 Task: Explore Airbnb accommodation in Amstetten, Austria from 12th December, 2023 to 16th December, 2023 for 8 adults.8 bedrooms having 8 beds and 8 bathrooms. Property type can be house. Amenities needed are: wifi, TV, free parkinig on premises, hot tub, gym, smoking allowed. Look for 5 properties as per requirement.
Action: Mouse moved to (805, 169)
Screenshot: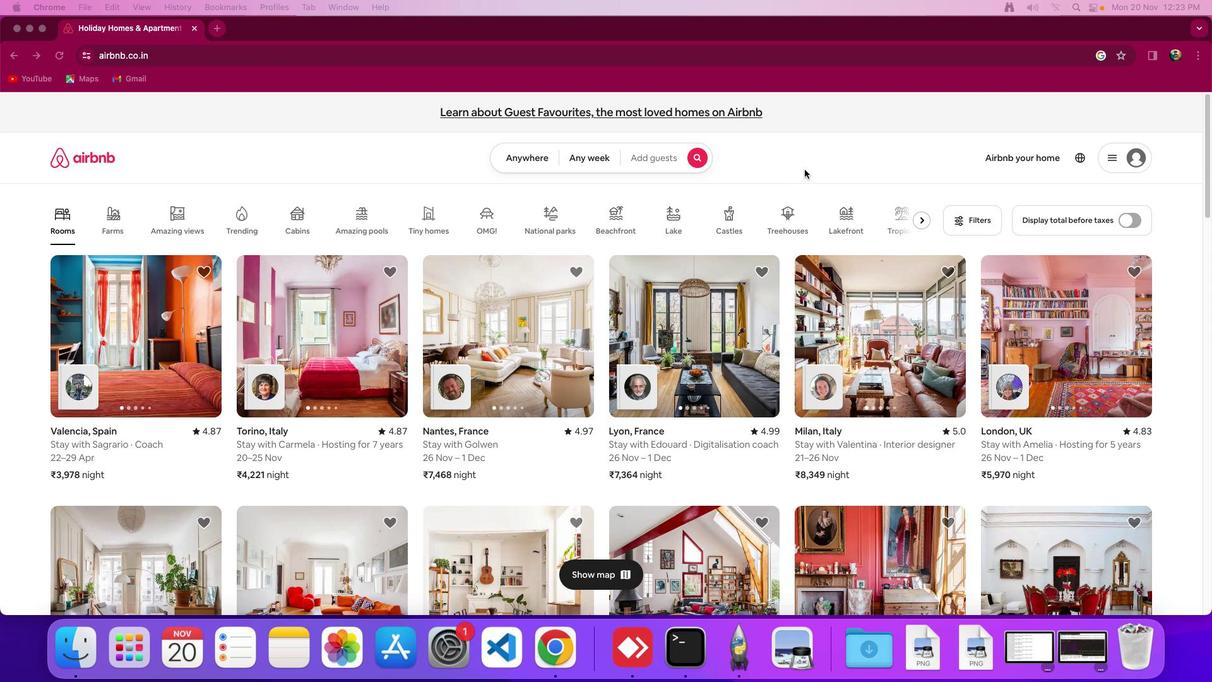 
Action: Mouse pressed left at (805, 169)
Screenshot: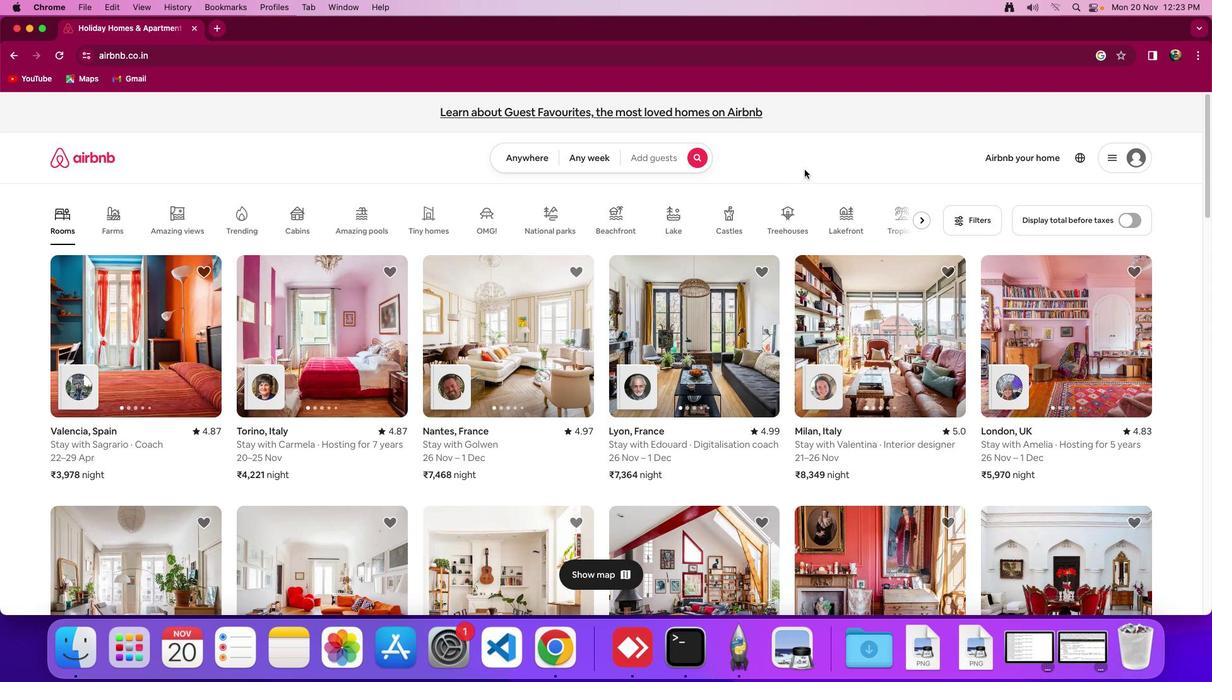 
Action: Mouse moved to (525, 157)
Screenshot: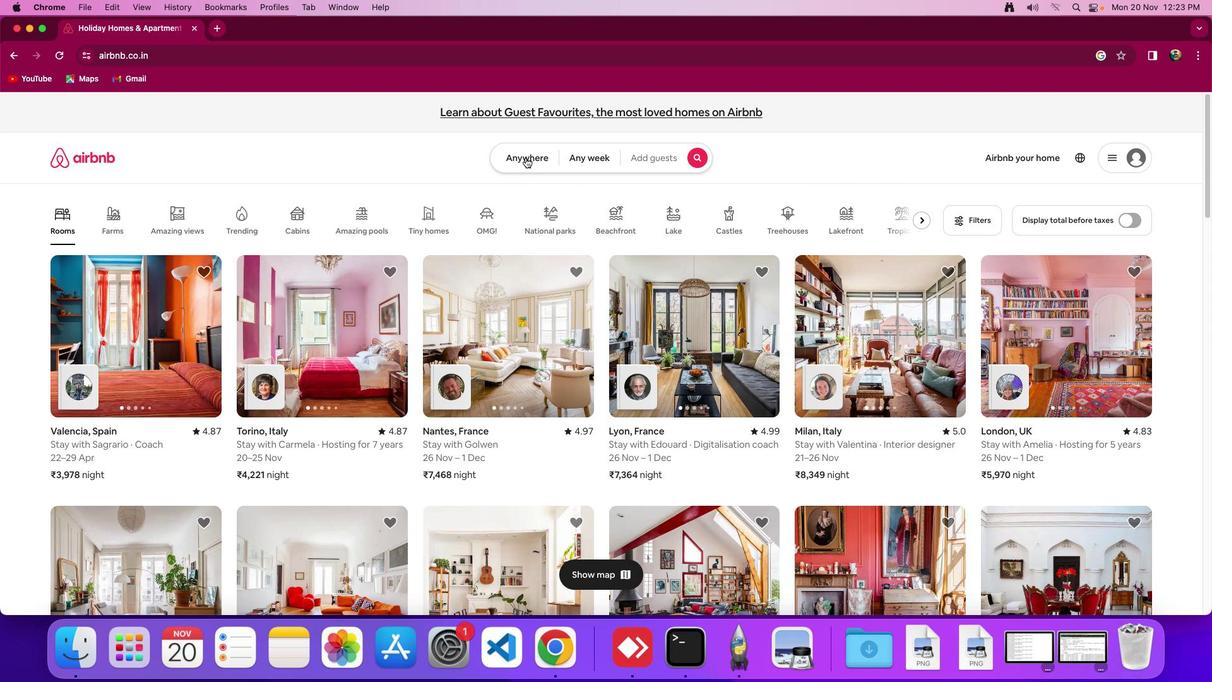 
Action: Mouse pressed left at (525, 157)
Screenshot: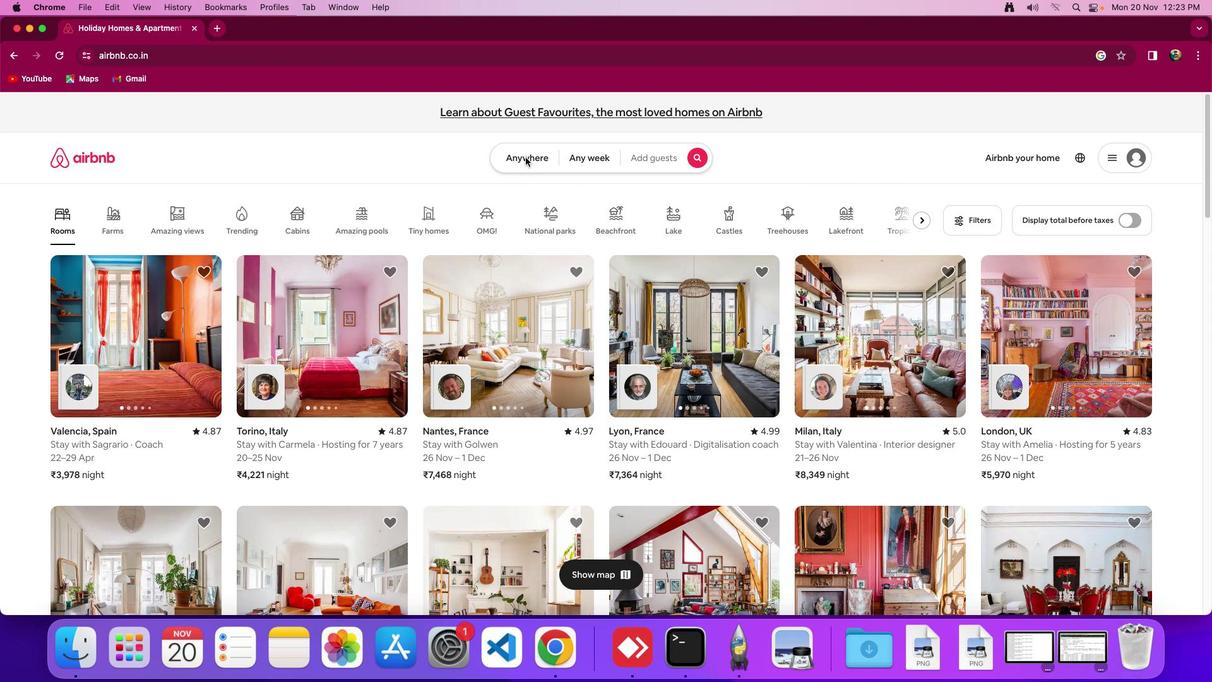 
Action: Mouse moved to (490, 202)
Screenshot: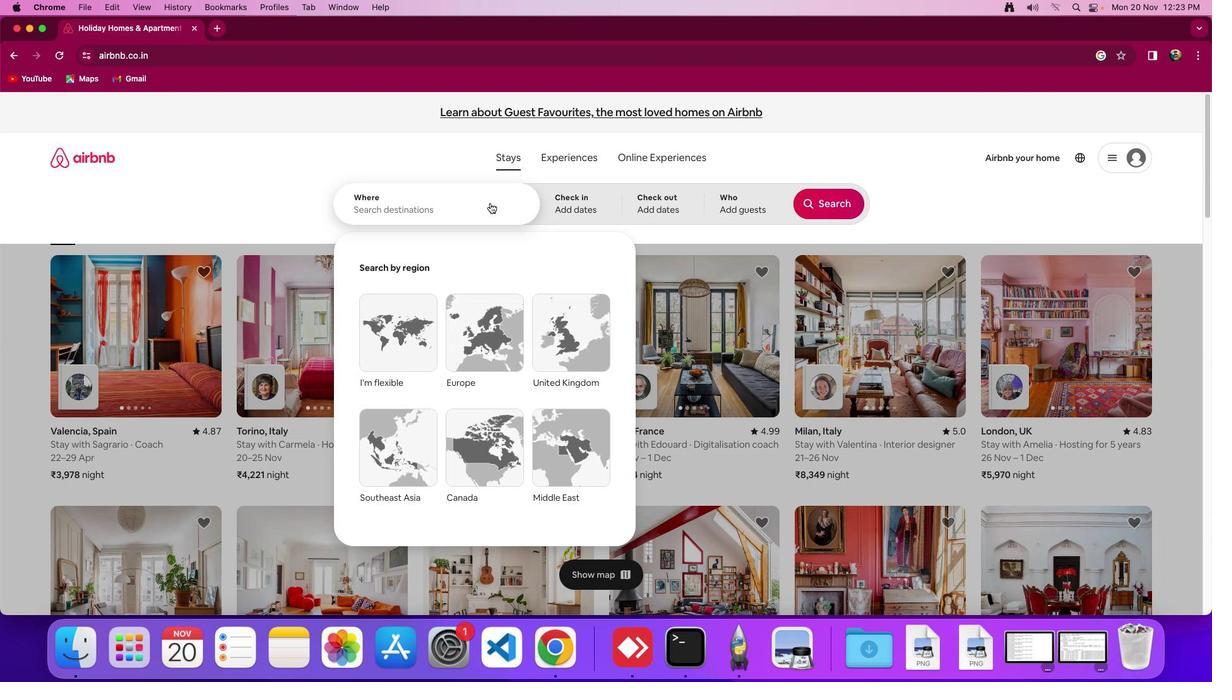 
Action: Mouse pressed left at (490, 202)
Screenshot: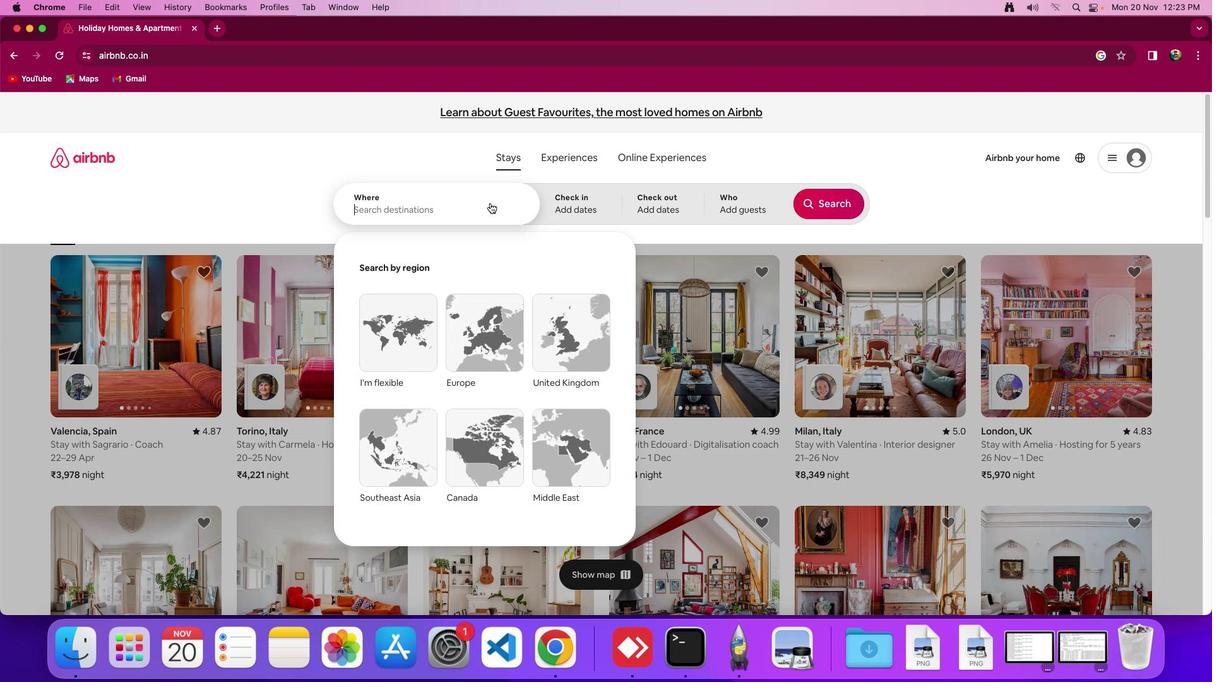 
Action: Mouse moved to (533, 375)
Screenshot: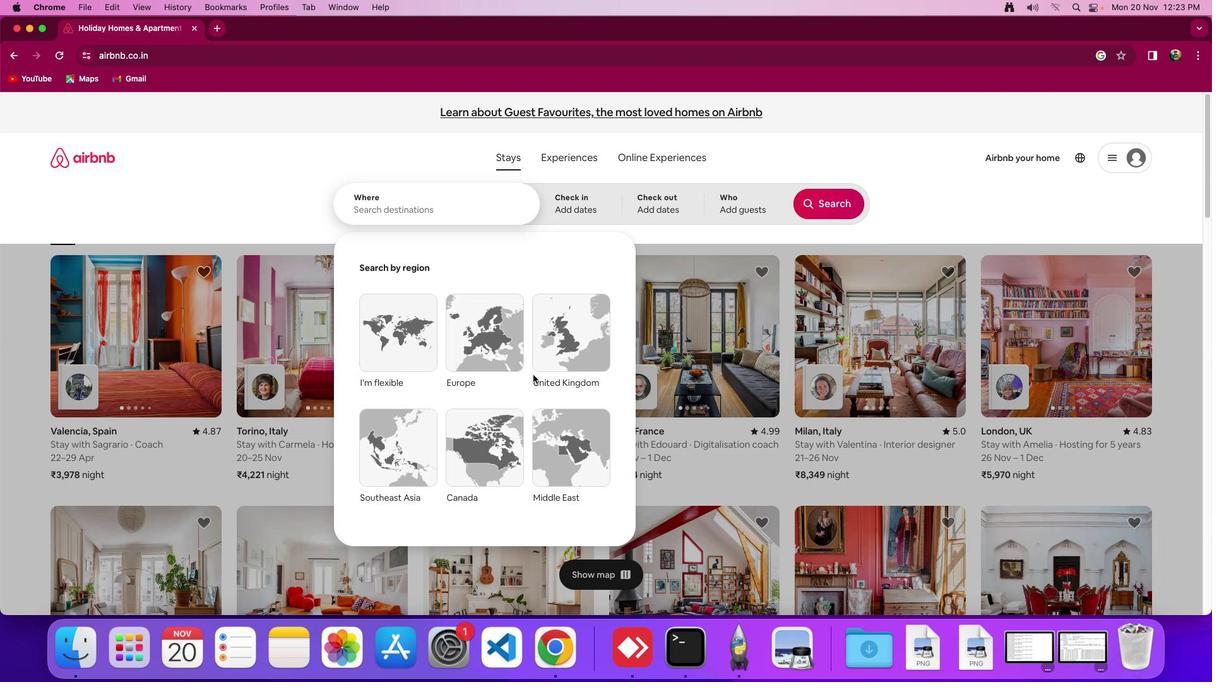 
Action: Key pressed Key.shift_r'A''m''s''t''e''t''t''e''n''m'','','Key.backspaceKey.backspaceKey.backspace','Key.spaceKey.shift_r'A''u''s''t''r''i''a'
Screenshot: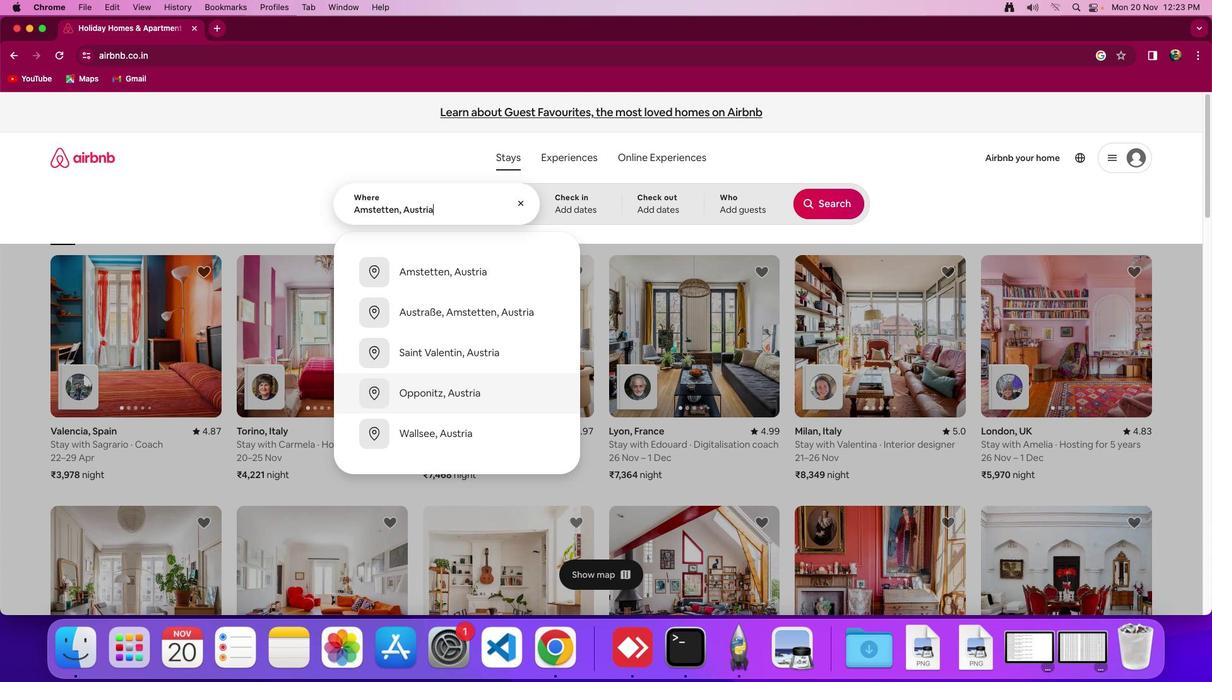 
Action: Mouse moved to (576, 204)
Screenshot: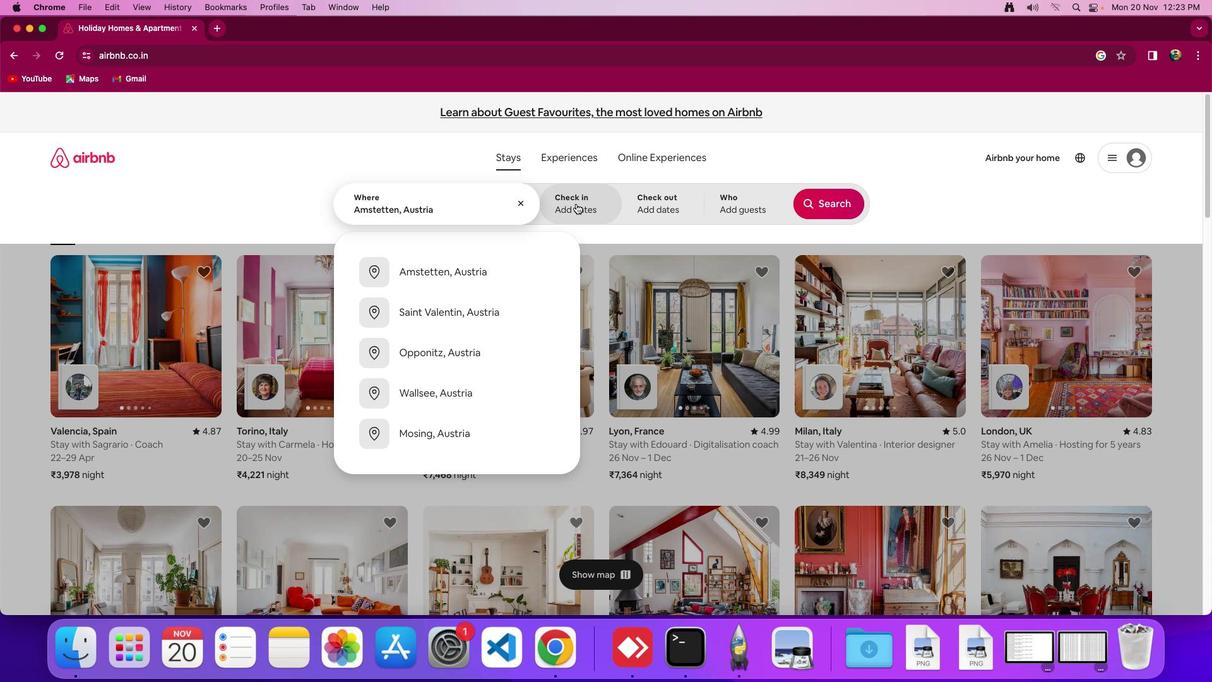 
Action: Mouse pressed left at (576, 204)
Screenshot: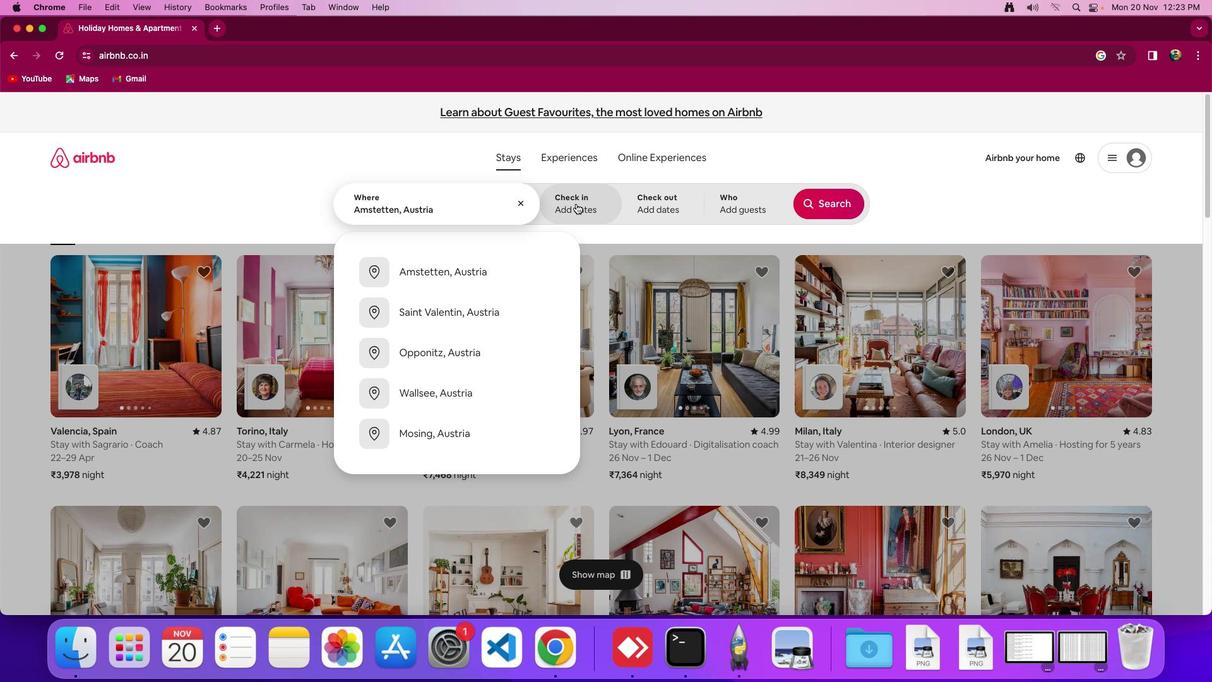 
Action: Mouse moved to (694, 422)
Screenshot: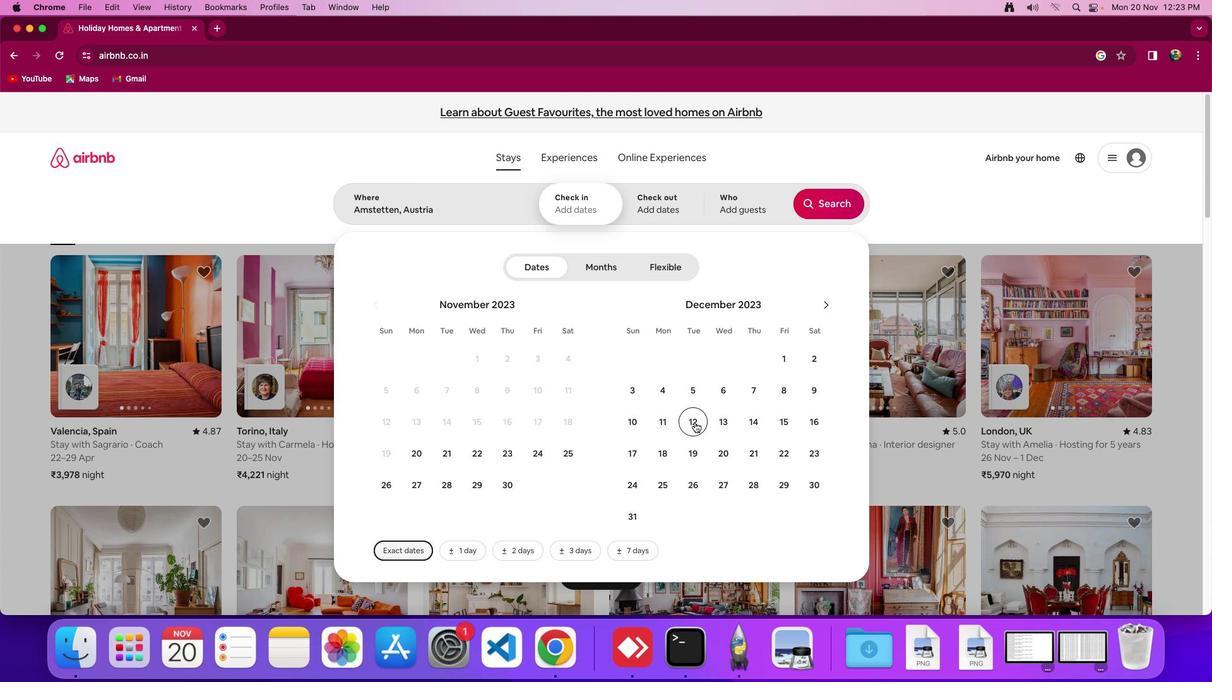 
Action: Mouse pressed left at (694, 422)
Screenshot: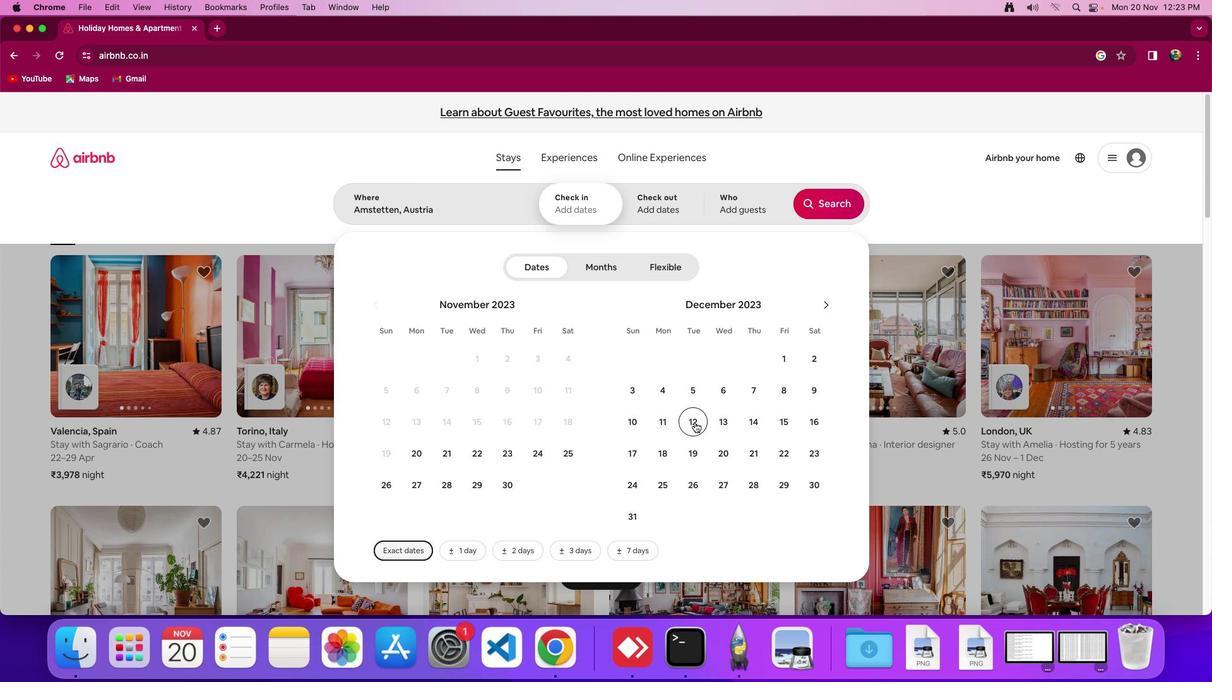 
Action: Mouse moved to (816, 423)
Screenshot: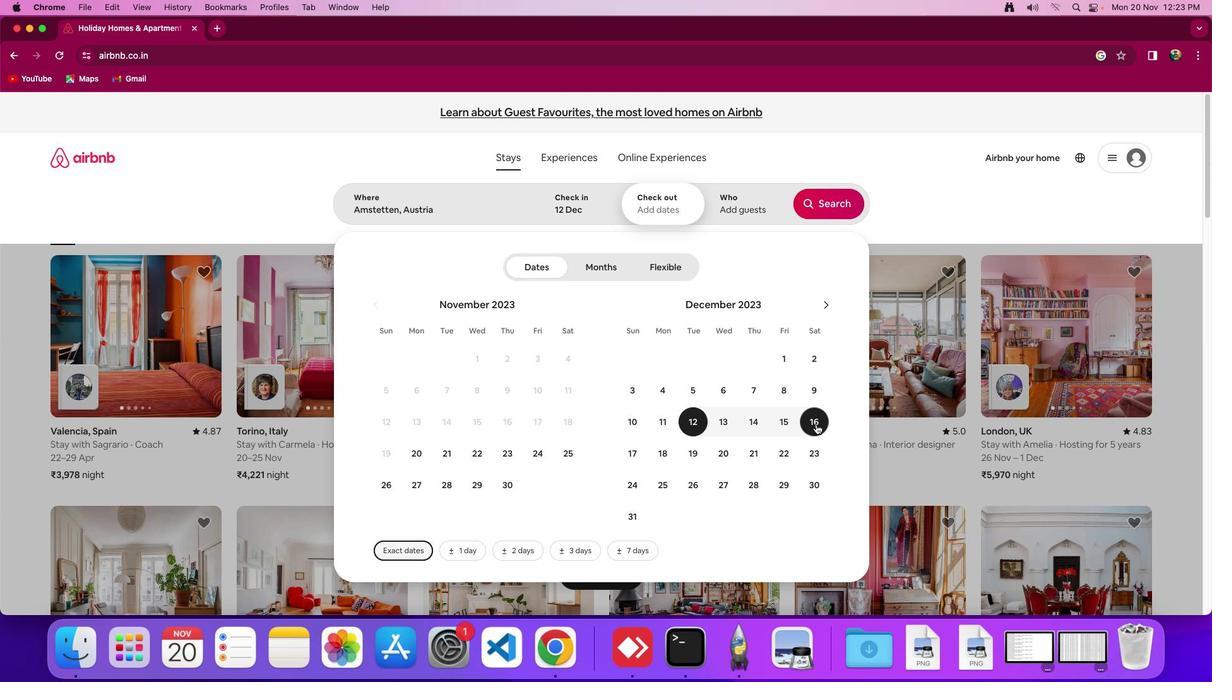 
Action: Mouse pressed left at (816, 423)
Screenshot: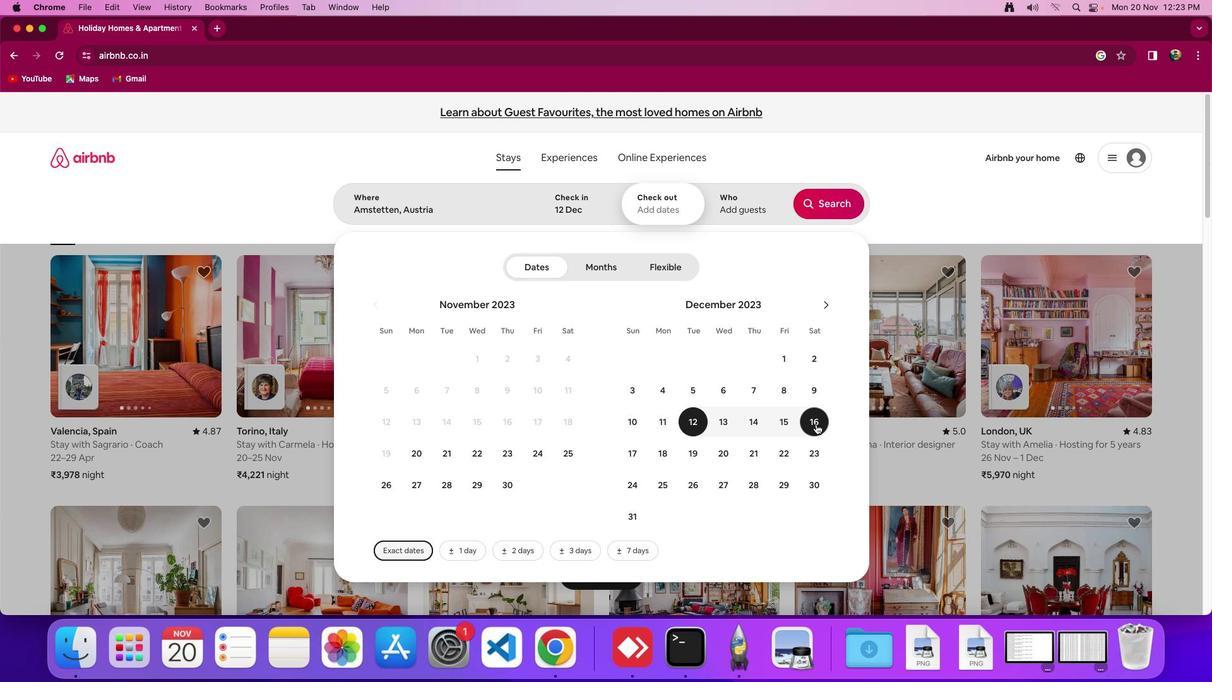 
Action: Mouse moved to (737, 201)
Screenshot: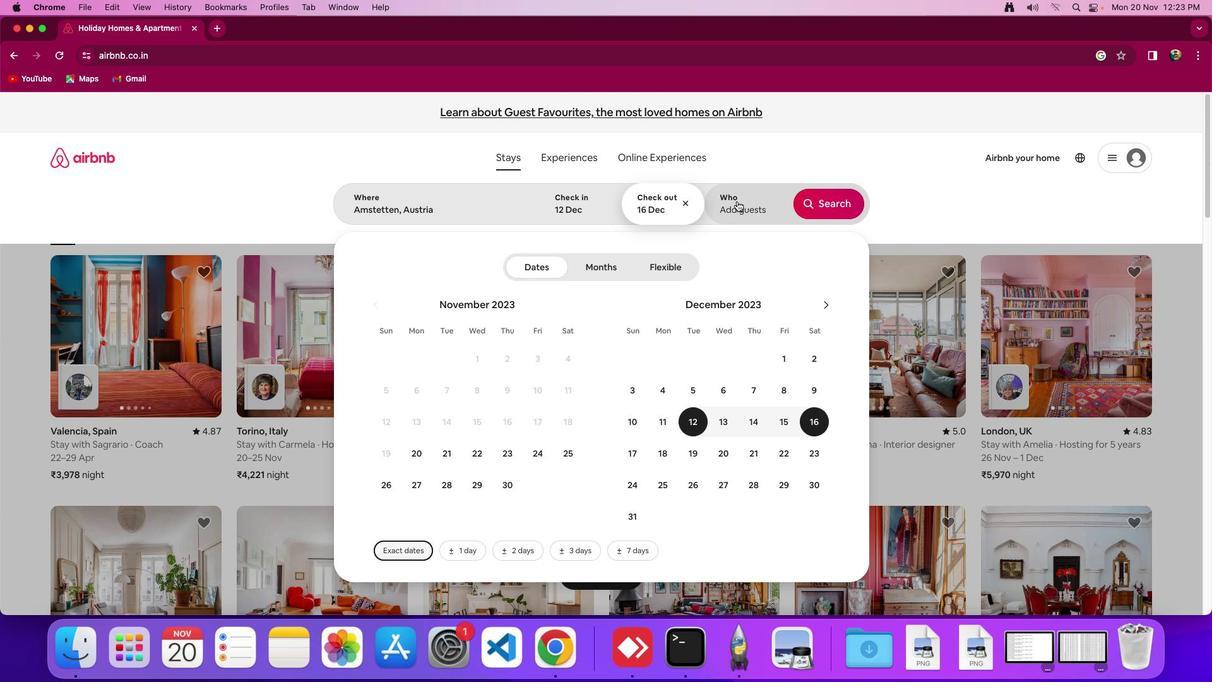 
Action: Mouse pressed left at (737, 201)
Screenshot: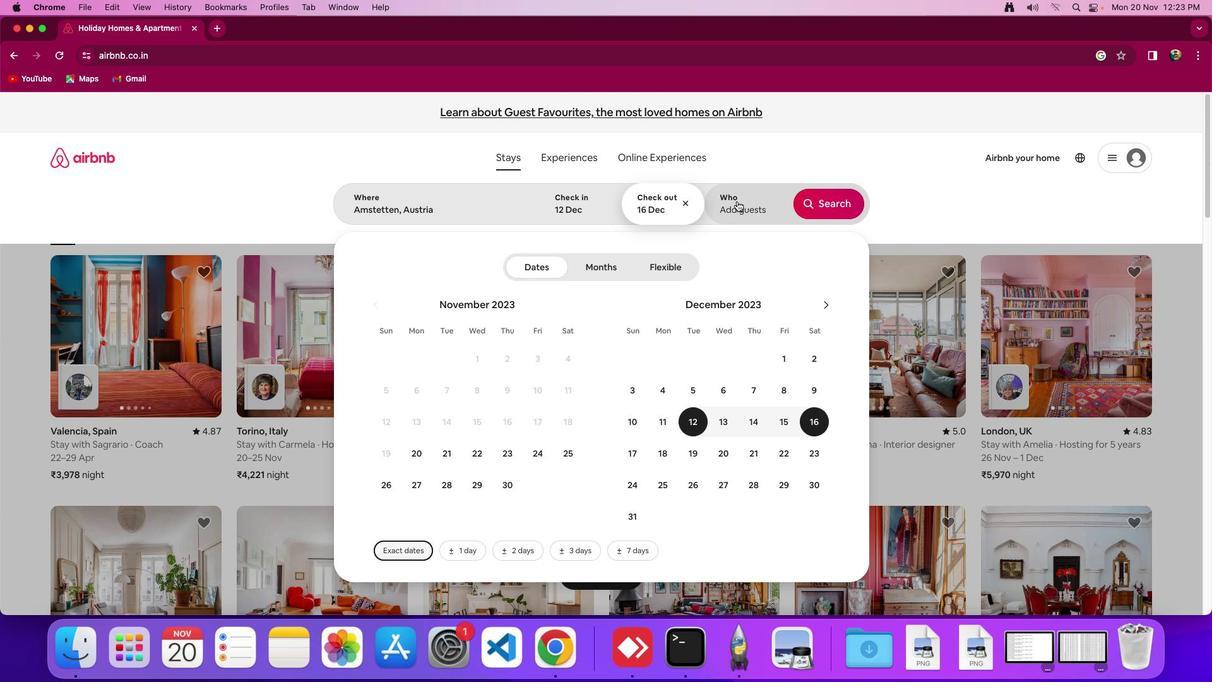 
Action: Mouse moved to (825, 271)
Screenshot: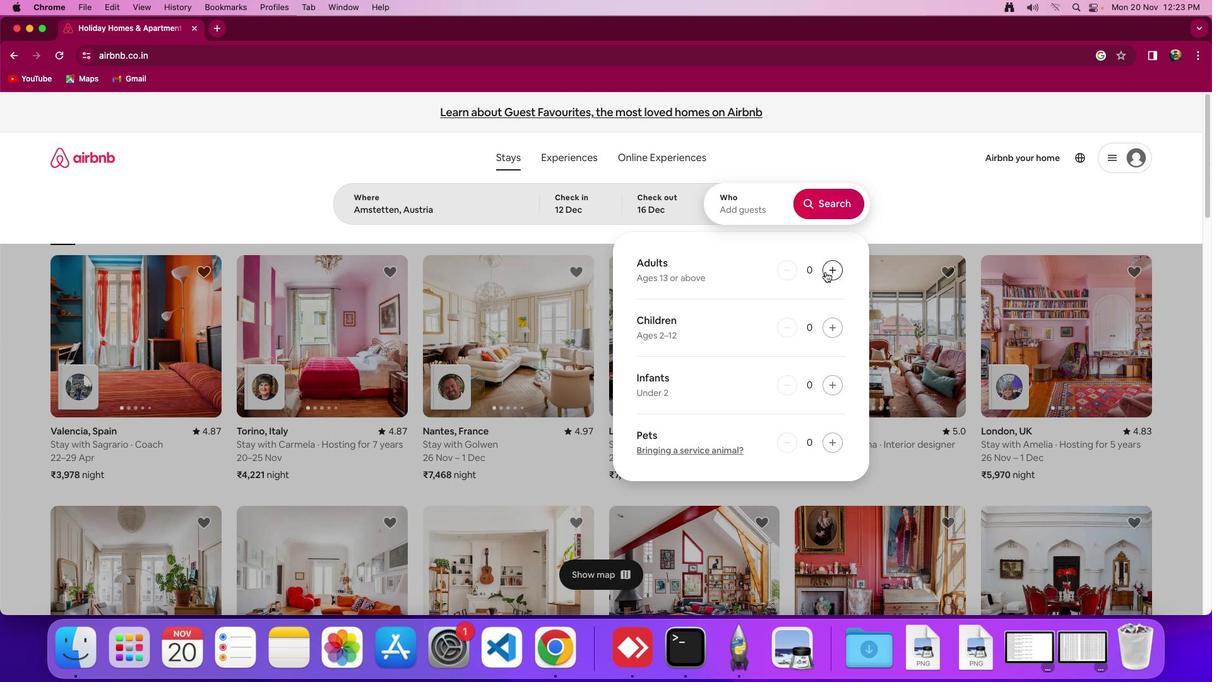 
Action: Mouse pressed left at (825, 271)
Screenshot: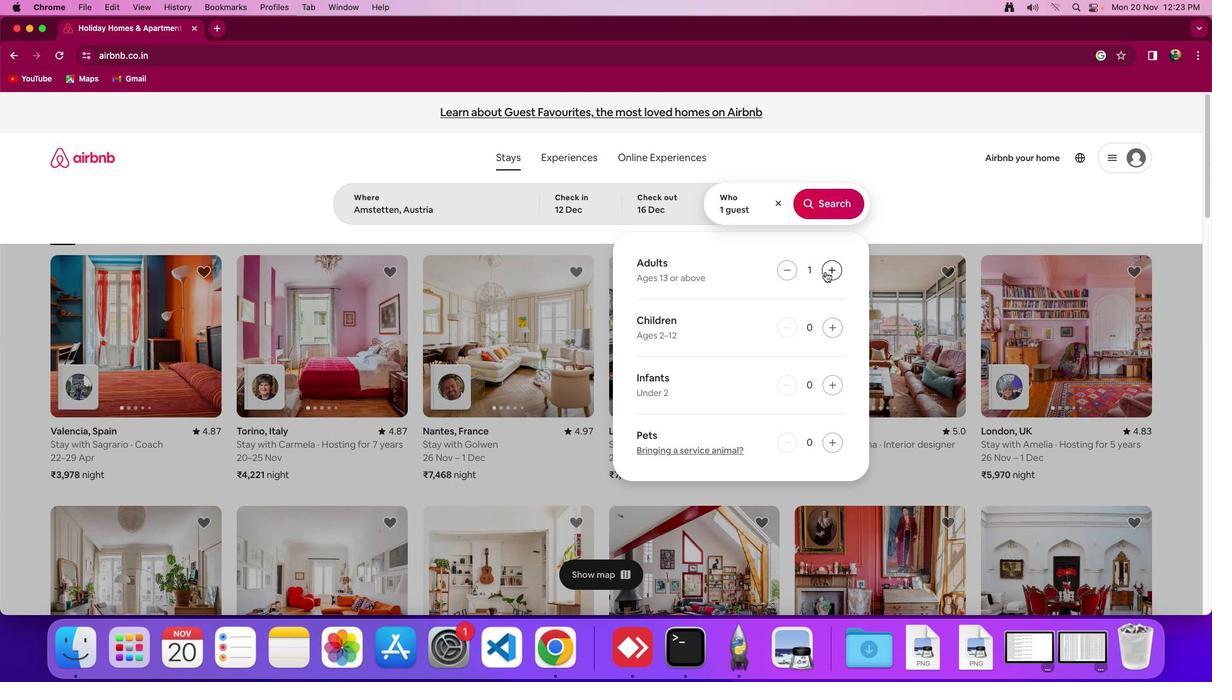 
Action: Mouse pressed left at (825, 271)
Screenshot: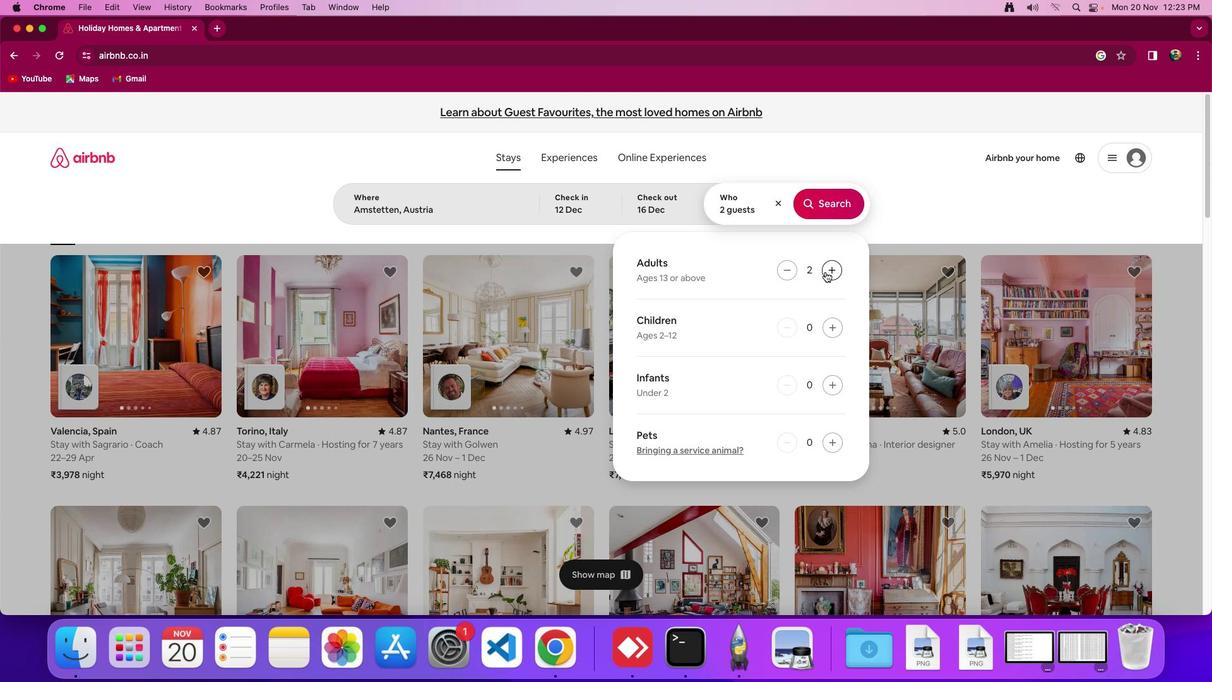 
Action: Mouse pressed left at (825, 271)
Screenshot: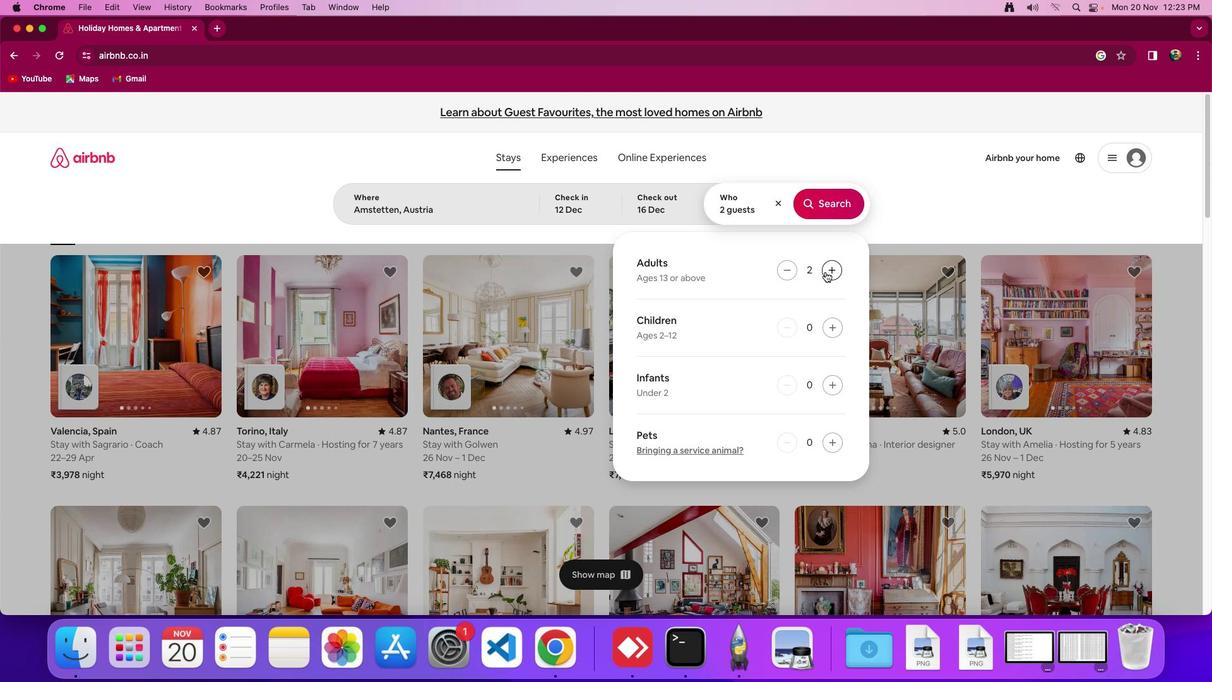
Action: Mouse pressed left at (825, 271)
Screenshot: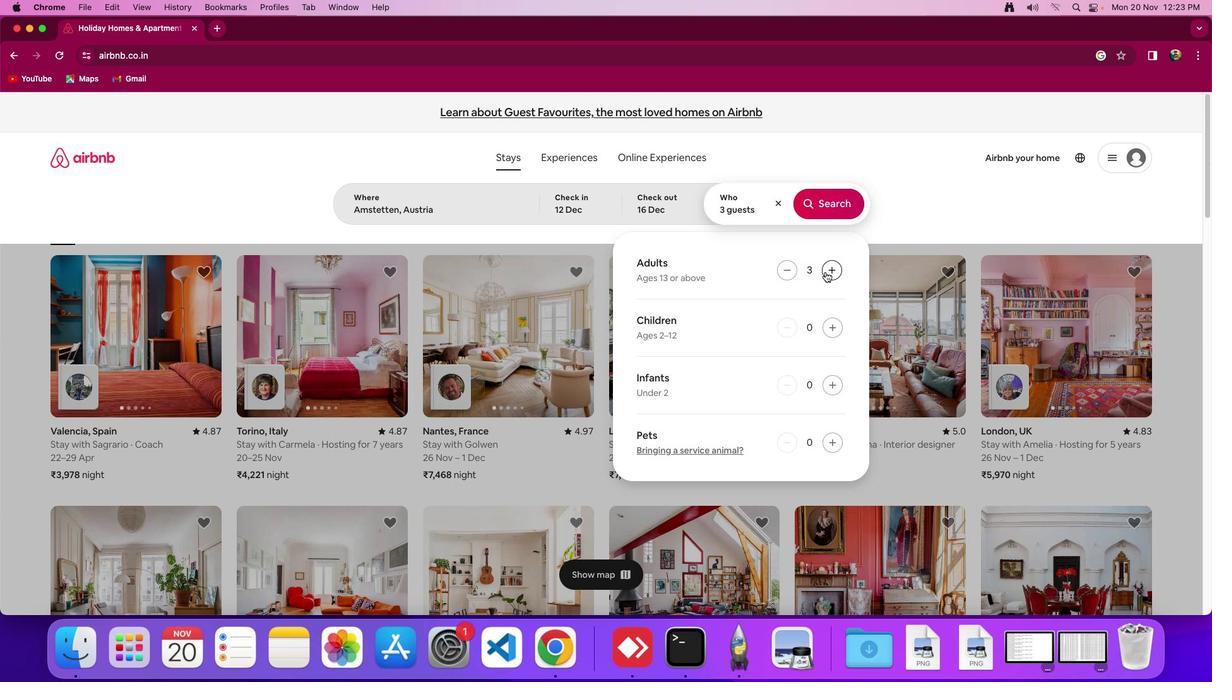 
Action: Mouse pressed left at (825, 271)
Screenshot: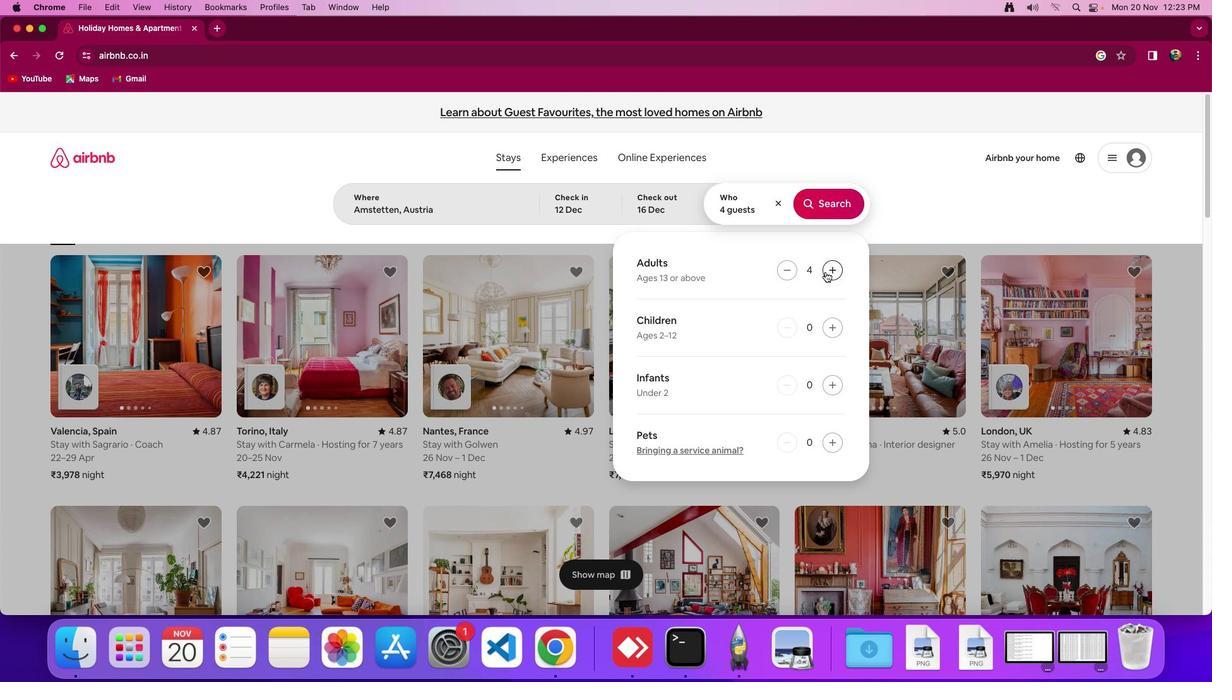 
Action: Mouse pressed left at (825, 271)
Screenshot: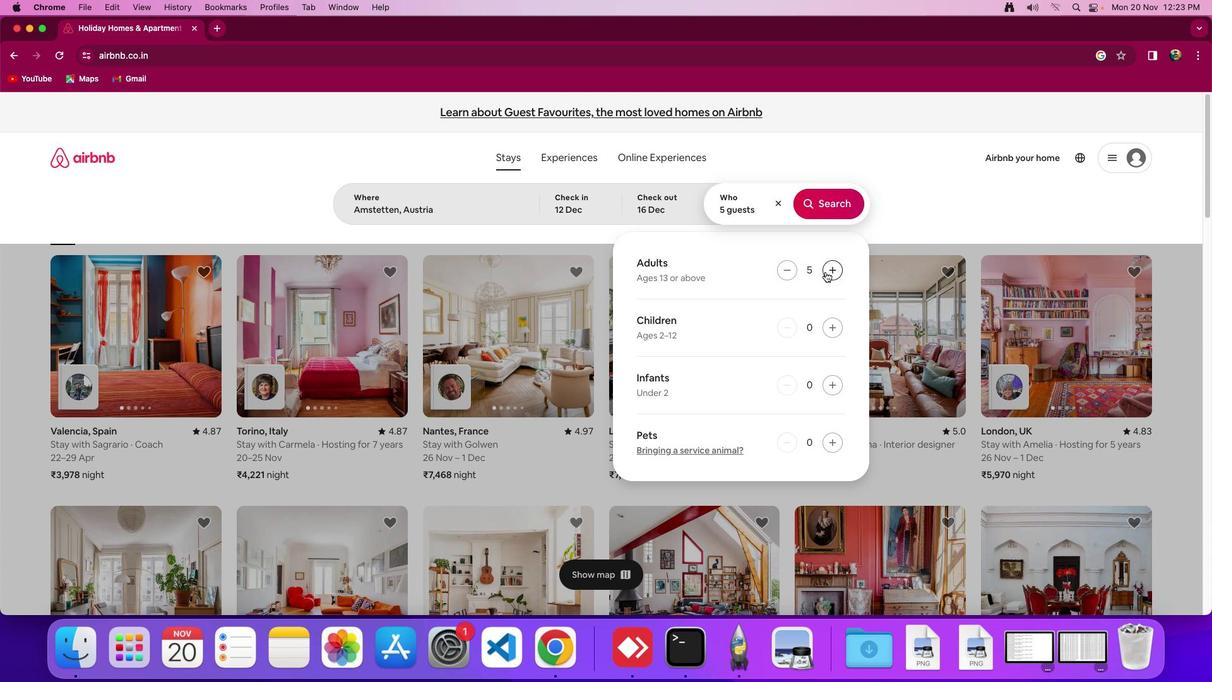 
Action: Mouse pressed left at (825, 271)
Screenshot: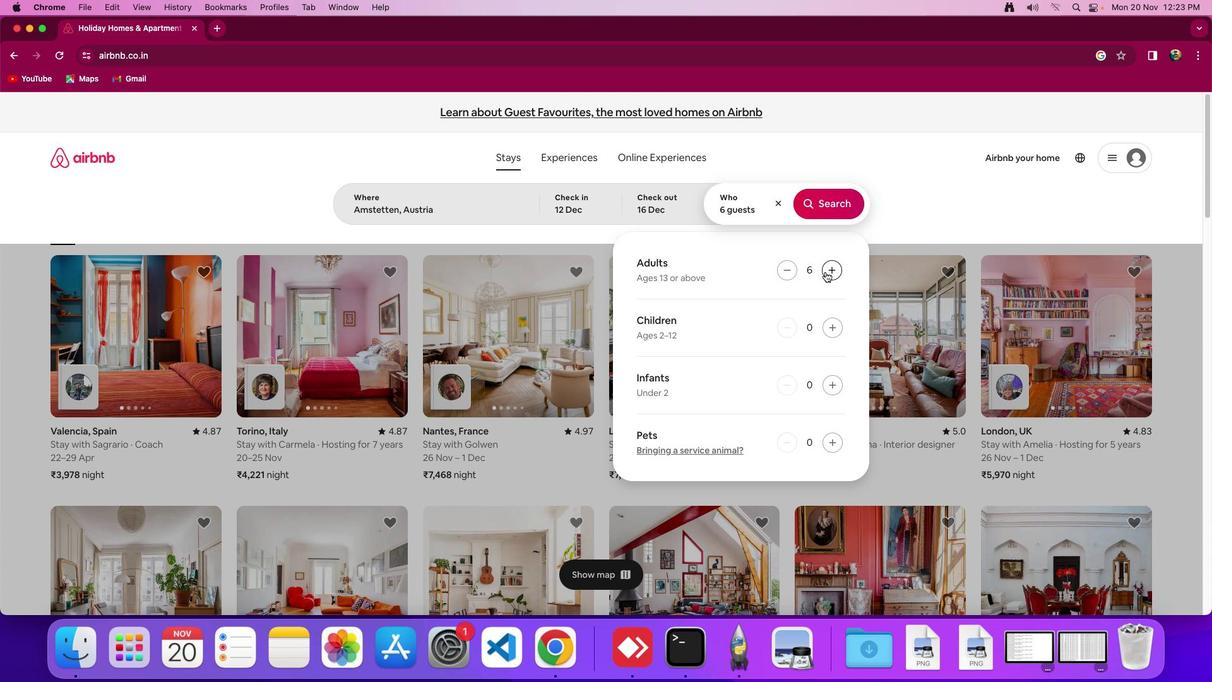 
Action: Mouse pressed left at (825, 271)
Screenshot: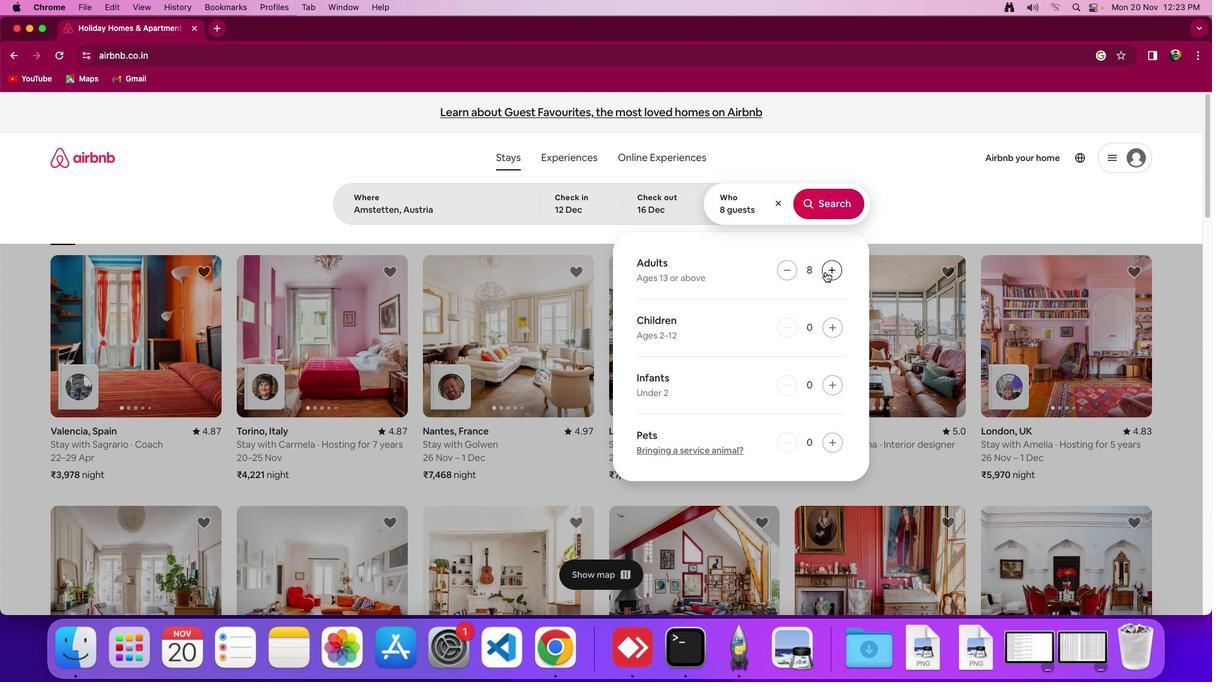 
Action: Mouse moved to (835, 212)
Screenshot: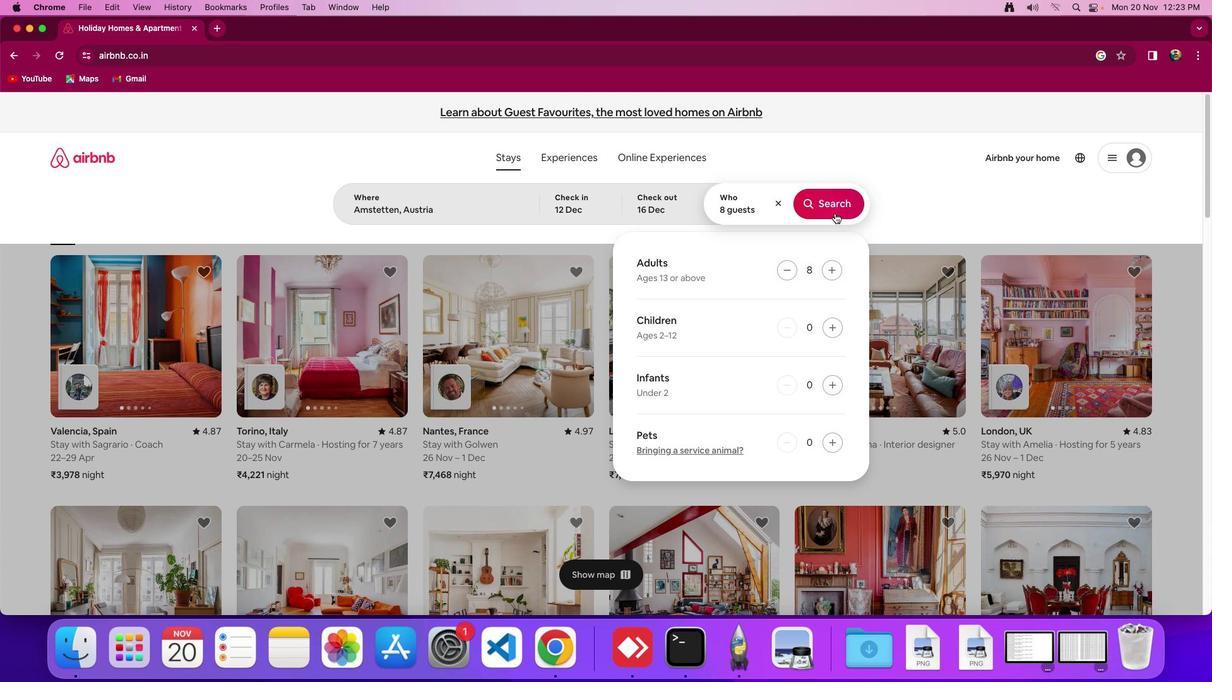
Action: Mouse pressed left at (835, 212)
Screenshot: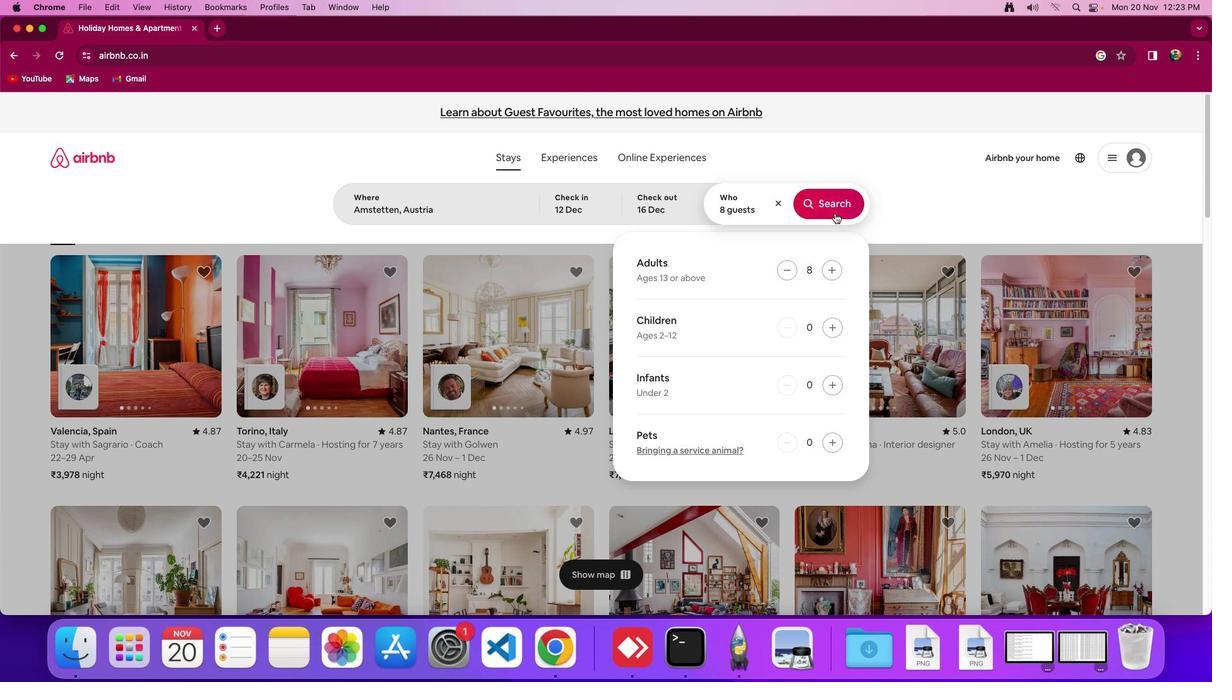 
Action: Mouse moved to (992, 170)
Screenshot: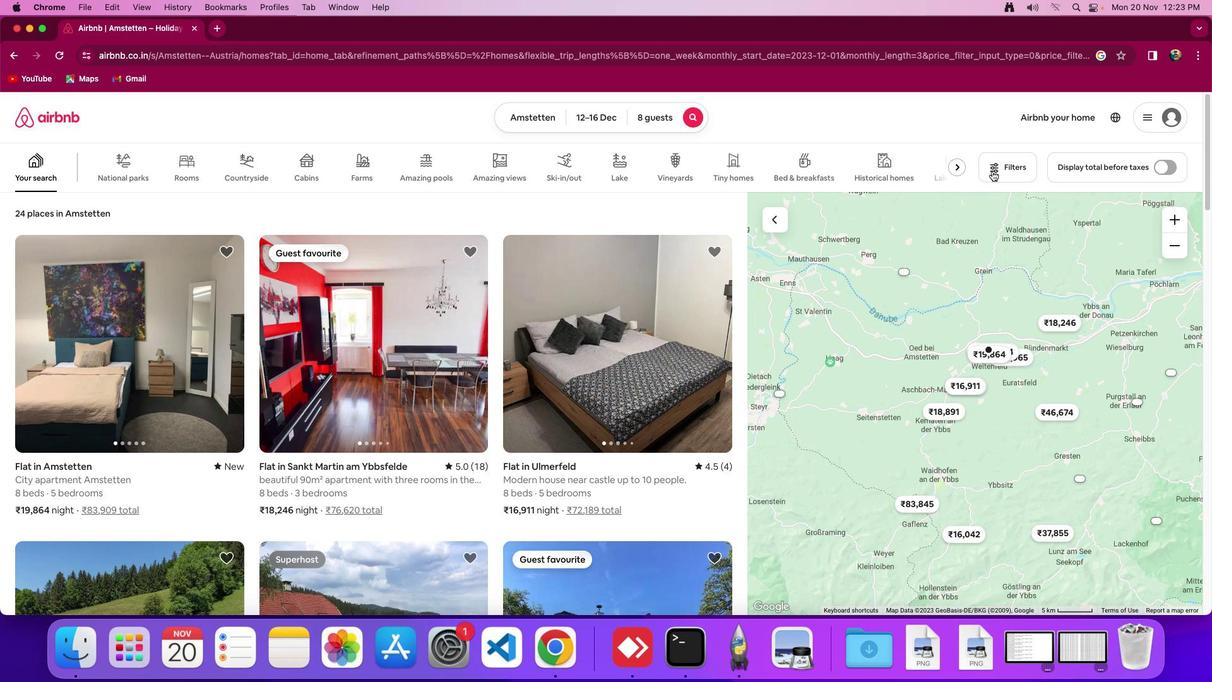 
Action: Mouse pressed left at (992, 170)
Screenshot: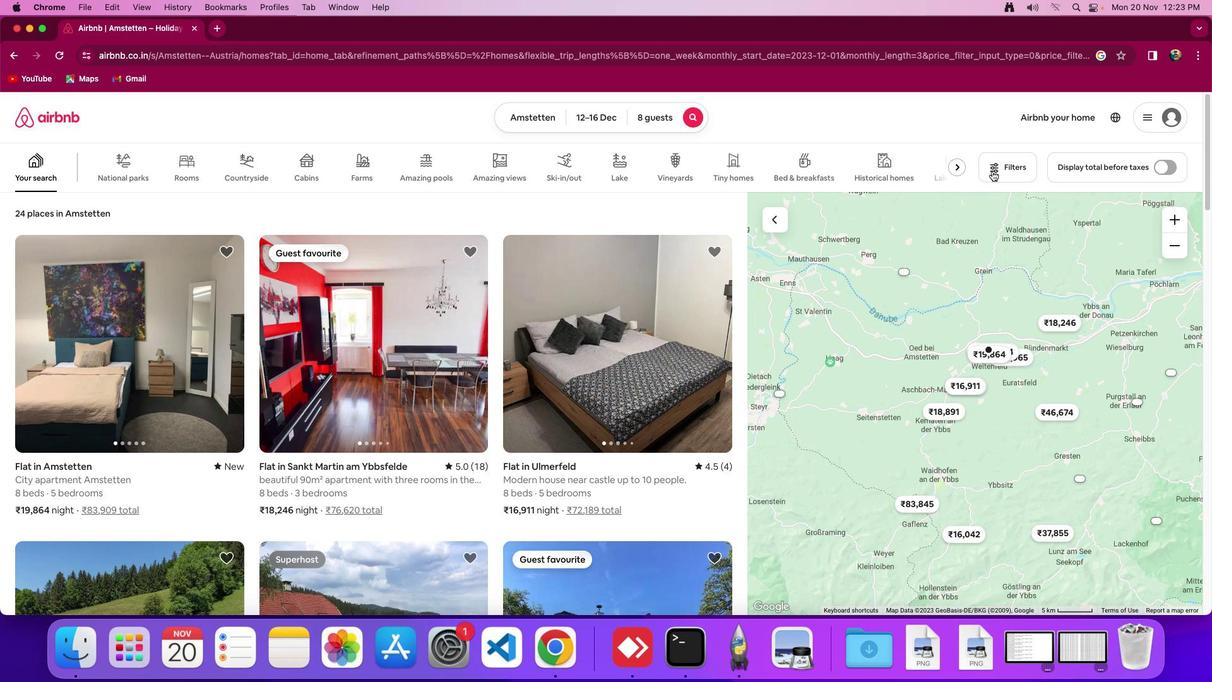 
Action: Mouse moved to (608, 427)
Screenshot: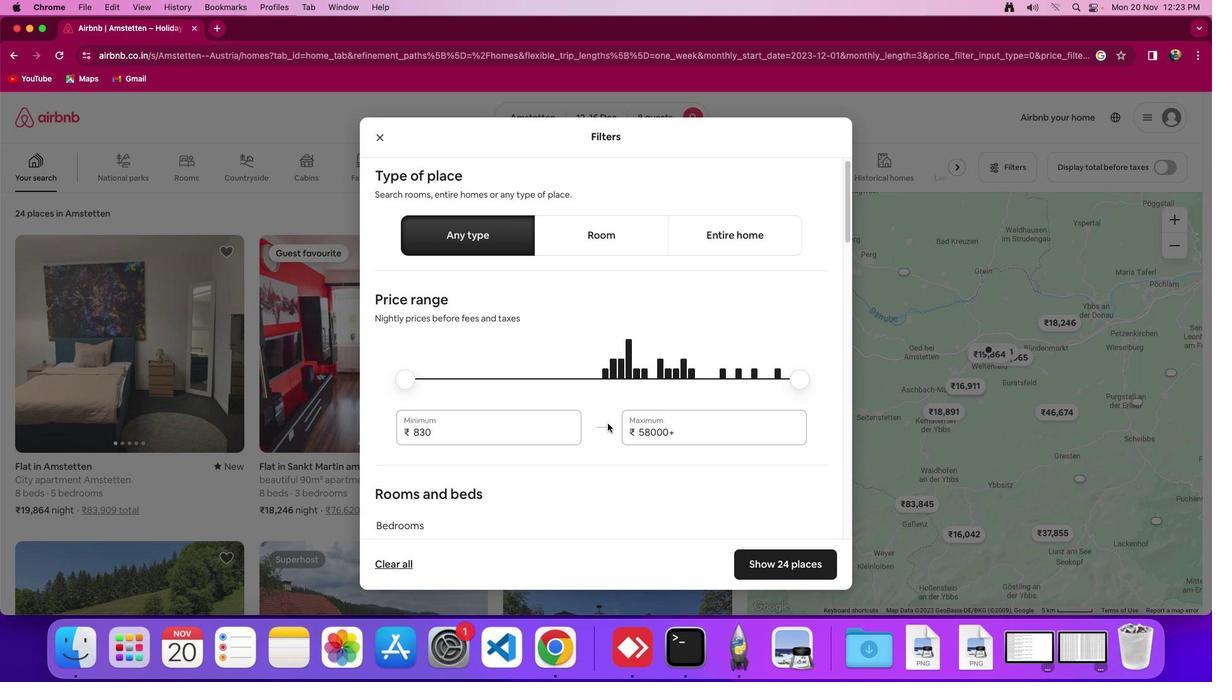 
Action: Mouse scrolled (608, 427) with delta (0, 0)
Screenshot: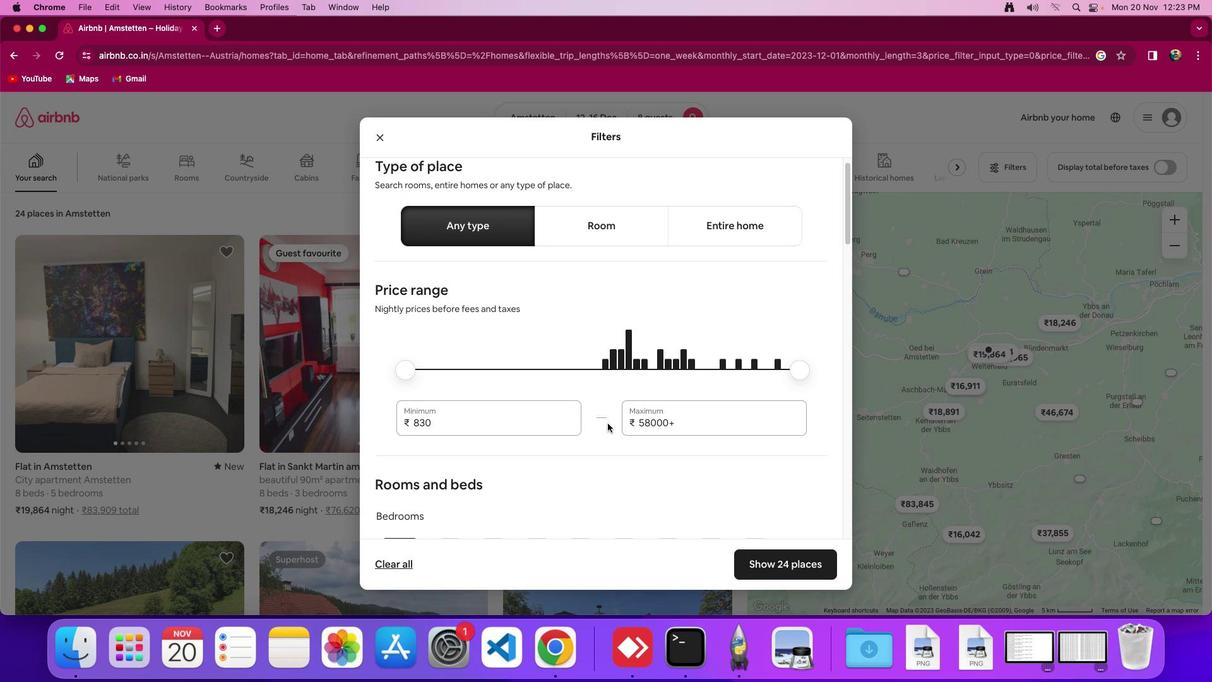 
Action: Mouse moved to (608, 425)
Screenshot: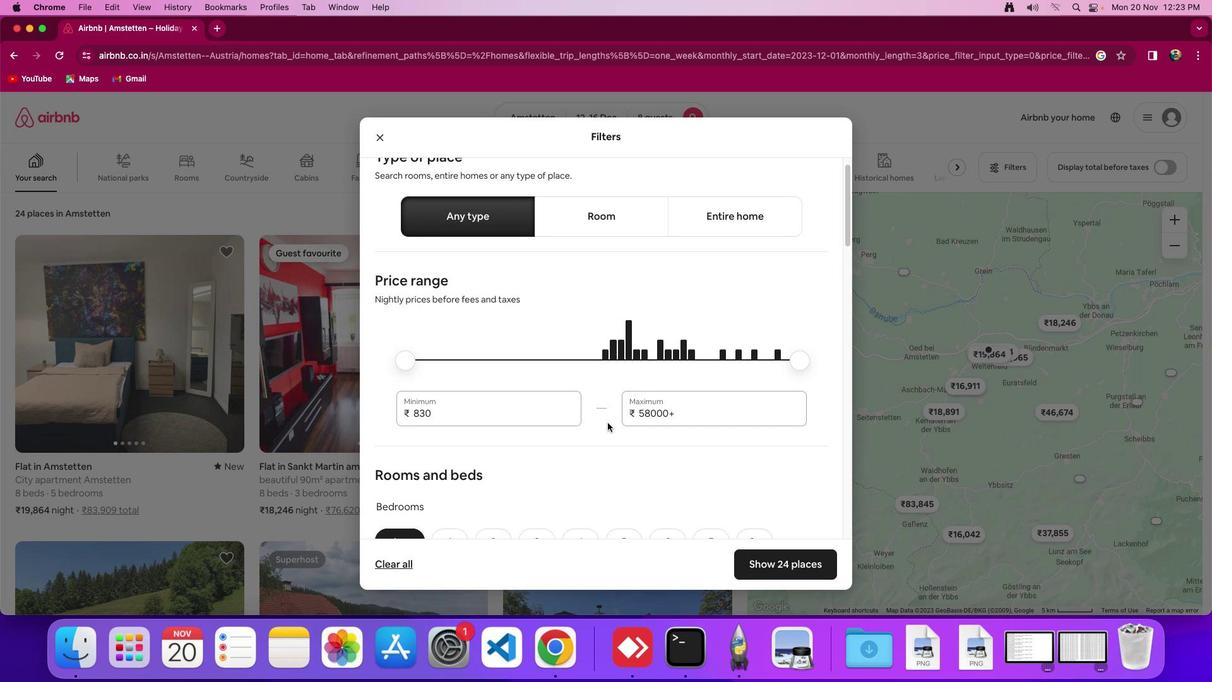 
Action: Mouse scrolled (608, 425) with delta (0, 0)
Screenshot: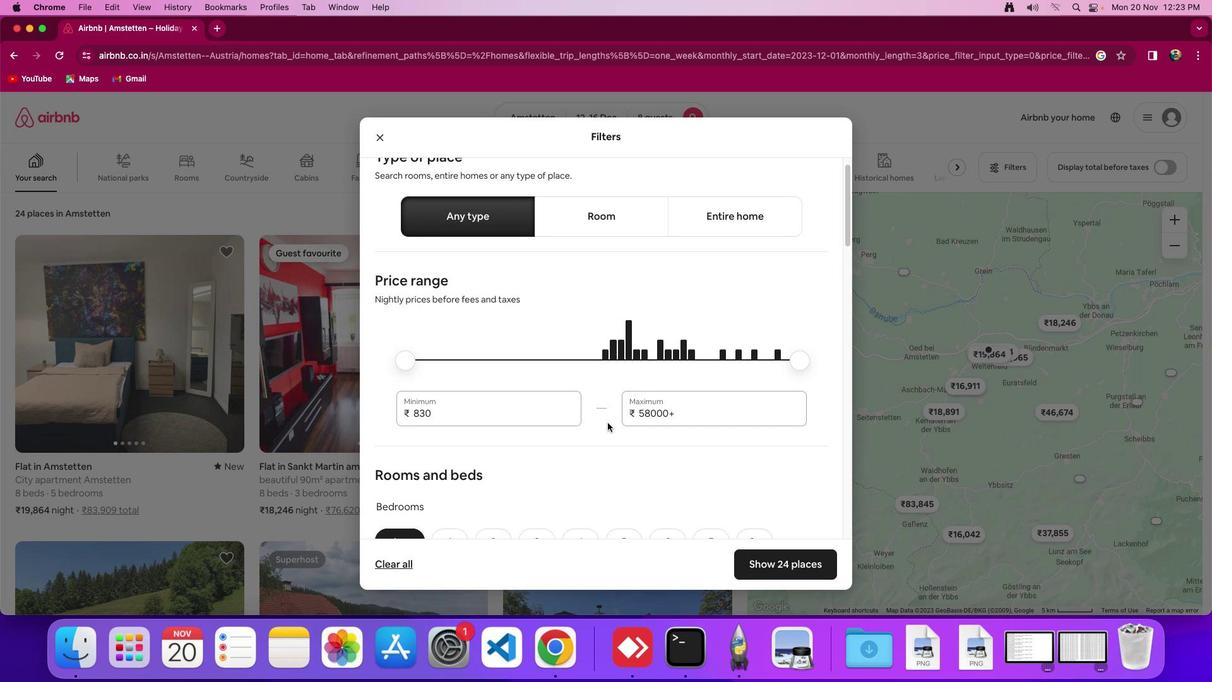 
Action: Mouse moved to (608, 423)
Screenshot: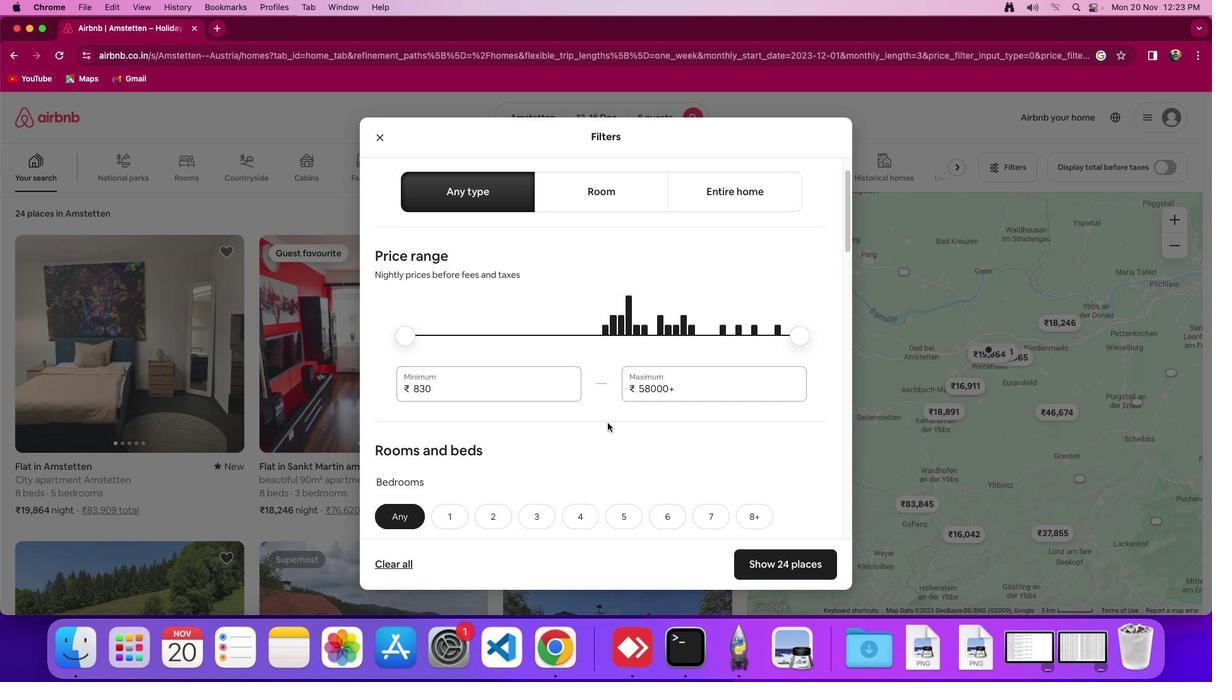 
Action: Mouse scrolled (608, 423) with delta (0, 0)
Screenshot: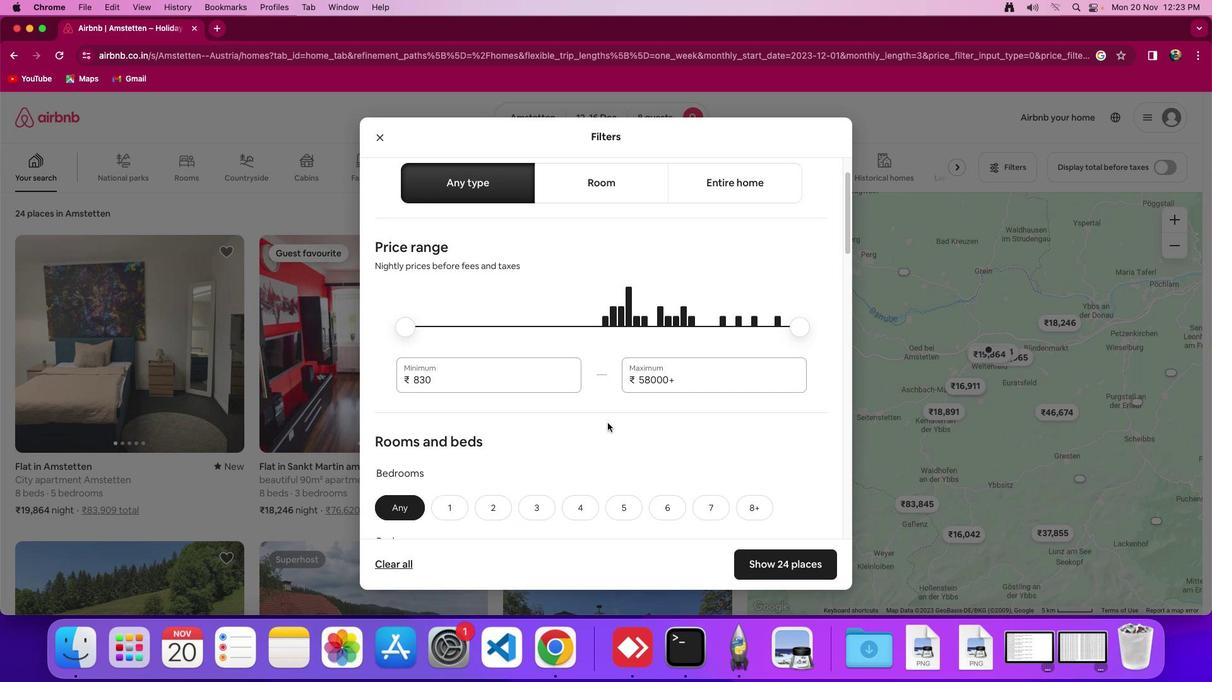 
Action: Mouse moved to (608, 423)
Screenshot: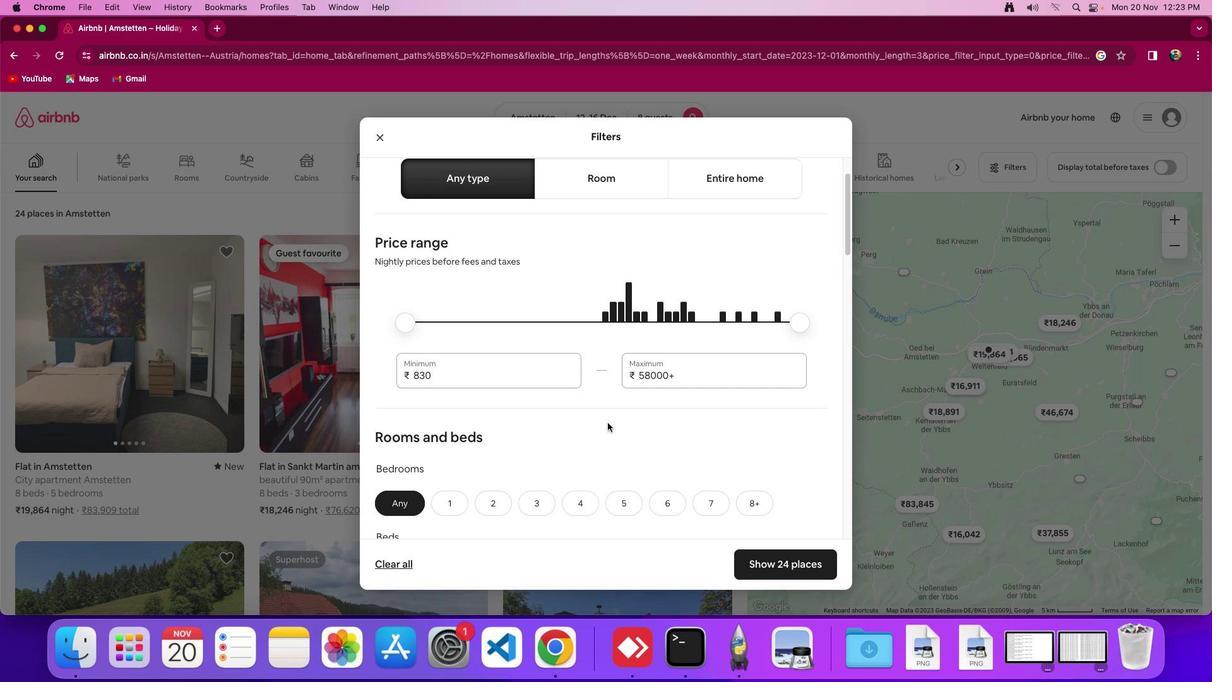 
Action: Mouse scrolled (608, 423) with delta (0, 0)
Screenshot: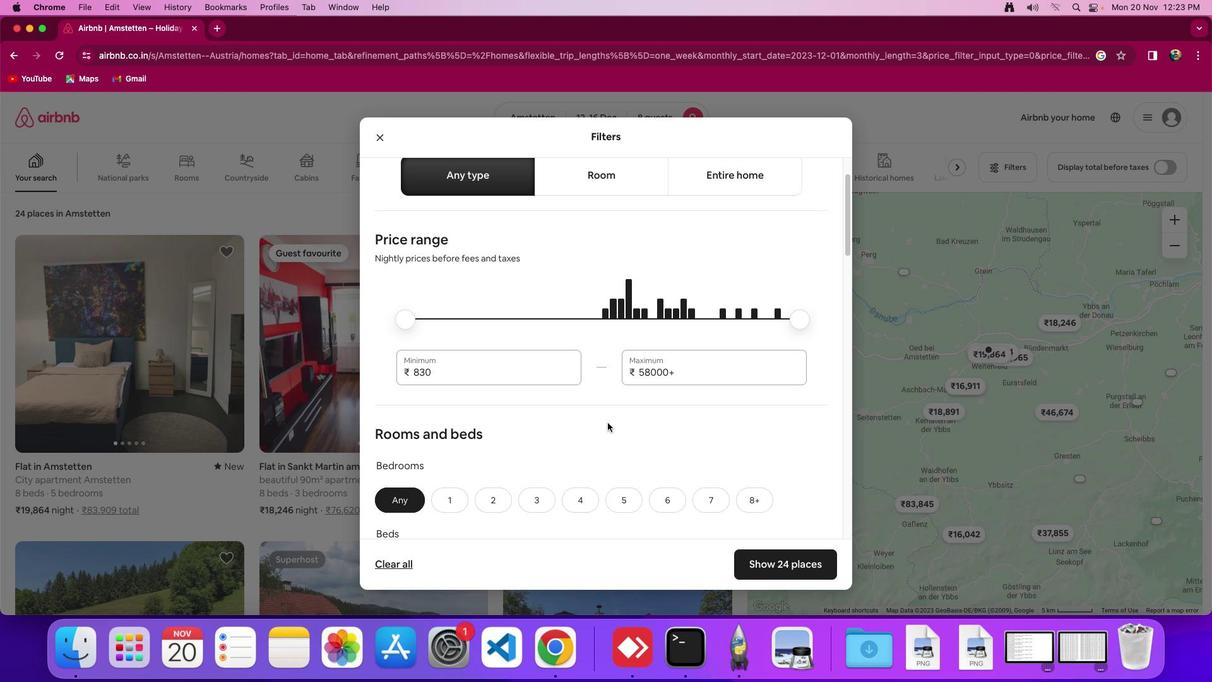 
Action: Mouse scrolled (608, 423) with delta (0, 0)
Screenshot: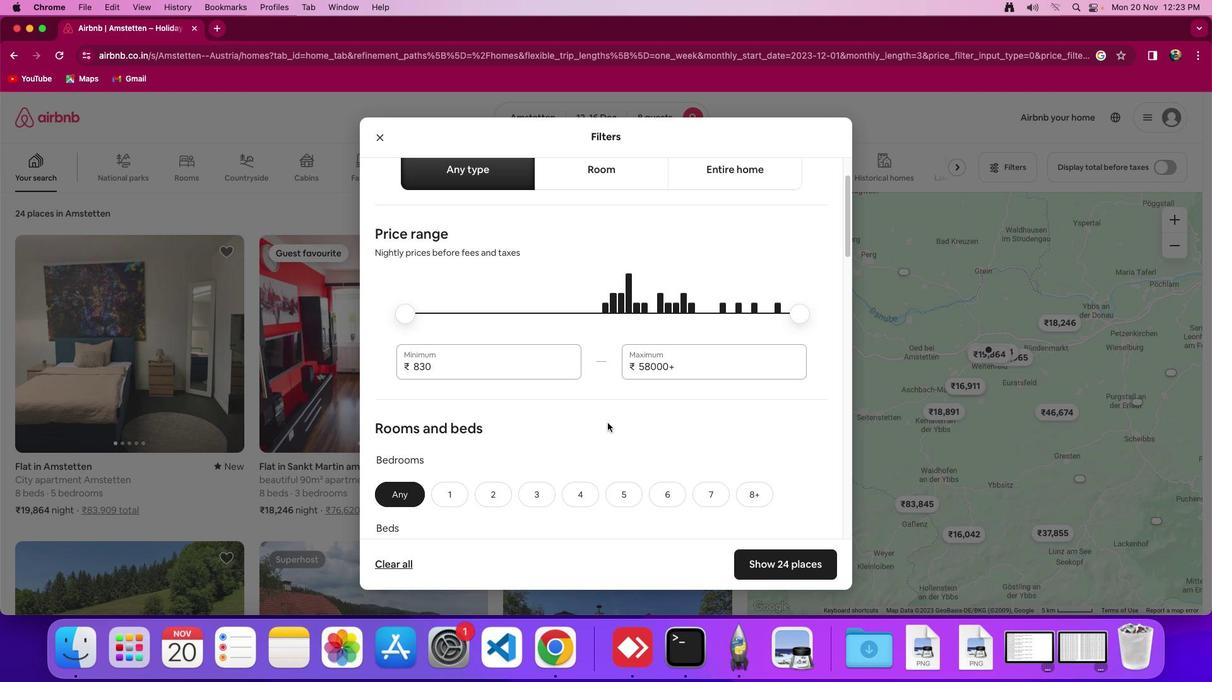 
Action: Mouse moved to (645, 418)
Screenshot: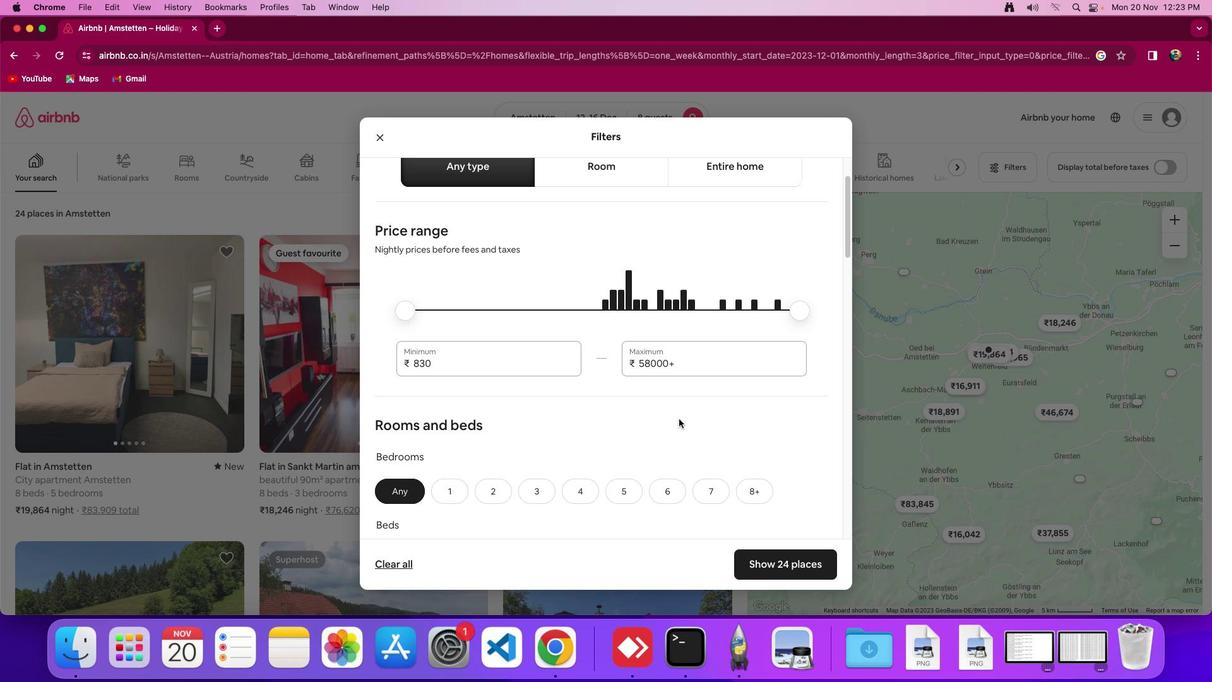 
Action: Mouse scrolled (645, 418) with delta (0, 0)
Screenshot: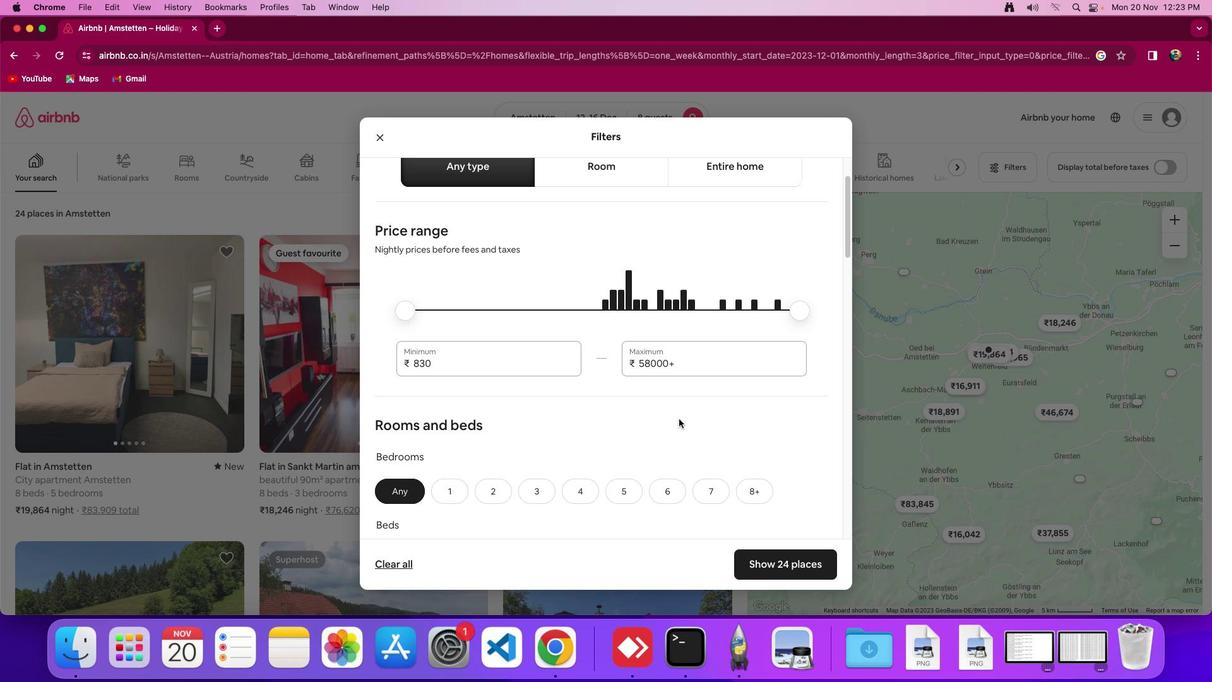 
Action: Mouse moved to (681, 418)
Screenshot: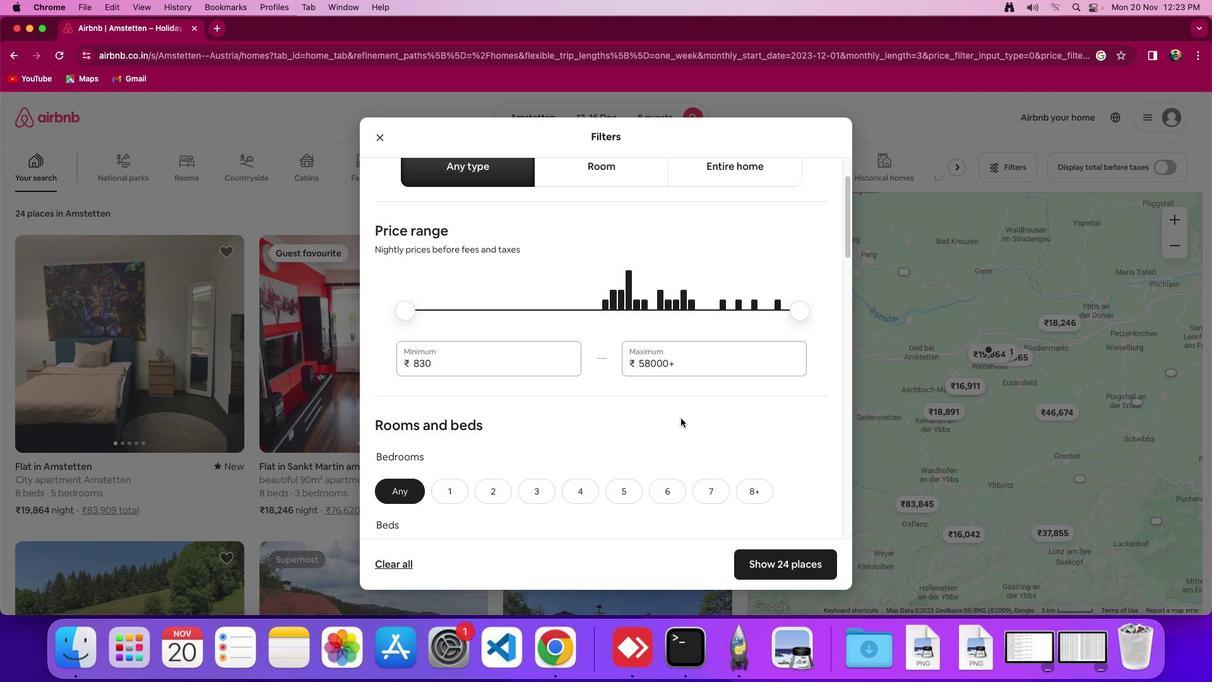 
Action: Mouse scrolled (681, 418) with delta (0, 0)
Screenshot: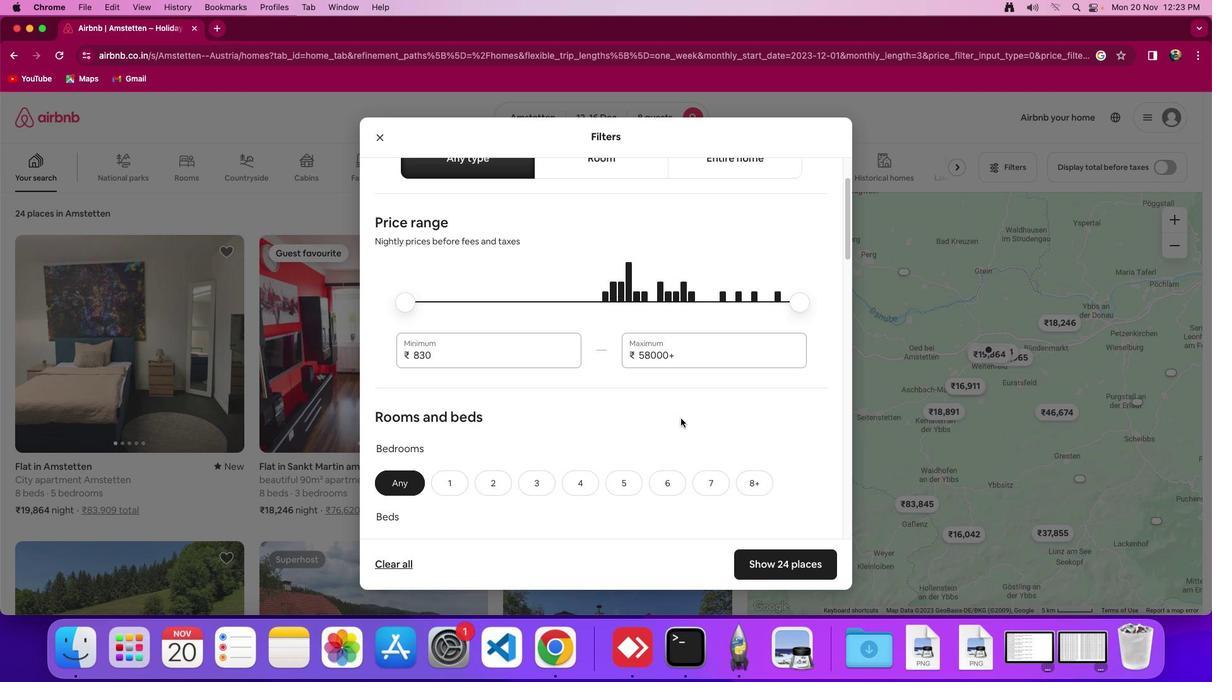 
Action: Mouse scrolled (681, 418) with delta (0, 0)
Screenshot: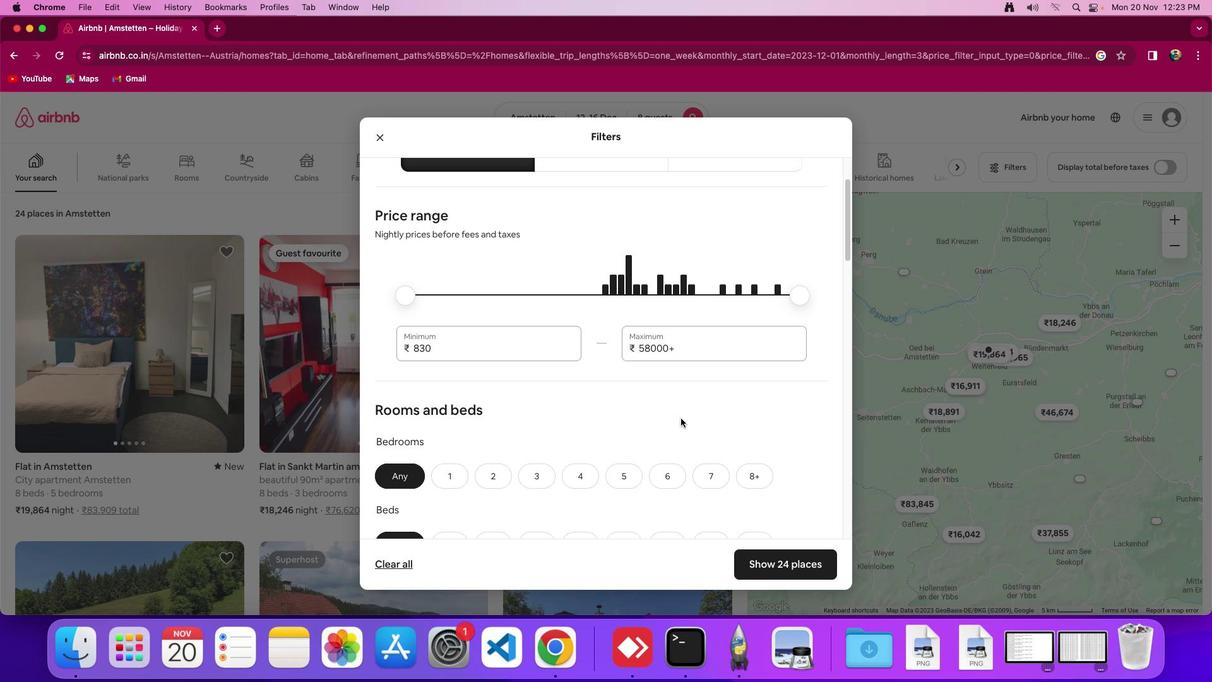 
Action: Mouse scrolled (681, 418) with delta (0, 0)
Screenshot: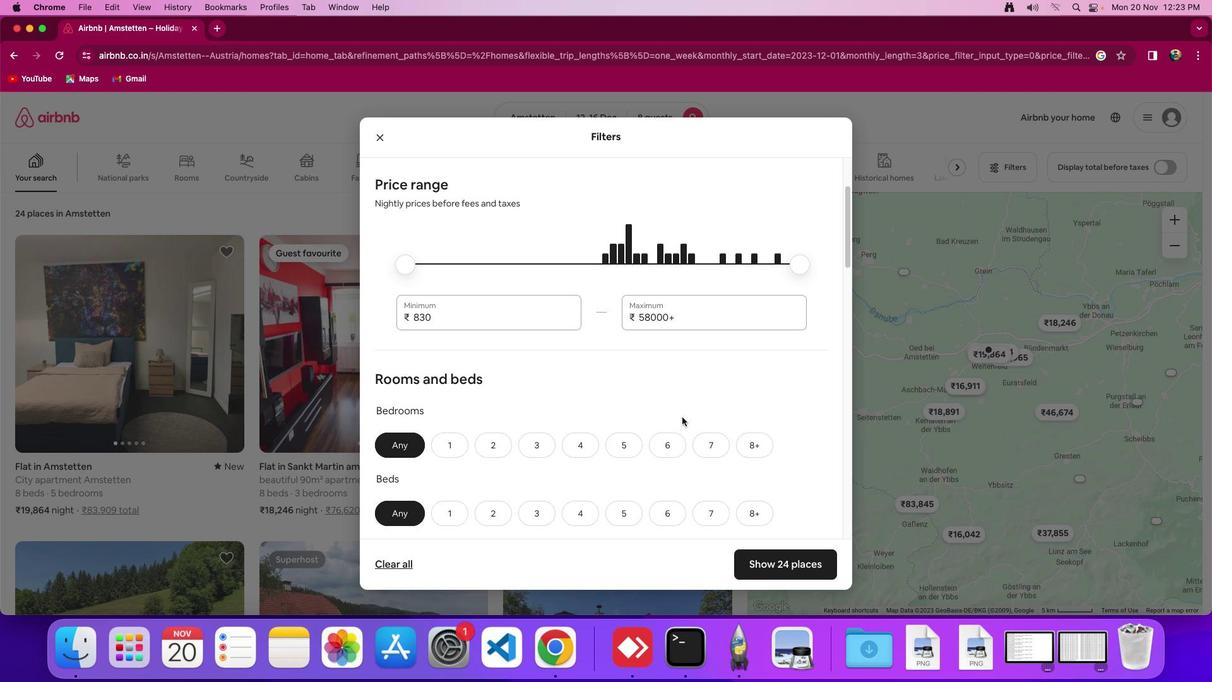 
Action: Mouse moved to (711, 416)
Screenshot: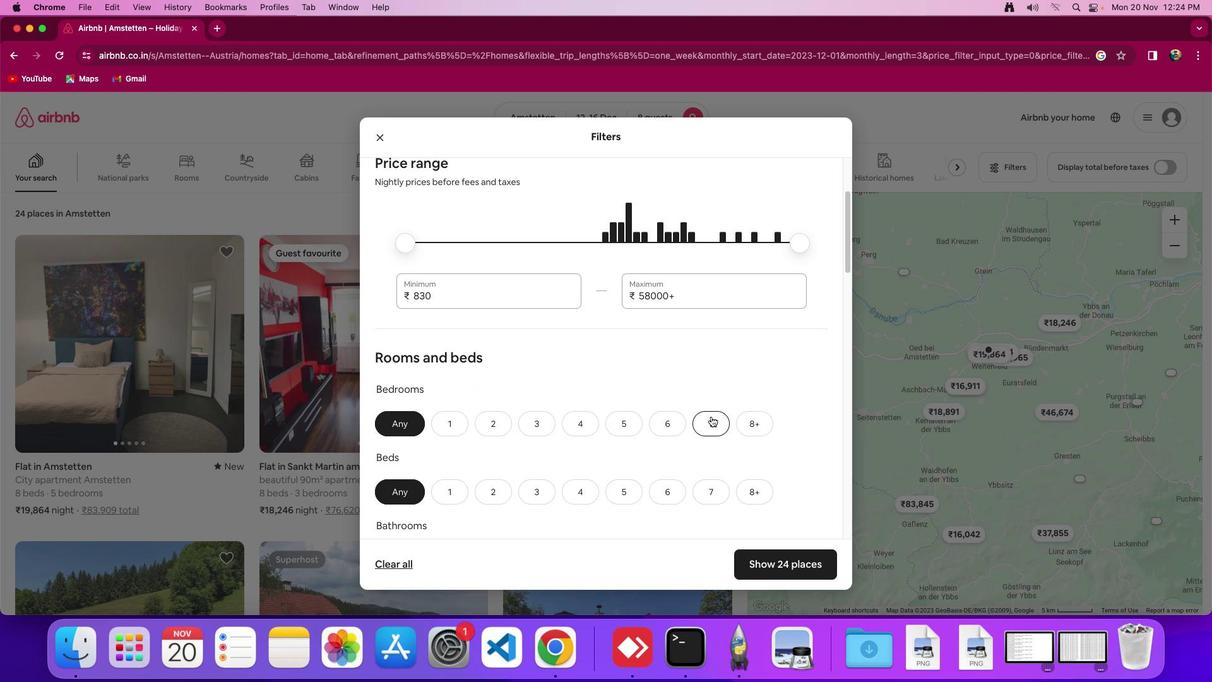 
Action: Mouse scrolled (711, 416) with delta (0, 0)
Screenshot: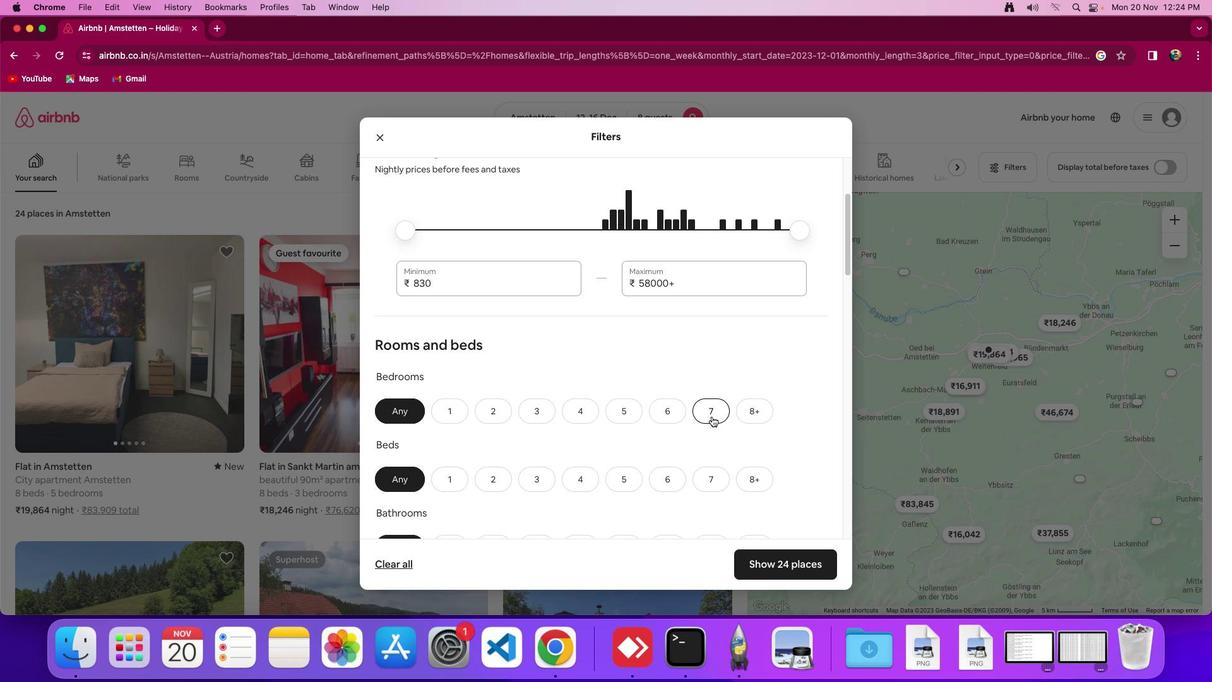 
Action: Mouse scrolled (711, 416) with delta (0, 0)
Screenshot: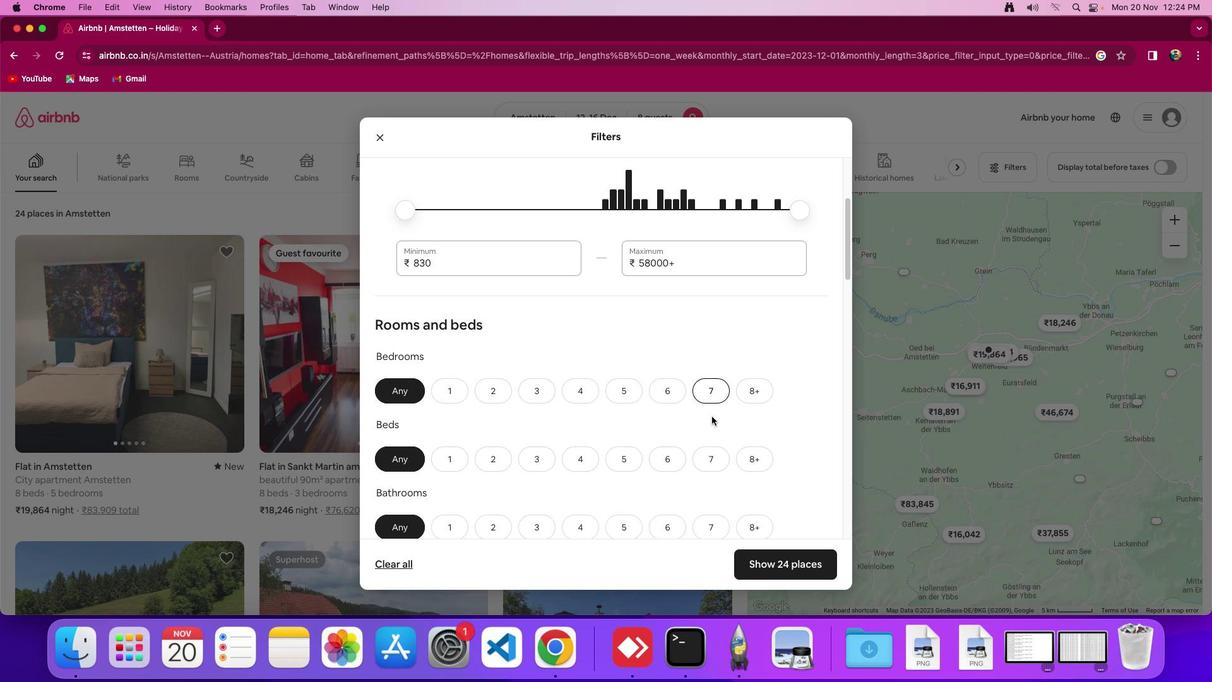 
Action: Mouse scrolled (711, 416) with delta (0, -1)
Screenshot: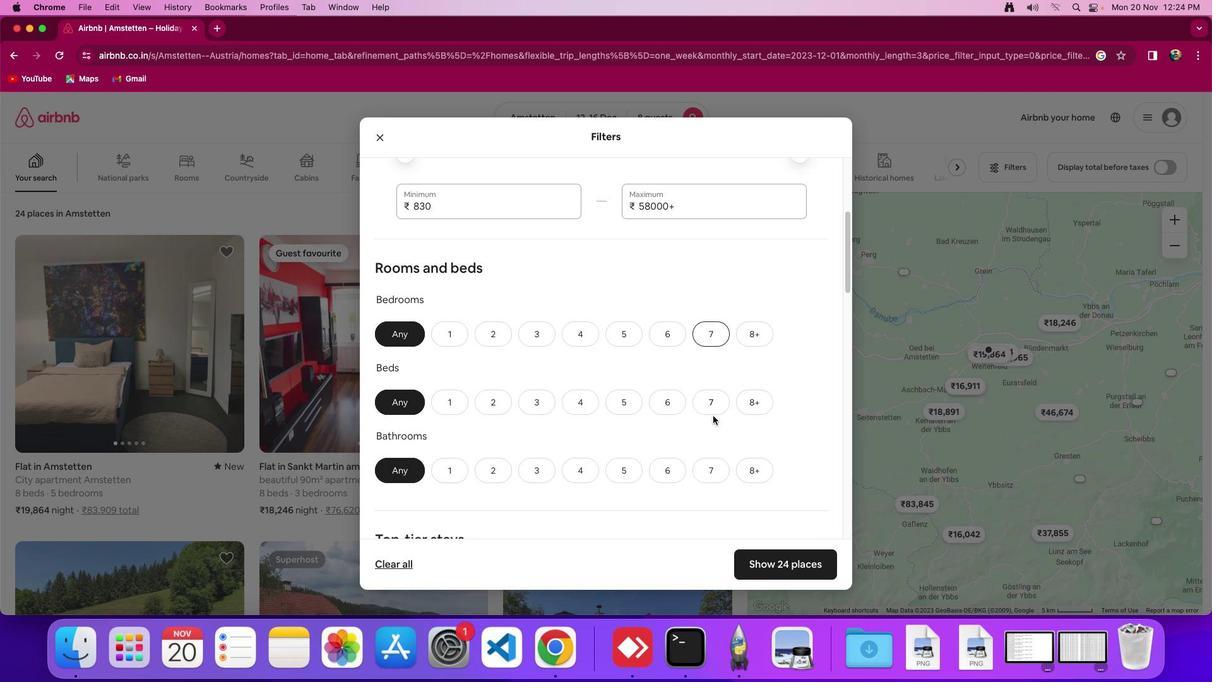 
Action: Mouse moved to (756, 308)
Screenshot: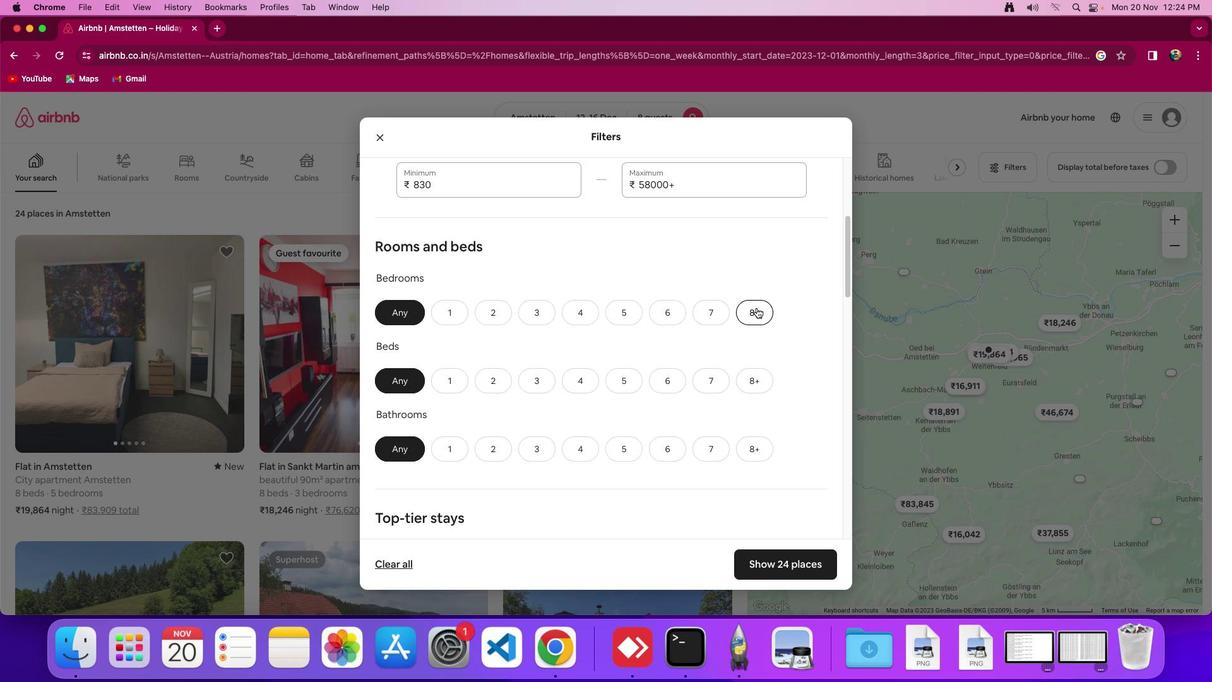 
Action: Mouse pressed left at (756, 308)
Screenshot: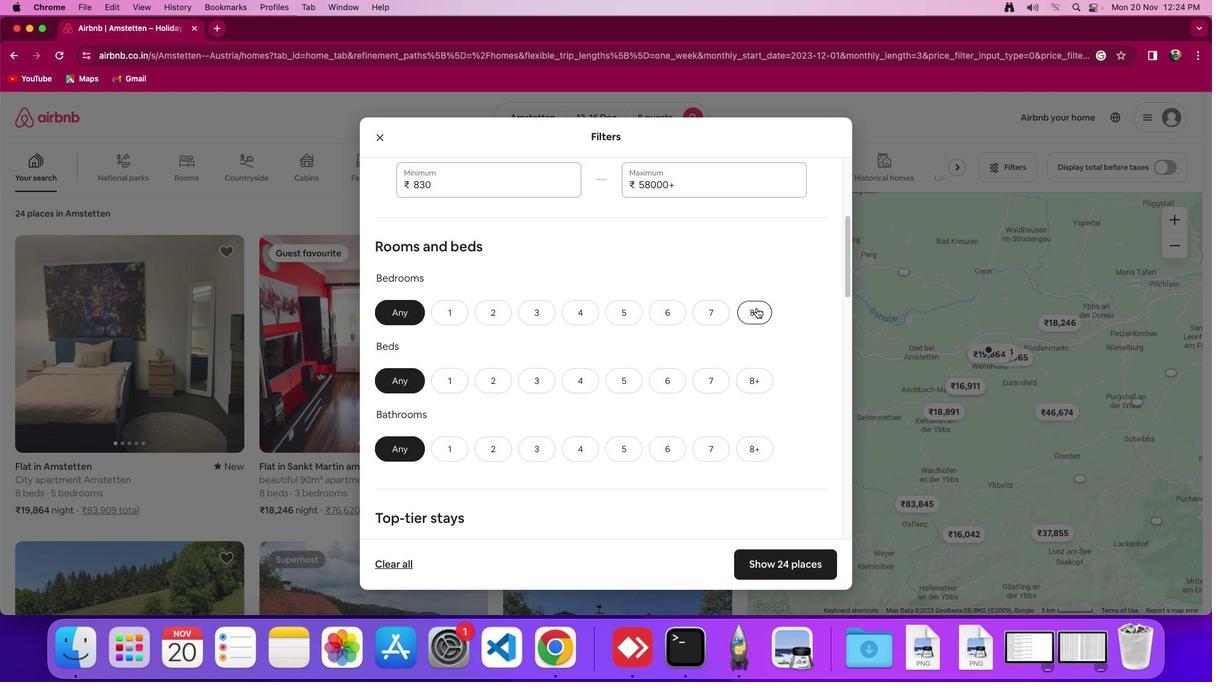 
Action: Mouse moved to (760, 382)
Screenshot: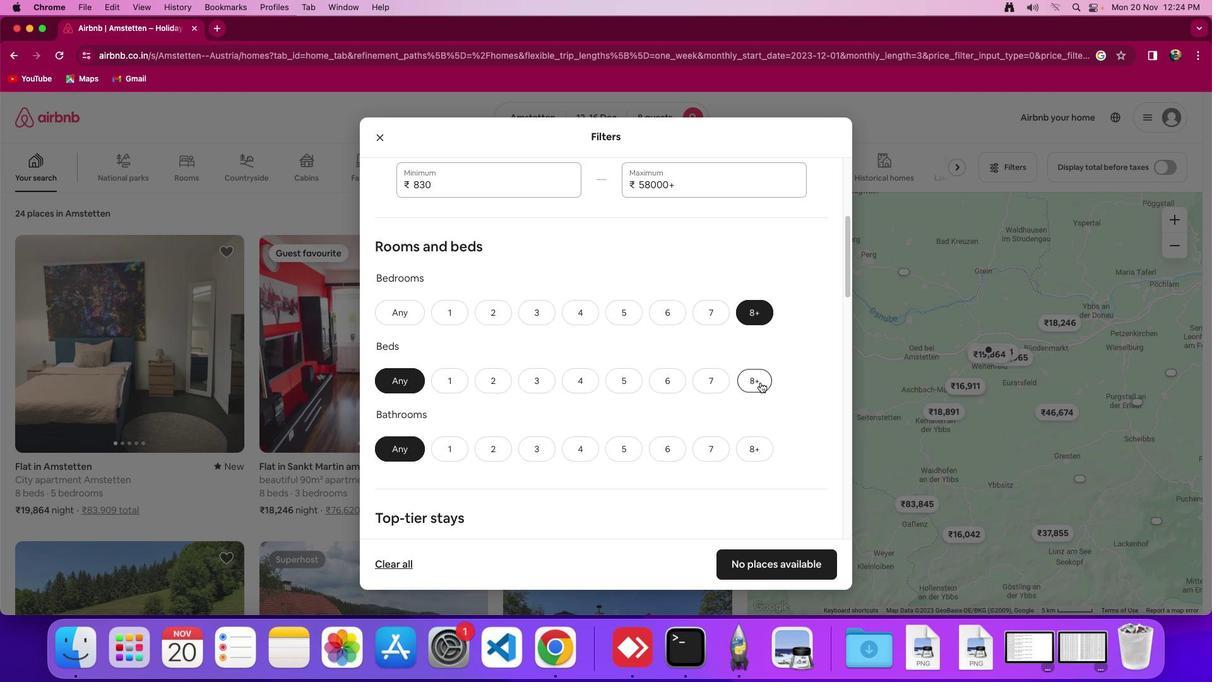 
Action: Mouse pressed left at (760, 382)
Screenshot: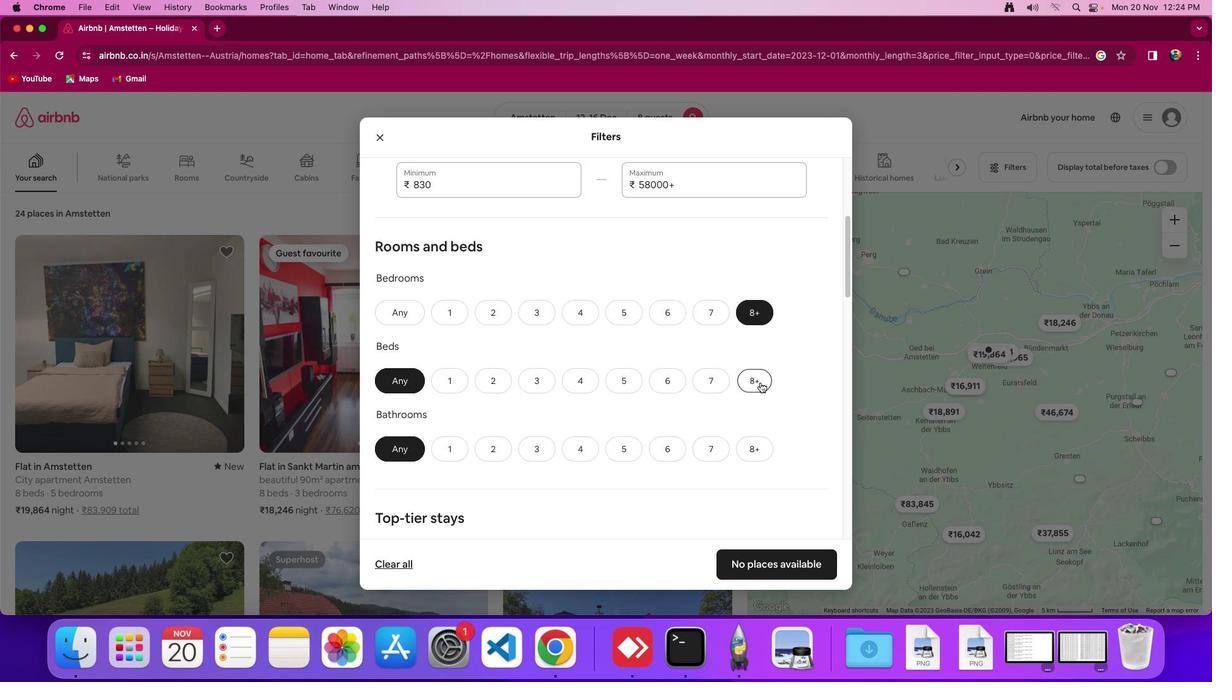 
Action: Mouse moved to (753, 448)
Screenshot: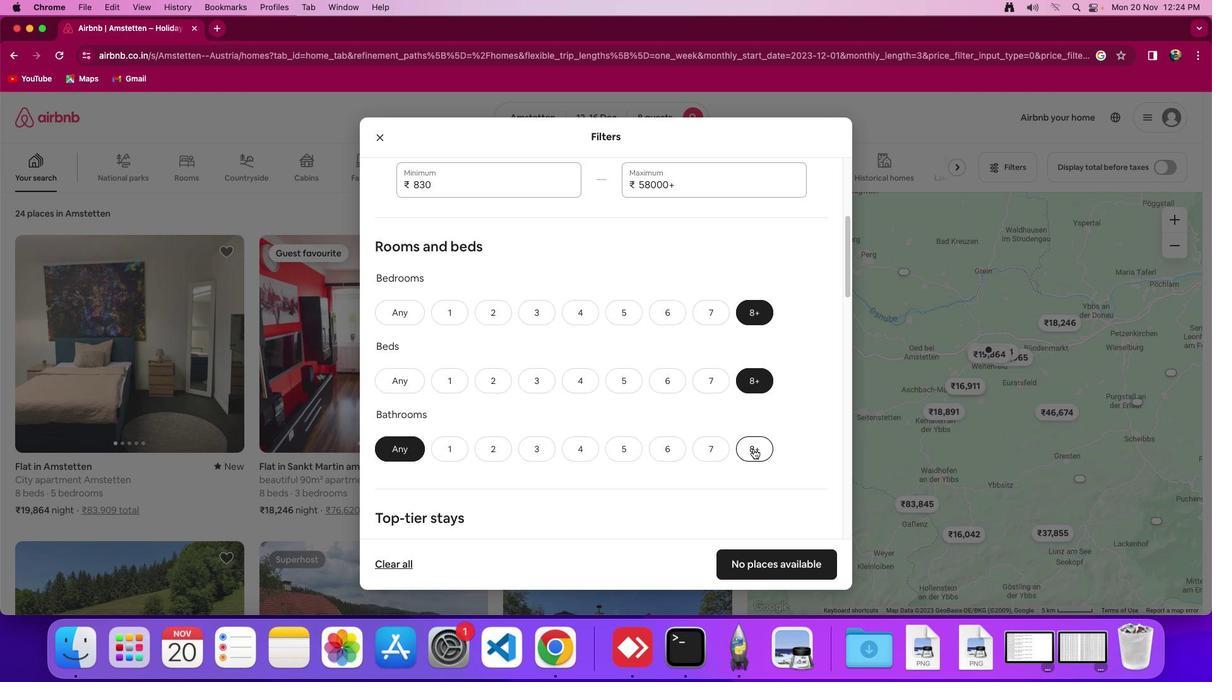
Action: Mouse pressed left at (753, 448)
Screenshot: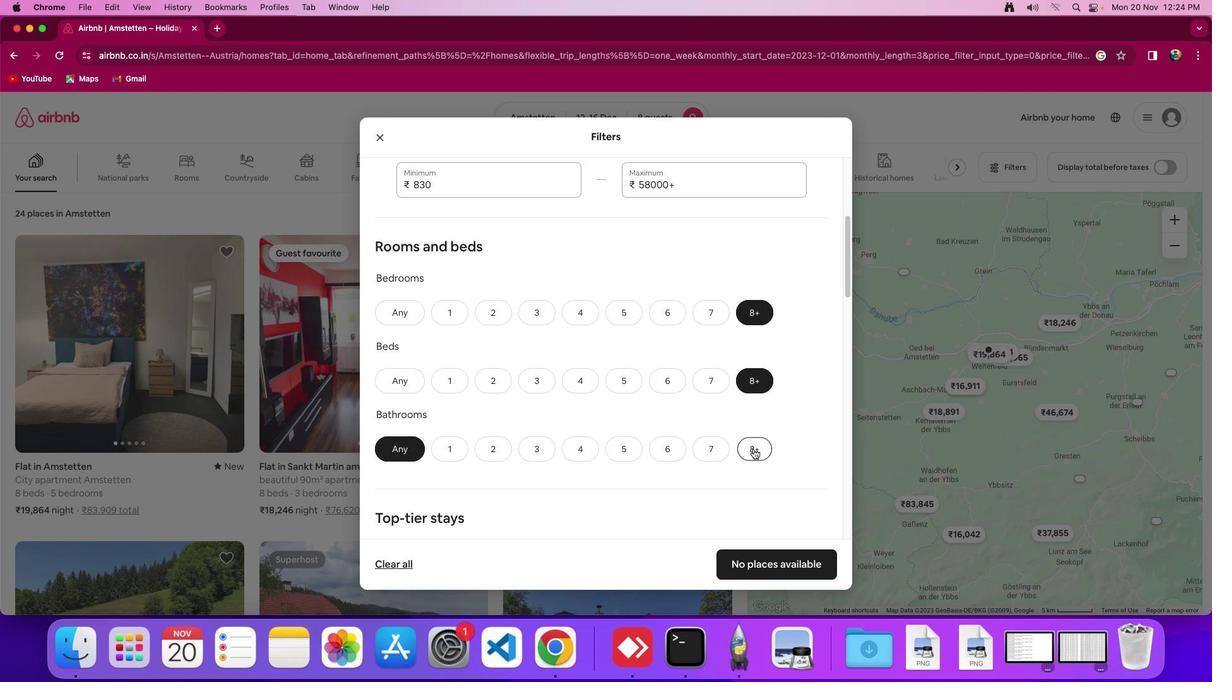 
Action: Mouse moved to (700, 428)
Screenshot: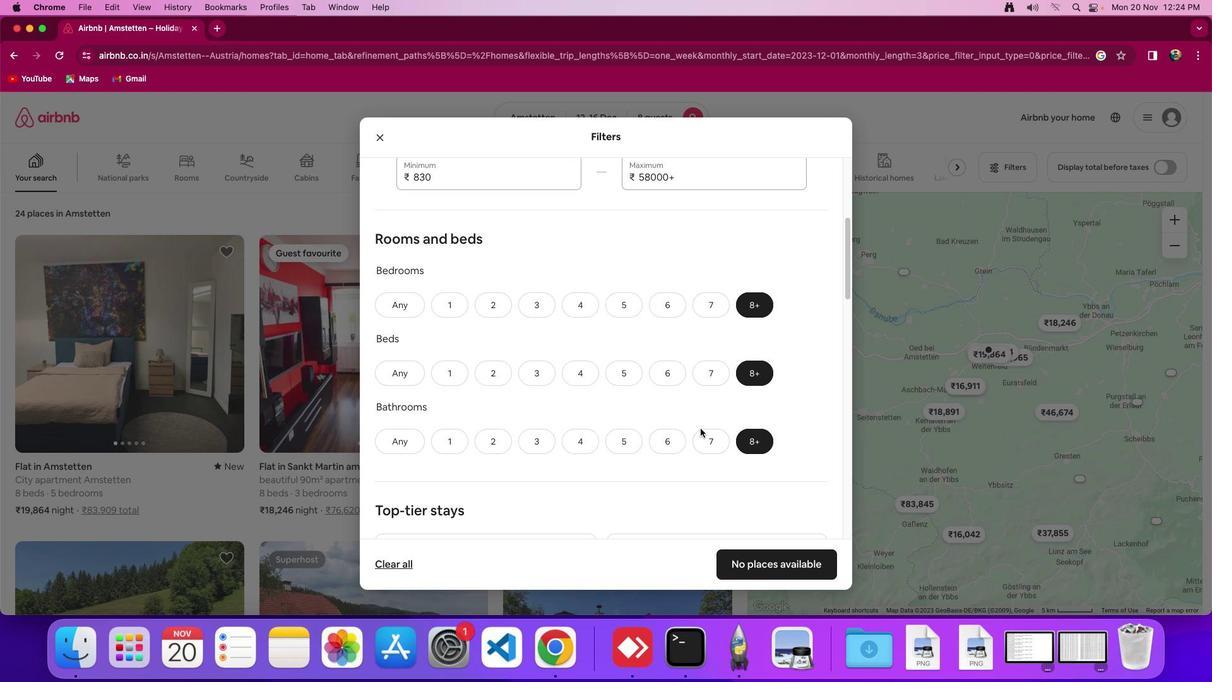 
Action: Mouse scrolled (700, 428) with delta (0, 0)
Screenshot: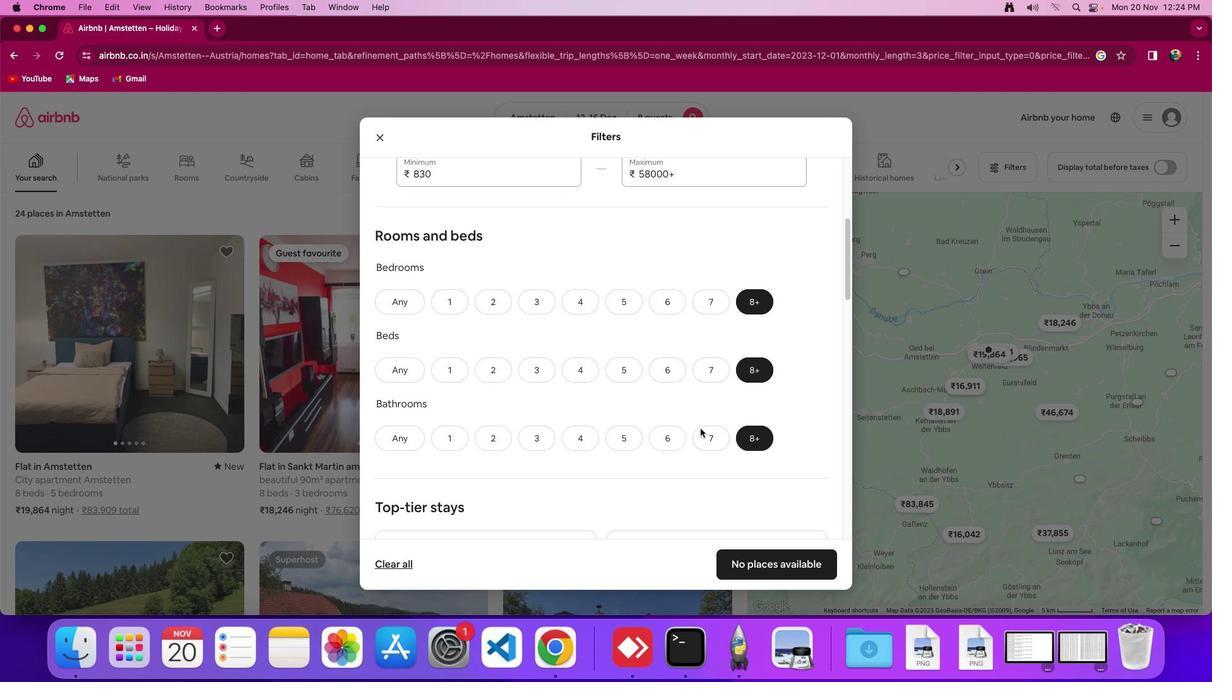 
Action: Mouse scrolled (700, 428) with delta (0, 0)
Screenshot: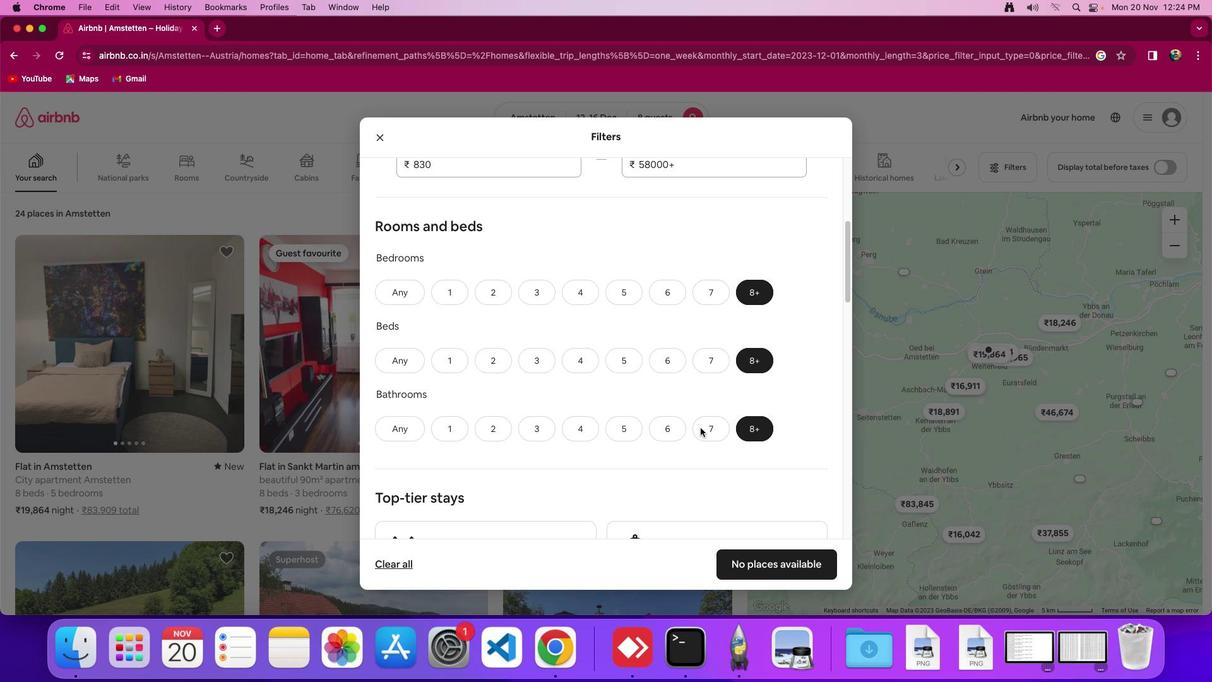 
Action: Mouse moved to (700, 428)
Screenshot: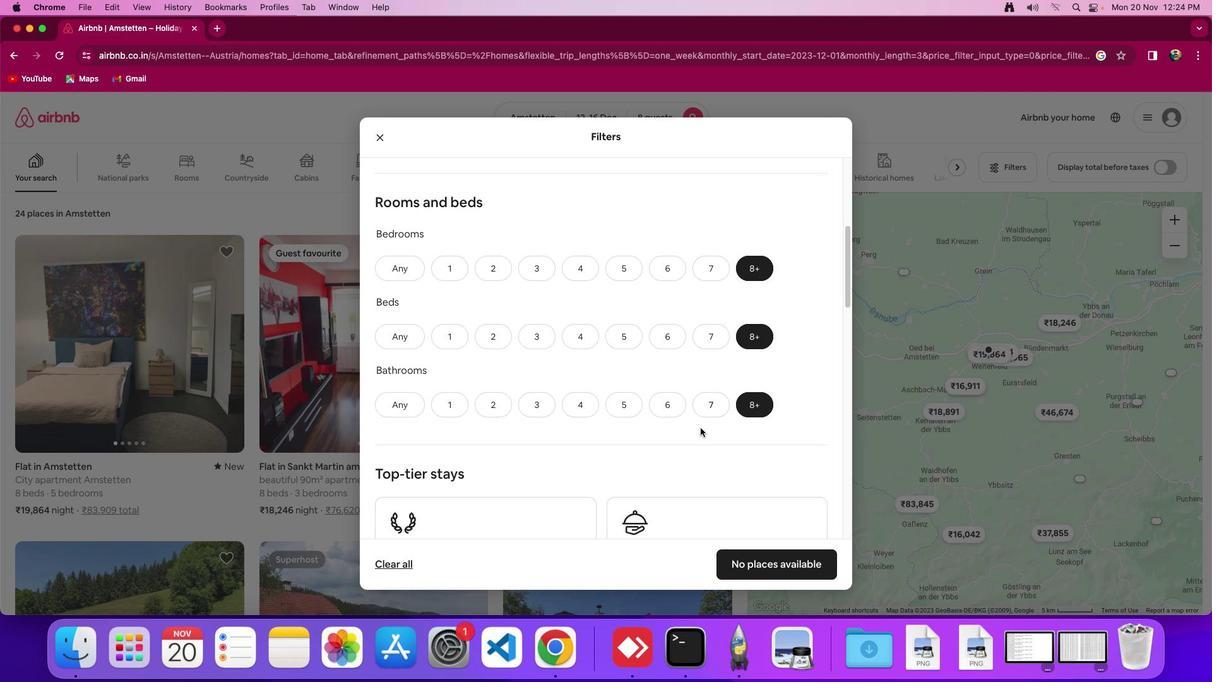 
Action: Mouse scrolled (700, 428) with delta (0, -1)
Screenshot: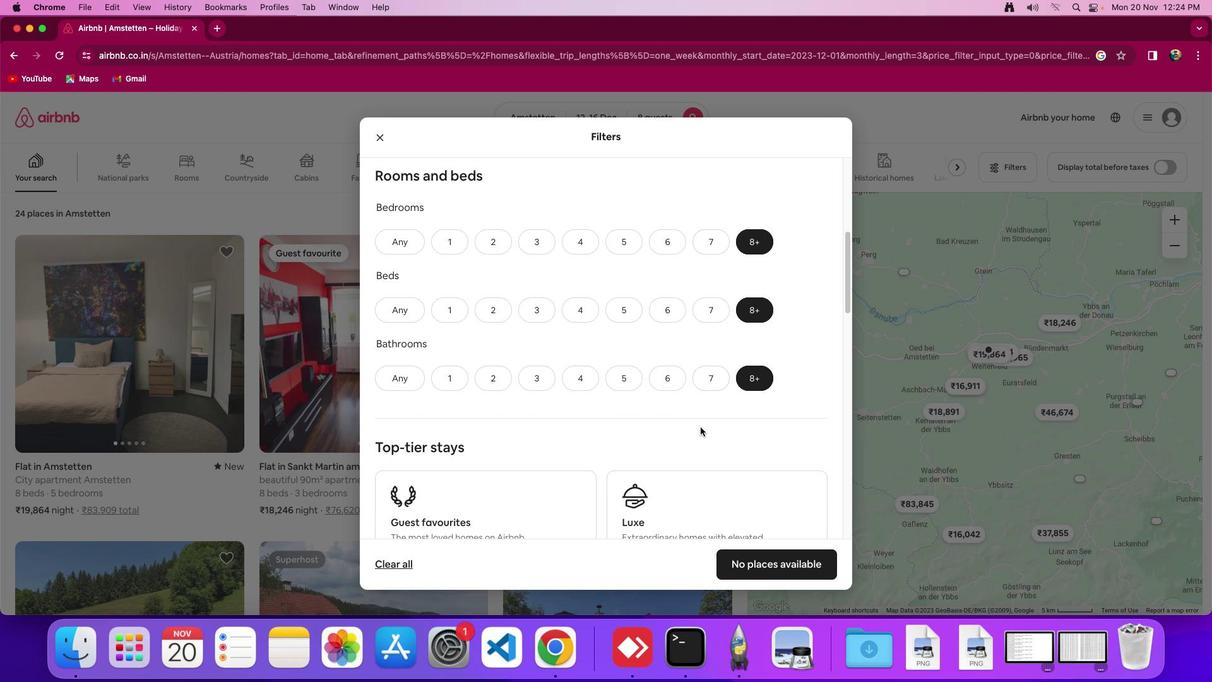 
Action: Mouse moved to (701, 426)
Screenshot: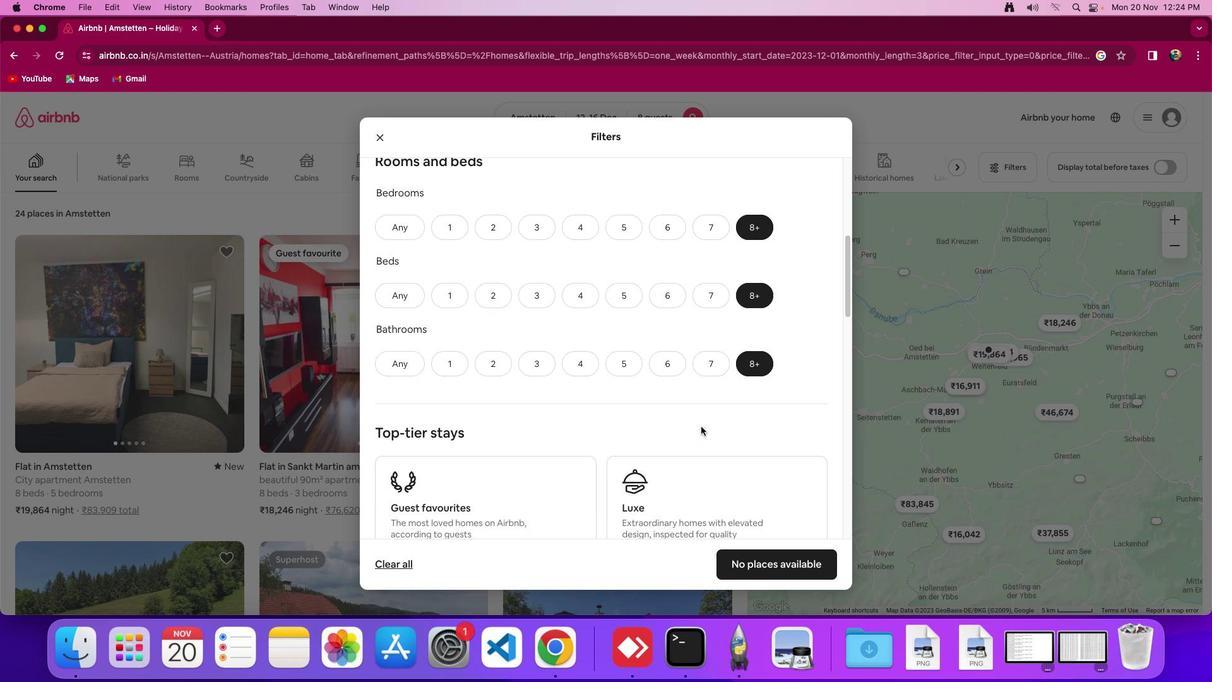 
Action: Mouse scrolled (701, 426) with delta (0, 0)
Screenshot: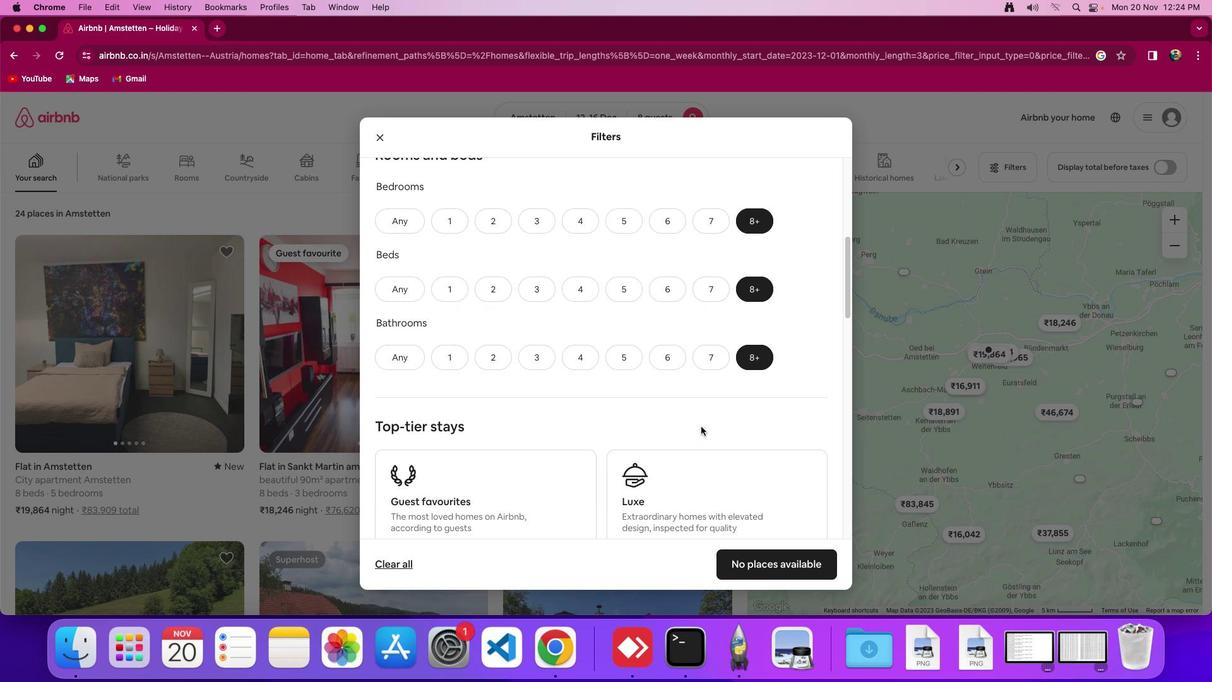 
Action: Mouse scrolled (701, 426) with delta (0, 0)
Screenshot: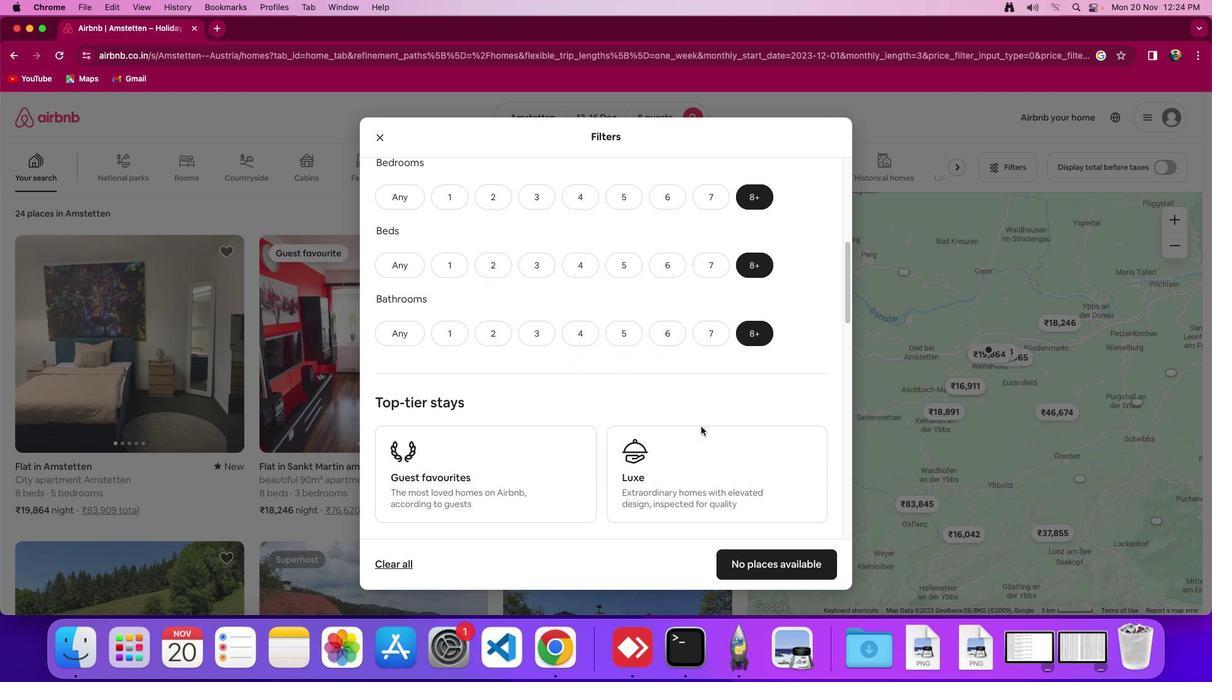 
Action: Mouse scrolled (701, 426) with delta (0, -1)
Screenshot: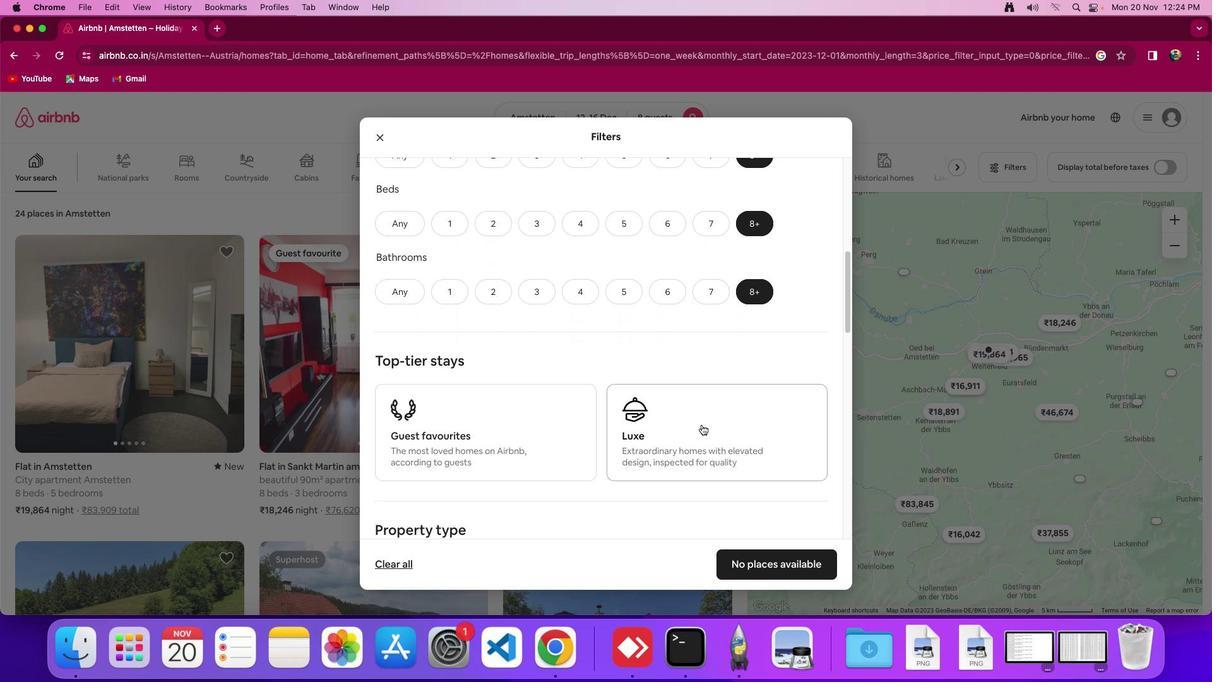 
Action: Mouse moved to (703, 423)
Screenshot: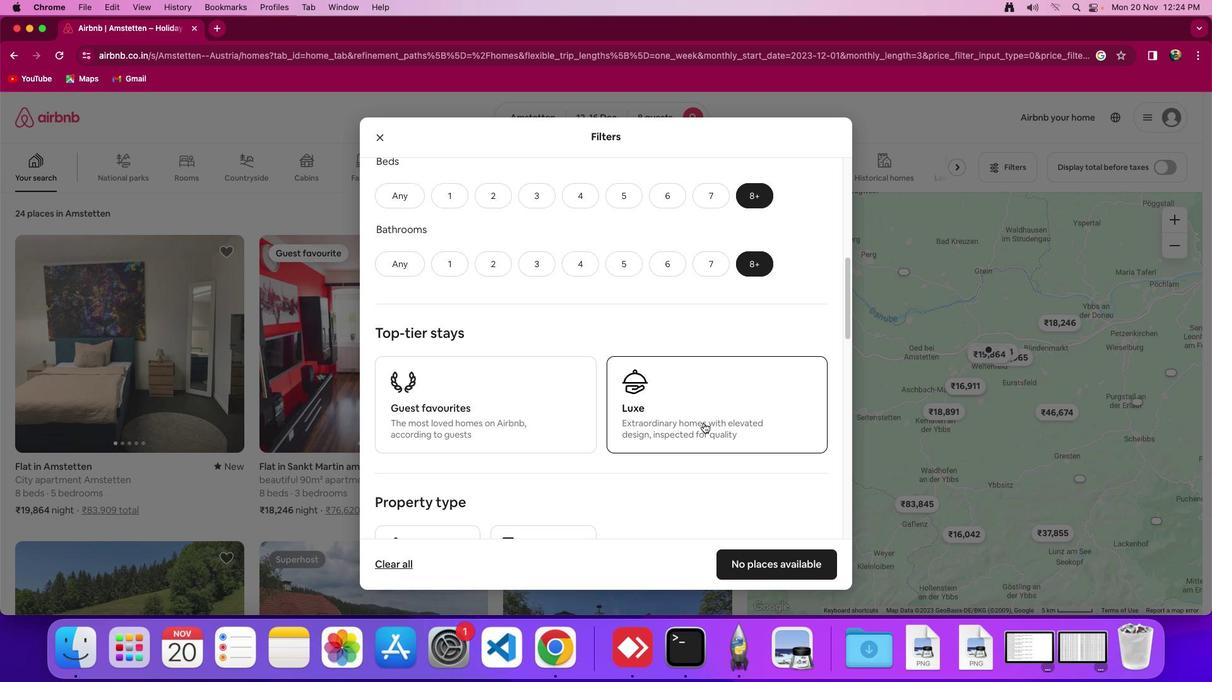 
Action: Mouse scrolled (703, 423) with delta (0, 0)
Screenshot: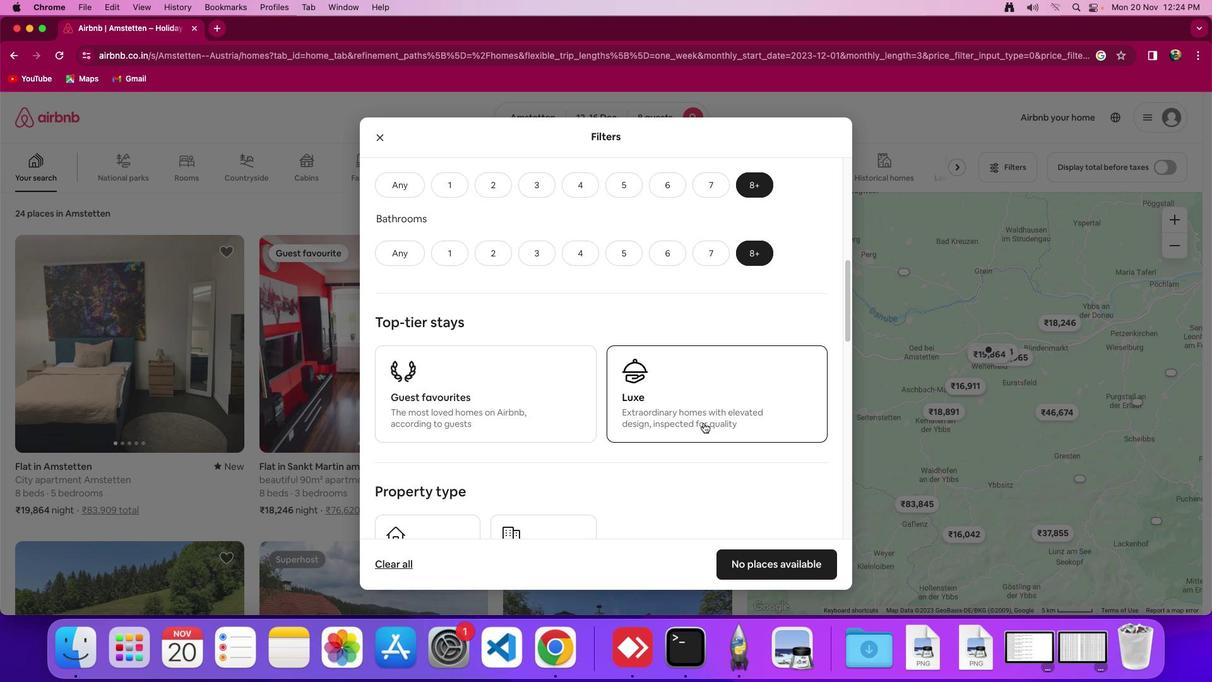 
Action: Mouse scrolled (703, 423) with delta (0, 0)
Screenshot: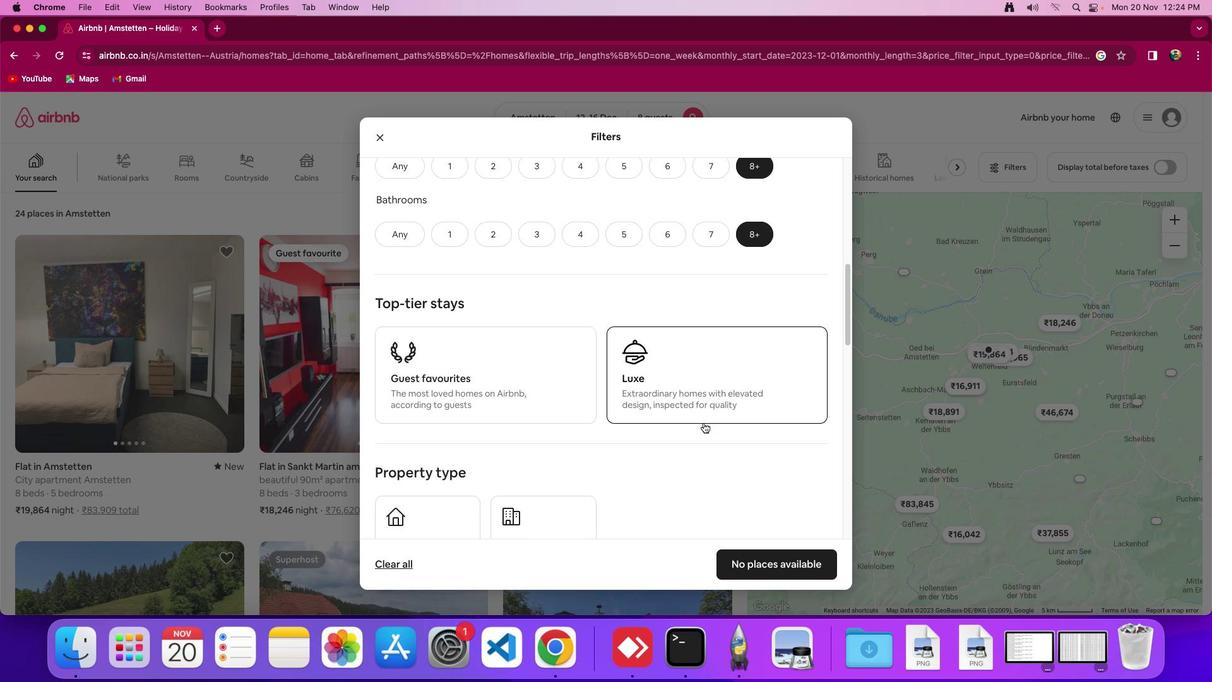 
Action: Mouse scrolled (703, 423) with delta (0, -1)
Screenshot: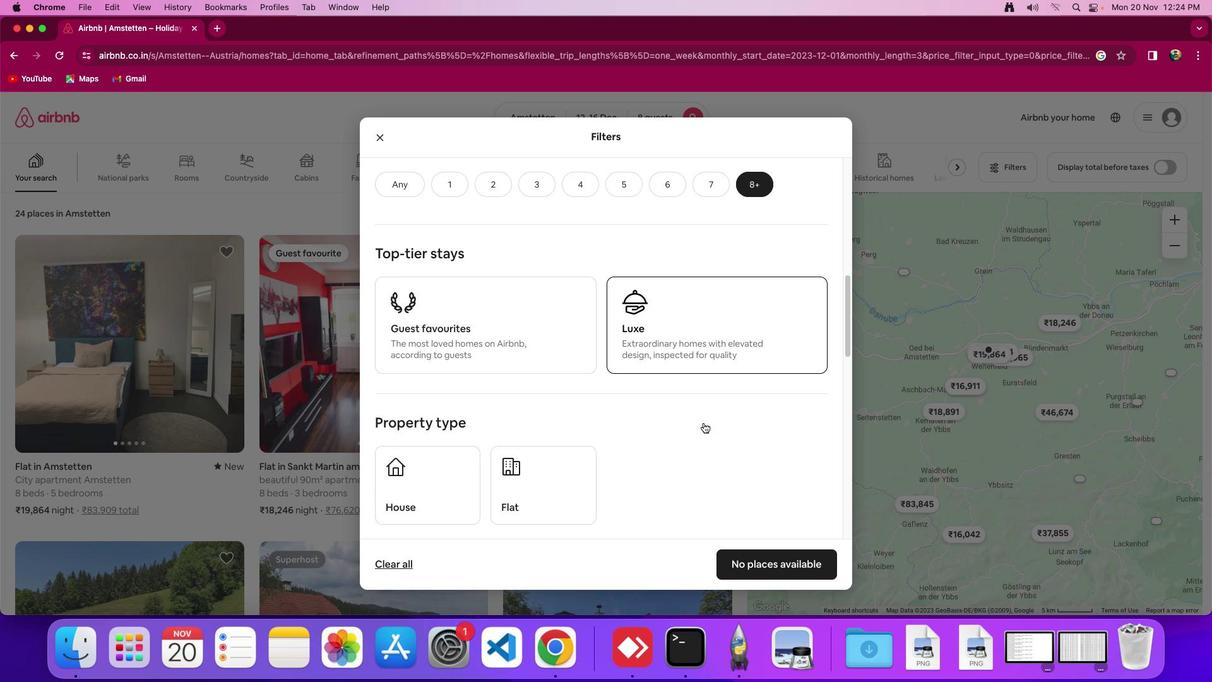 
Action: Mouse moved to (705, 422)
Screenshot: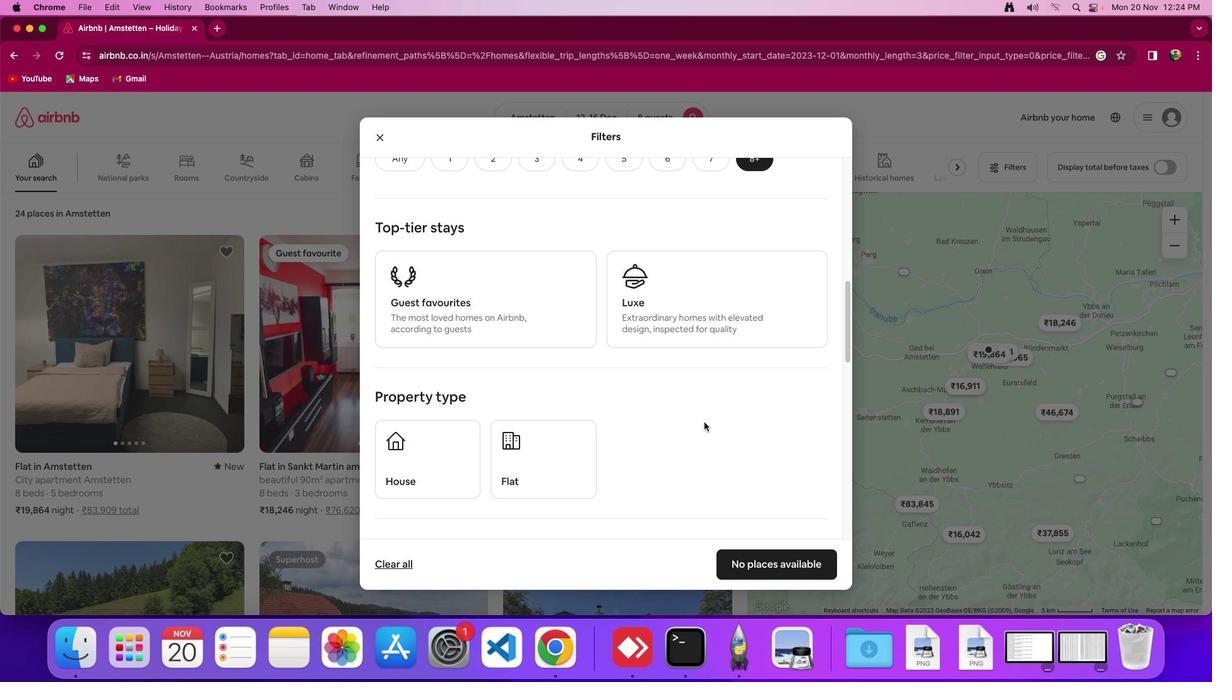 
Action: Mouse scrolled (705, 422) with delta (0, 0)
Screenshot: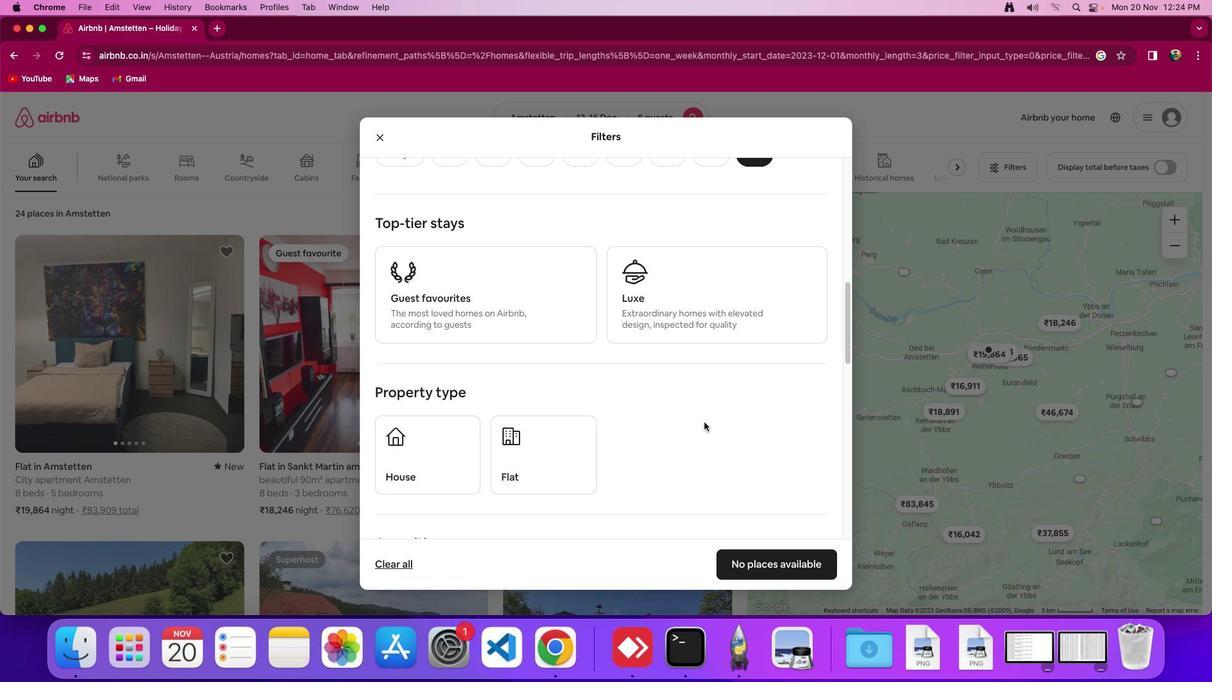 
Action: Mouse scrolled (705, 422) with delta (0, 0)
Screenshot: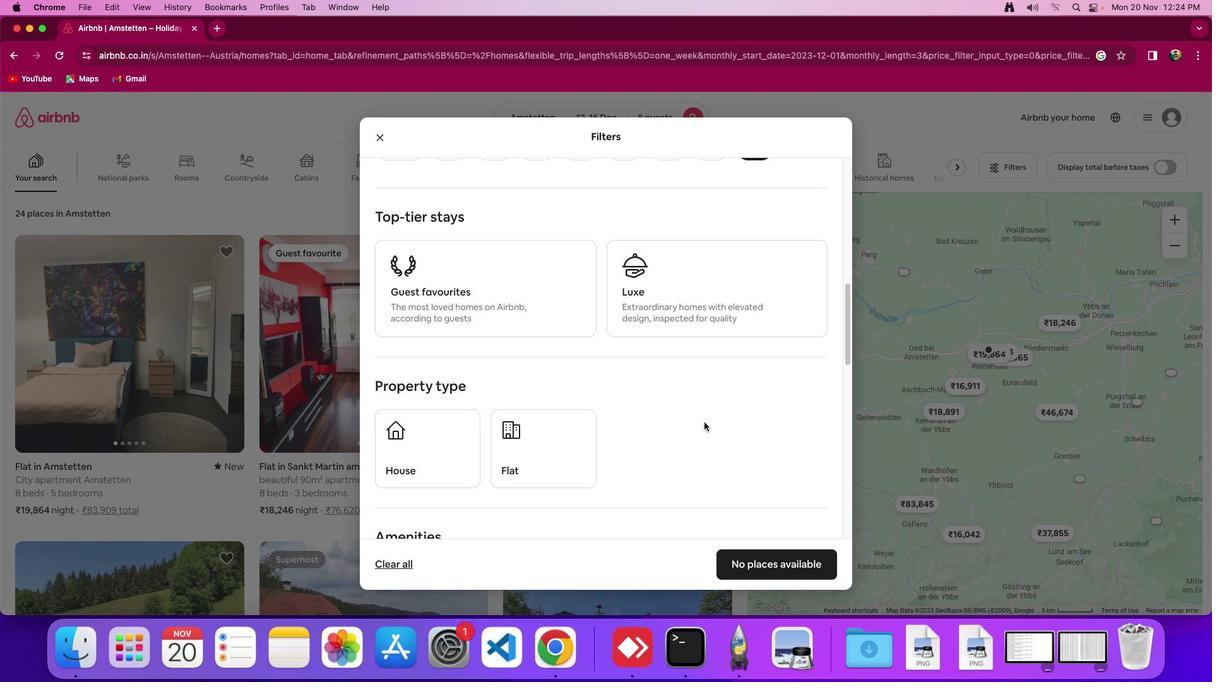 
Action: Mouse scrolled (705, 422) with delta (0, 0)
Screenshot: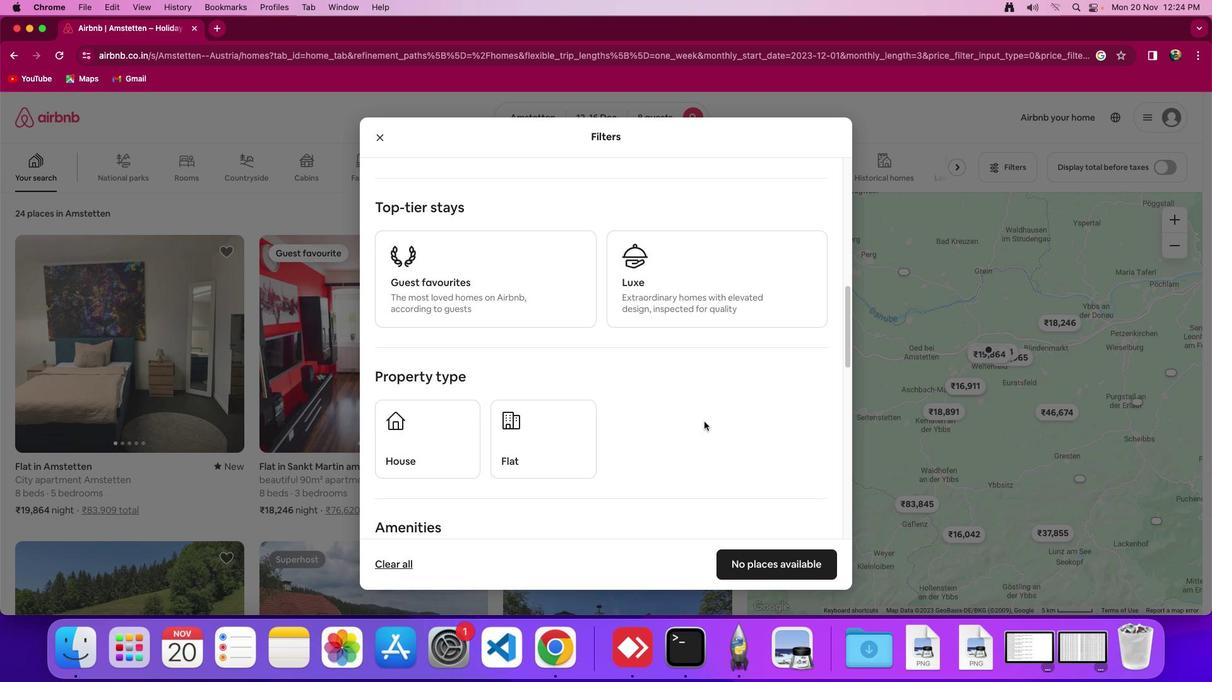 
Action: Mouse scrolled (705, 422) with delta (0, 0)
Screenshot: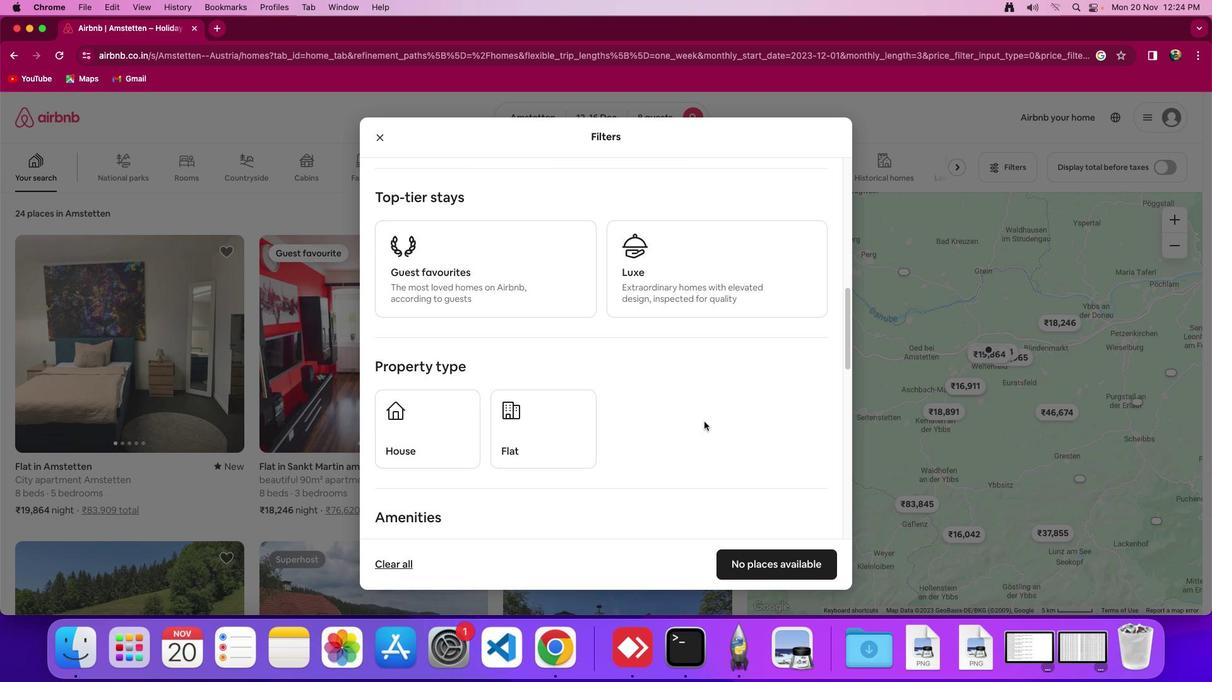 
Action: Mouse moved to (705, 422)
Screenshot: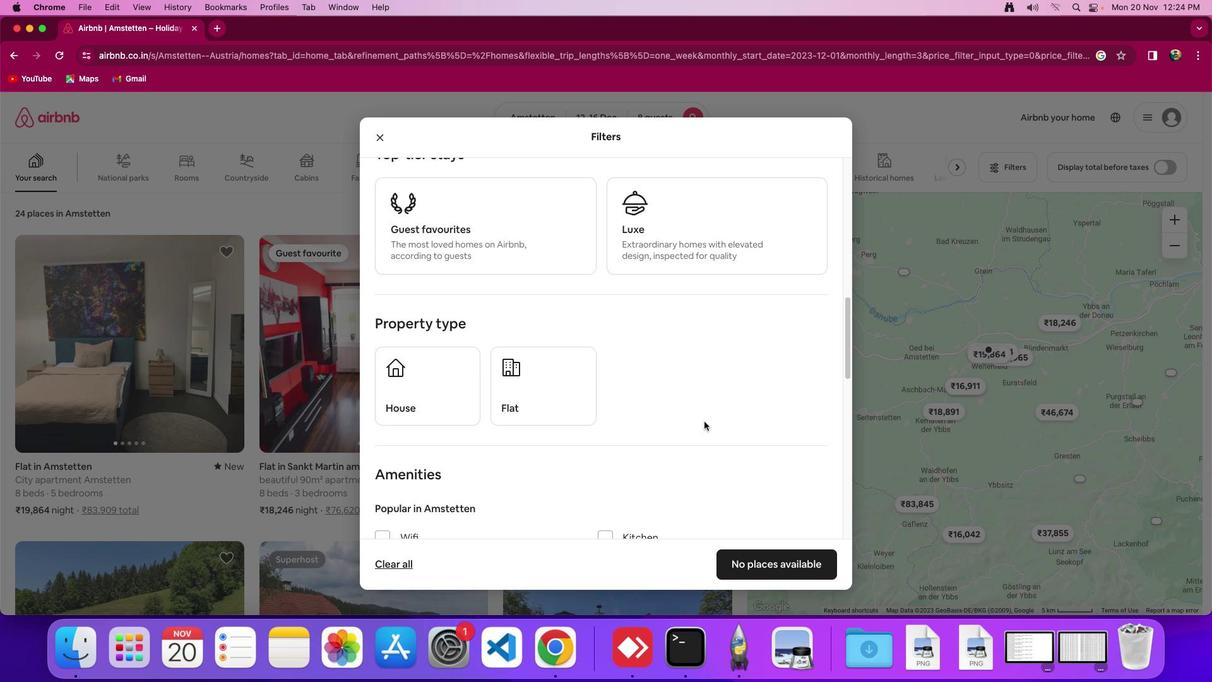 
Action: Mouse scrolled (705, 422) with delta (0, -1)
Screenshot: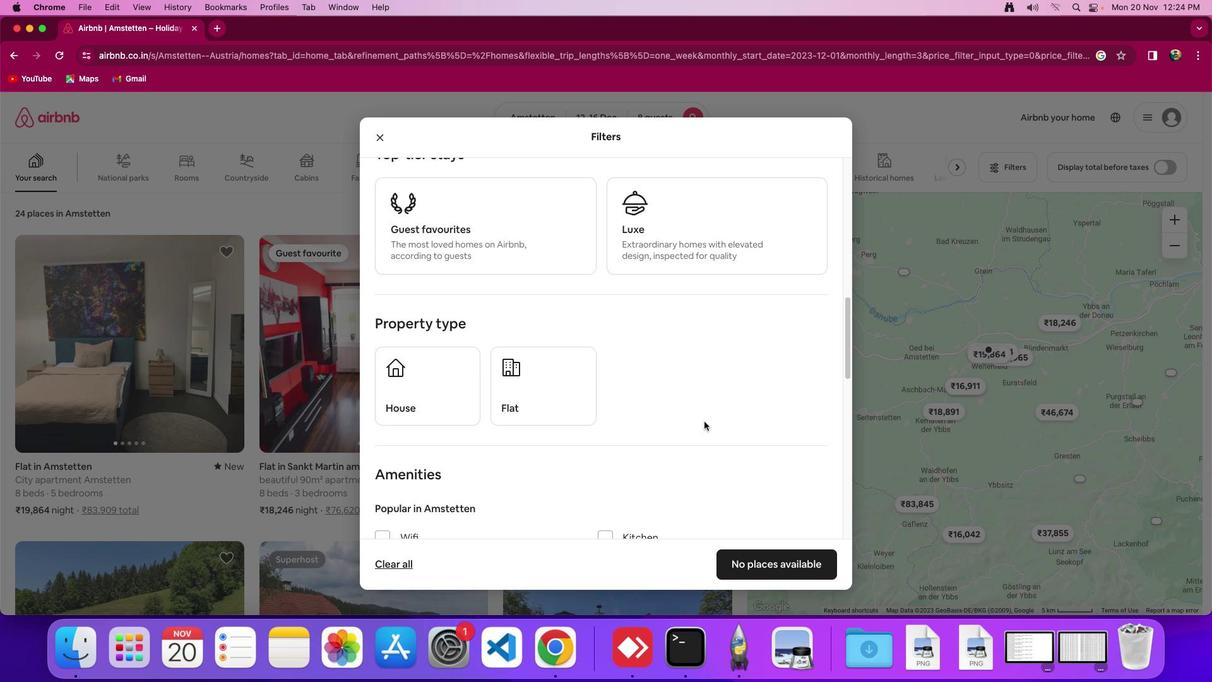 
Action: Mouse scrolled (705, 422) with delta (0, 0)
Screenshot: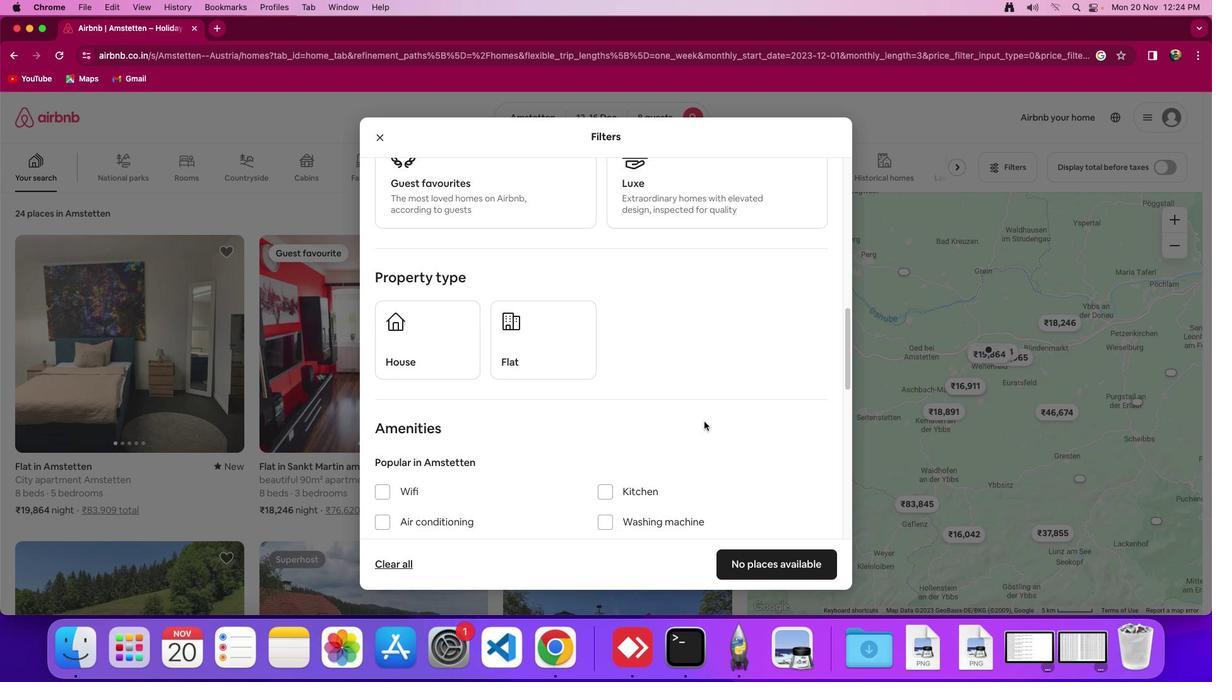 
Action: Mouse scrolled (705, 422) with delta (0, 0)
Screenshot: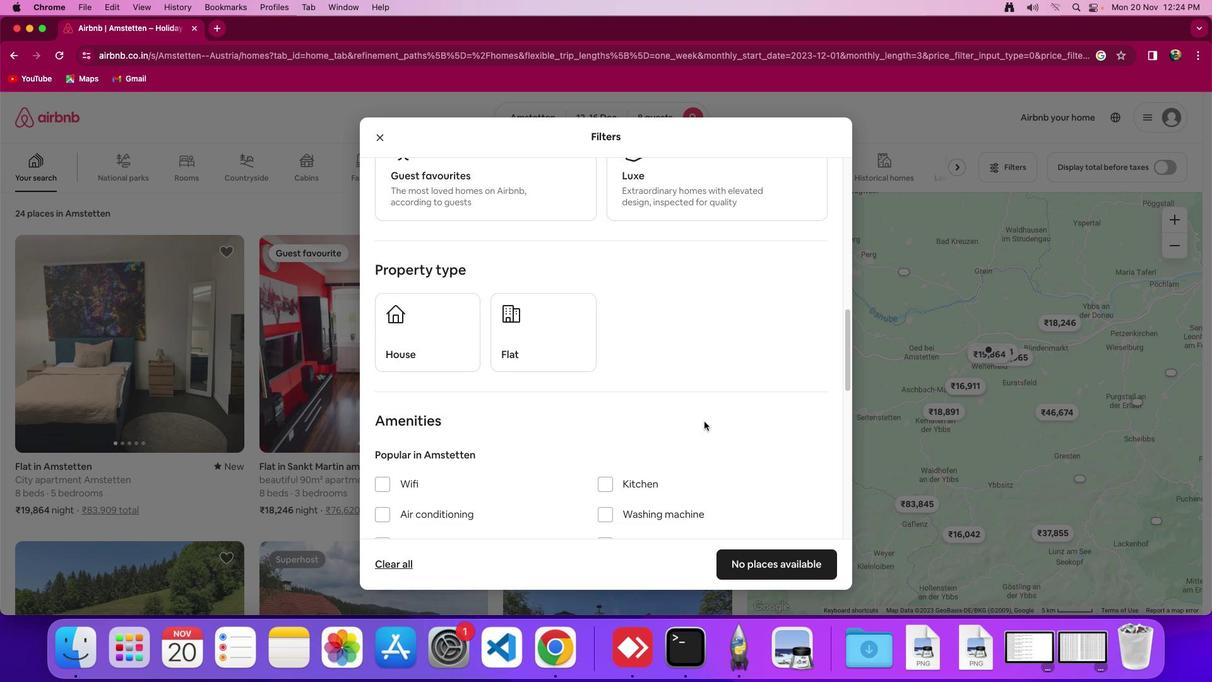 
Action: Mouse moved to (413, 325)
Screenshot: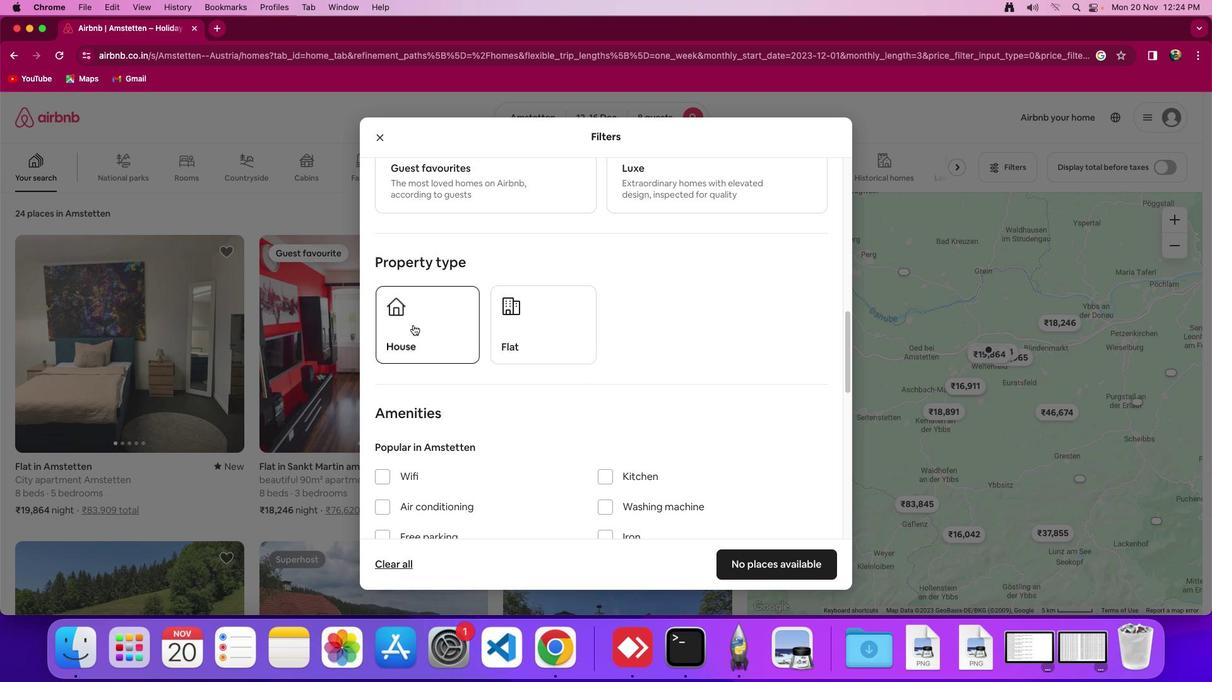 
Action: Mouse pressed left at (413, 325)
Screenshot: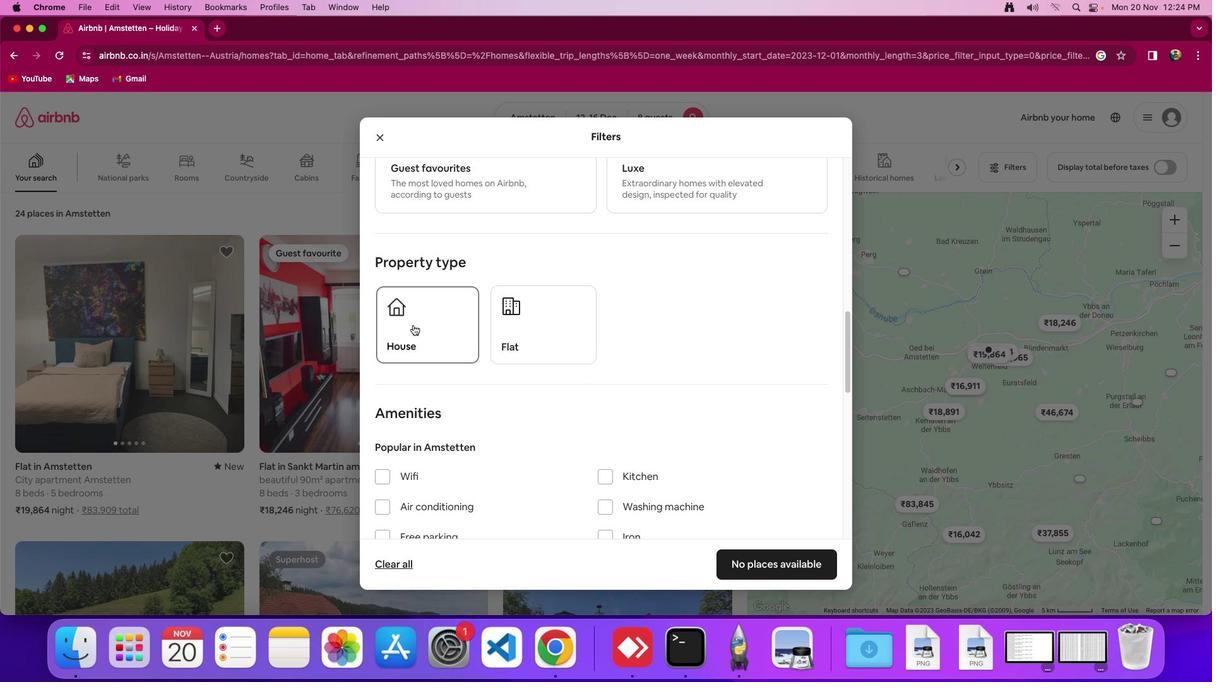 
Action: Mouse moved to (717, 361)
Screenshot: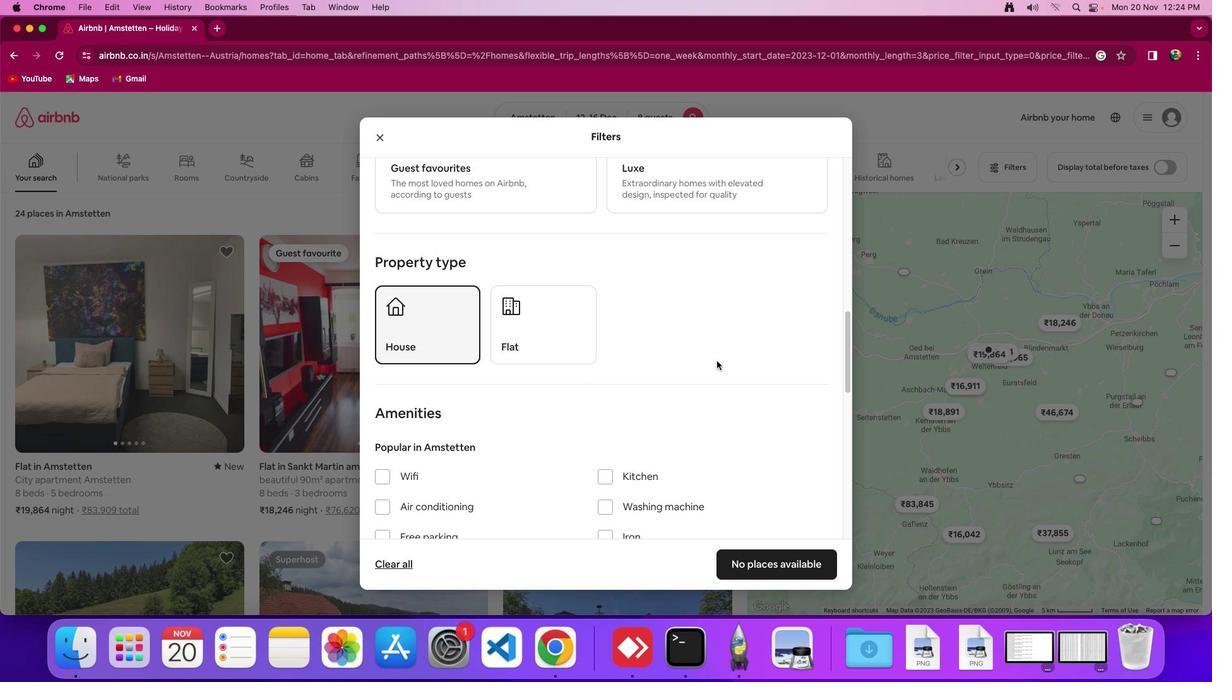 
Action: Mouse scrolled (717, 361) with delta (0, 0)
Screenshot: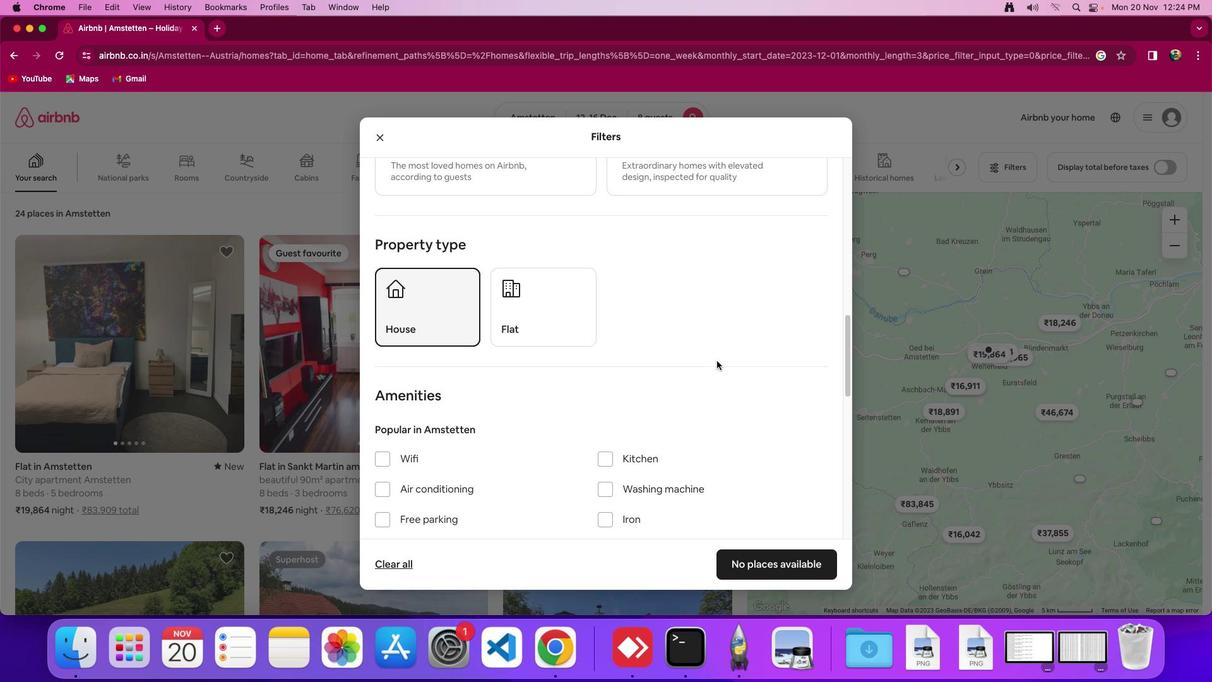 
Action: Mouse moved to (717, 361)
Screenshot: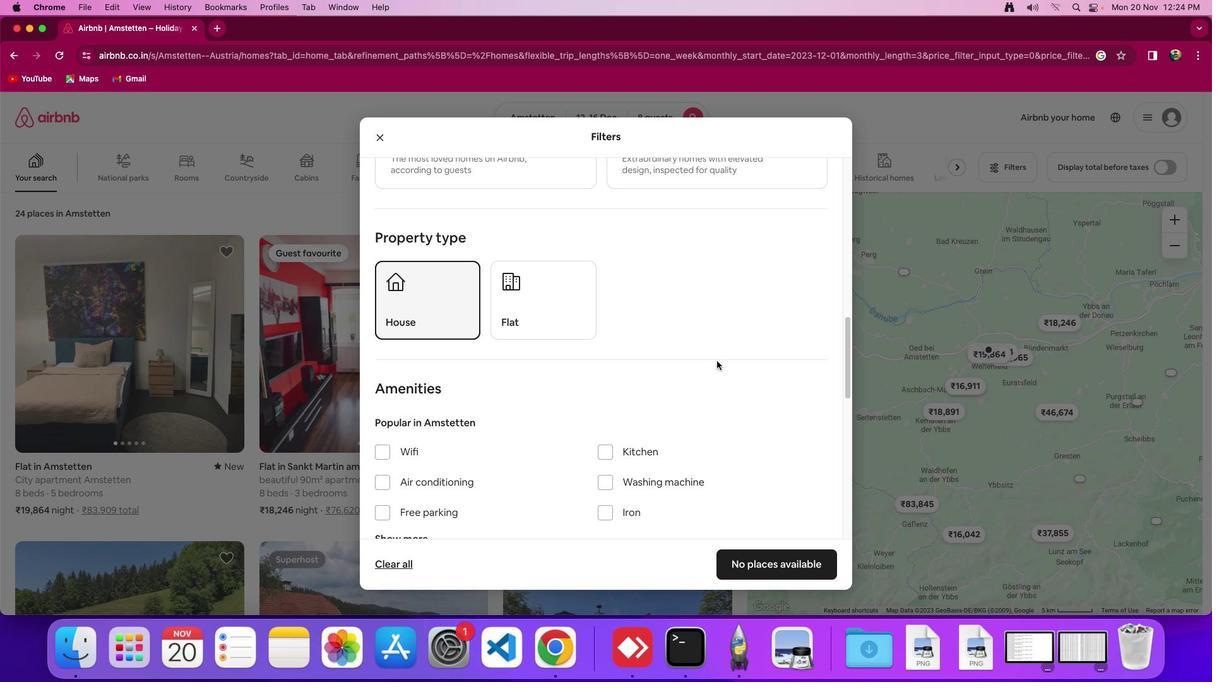 
Action: Mouse scrolled (717, 361) with delta (0, 0)
Screenshot: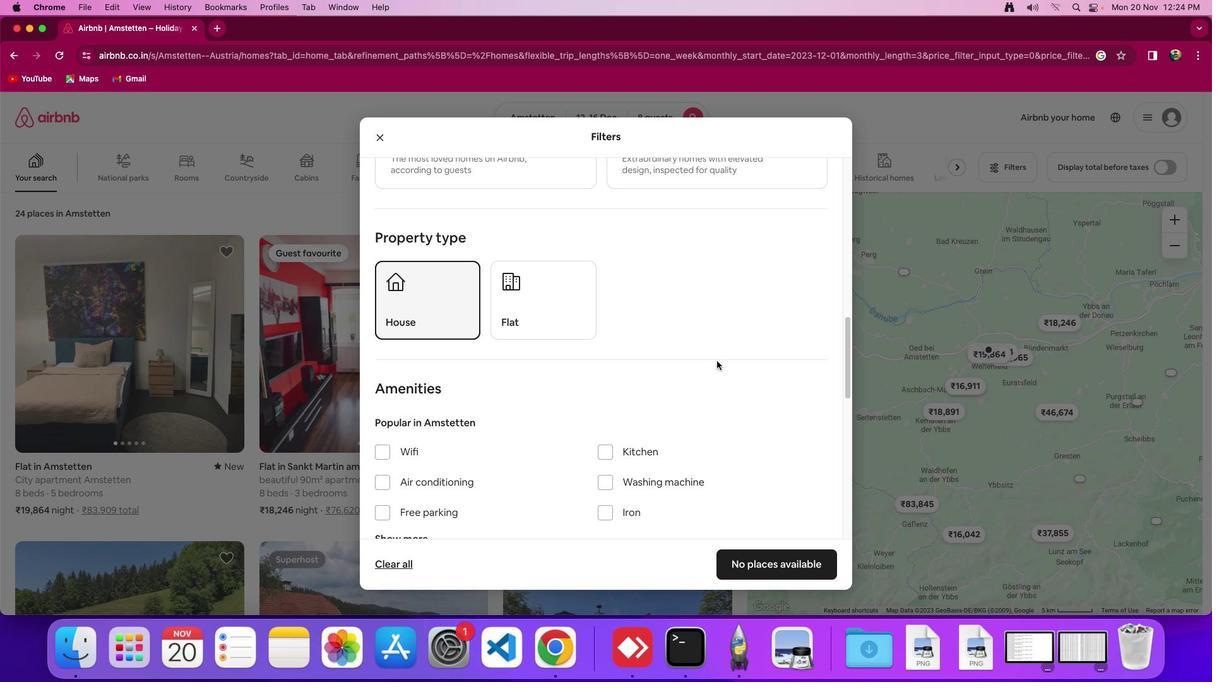 
Action: Mouse scrolled (717, 361) with delta (0, 0)
Screenshot: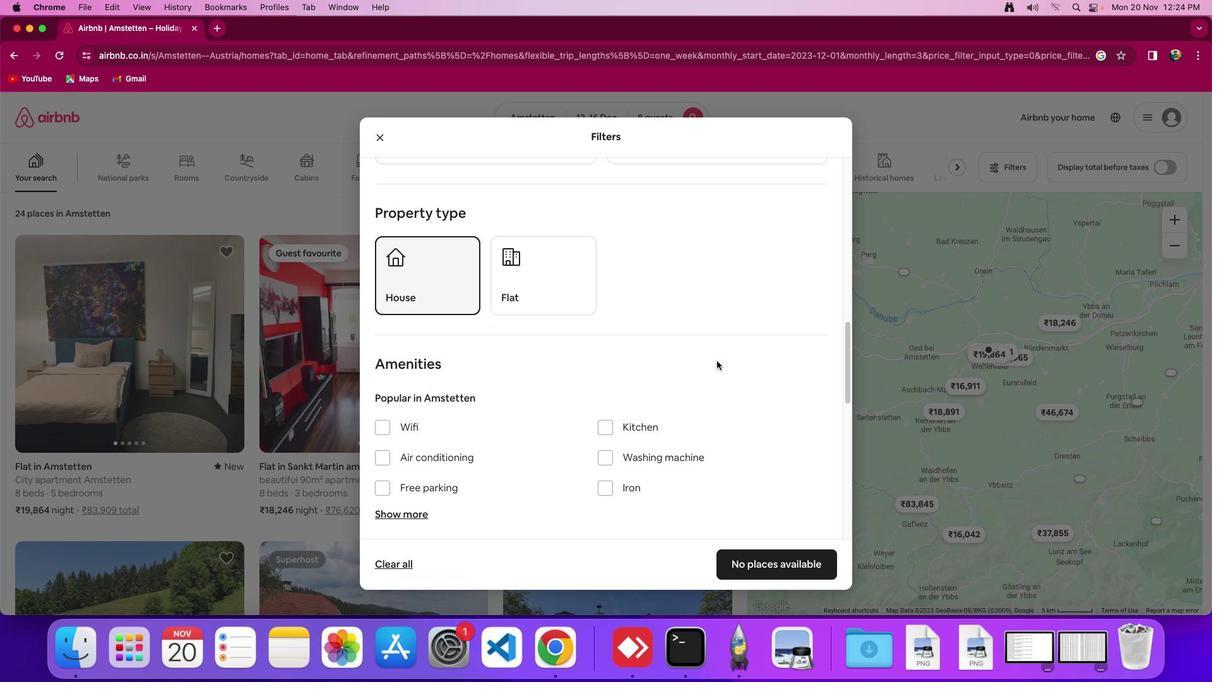 
Action: Mouse scrolled (717, 361) with delta (0, 0)
Screenshot: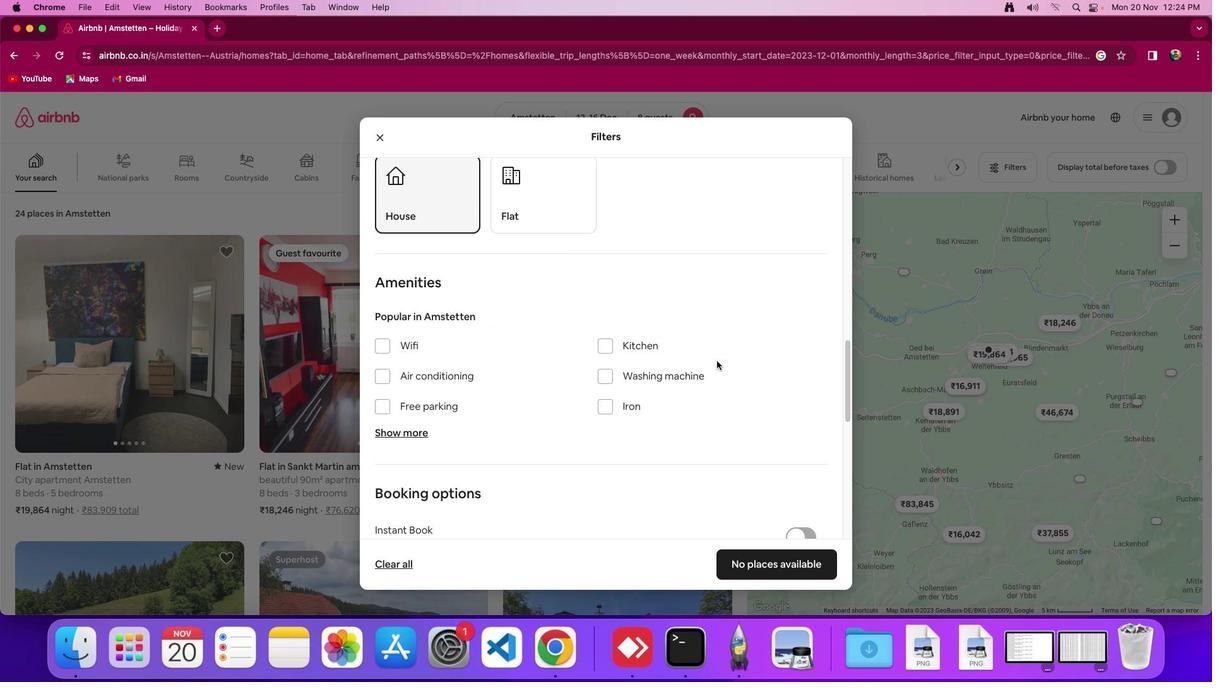 
Action: Mouse scrolled (717, 361) with delta (0, -1)
Screenshot: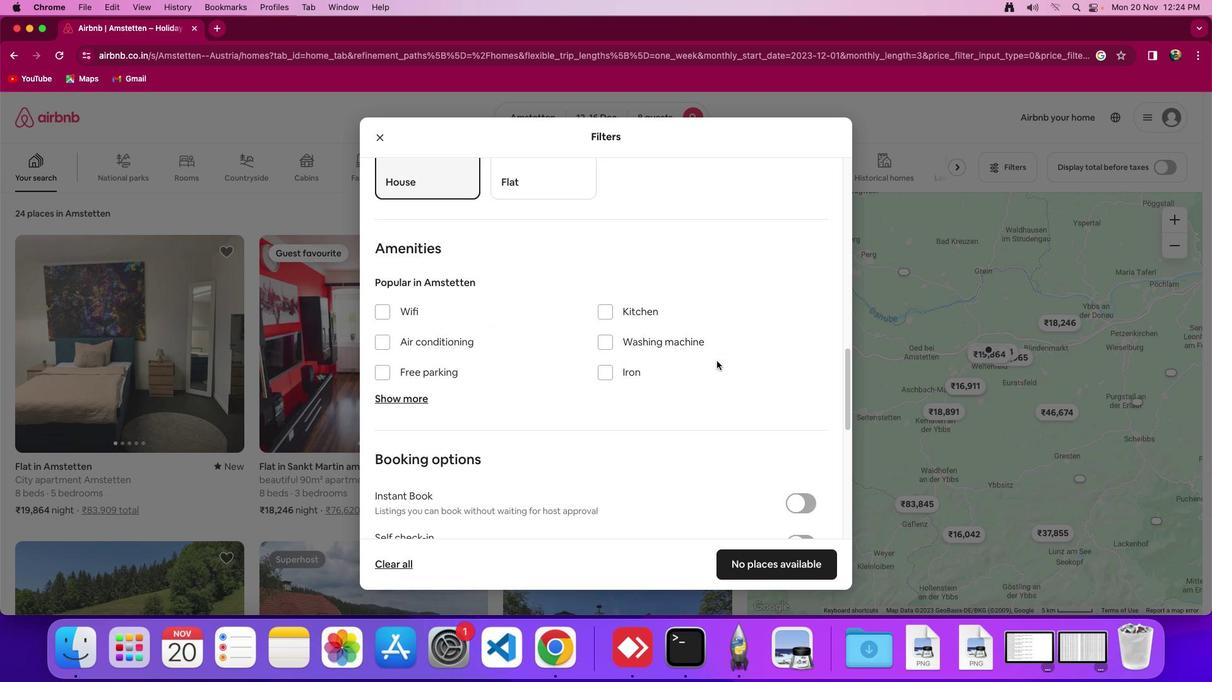 
Action: Mouse scrolled (717, 361) with delta (0, -2)
Screenshot: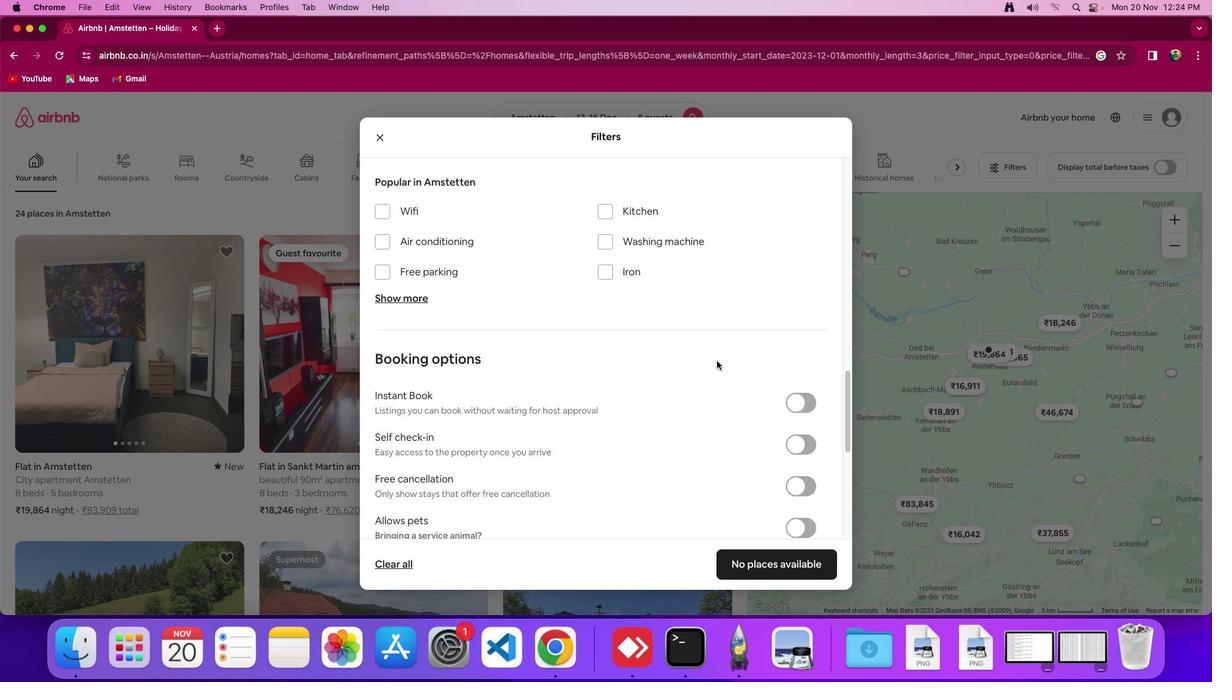 
Action: Mouse scrolled (717, 361) with delta (0, 0)
Screenshot: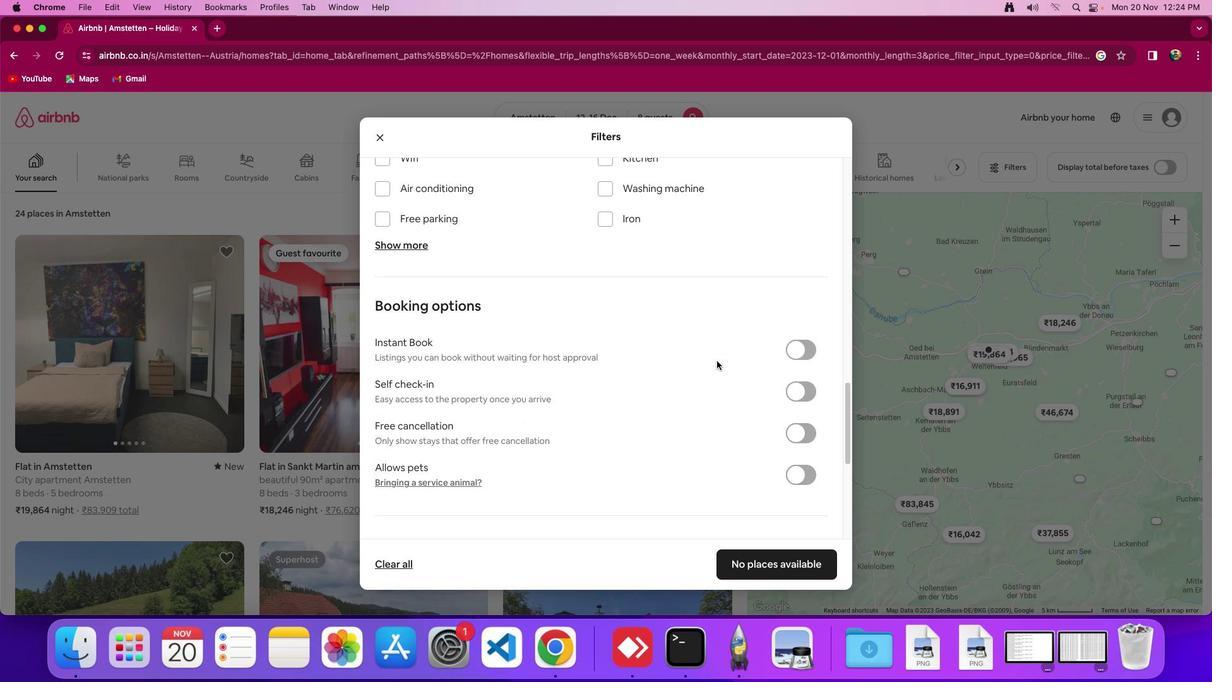 
Action: Mouse scrolled (717, 361) with delta (0, 0)
Screenshot: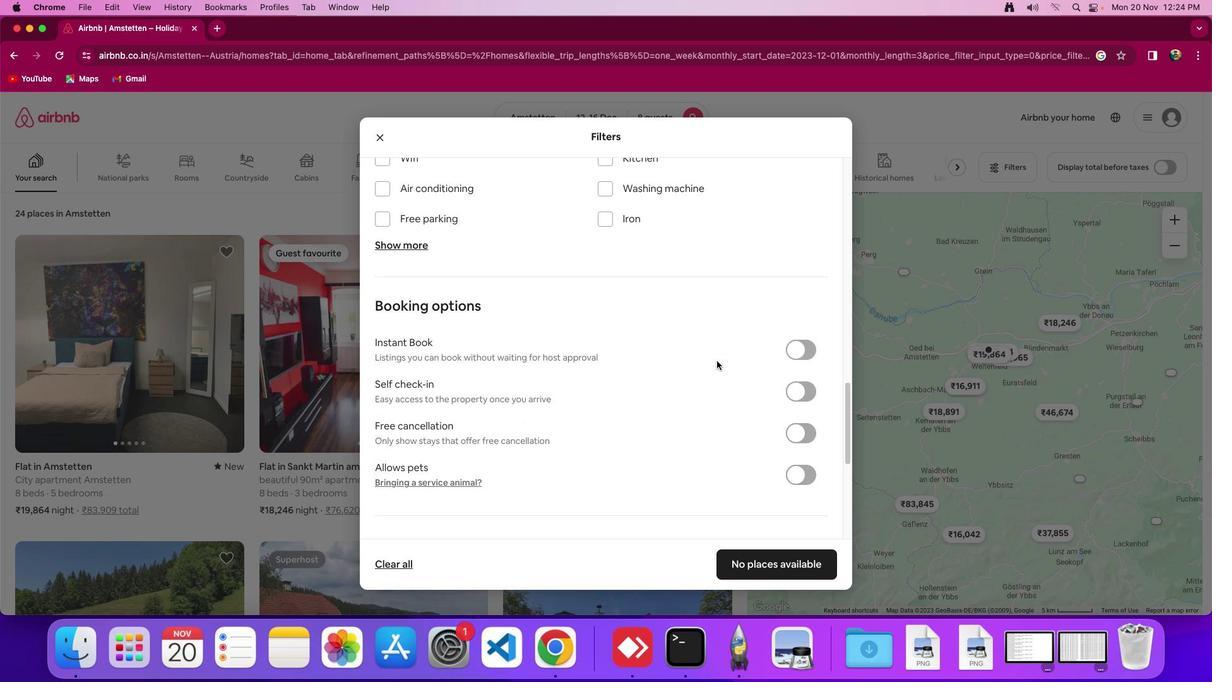 
Action: Mouse scrolled (717, 361) with delta (0, -1)
Screenshot: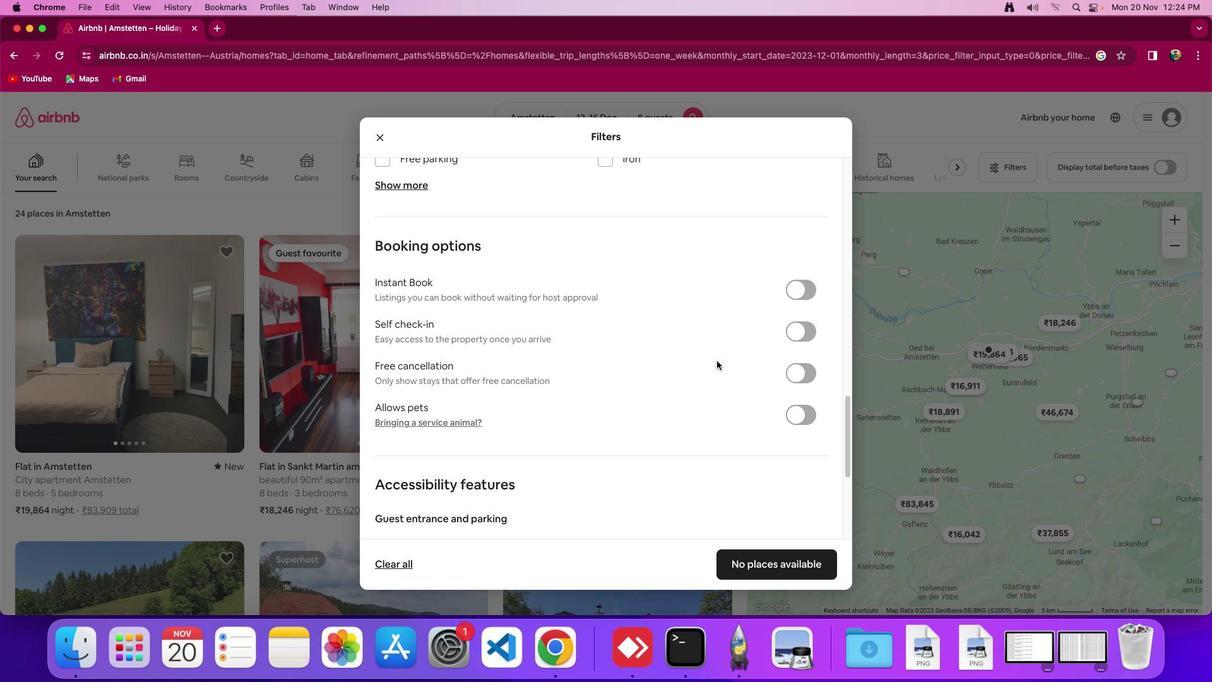 
Action: Mouse moved to (563, 357)
Screenshot: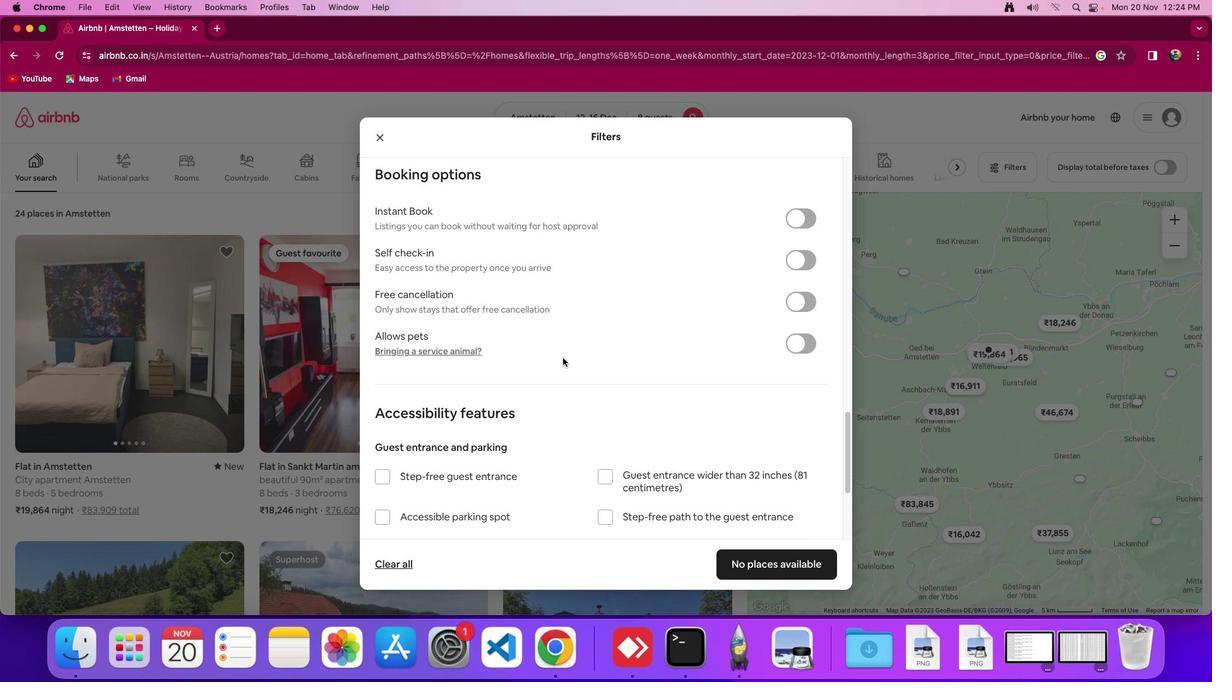 
Action: Mouse scrolled (563, 357) with delta (0, 0)
Screenshot: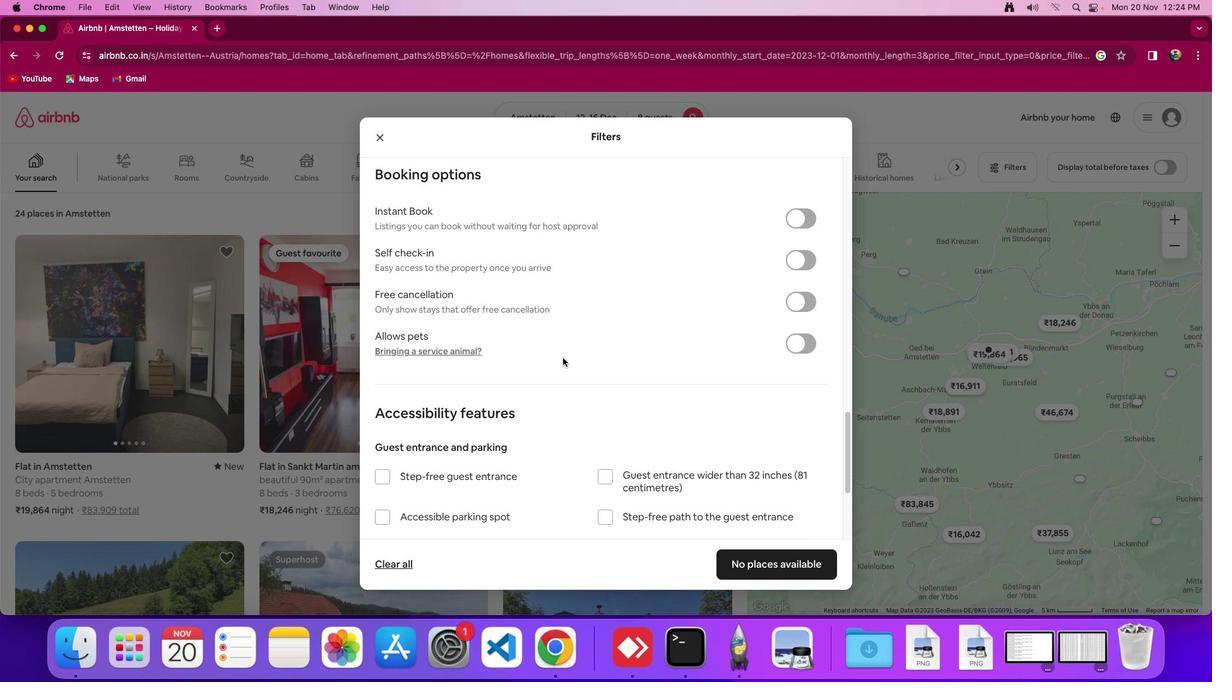 
Action: Mouse moved to (563, 357)
Screenshot: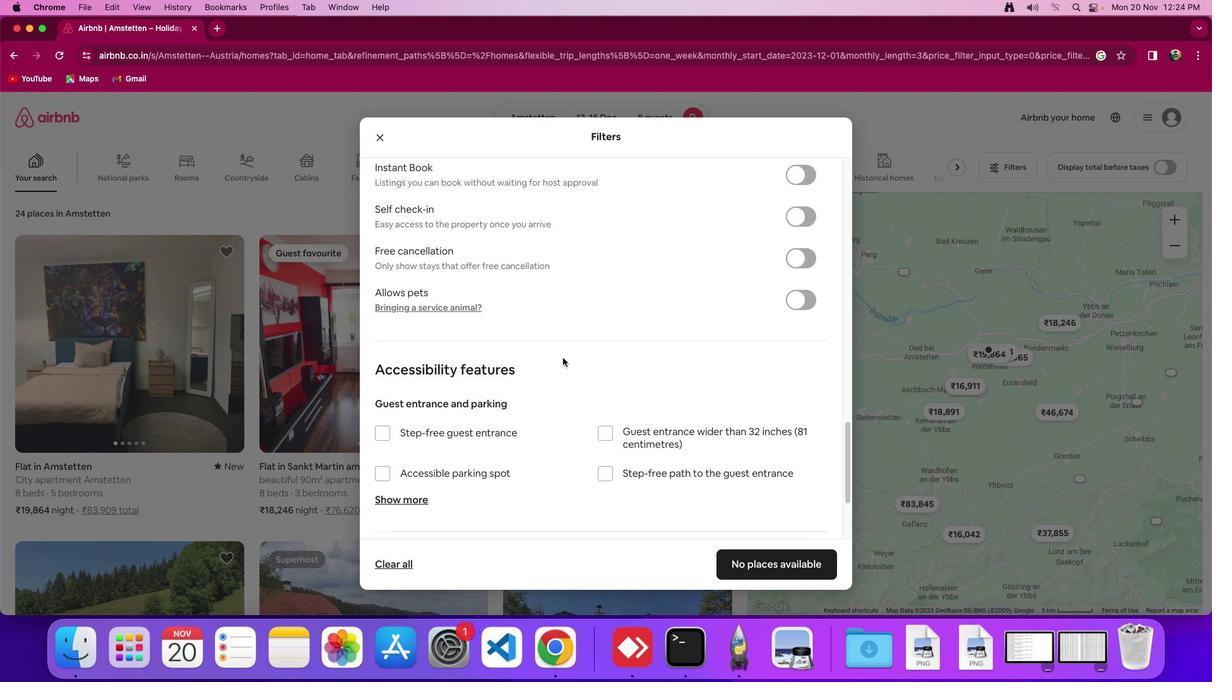 
Action: Mouse scrolled (563, 357) with delta (0, 0)
Screenshot: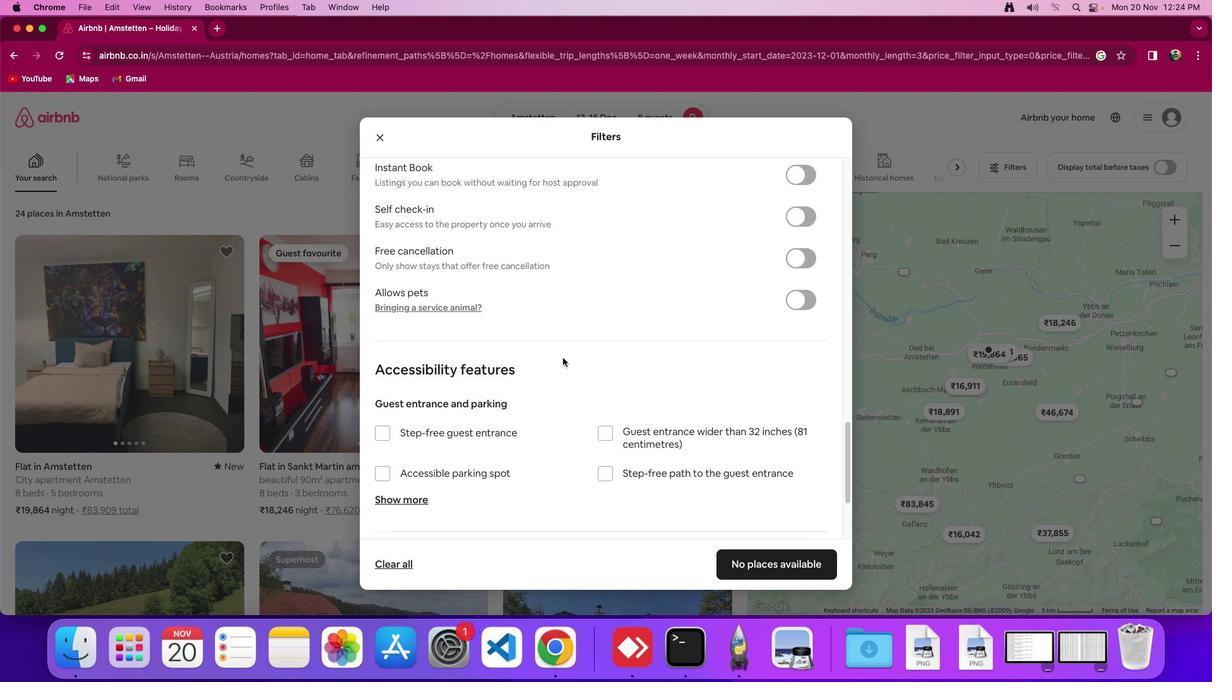 
Action: Mouse scrolled (563, 357) with delta (0, -2)
Screenshot: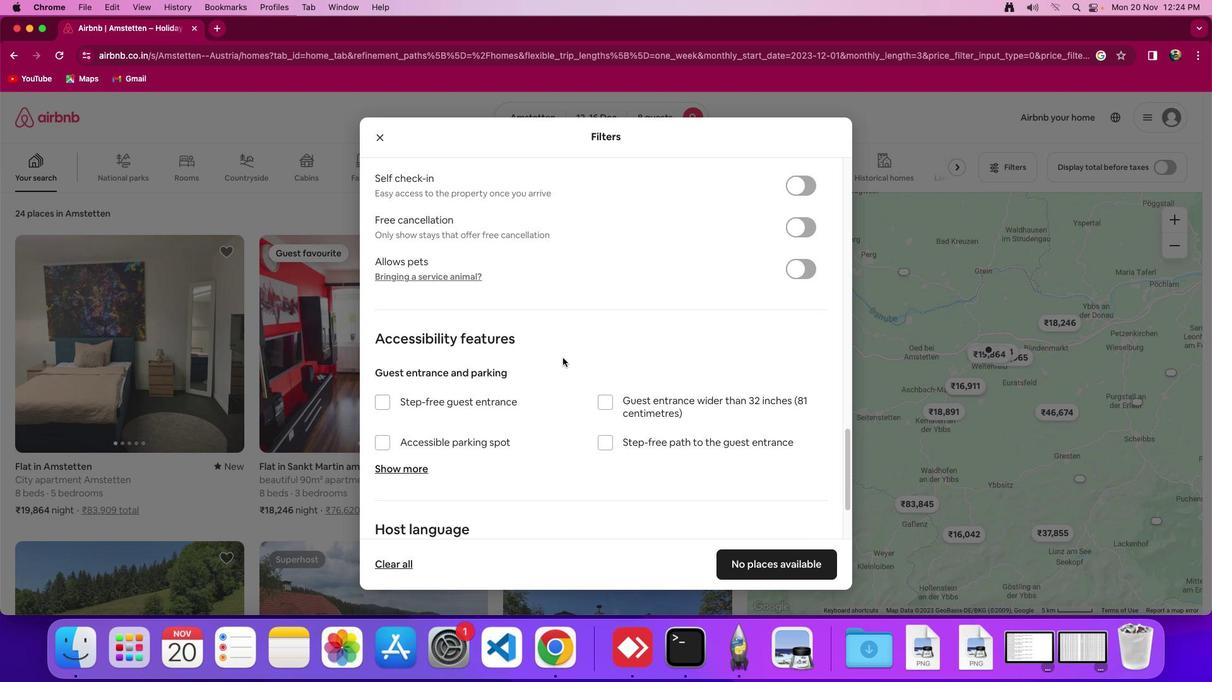 
Action: Mouse moved to (391, 384)
Screenshot: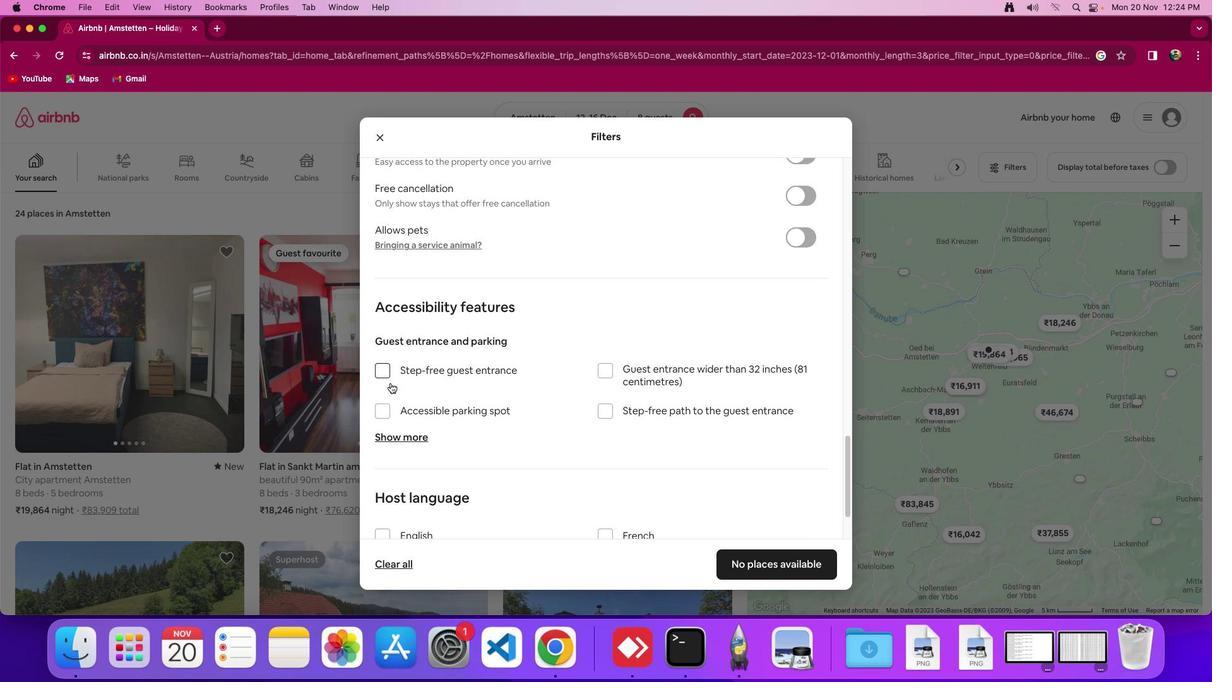 
Action: Mouse scrolled (391, 384) with delta (0, 0)
Screenshot: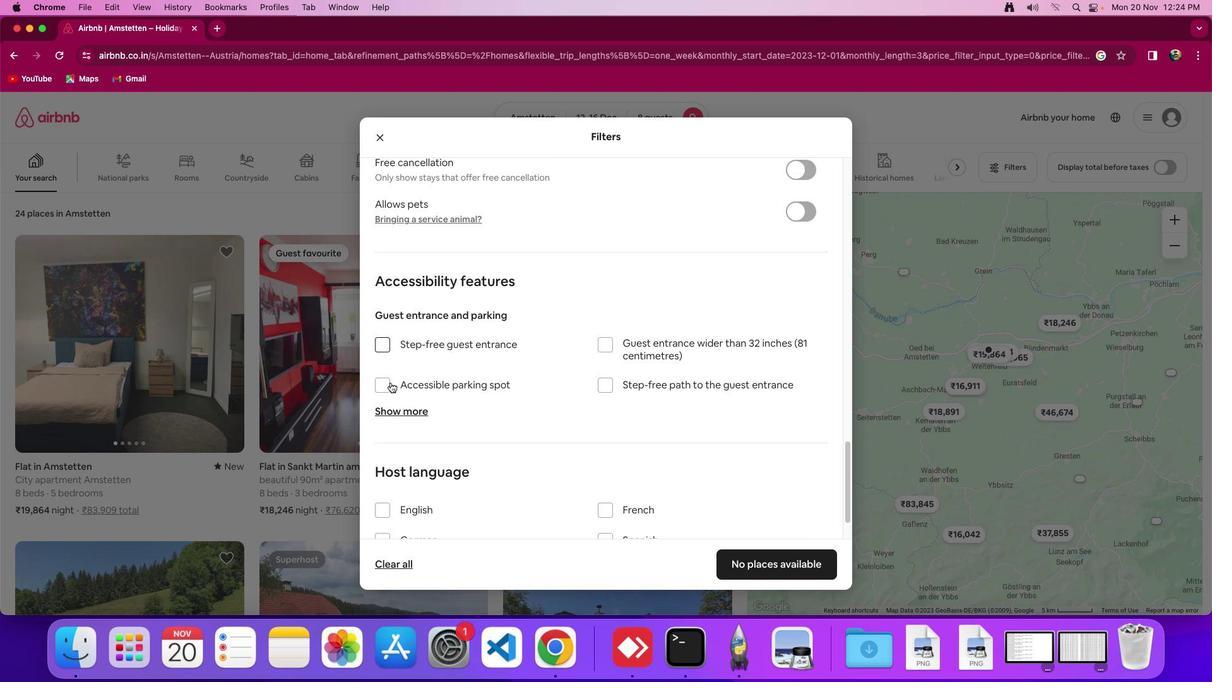 
Action: Mouse scrolled (391, 384) with delta (0, 0)
Screenshot: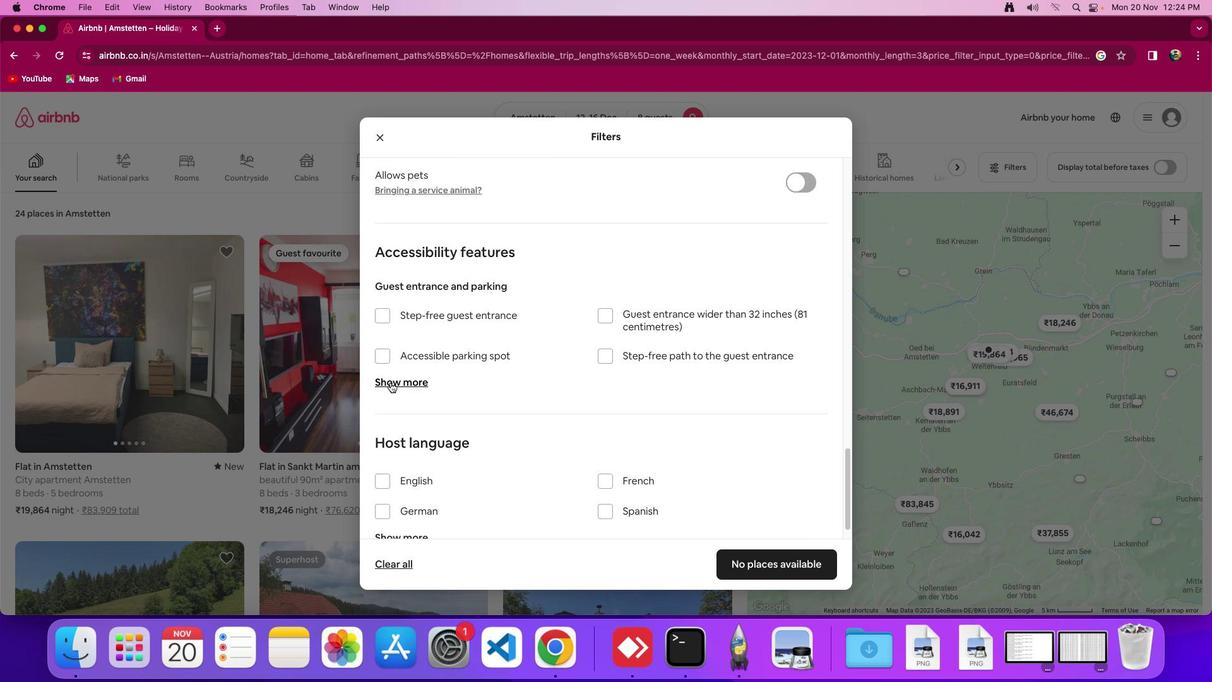 
Action: Mouse moved to (391, 382)
Screenshot: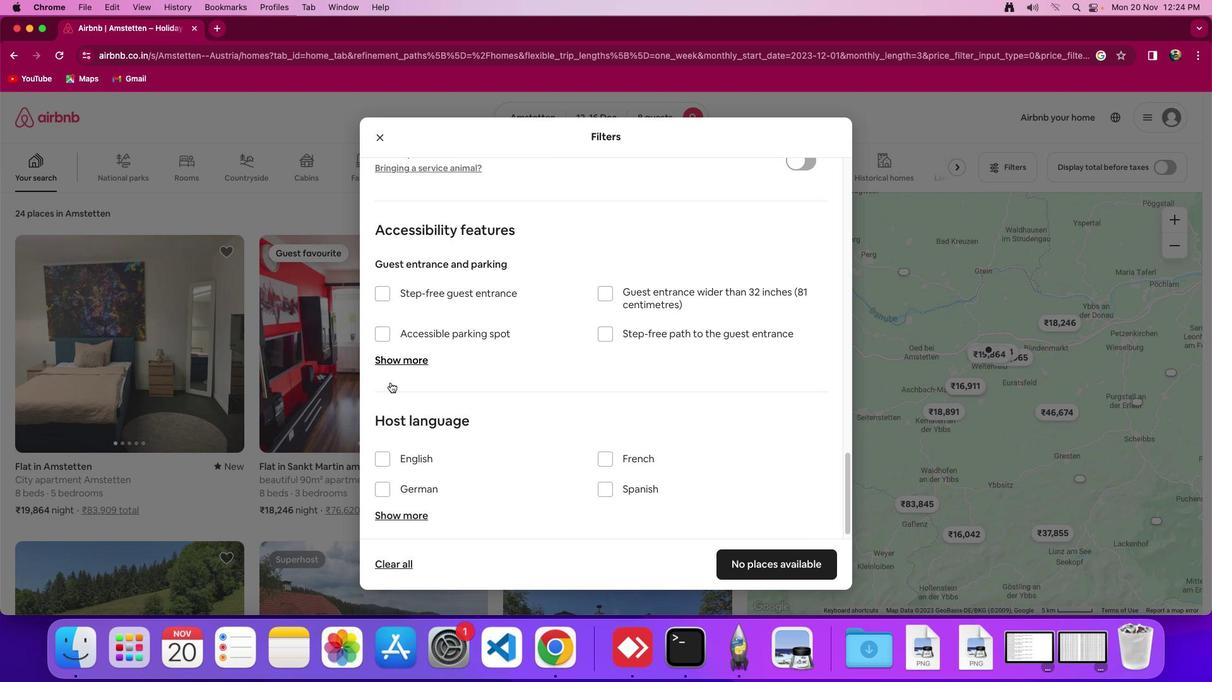 
Action: Mouse scrolled (391, 382) with delta (0, -2)
Screenshot: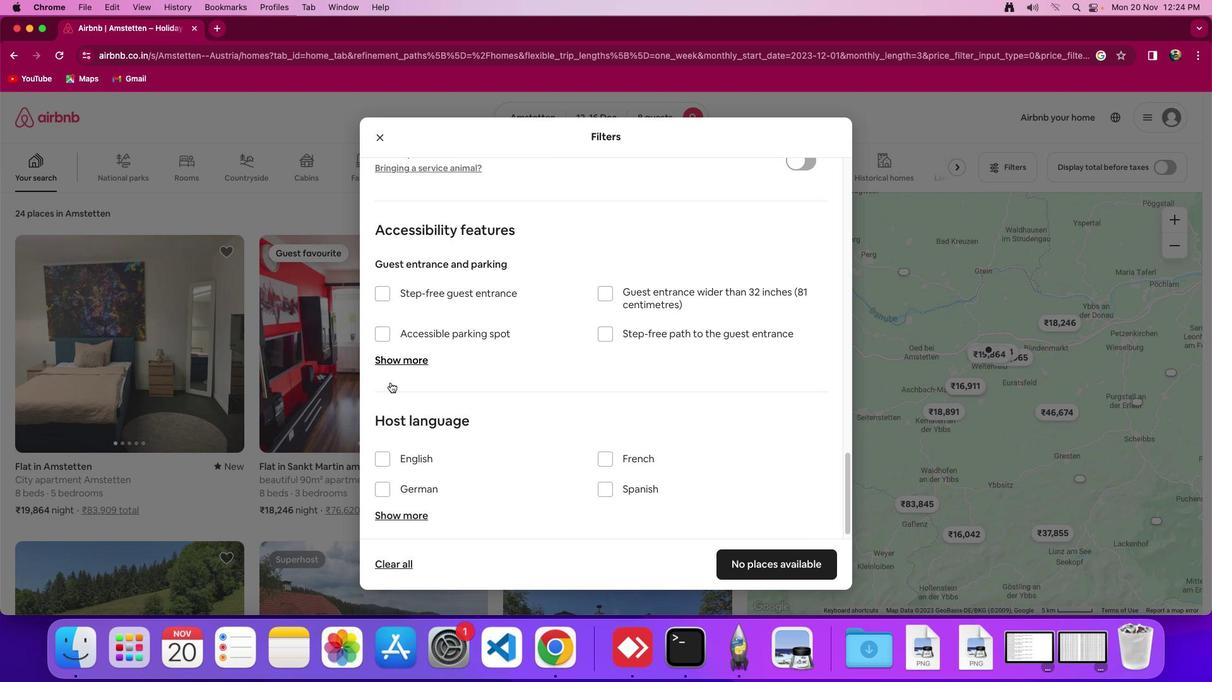 
Action: Mouse moved to (474, 349)
Screenshot: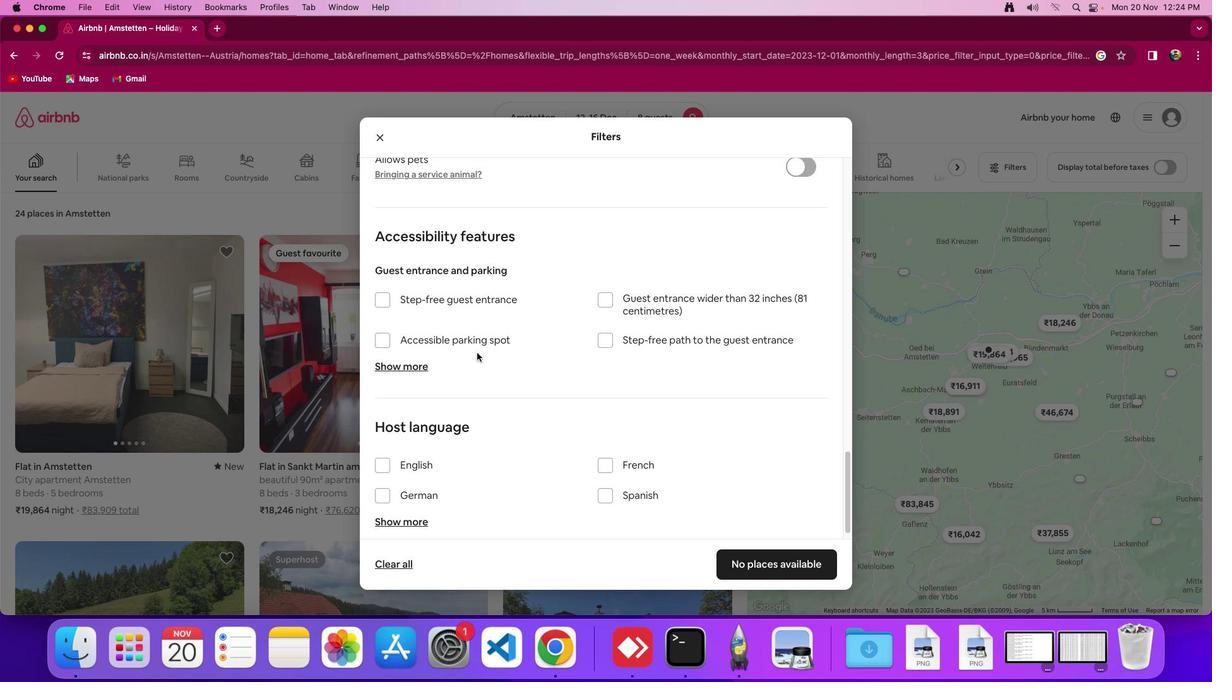 
Action: Mouse scrolled (474, 349) with delta (0, 0)
Screenshot: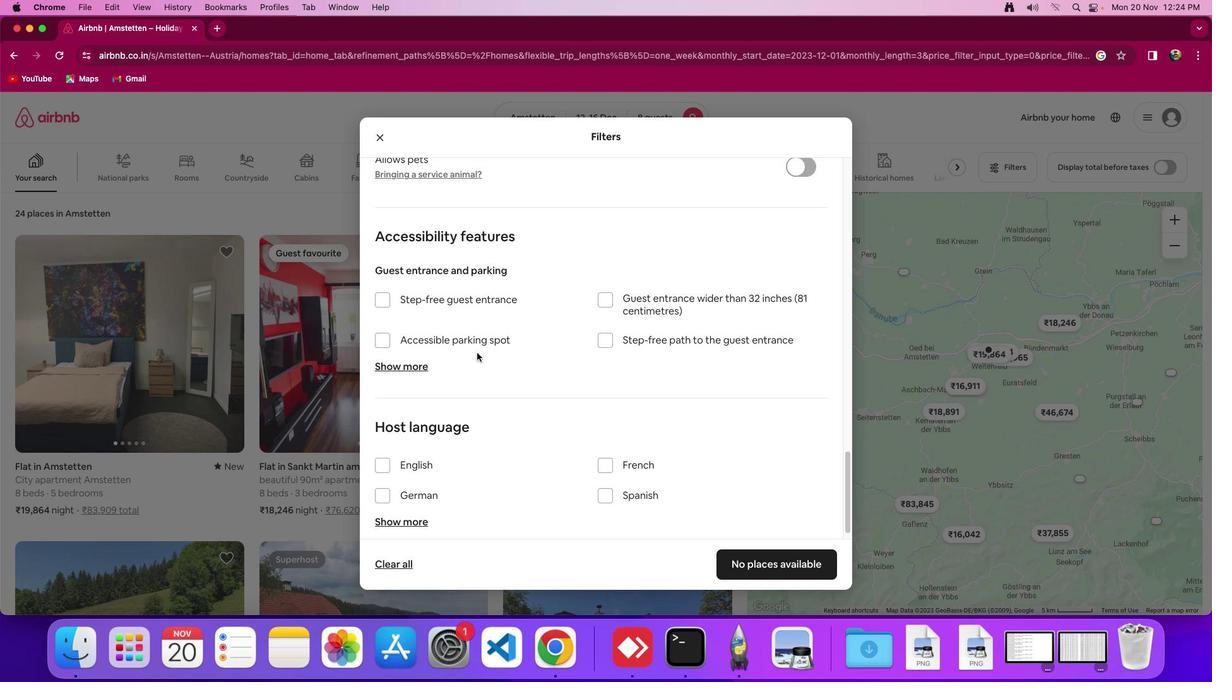 
Action: Mouse moved to (476, 352)
Screenshot: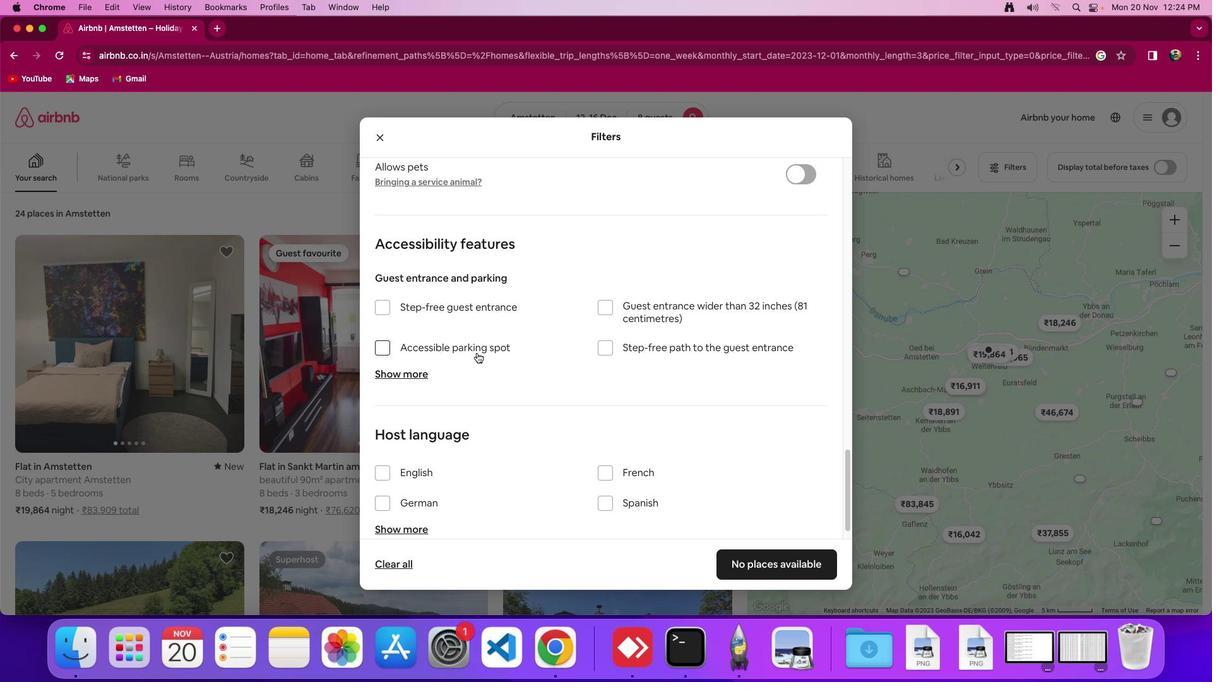
Action: Mouse scrolled (476, 352) with delta (0, 0)
Screenshot: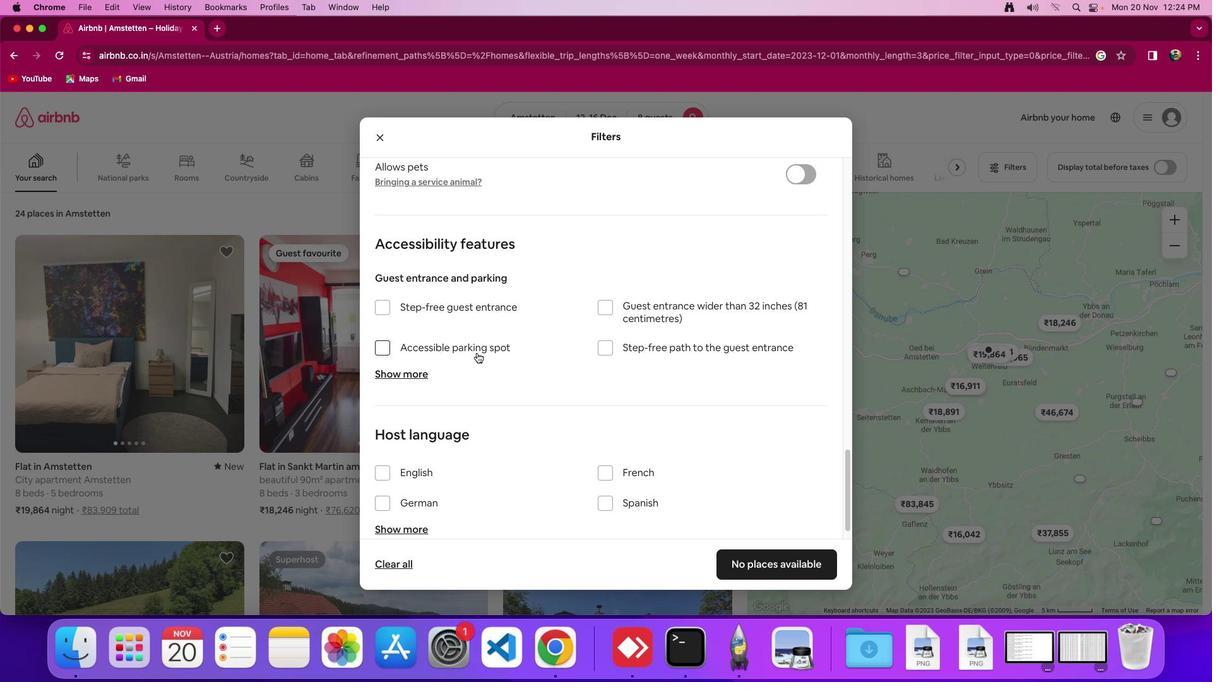 
Action: Mouse moved to (477, 352)
Screenshot: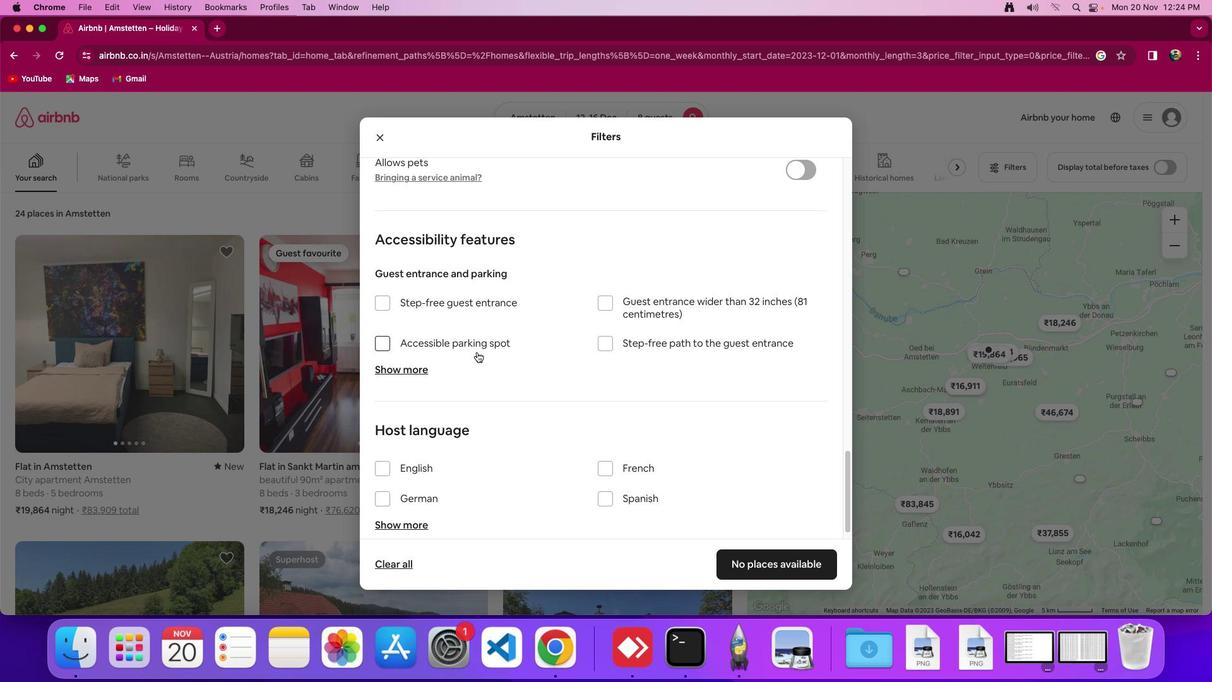 
Action: Mouse scrolled (477, 352) with delta (0, 0)
Screenshot: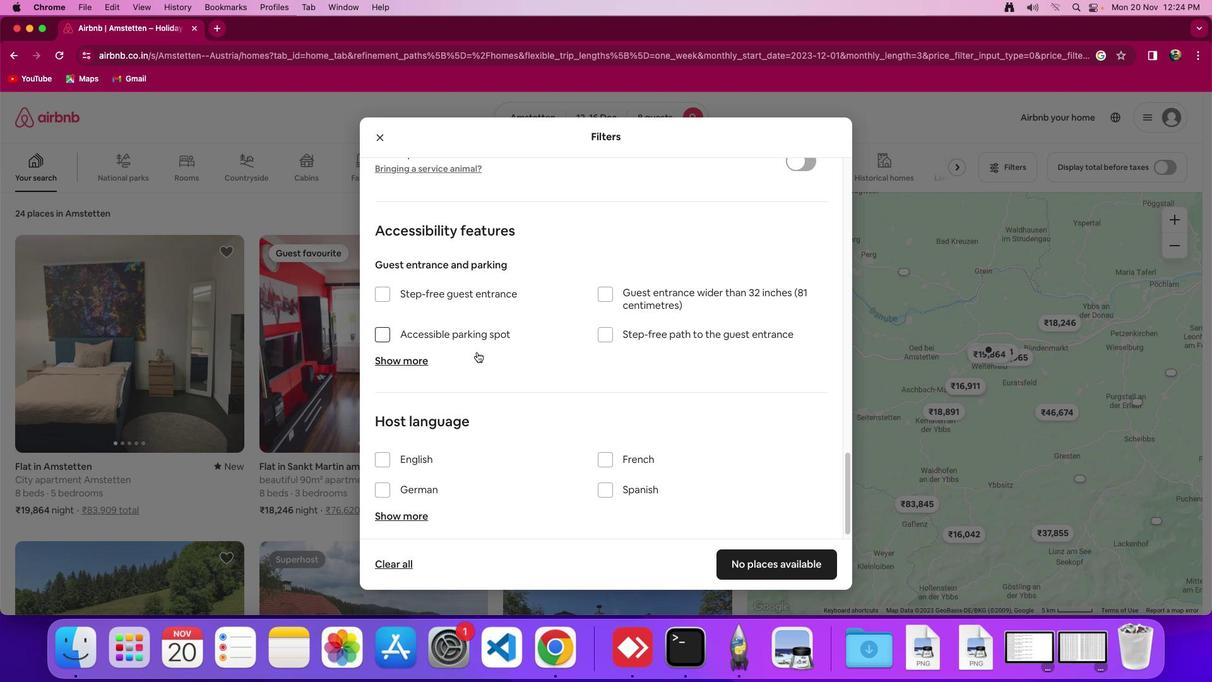 
Action: Mouse scrolled (477, 352) with delta (0, 0)
Screenshot: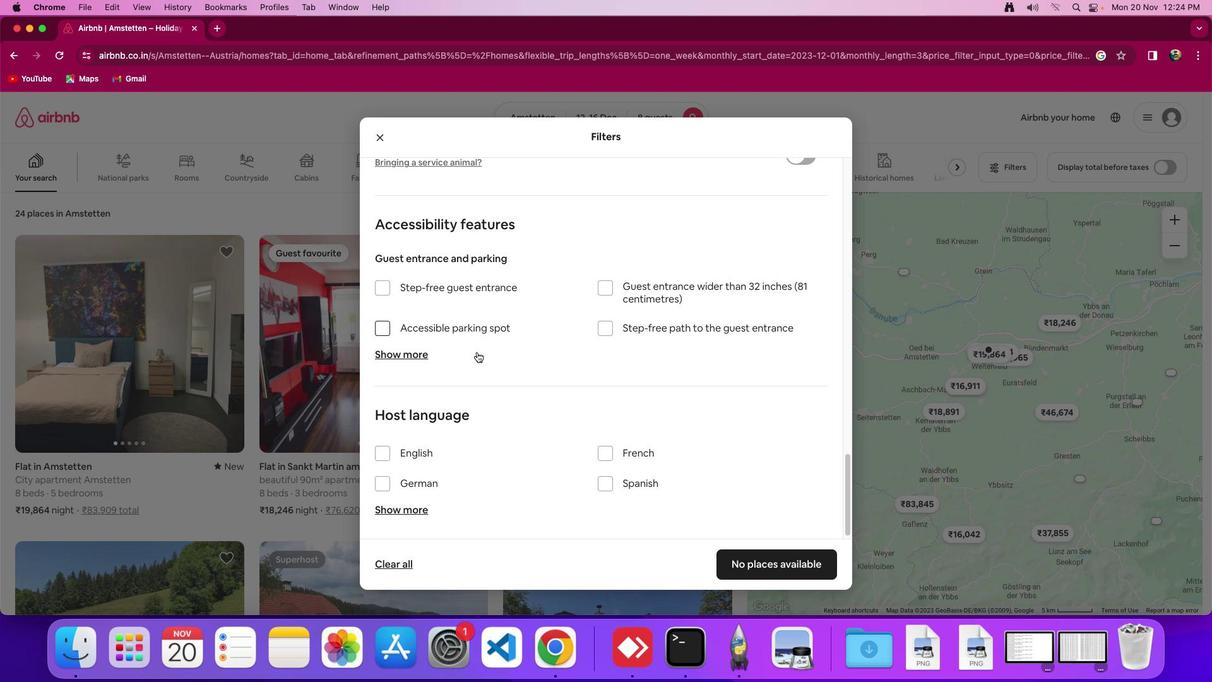 
Action: Mouse scrolled (477, 352) with delta (0, -2)
Screenshot: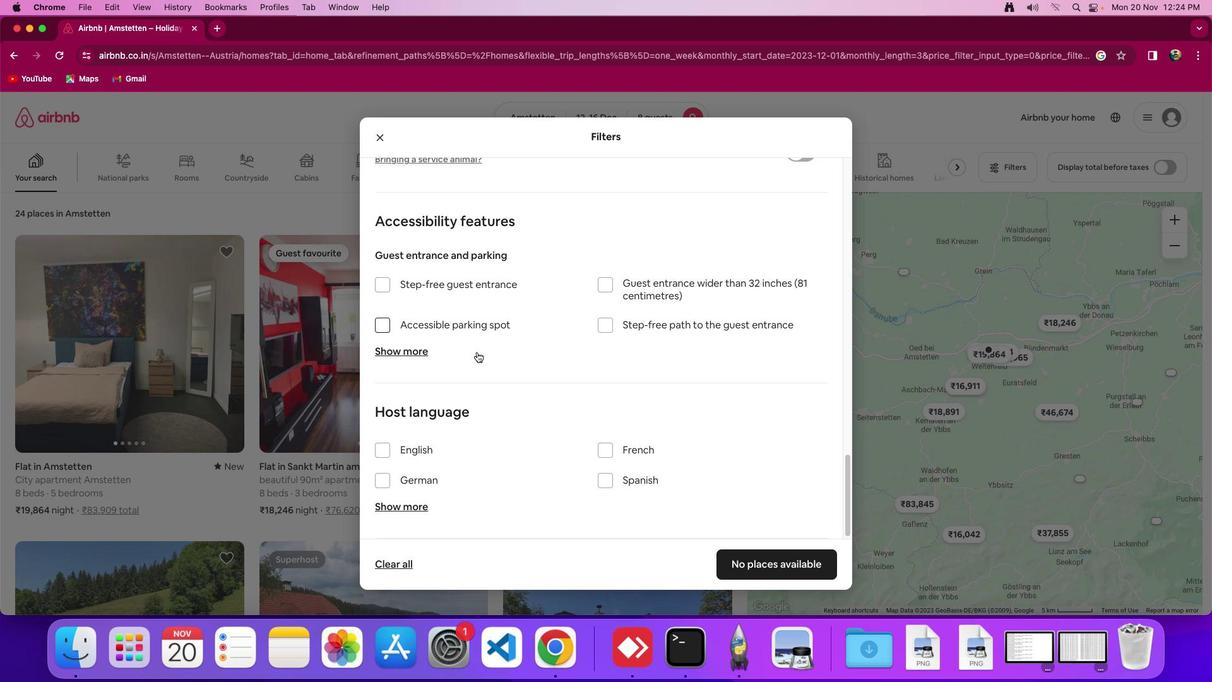 
Action: Mouse moved to (466, 361)
Screenshot: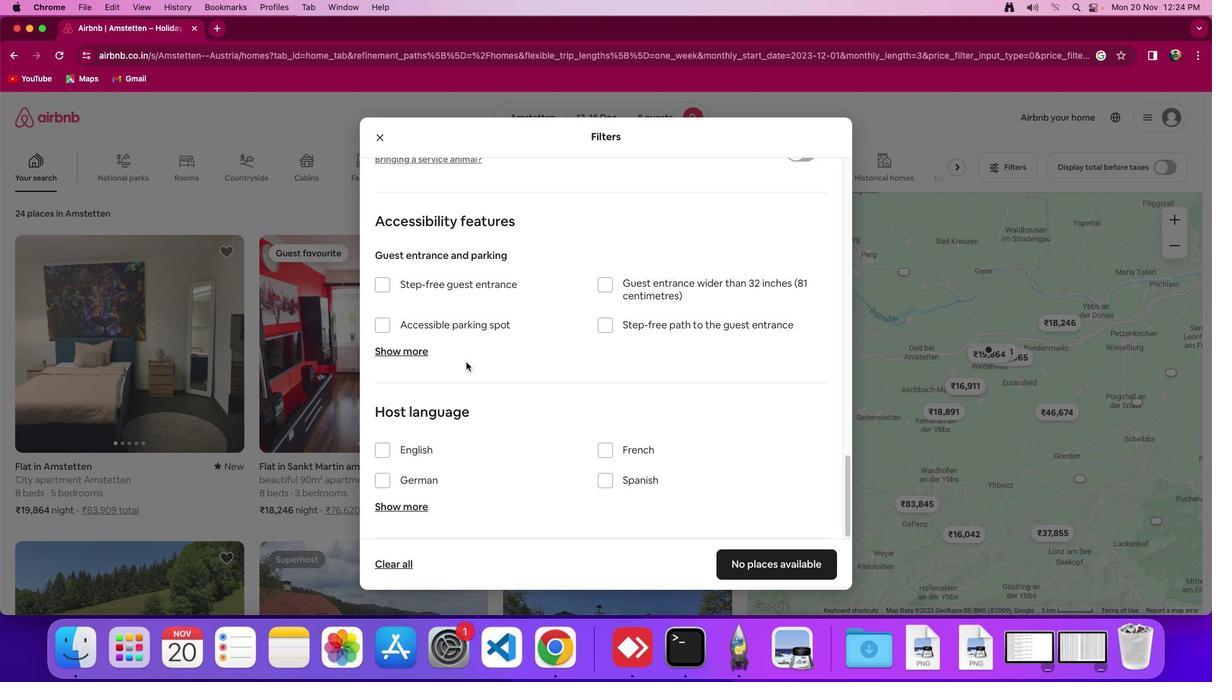 
Action: Mouse scrolled (466, 361) with delta (0, 0)
Screenshot: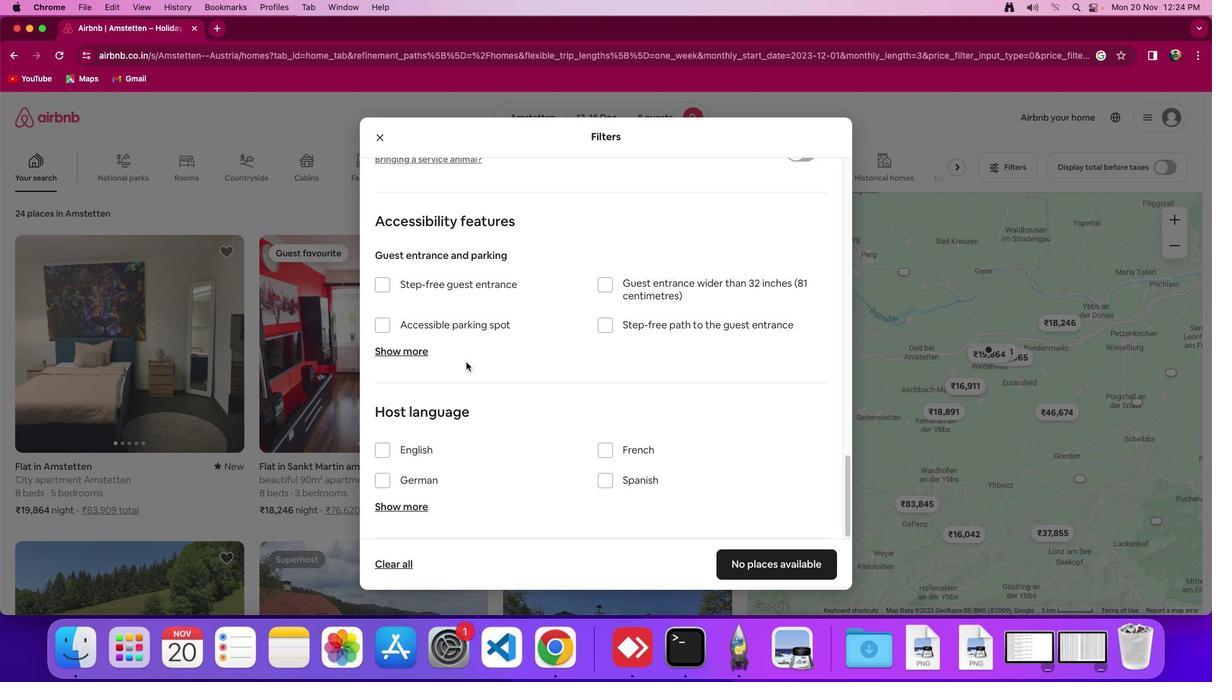 
Action: Mouse scrolled (466, 361) with delta (0, 0)
Screenshot: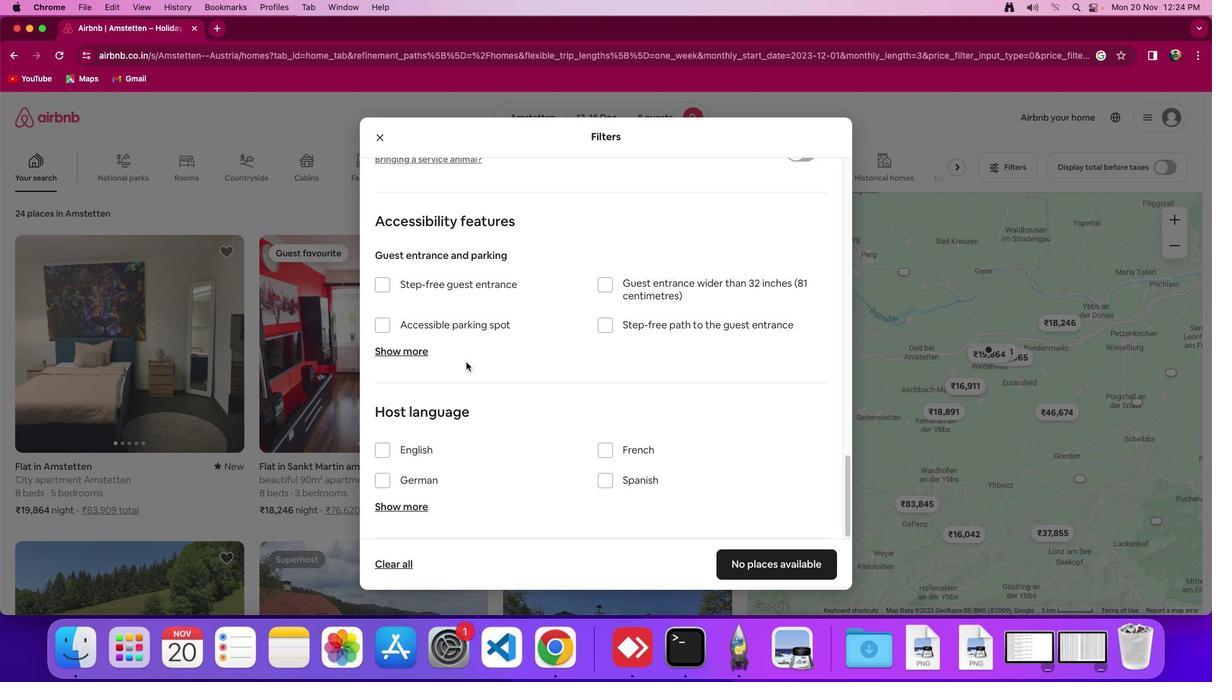
Action: Mouse scrolled (466, 361) with delta (0, -1)
Screenshot: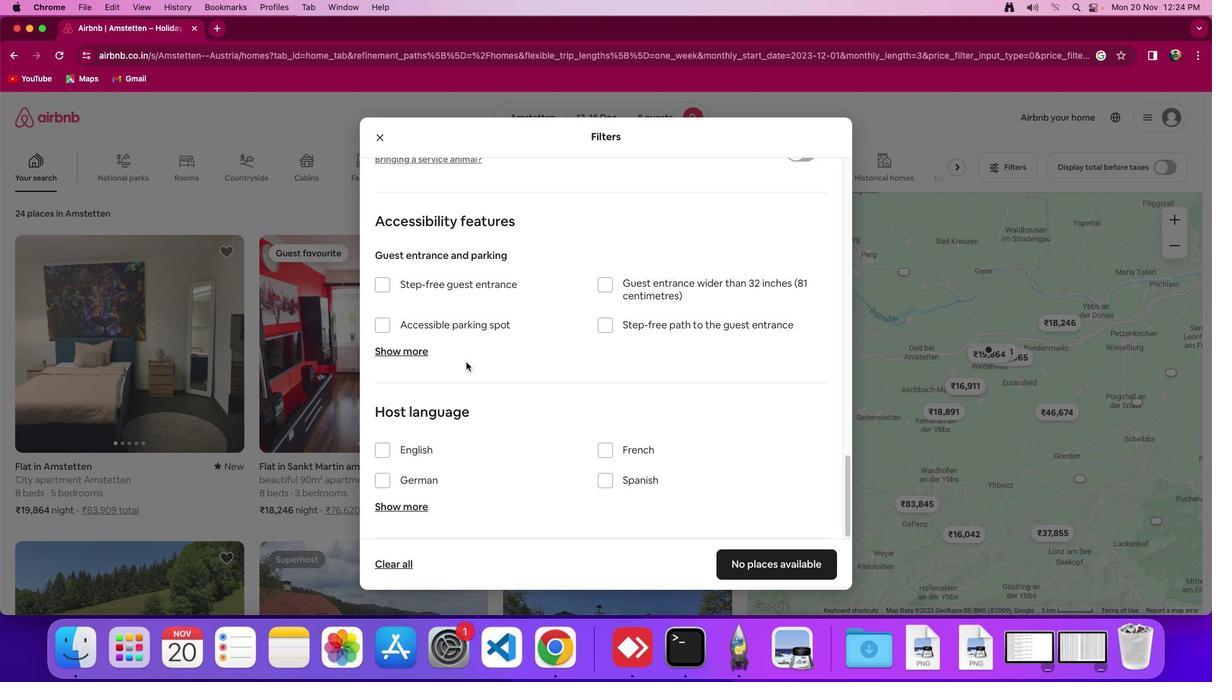 
Action: Mouse scrolled (466, 361) with delta (0, 0)
Screenshot: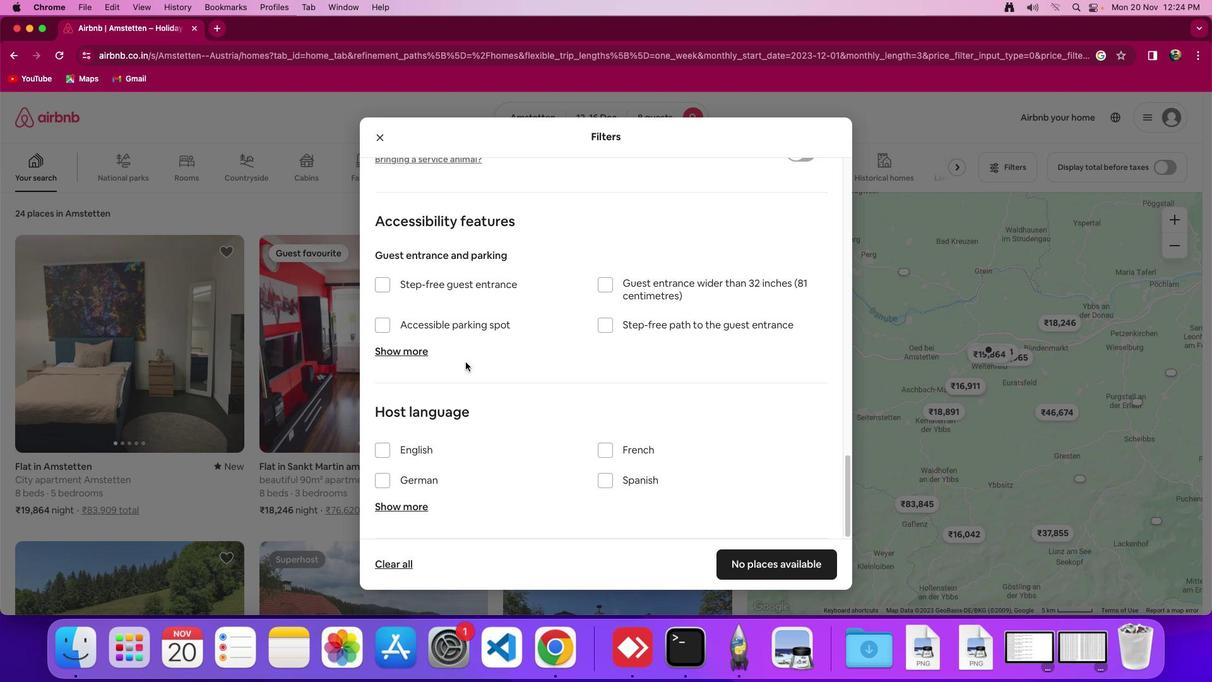 
Action: Mouse scrolled (466, 361) with delta (0, 0)
Screenshot: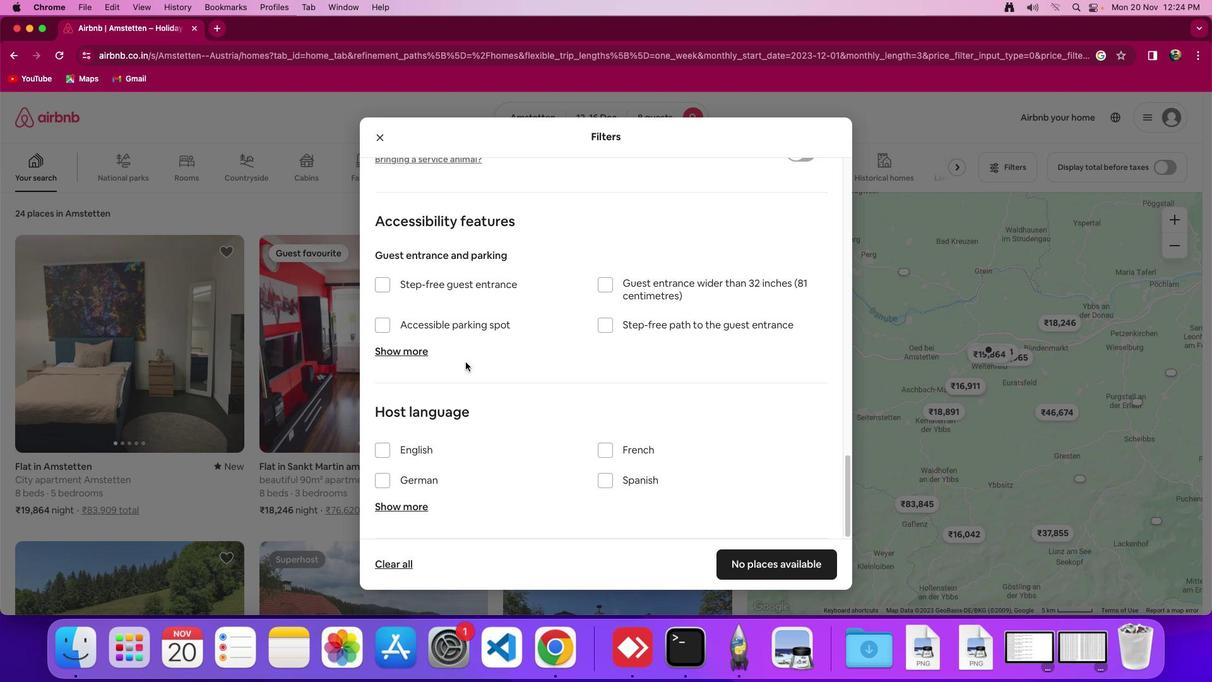 
Action: Mouse scrolled (466, 361) with delta (0, 3)
Screenshot: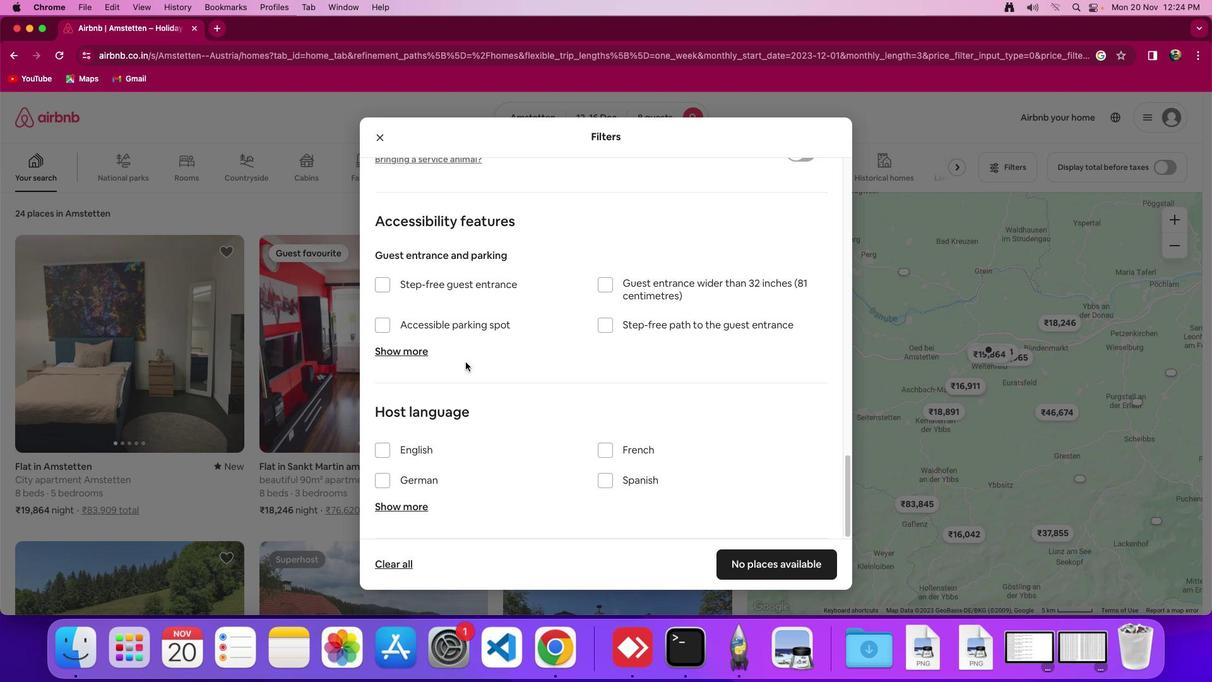 
Action: Mouse moved to (466, 362)
Screenshot: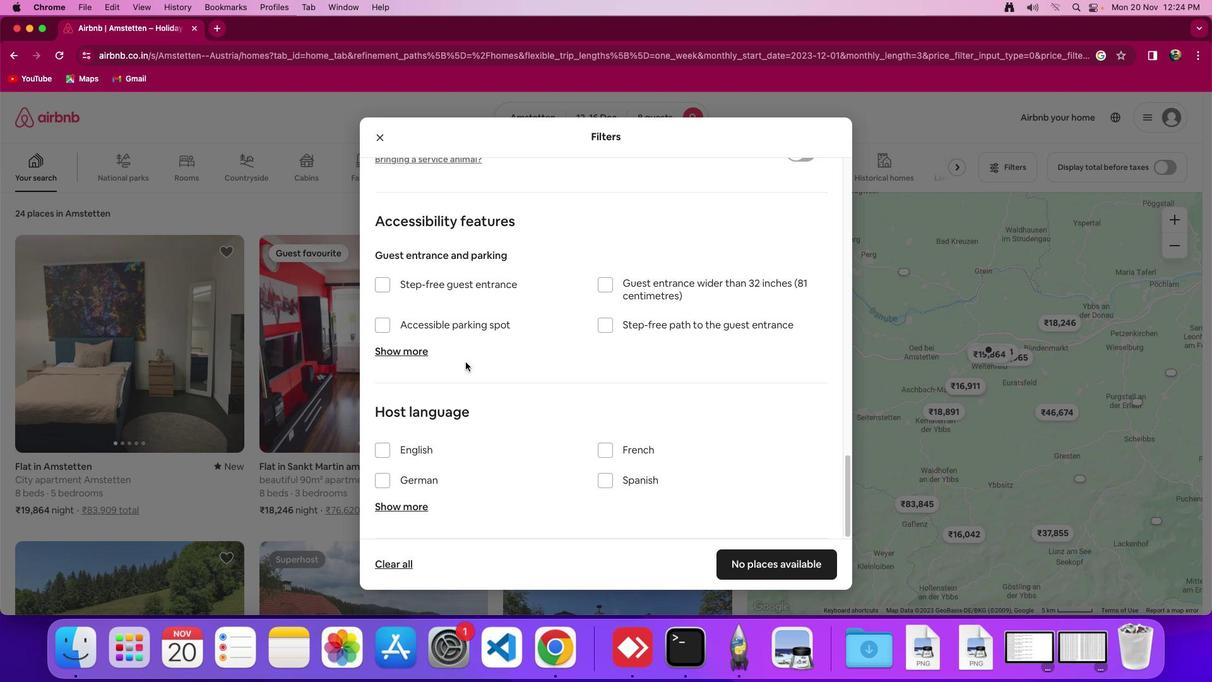 
Action: Mouse scrolled (466, 362) with delta (0, 3)
Screenshot: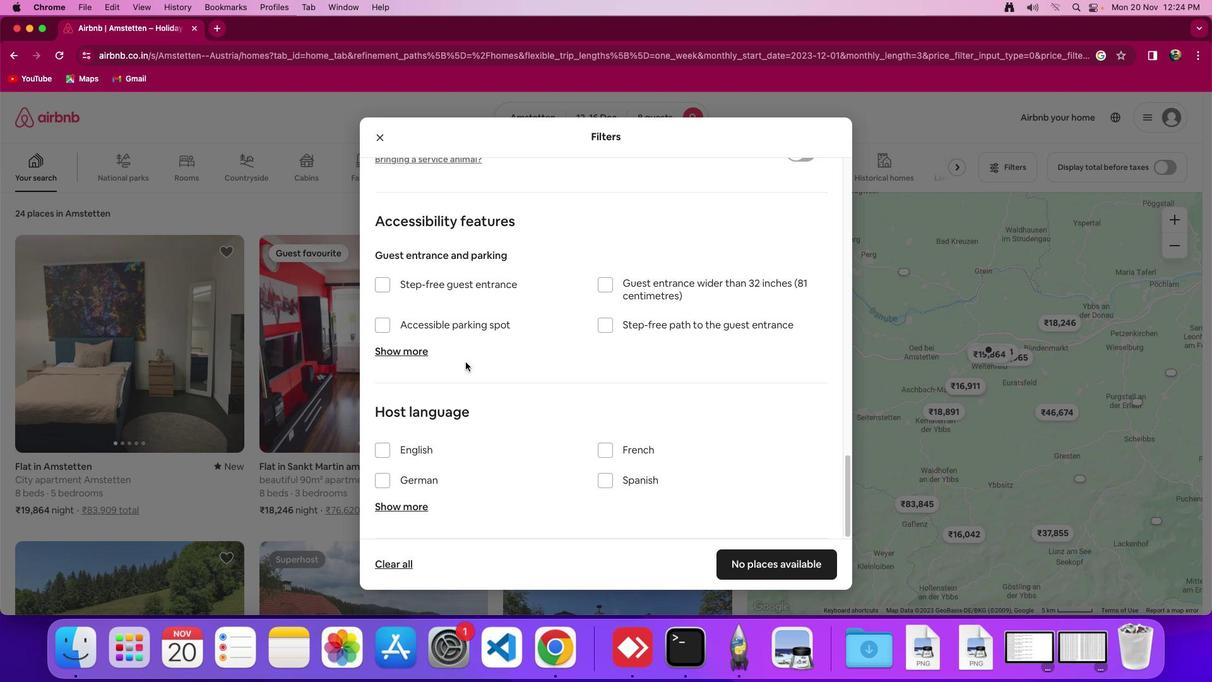 
Action: Mouse scrolled (466, 362) with delta (0, 0)
Screenshot: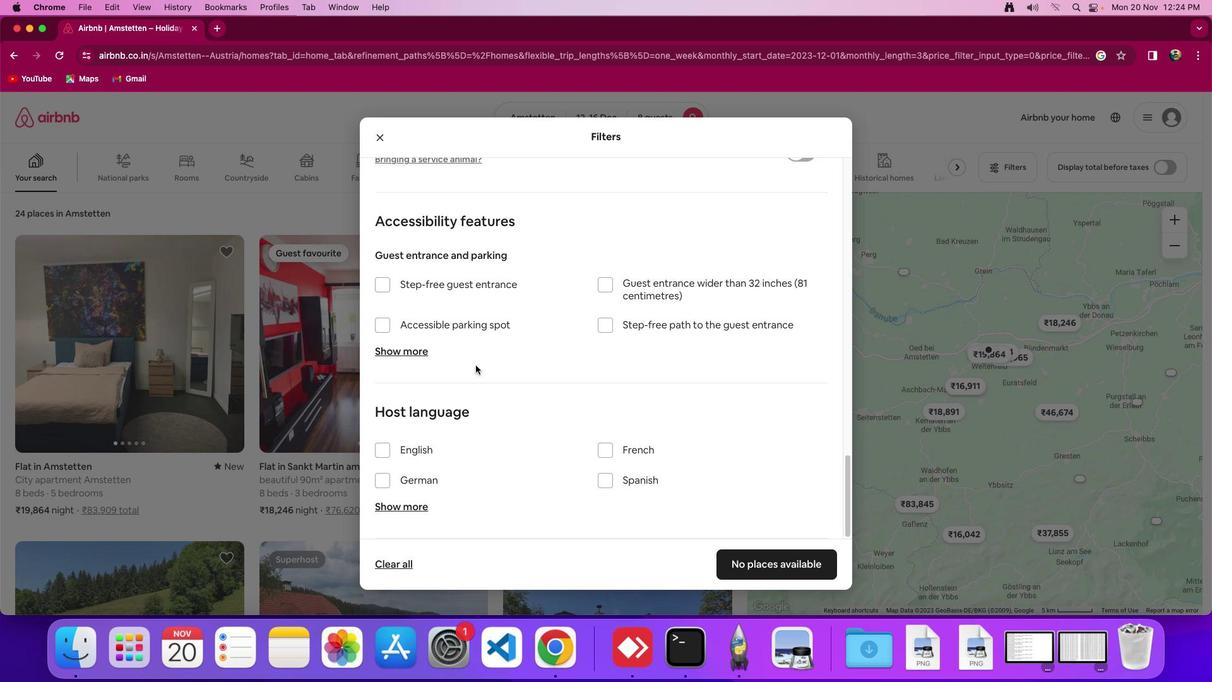 
Action: Mouse scrolled (466, 362) with delta (0, 0)
Screenshot: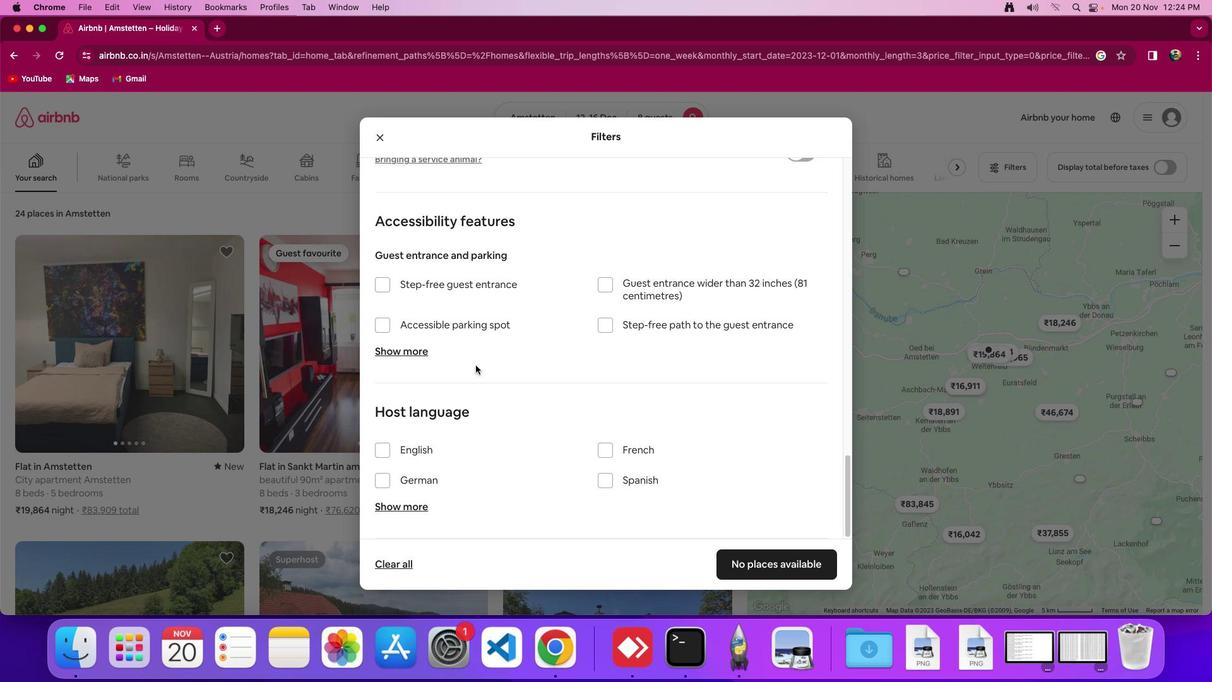 
Action: Mouse scrolled (466, 362) with delta (0, 3)
Screenshot: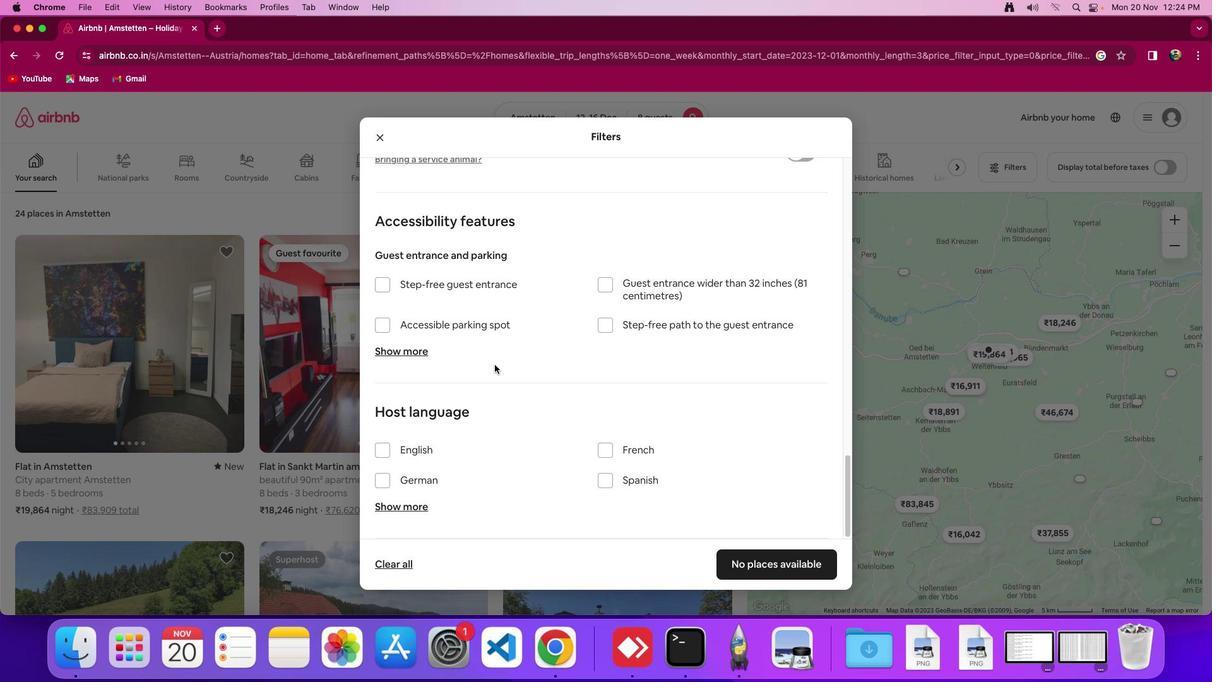 
Action: Mouse moved to (715, 319)
Screenshot: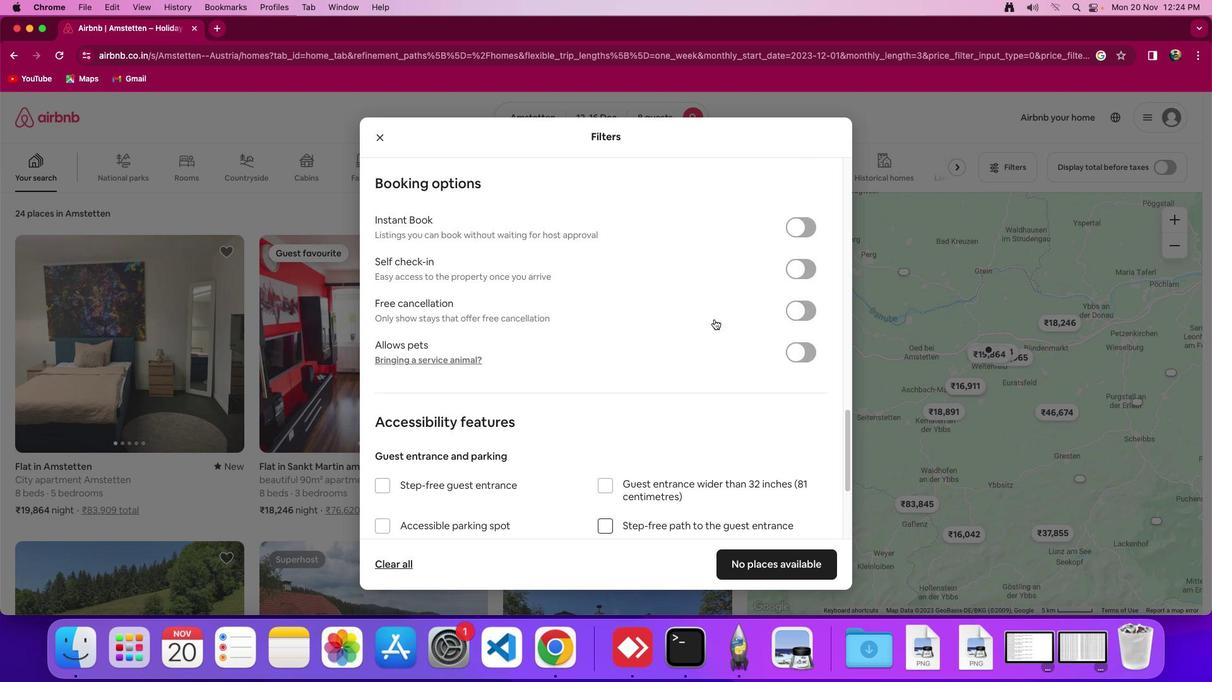 
Action: Mouse scrolled (715, 319) with delta (0, 0)
Screenshot: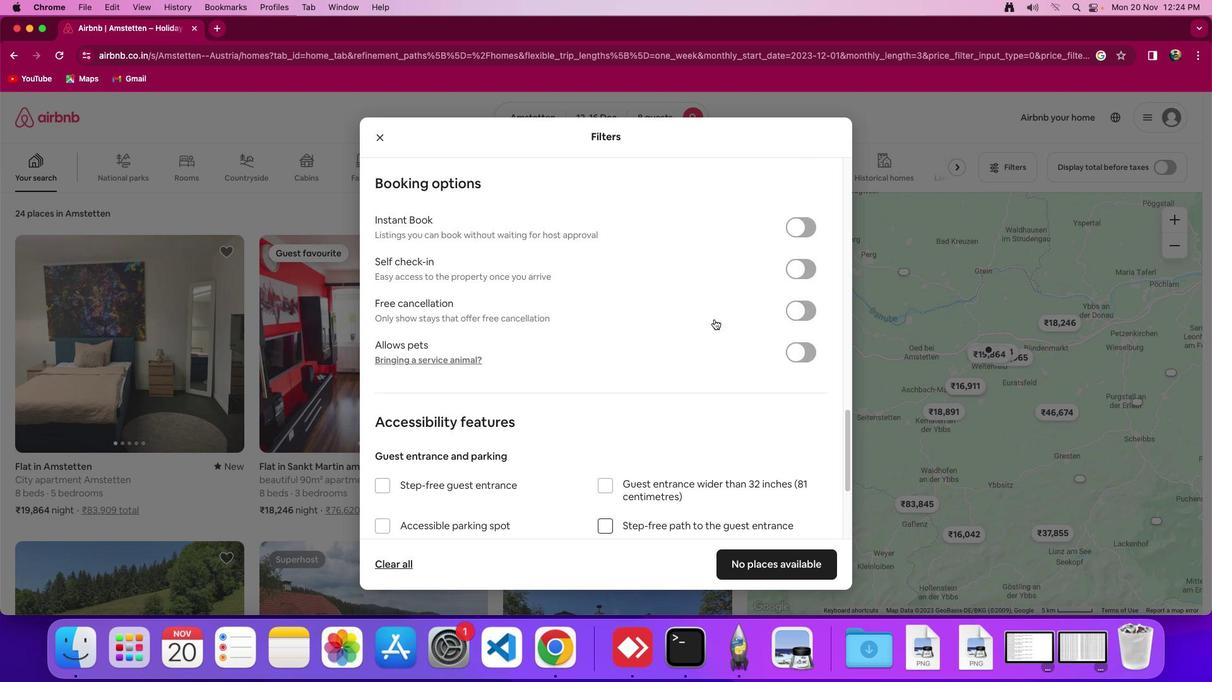 
Action: Mouse scrolled (715, 319) with delta (0, 0)
Screenshot: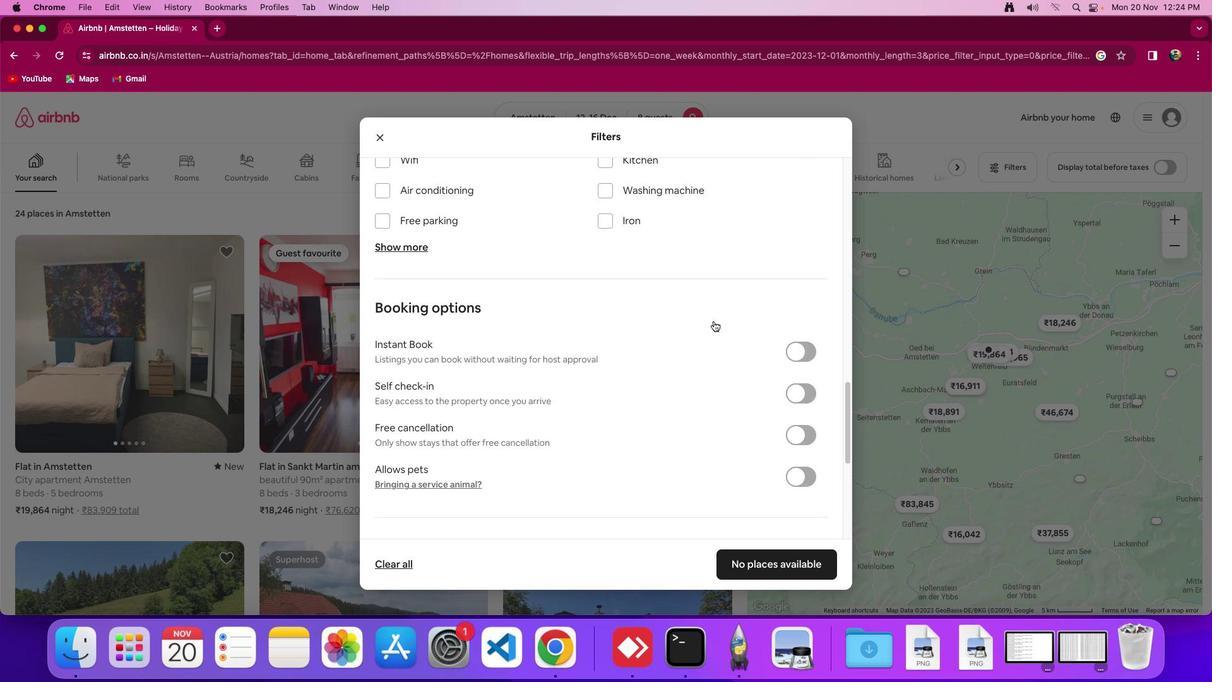
Action: Mouse scrolled (715, 319) with delta (0, 2)
Screenshot: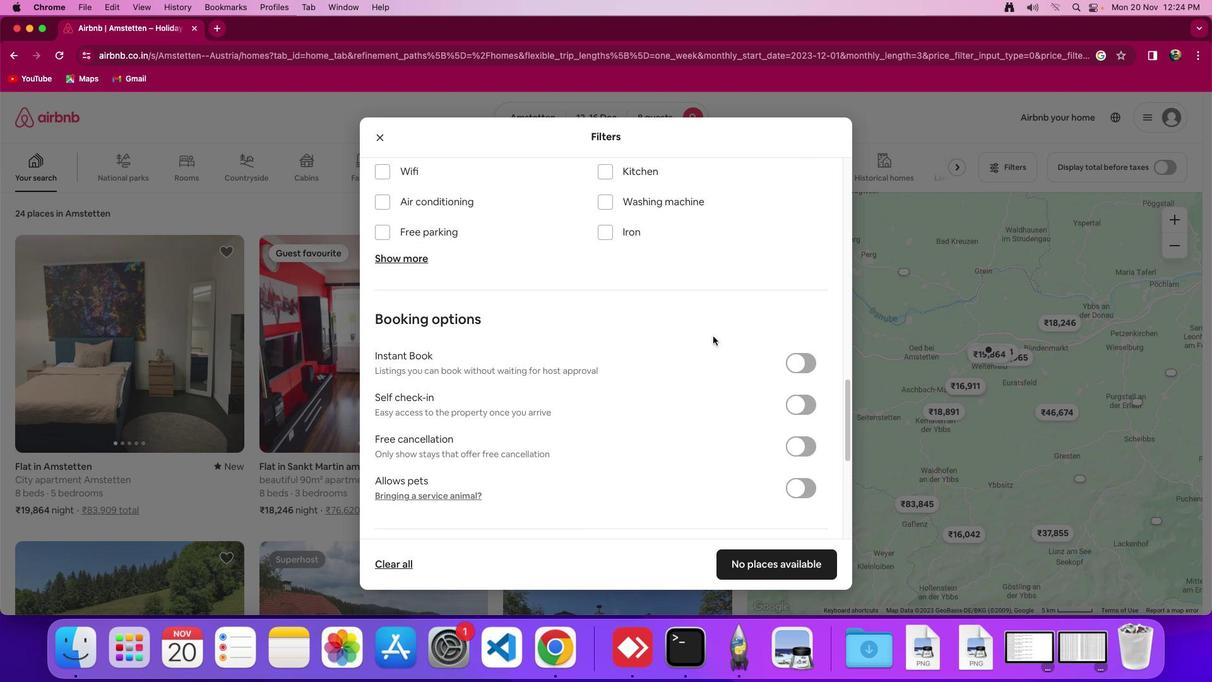 
Action: Mouse scrolled (715, 319) with delta (0, 4)
Screenshot: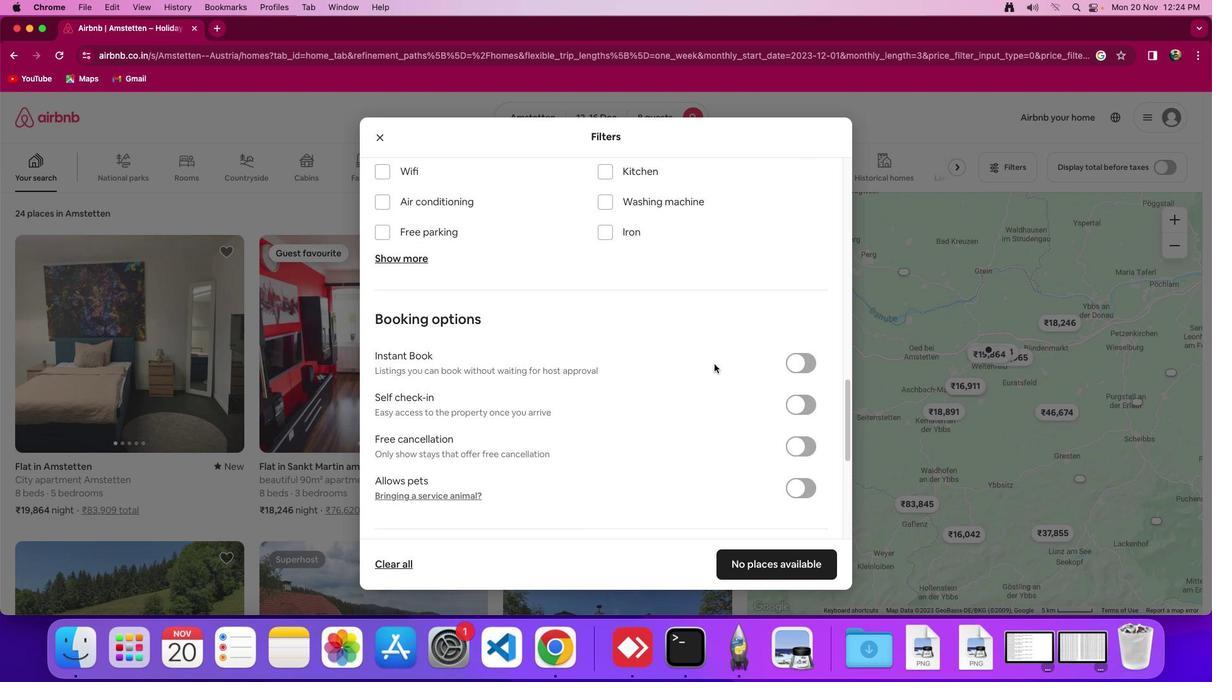 
Action: Mouse moved to (706, 370)
Screenshot: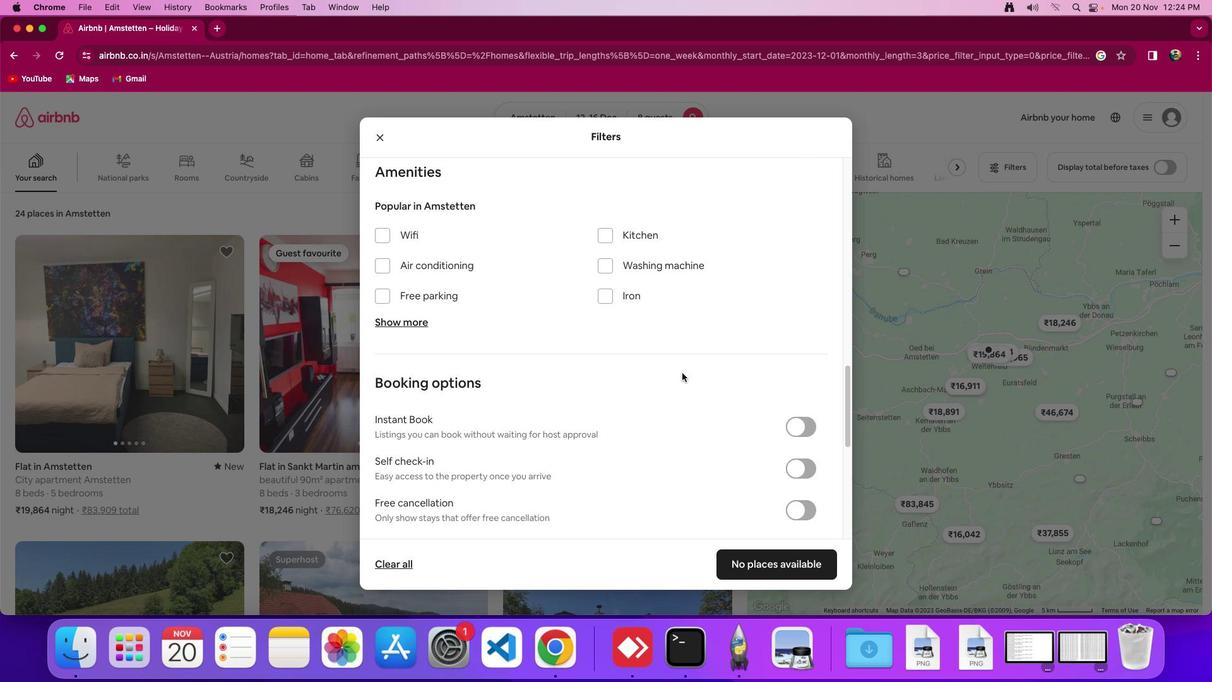 
Action: Mouse scrolled (706, 370) with delta (0, 0)
Screenshot: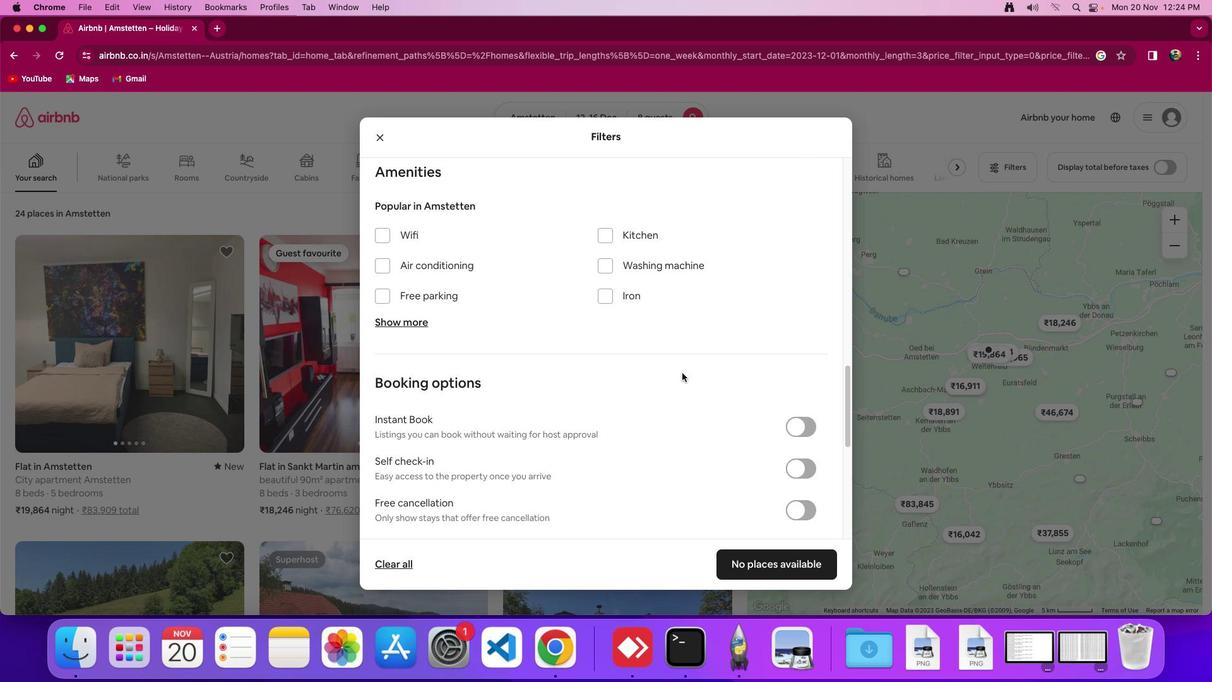 
Action: Mouse moved to (706, 370)
Screenshot: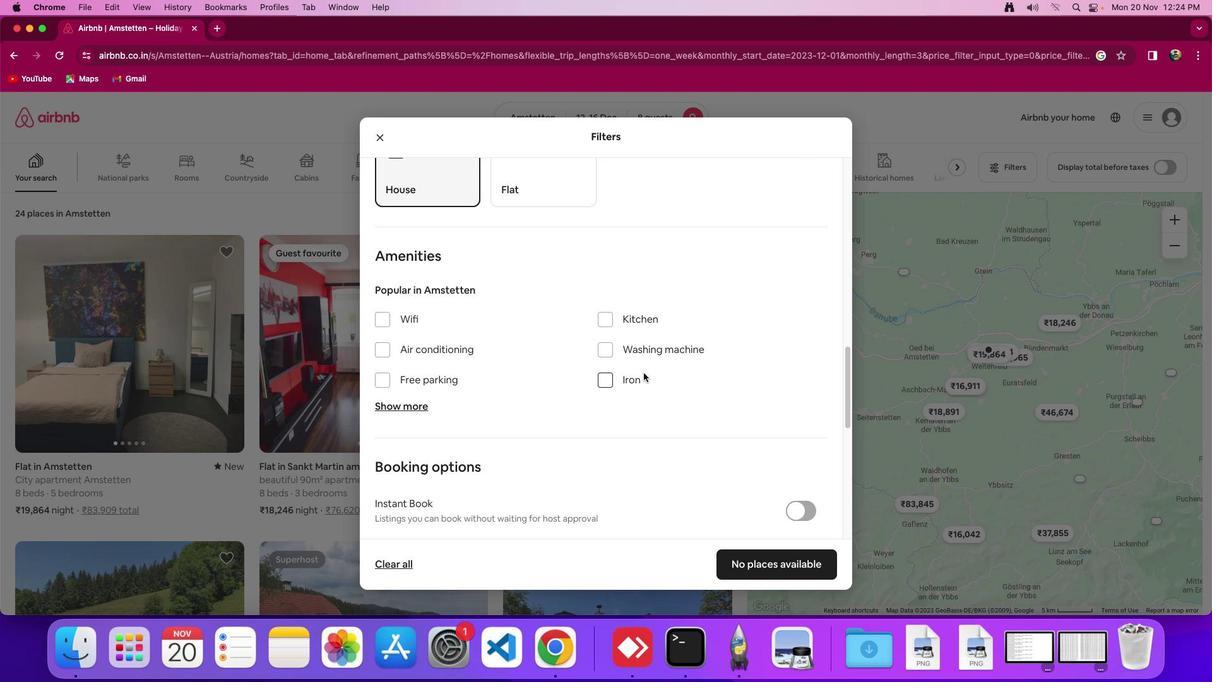 
Action: Mouse scrolled (706, 370) with delta (0, 0)
Screenshot: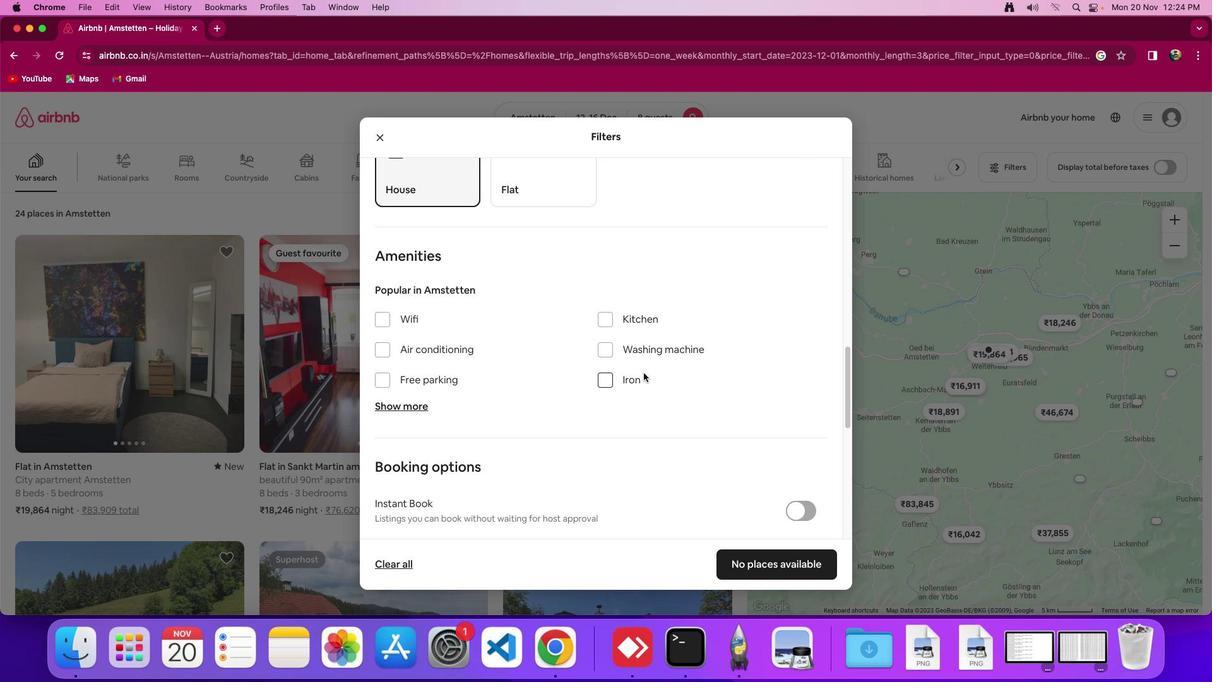 
Action: Mouse moved to (706, 370)
Screenshot: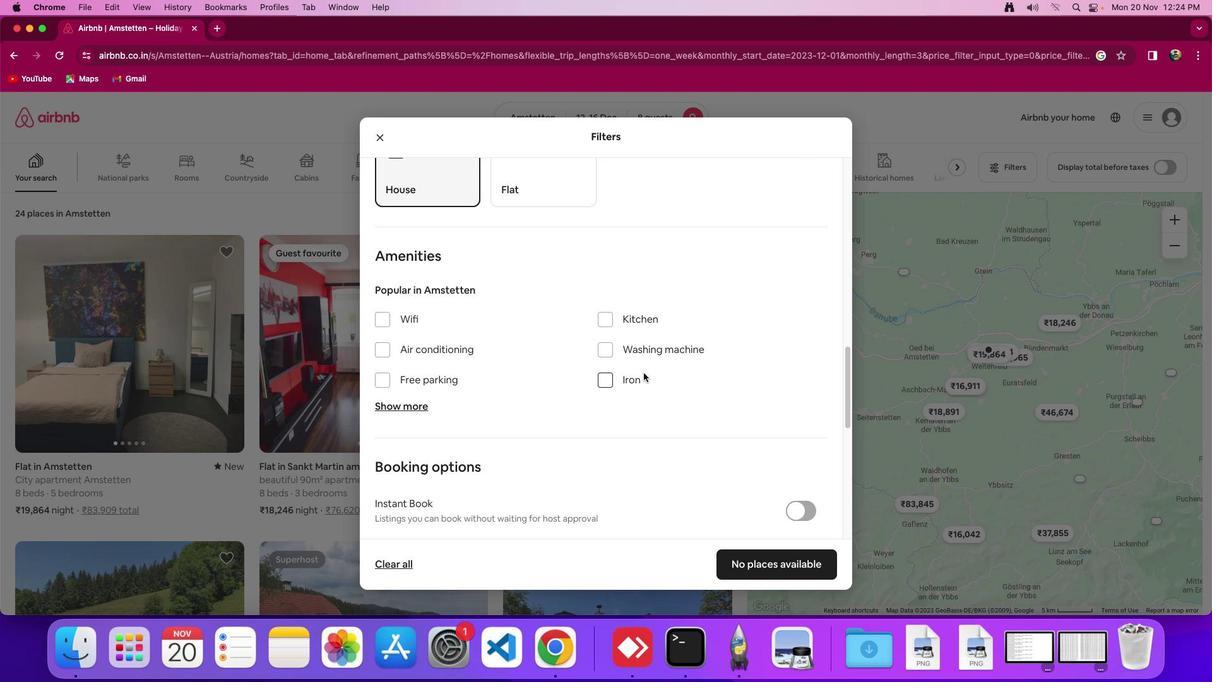 
Action: Mouse scrolled (706, 370) with delta (0, 2)
Screenshot: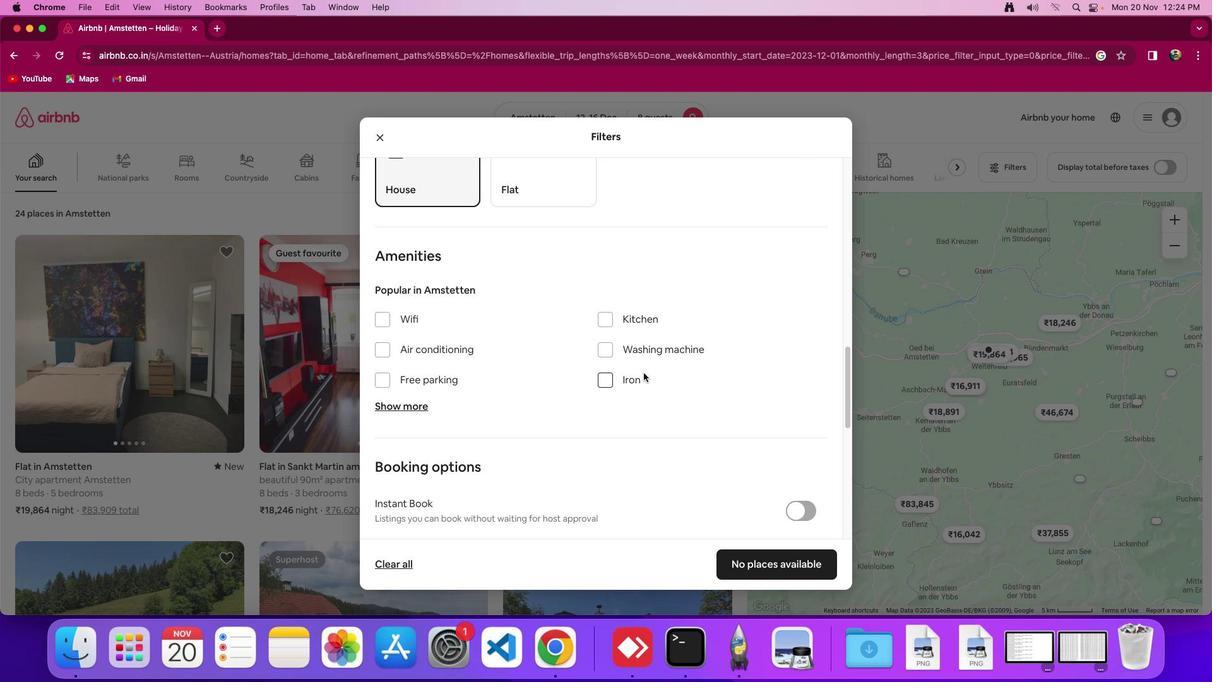 
Action: Mouse moved to (386, 324)
Screenshot: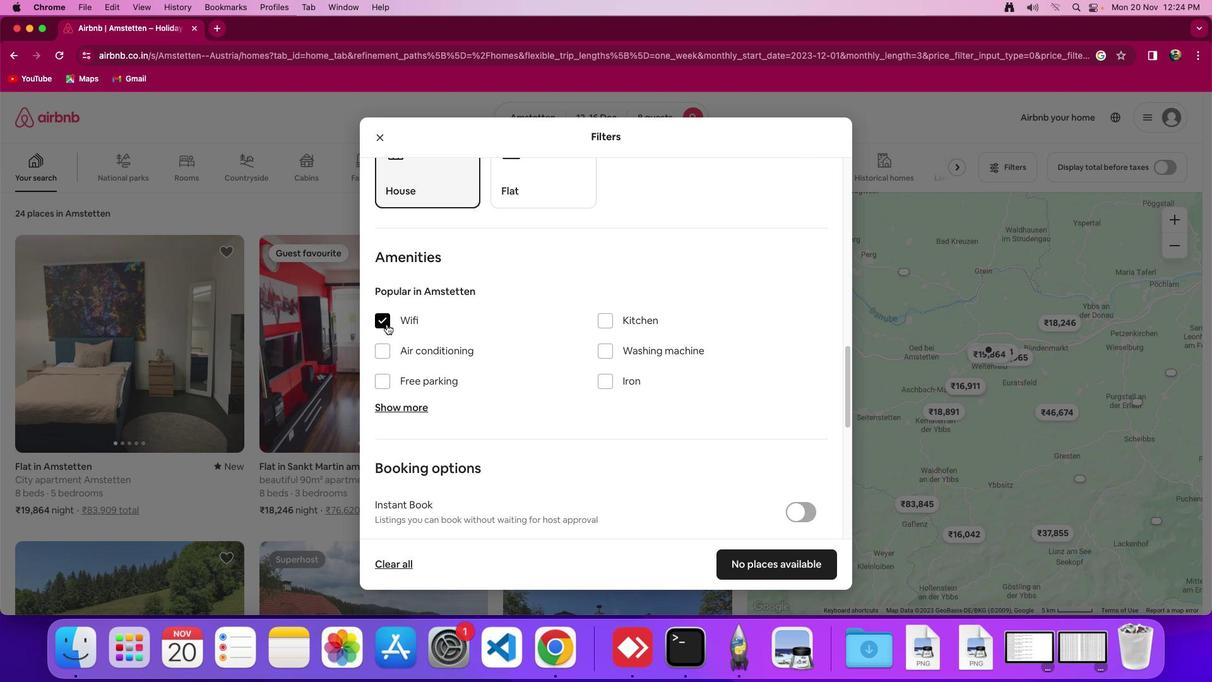 
Action: Mouse pressed left at (386, 324)
Screenshot: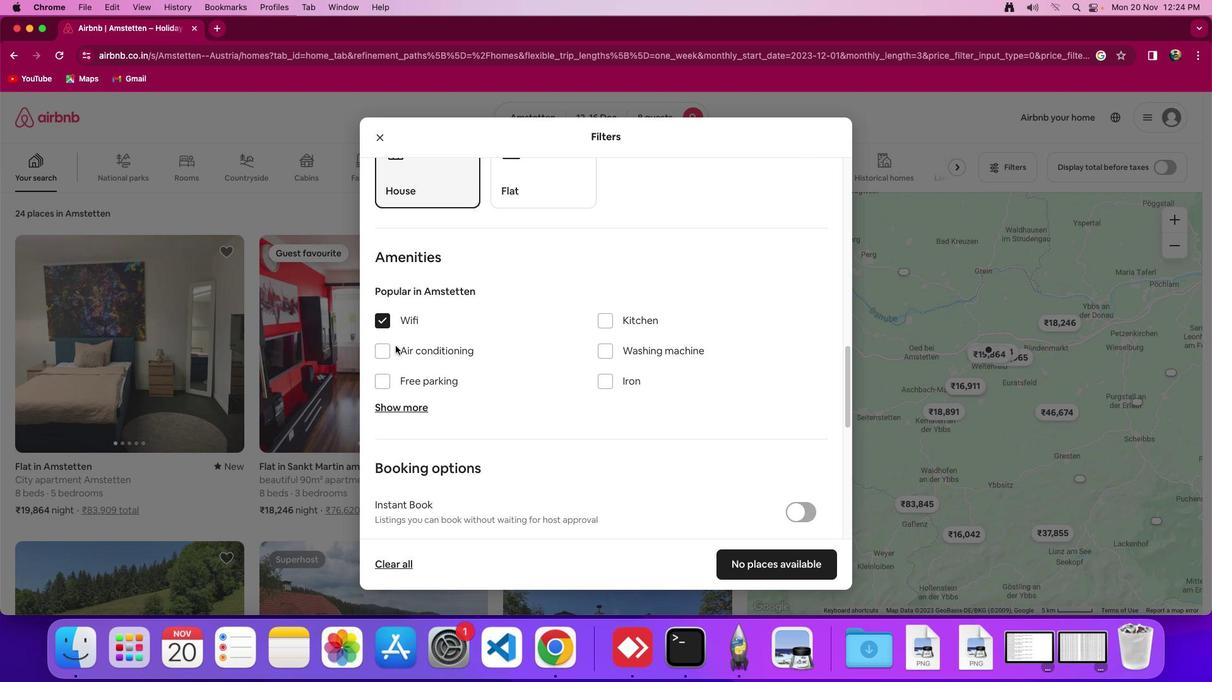 
Action: Mouse moved to (398, 404)
Screenshot: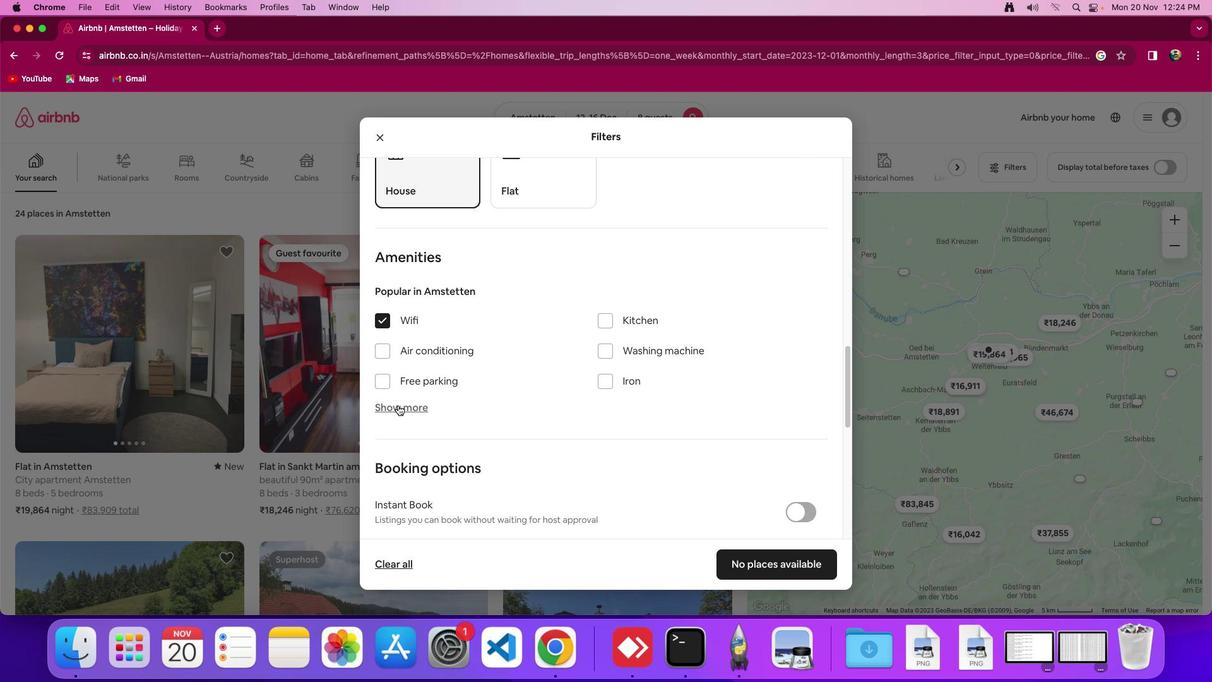 
Action: Mouse pressed left at (398, 404)
Screenshot: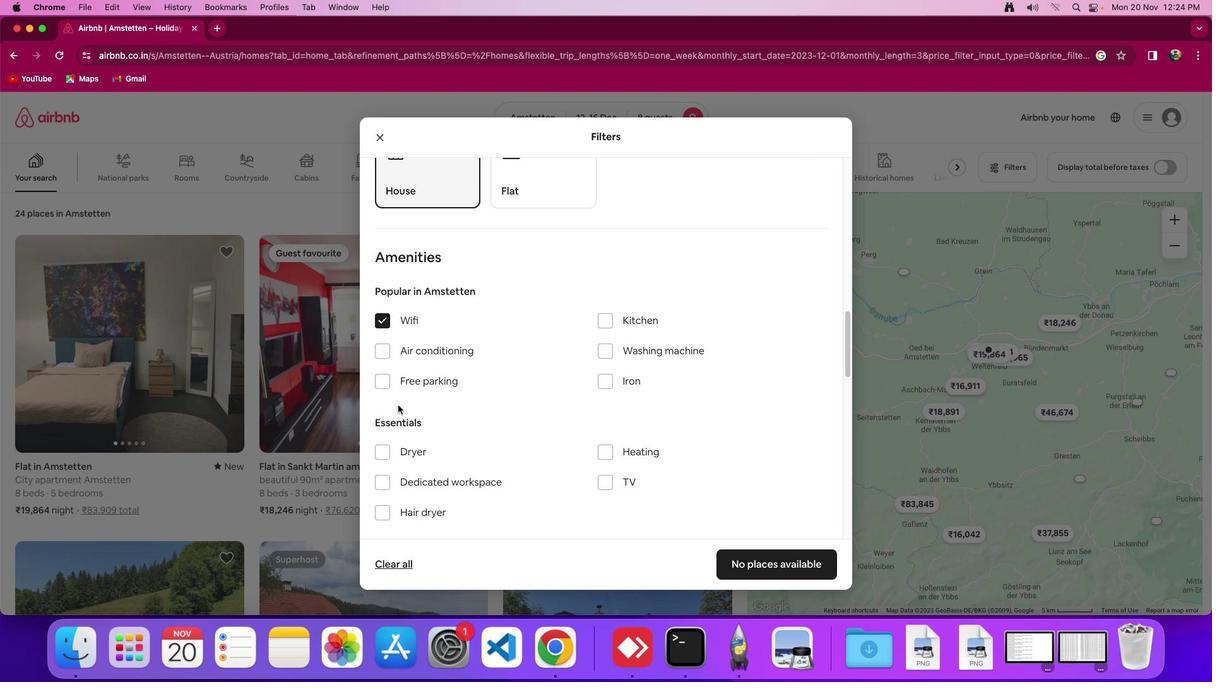
Action: Mouse moved to (603, 364)
Screenshot: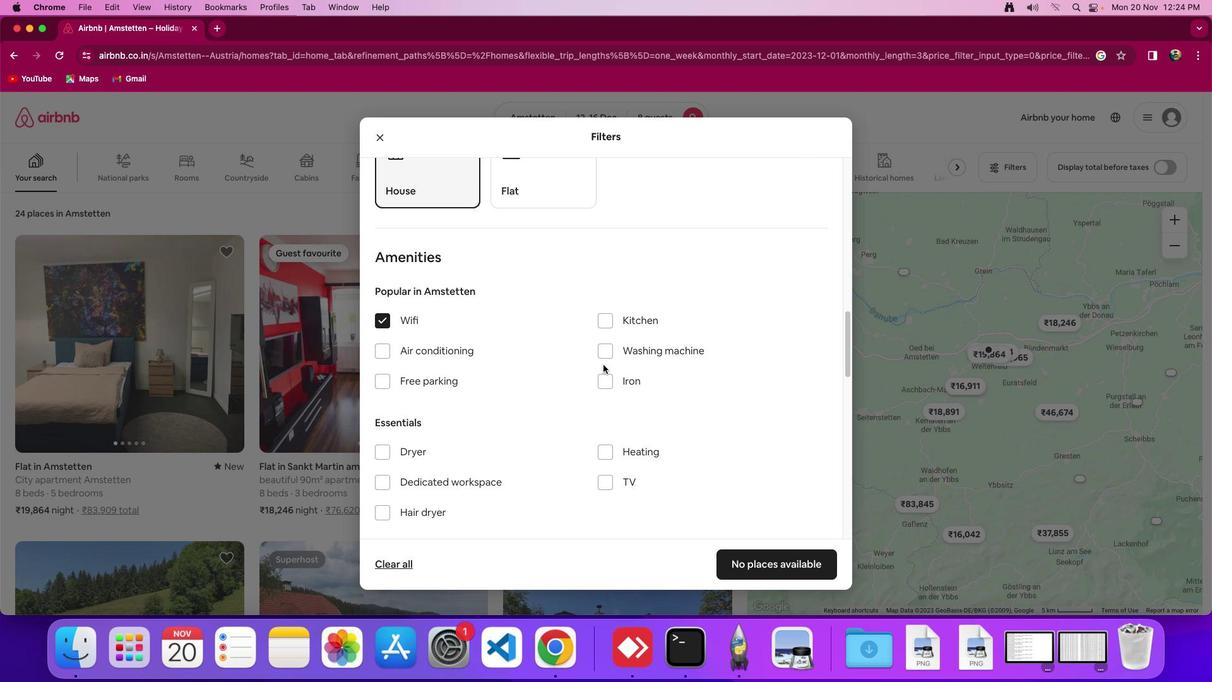 
Action: Mouse scrolled (603, 364) with delta (0, 0)
Screenshot: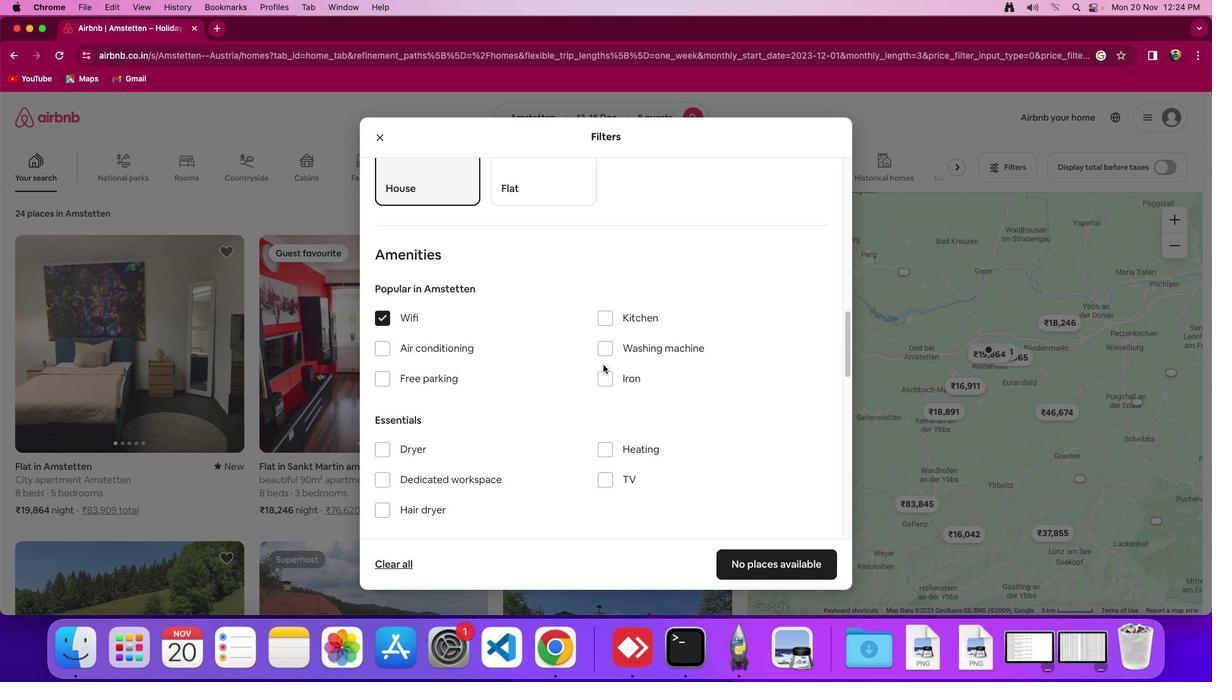 
Action: Mouse scrolled (603, 364) with delta (0, 0)
Screenshot: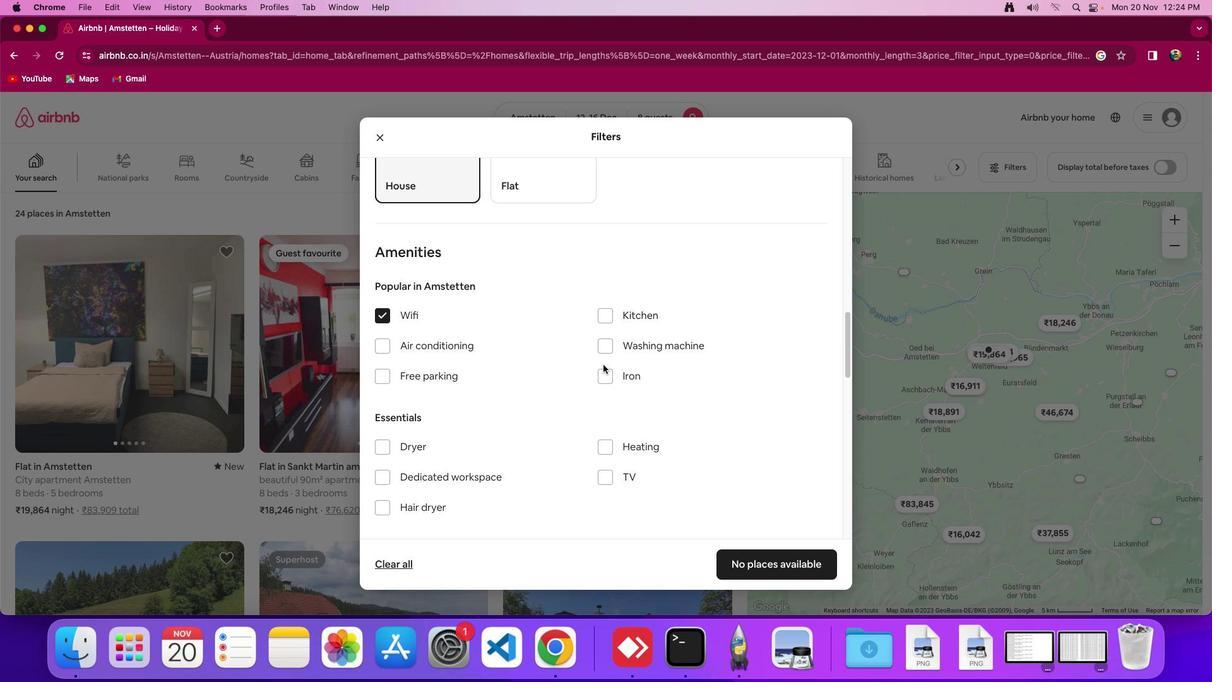 
Action: Mouse scrolled (603, 364) with delta (0, 0)
Screenshot: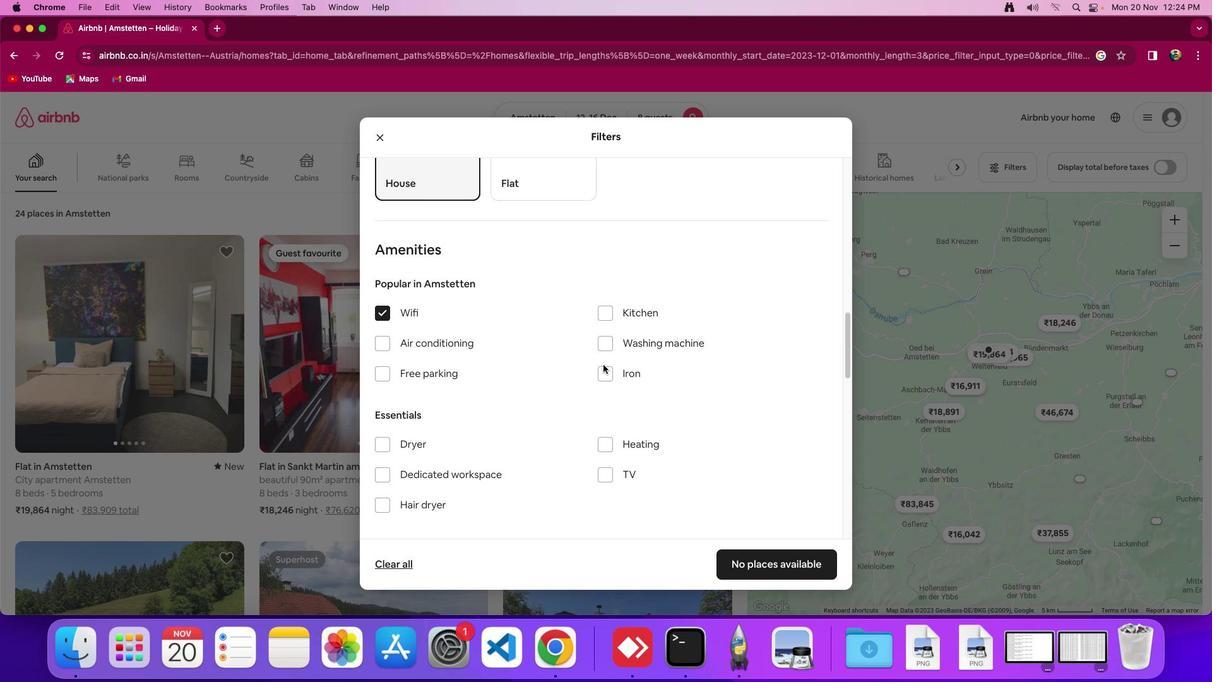 
Action: Mouse scrolled (603, 364) with delta (0, 0)
Screenshot: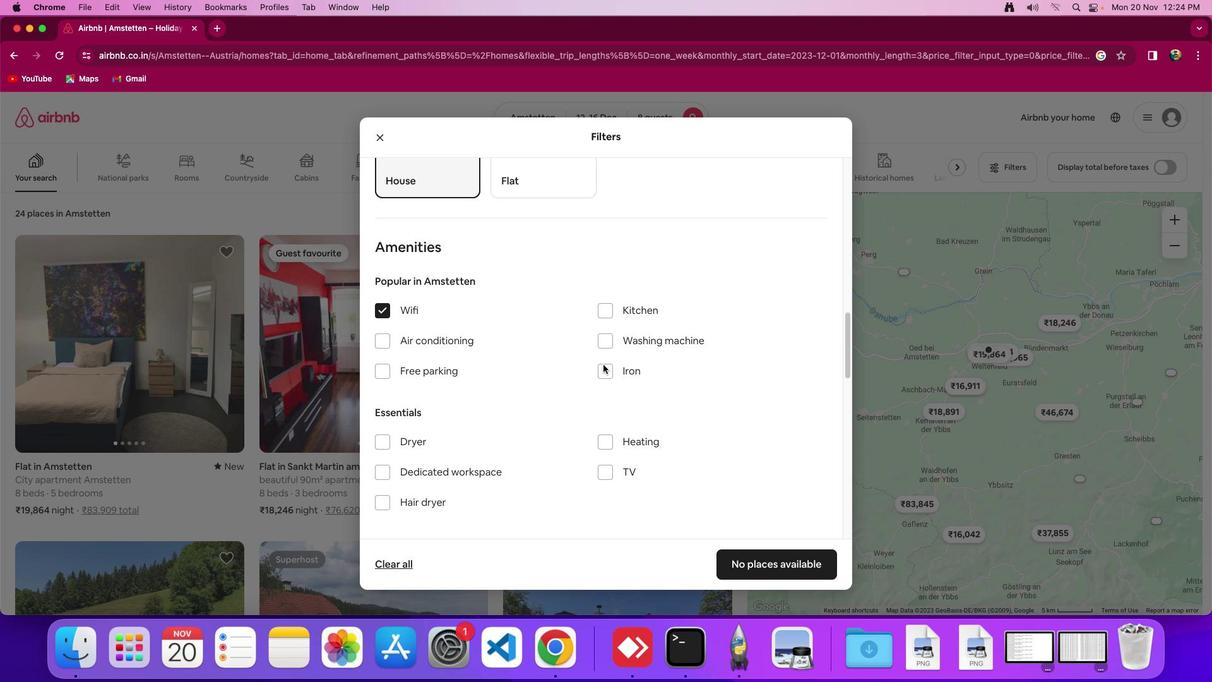 
Action: Mouse scrolled (603, 364) with delta (0, 0)
Screenshot: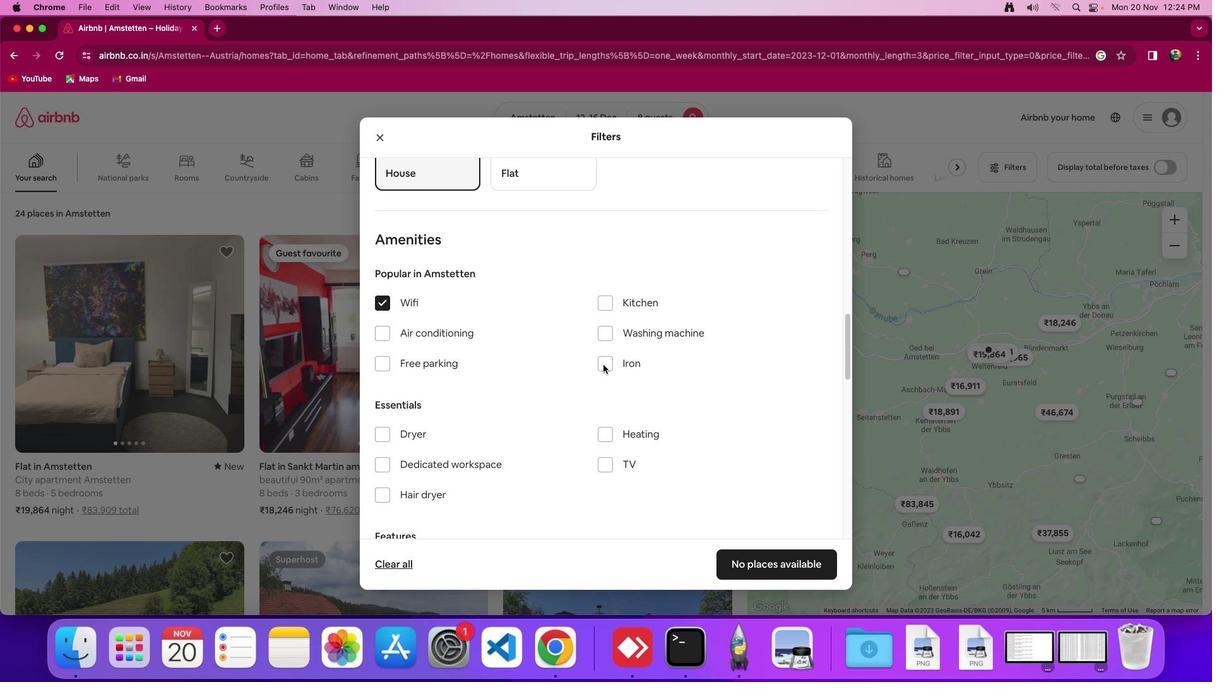 
Action: Mouse scrolled (603, 364) with delta (0, 0)
Screenshot: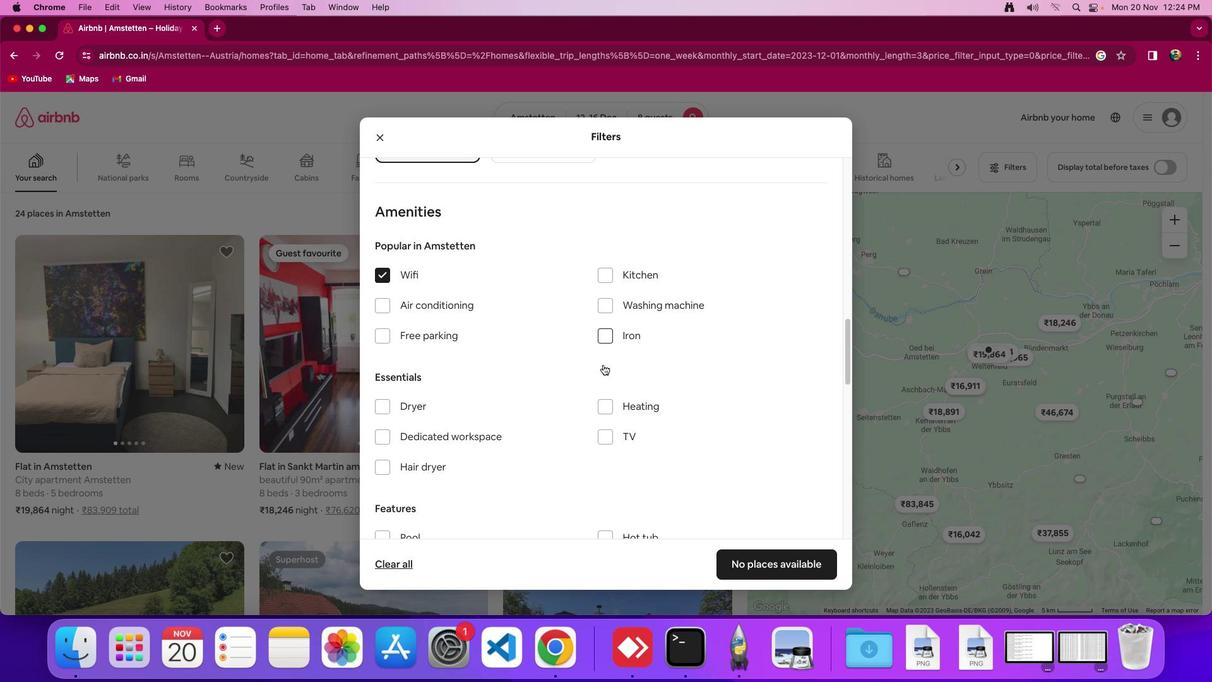 
Action: Mouse scrolled (603, 364) with delta (0, 0)
Screenshot: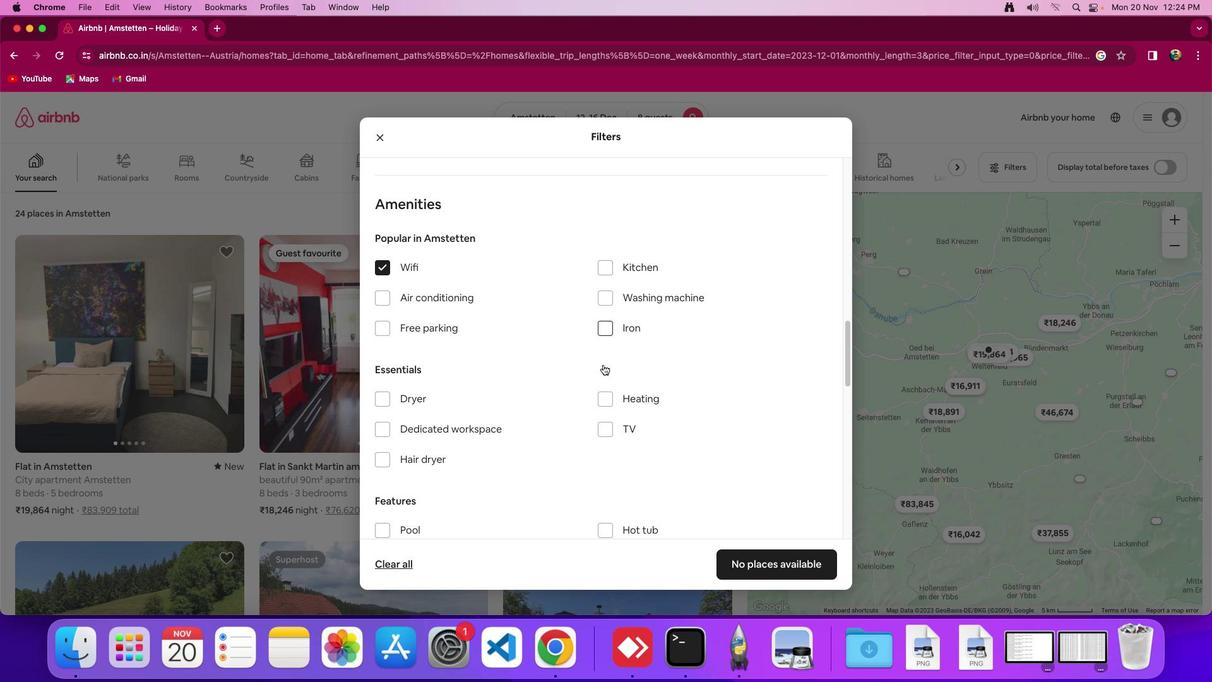 
Action: Mouse scrolled (603, 364) with delta (0, -1)
Screenshot: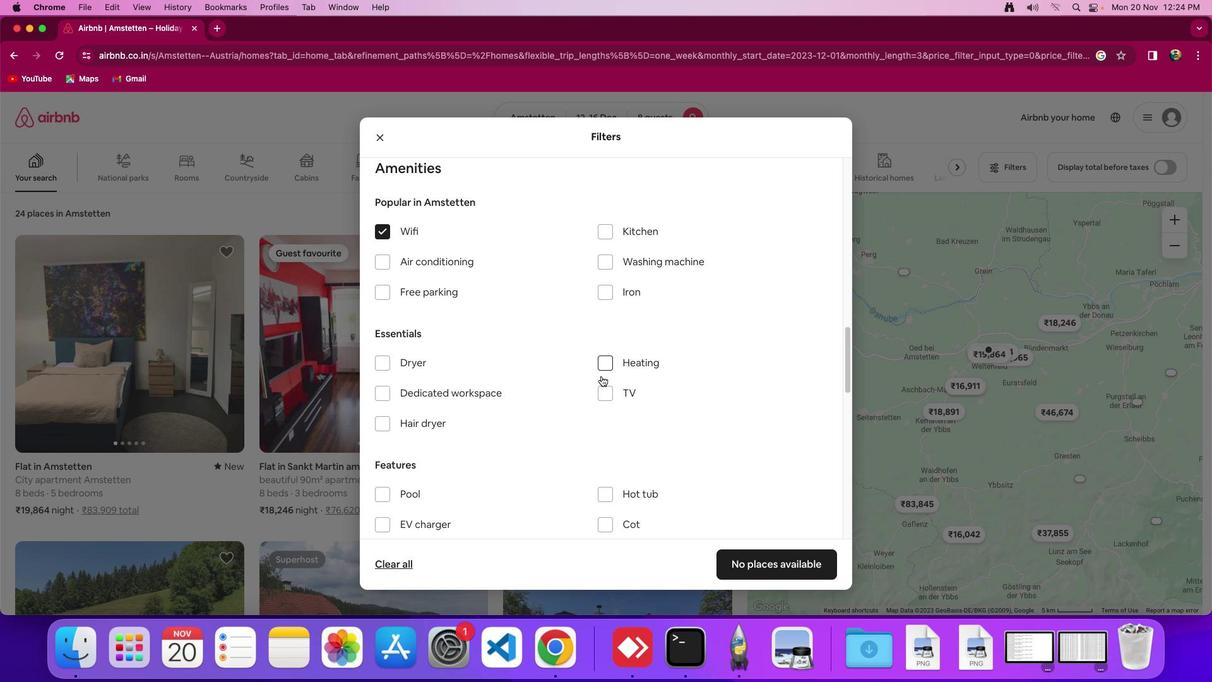 
Action: Mouse moved to (606, 377)
Screenshot: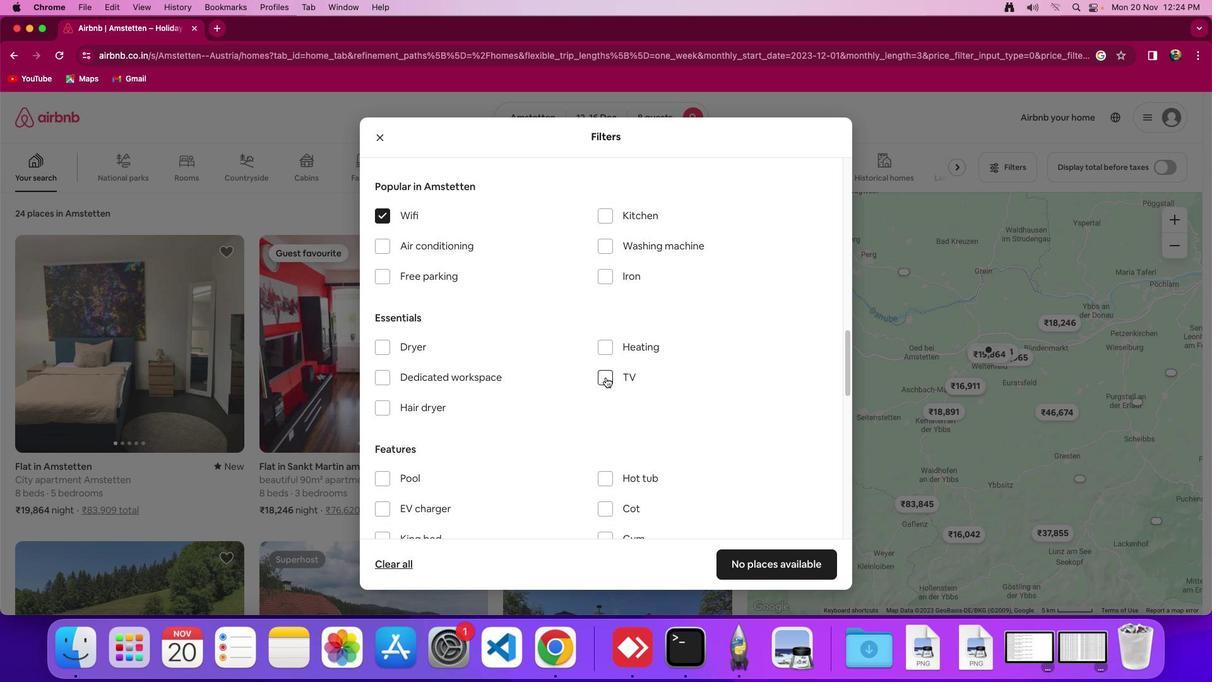 
Action: Mouse pressed left at (606, 377)
Screenshot: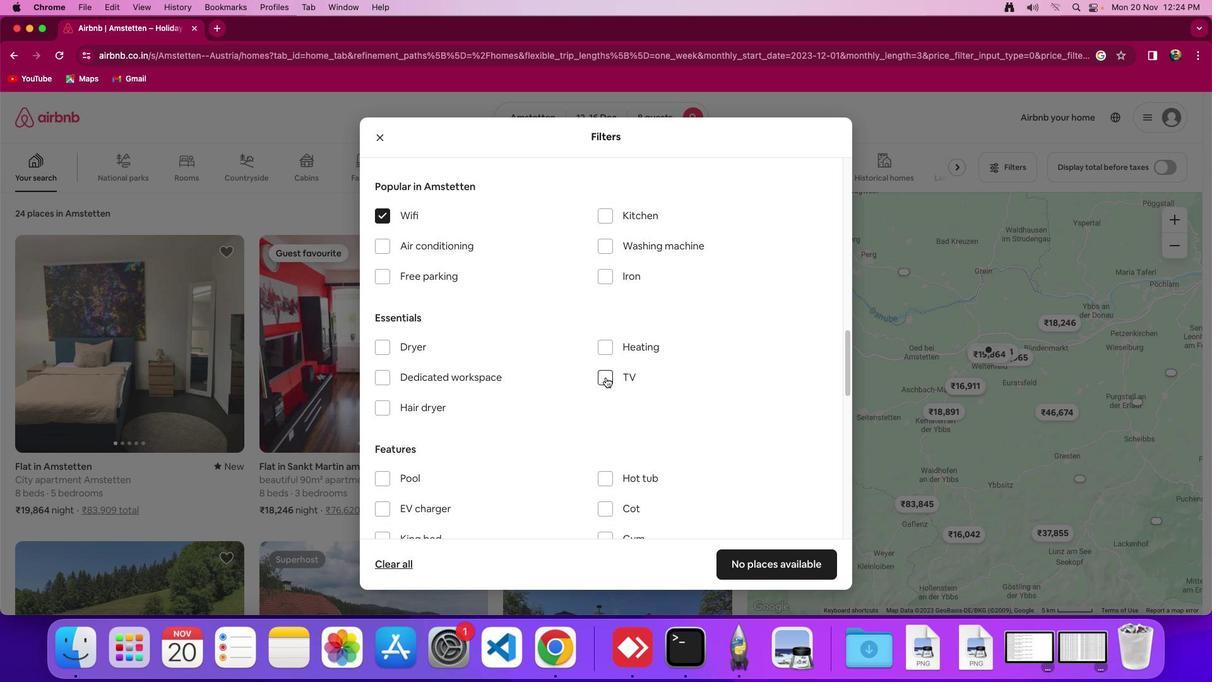 
Action: Mouse moved to (392, 276)
Screenshot: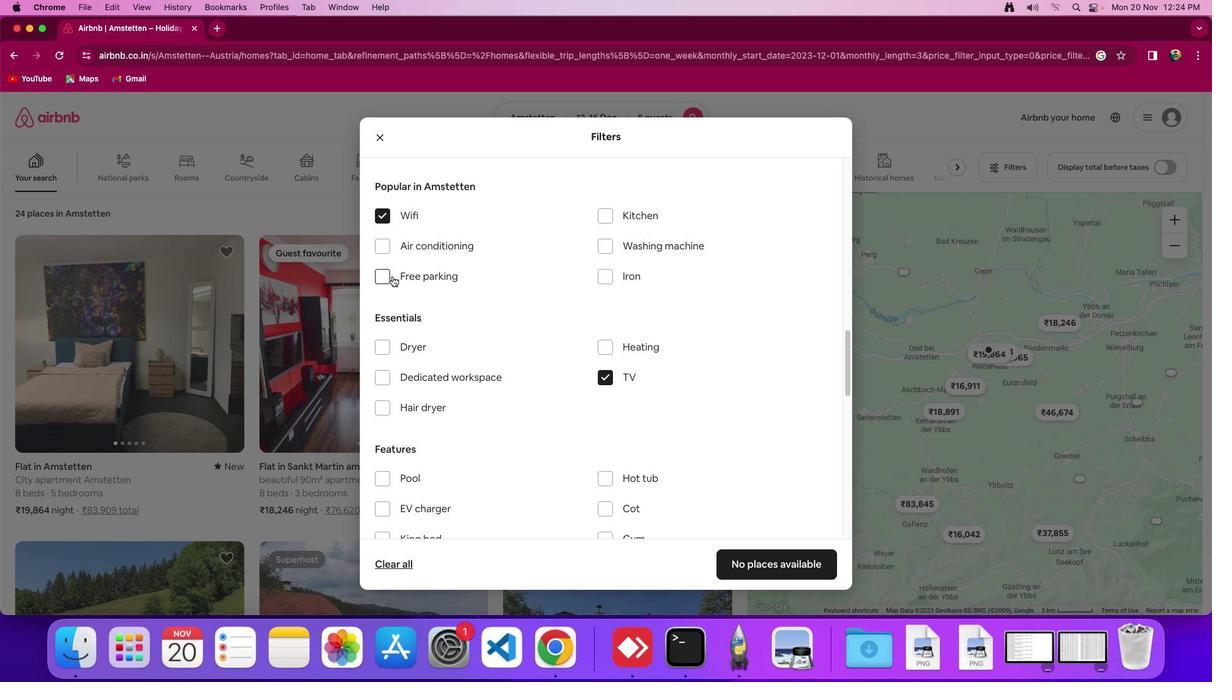 
Action: Mouse pressed left at (392, 276)
Screenshot: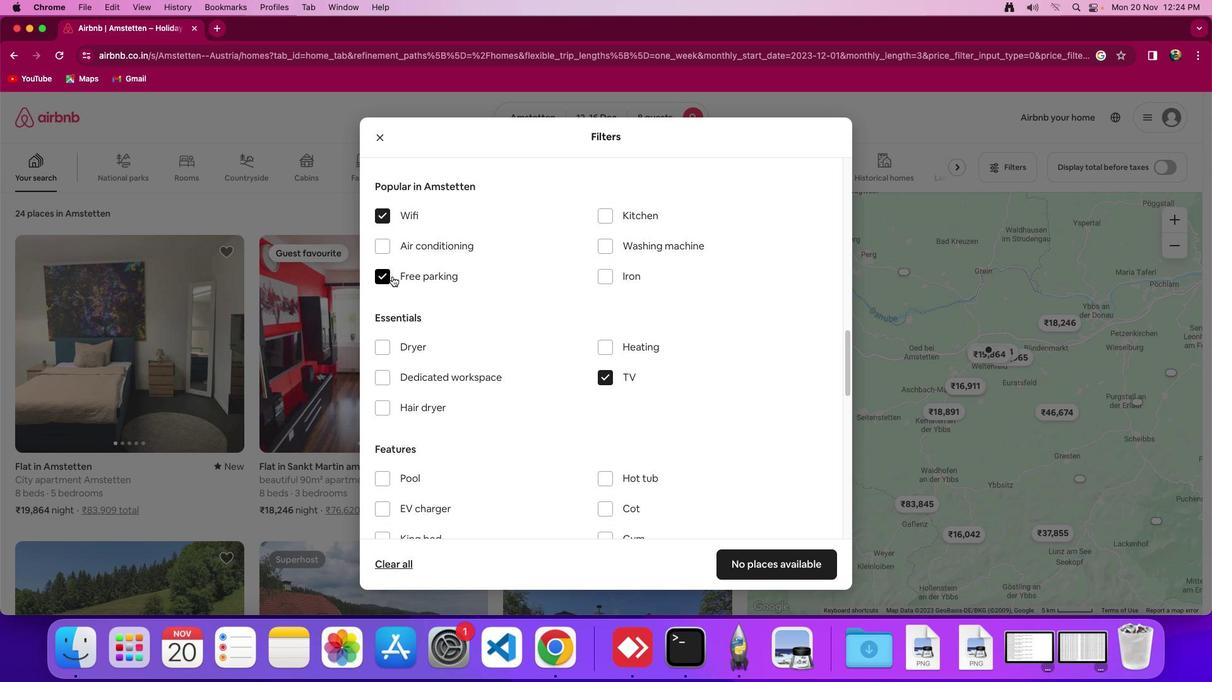 
Action: Mouse moved to (556, 361)
Screenshot: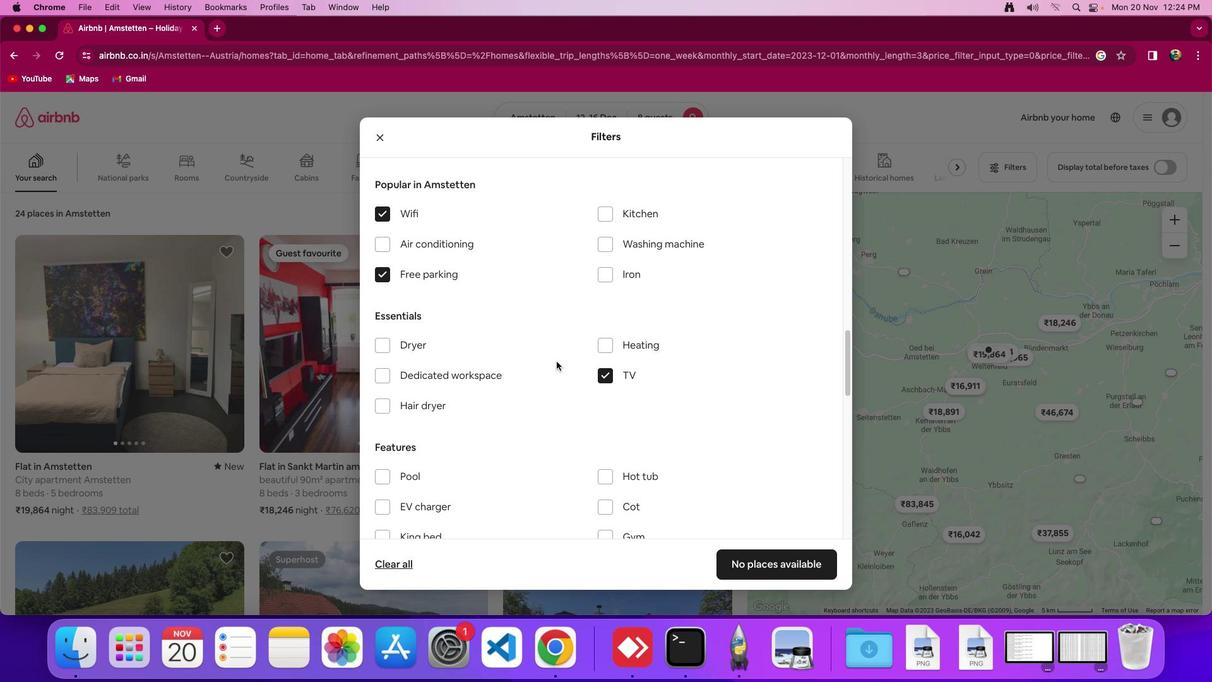 
Action: Mouse scrolled (556, 361) with delta (0, 0)
Screenshot: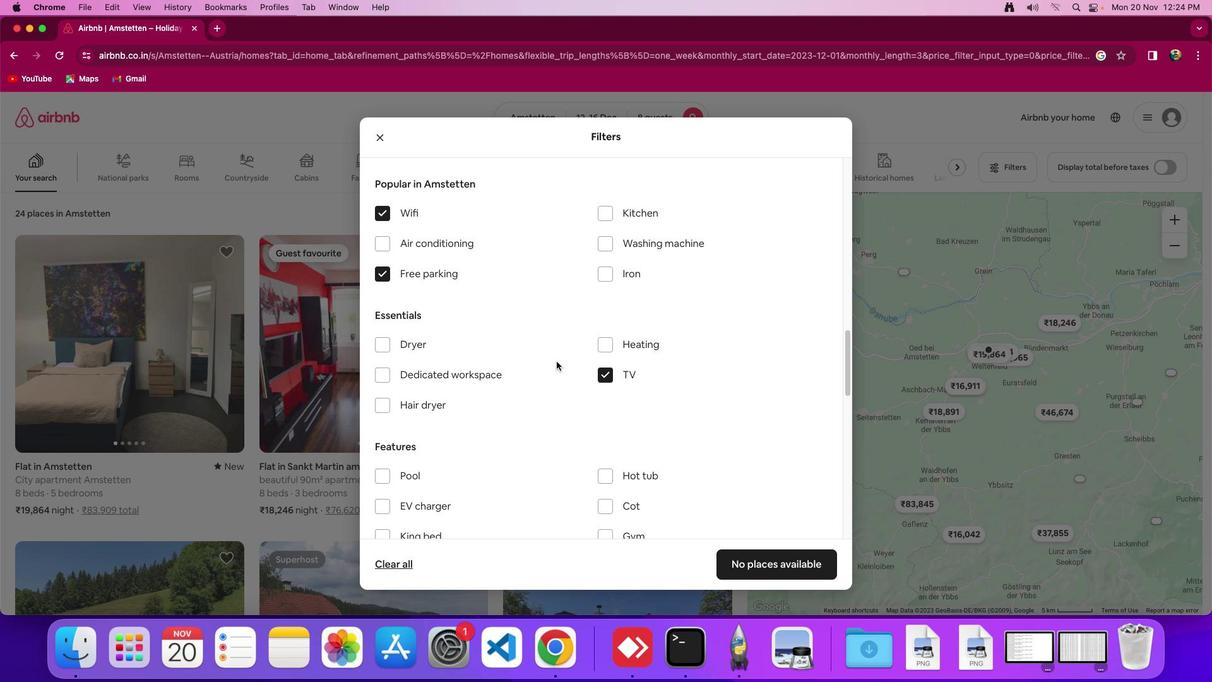 
Action: Mouse scrolled (556, 361) with delta (0, 0)
Screenshot: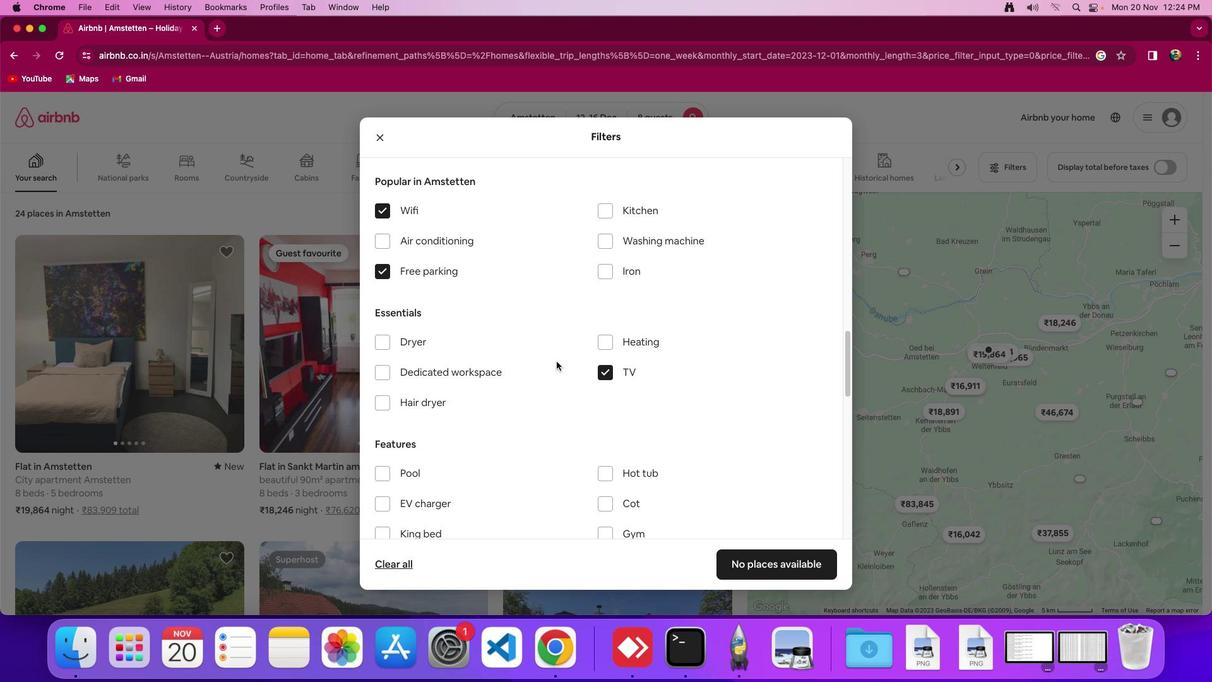 
Action: Mouse moved to (556, 360)
Screenshot: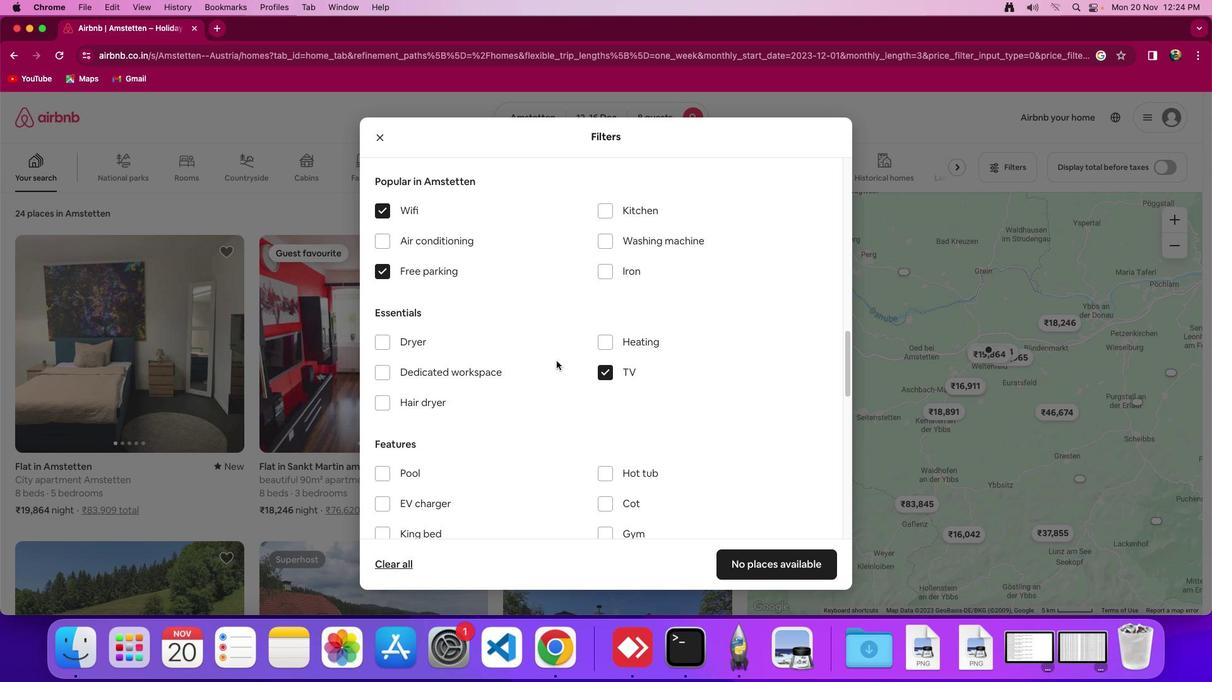 
Action: Mouse scrolled (556, 360) with delta (0, 0)
Screenshot: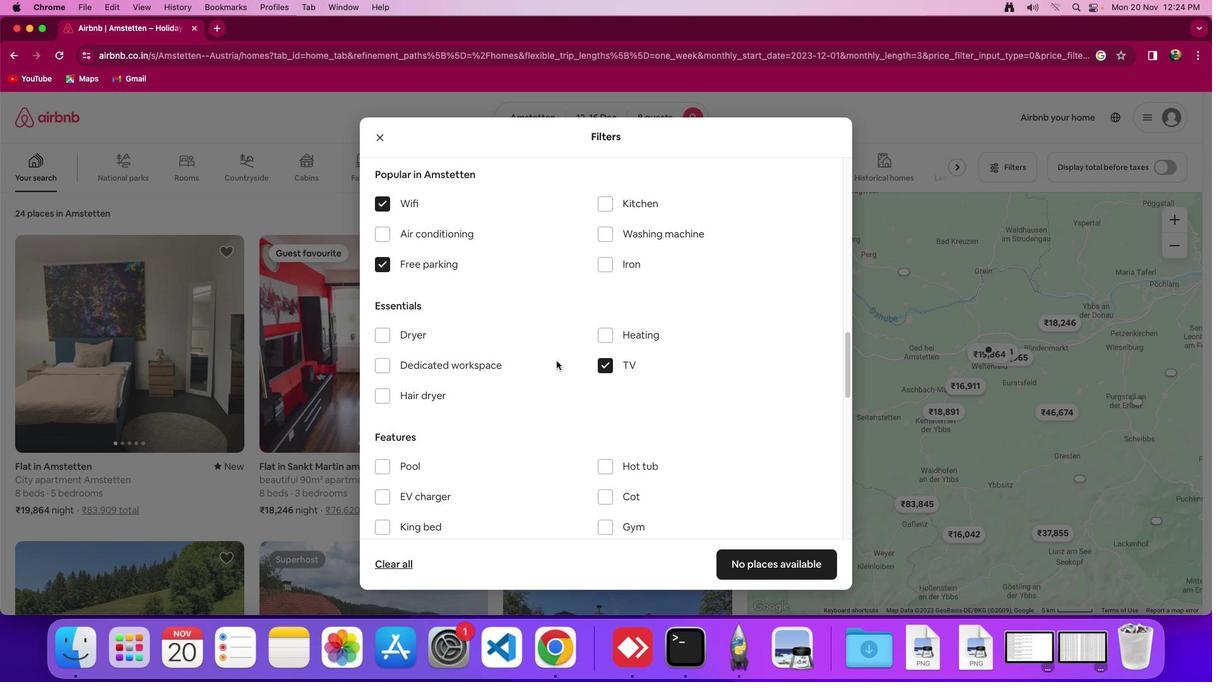 
Action: Mouse scrolled (556, 360) with delta (0, 0)
Screenshot: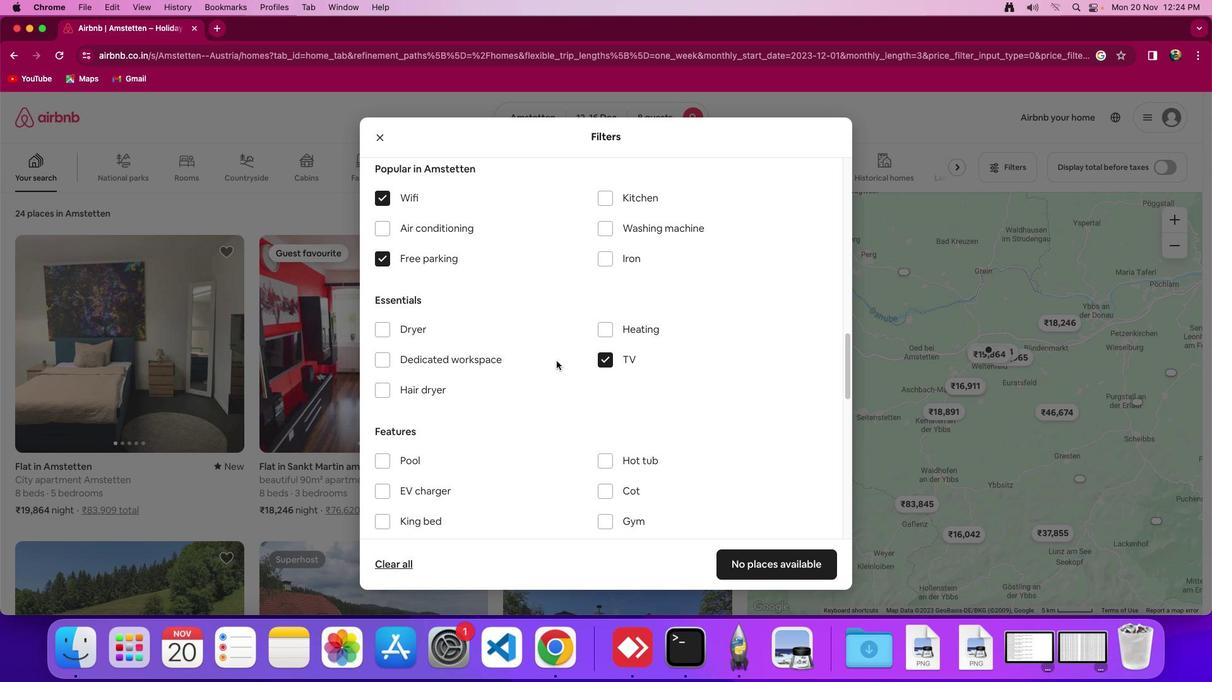 
Action: Mouse scrolled (556, 360) with delta (0, 0)
Screenshot: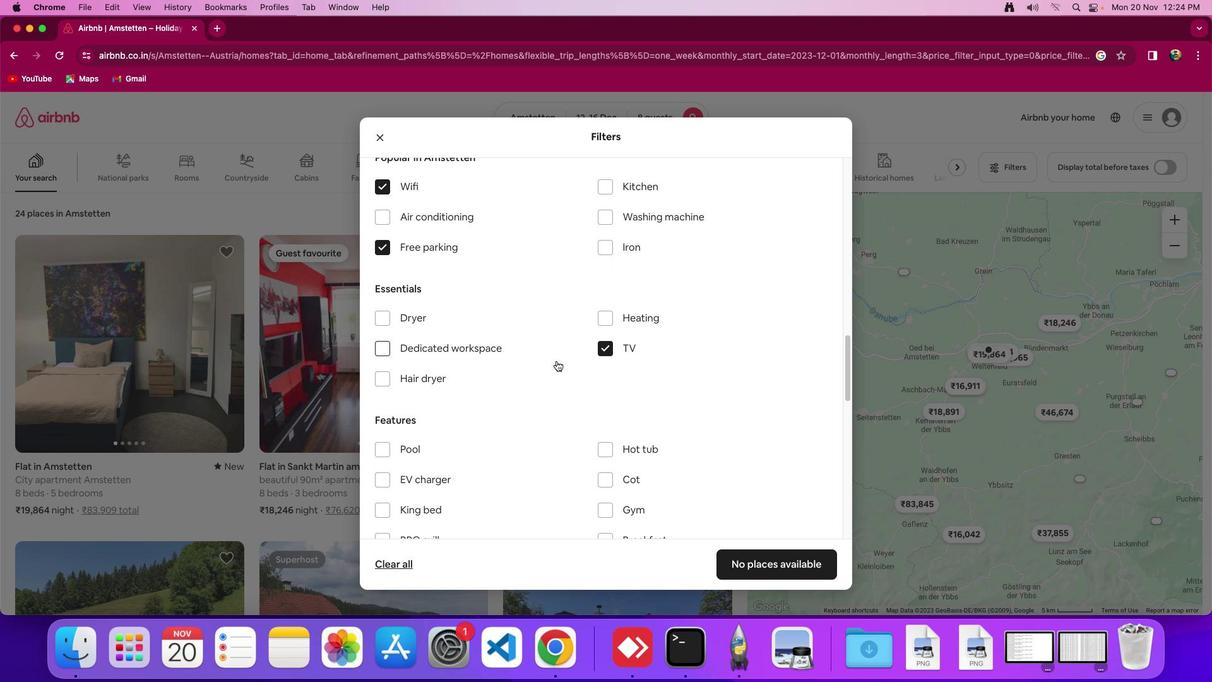 
Action: Mouse scrolled (556, 360) with delta (0, 0)
Screenshot: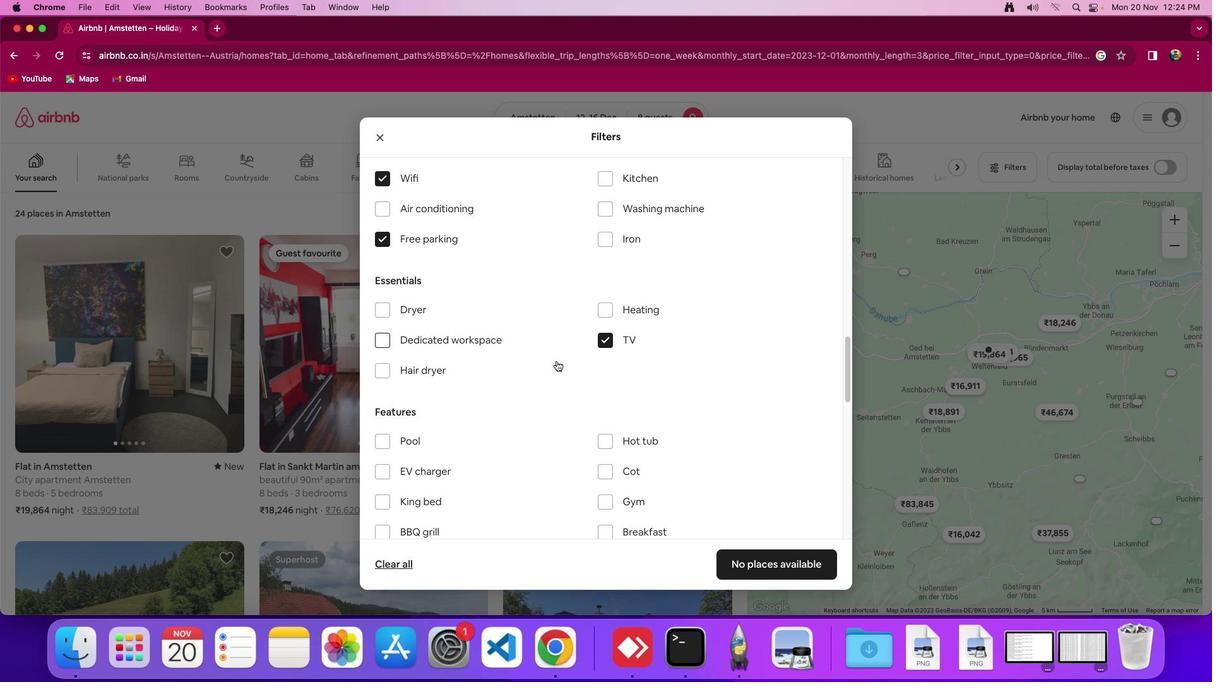 
Action: Mouse moved to (556, 360)
Screenshot: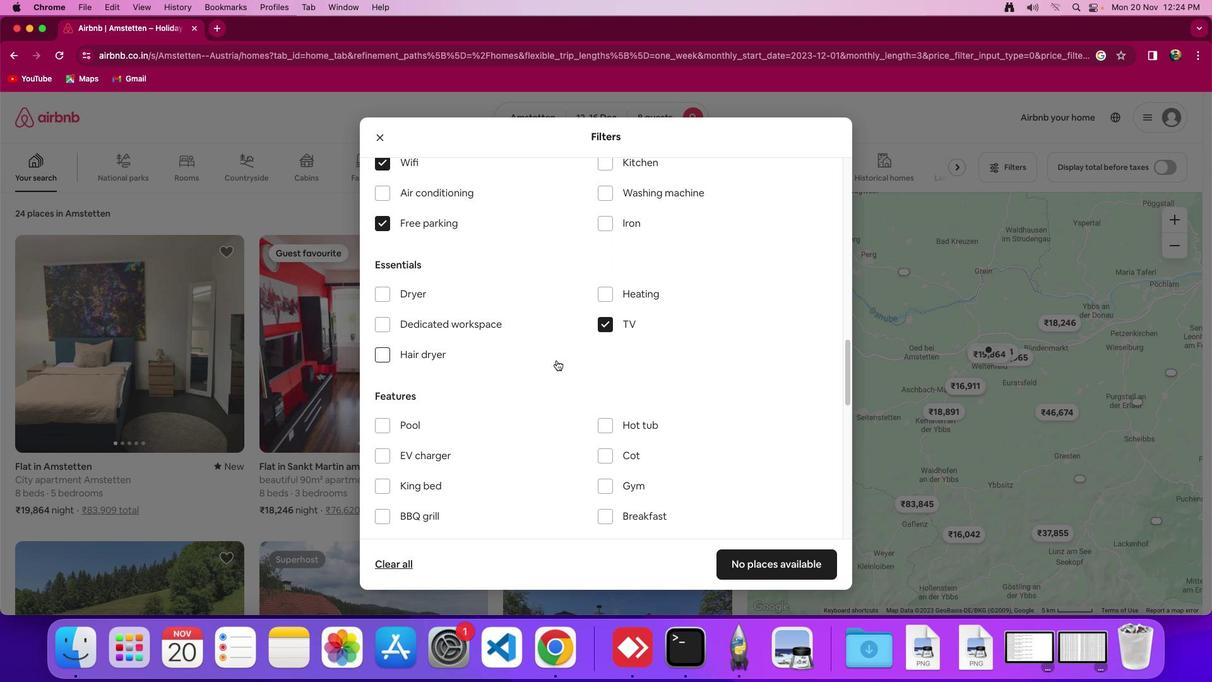 
Action: Mouse scrolled (556, 360) with delta (0, 0)
Screenshot: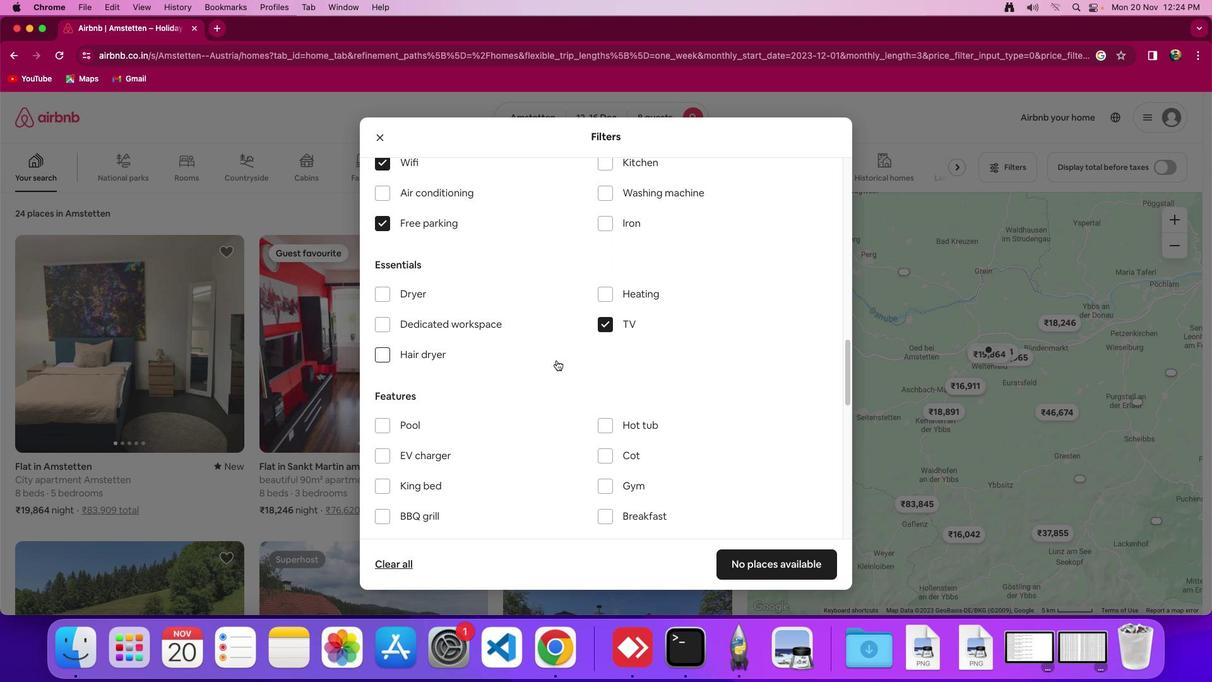 
Action: Mouse scrolled (556, 360) with delta (0, 0)
Screenshot: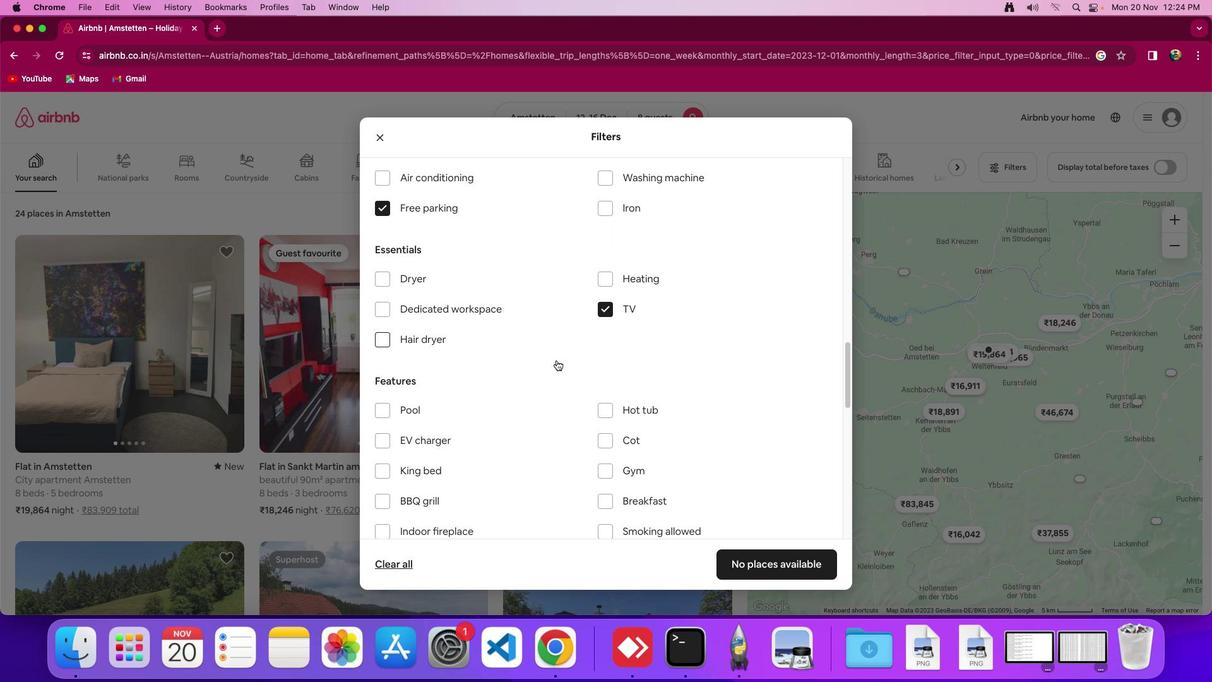 
Action: Mouse moved to (556, 360)
Screenshot: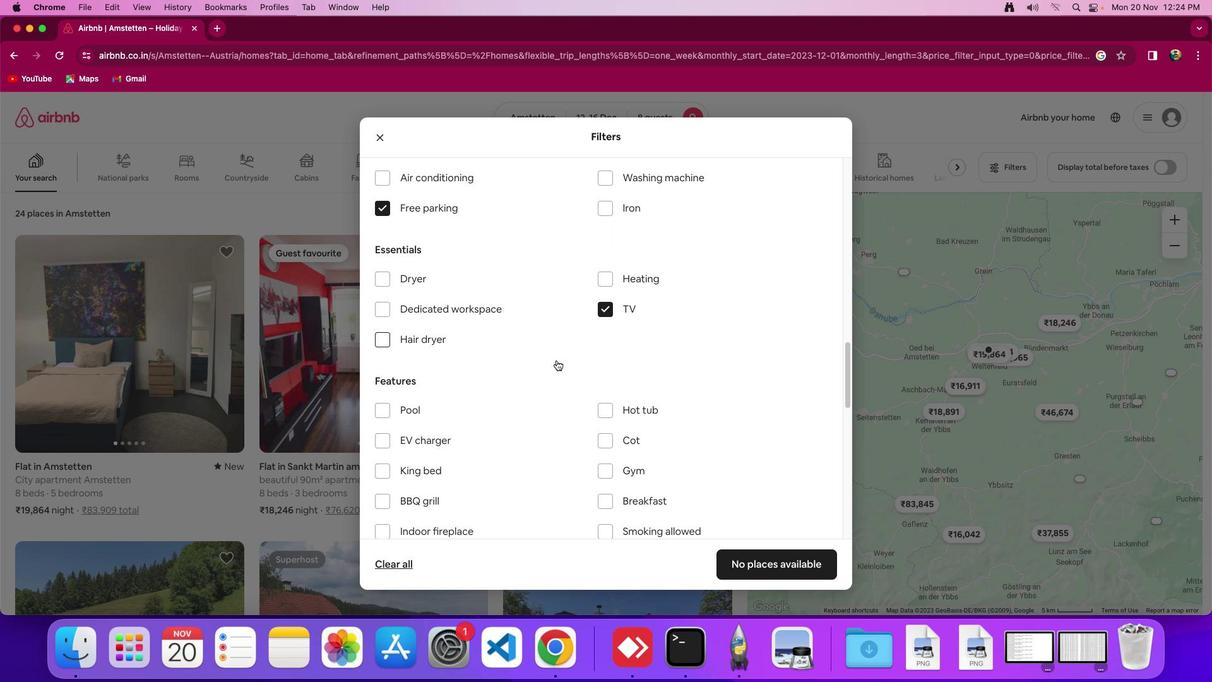 
Action: Mouse scrolled (556, 360) with delta (0, 0)
Screenshot: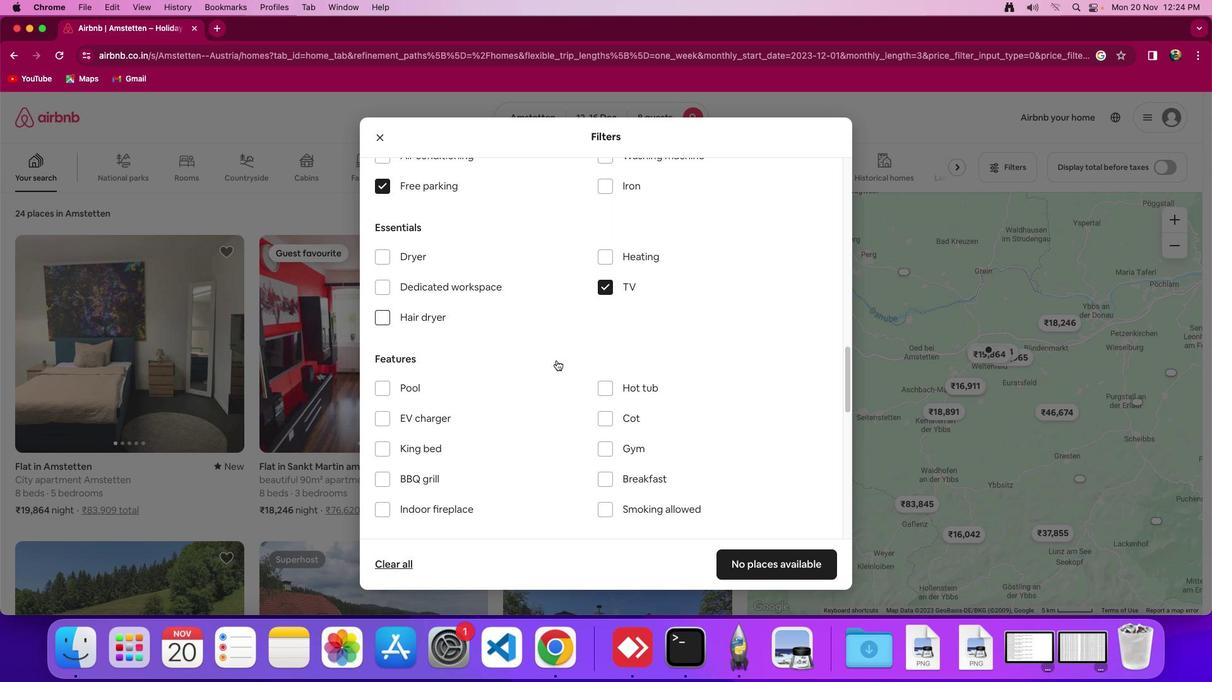 
Action: Mouse moved to (556, 360)
Screenshot: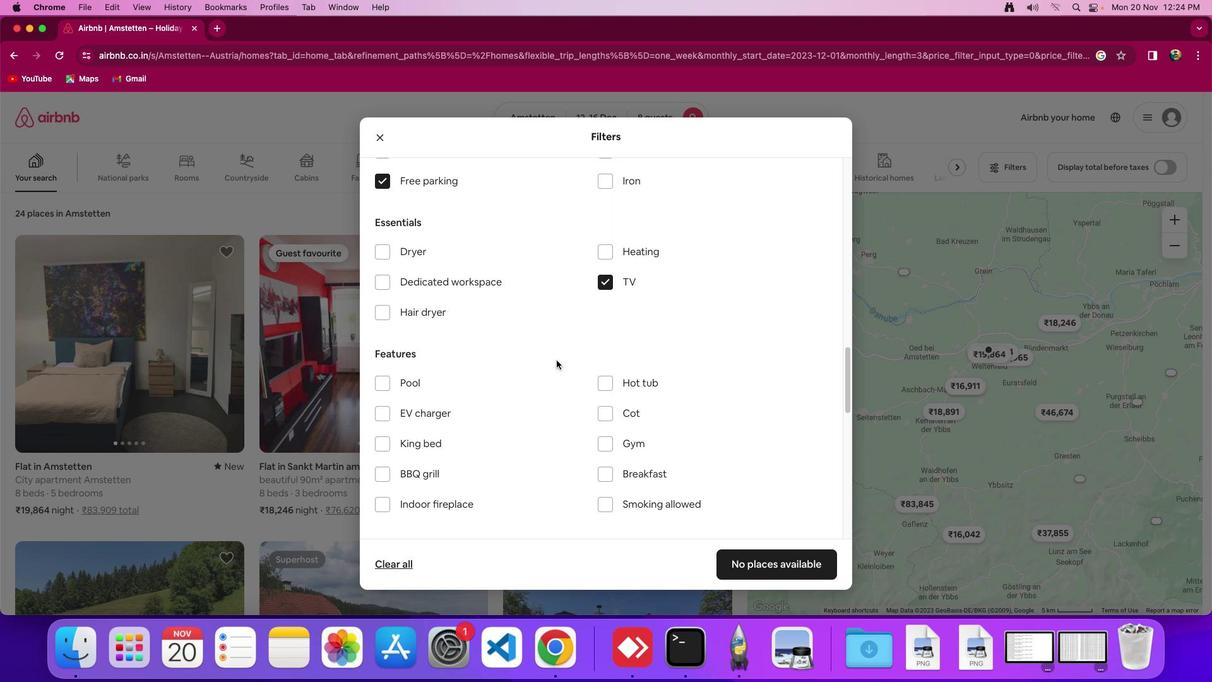 
Action: Mouse scrolled (556, 360) with delta (0, 0)
Screenshot: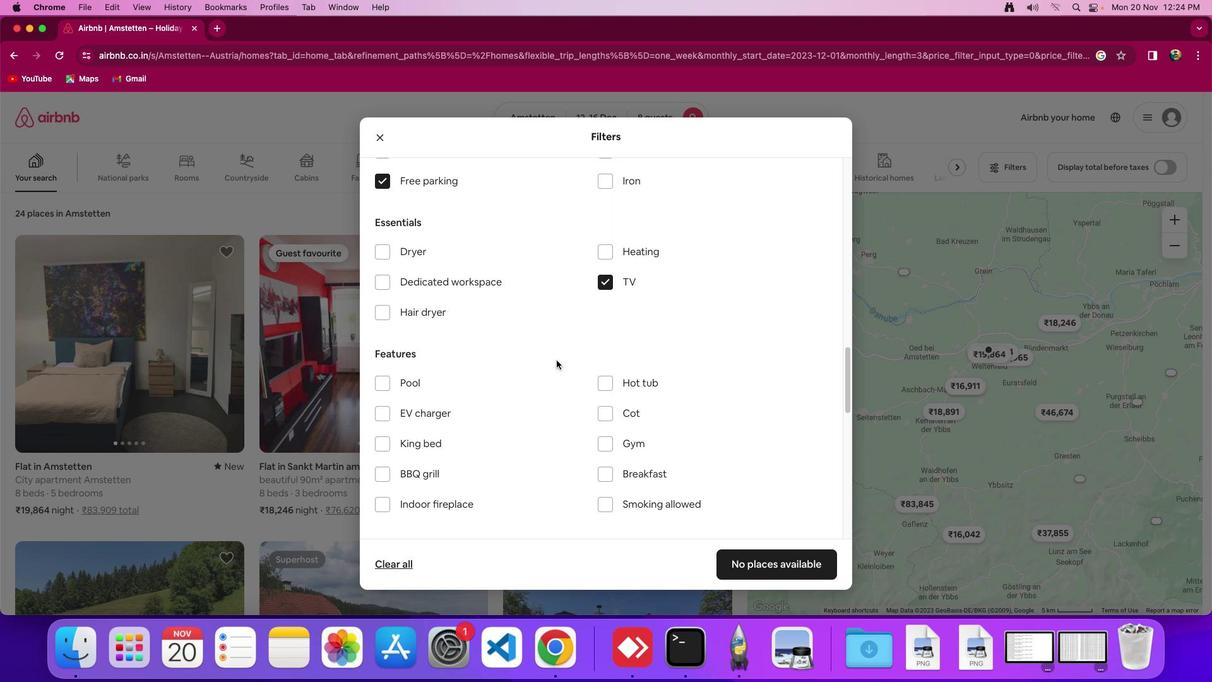 
Action: Mouse scrolled (556, 360) with delta (0, 0)
Screenshot: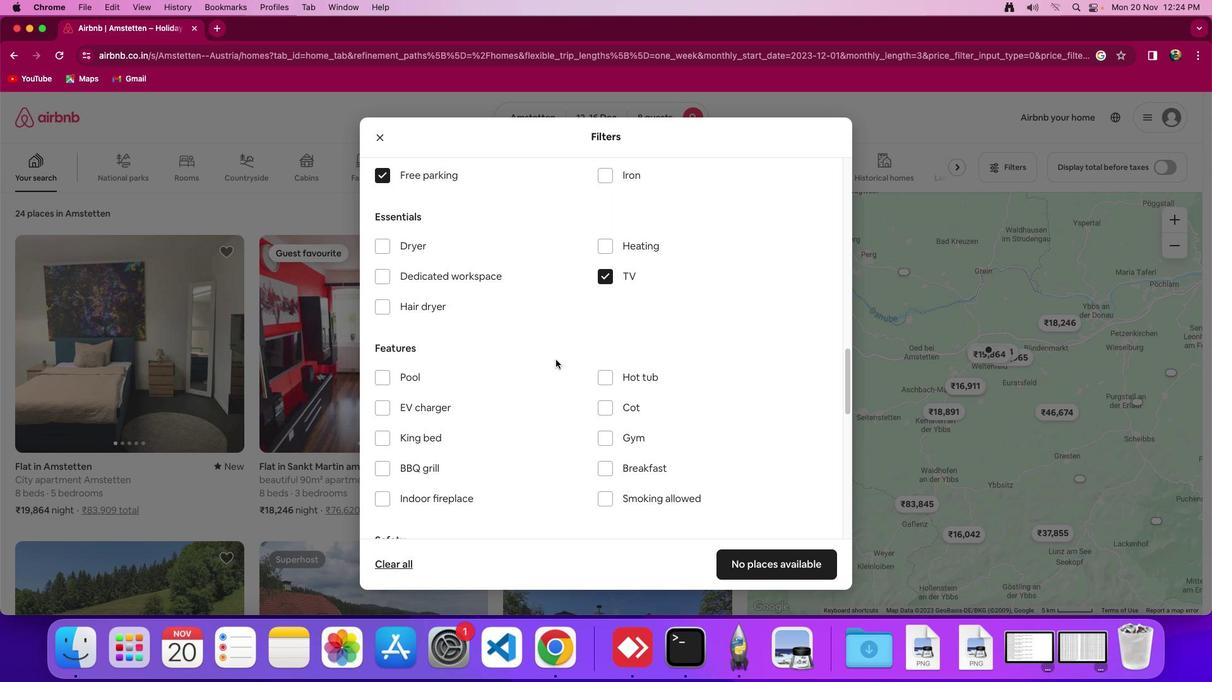 
Action: Mouse moved to (612, 373)
Screenshot: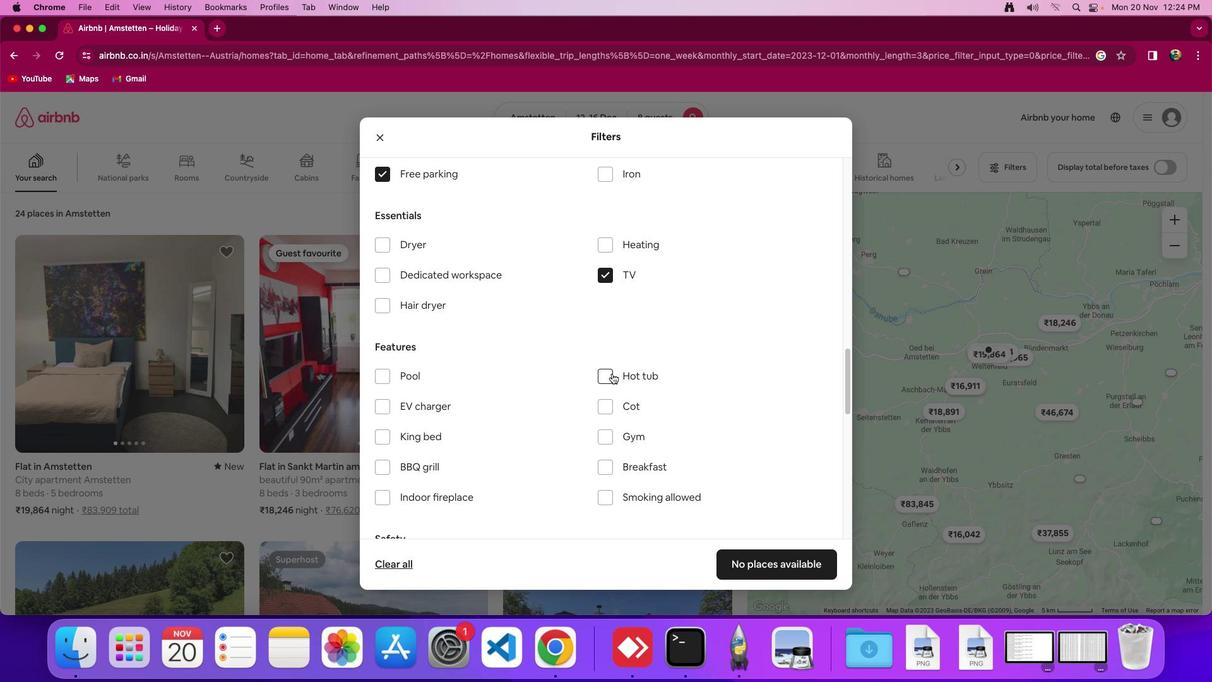 
Action: Mouse pressed left at (612, 373)
Screenshot: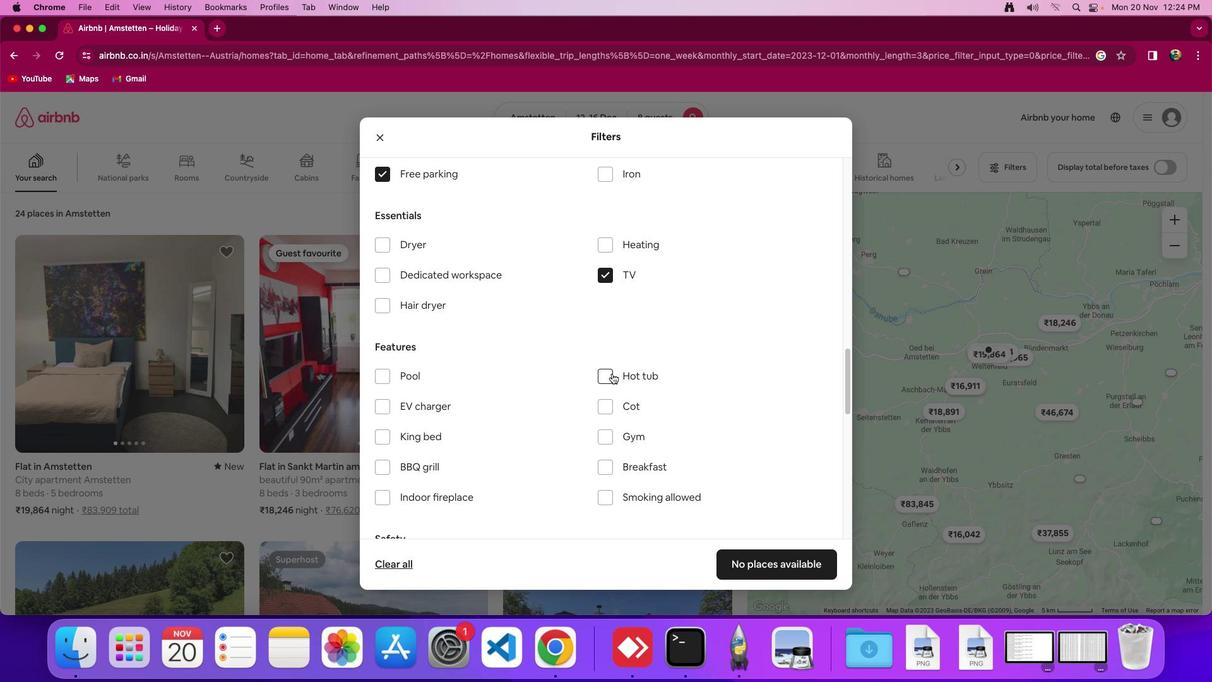 
Action: Mouse moved to (605, 436)
Screenshot: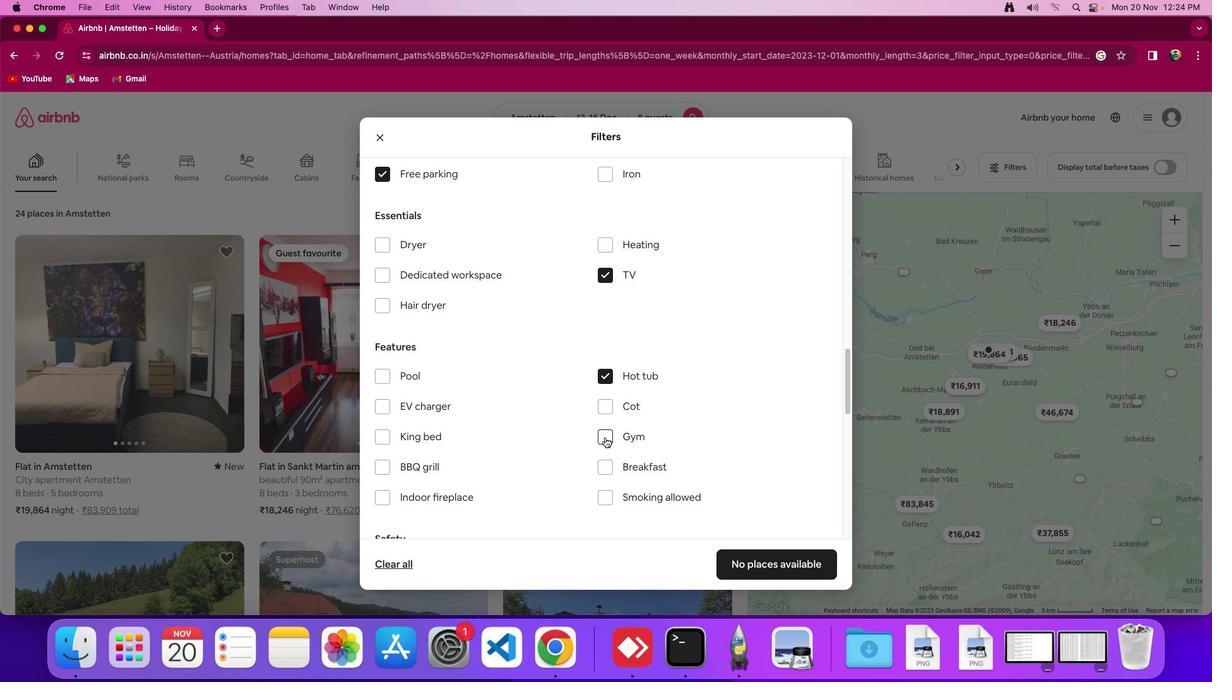 
Action: Mouse pressed left at (605, 436)
Screenshot: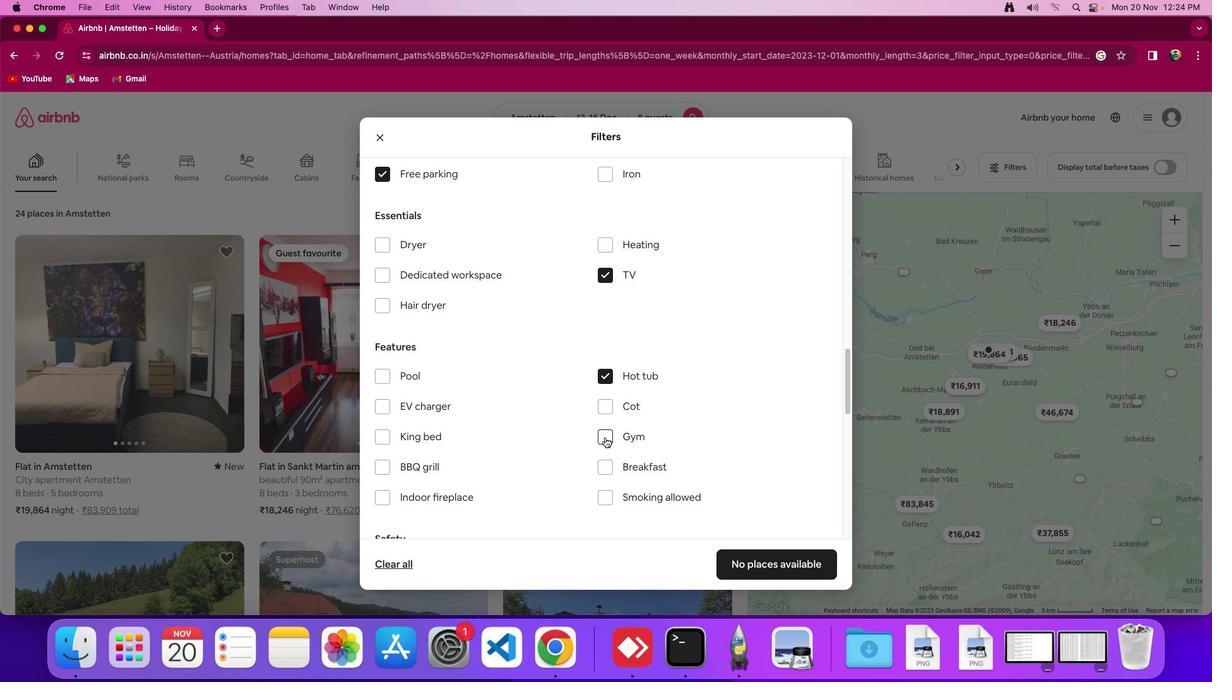 
Action: Mouse moved to (604, 435)
Screenshot: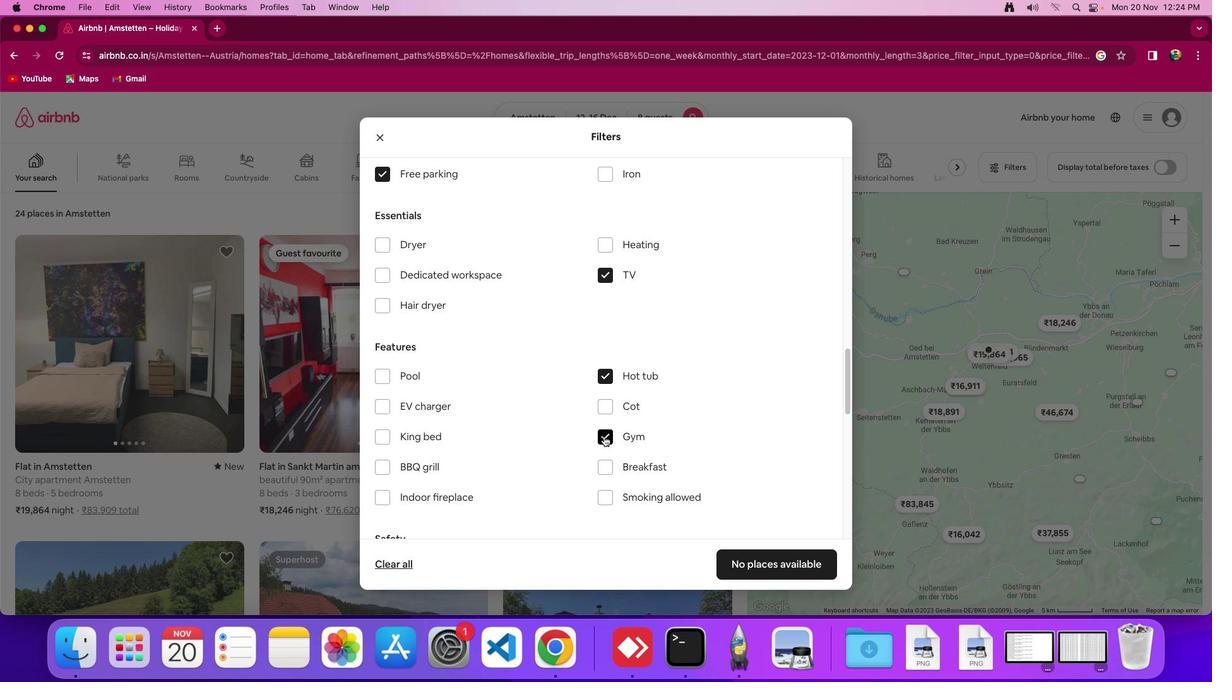 
Action: Mouse scrolled (604, 435) with delta (0, 0)
Screenshot: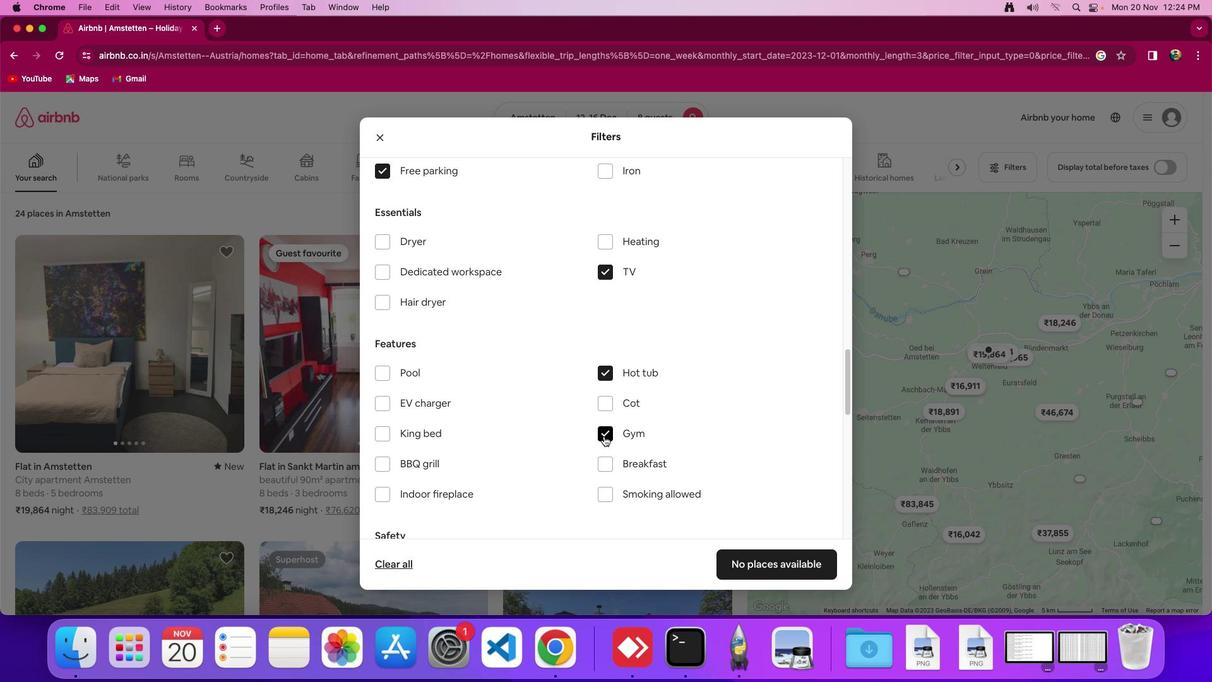 
Action: Mouse scrolled (604, 435) with delta (0, 0)
Screenshot: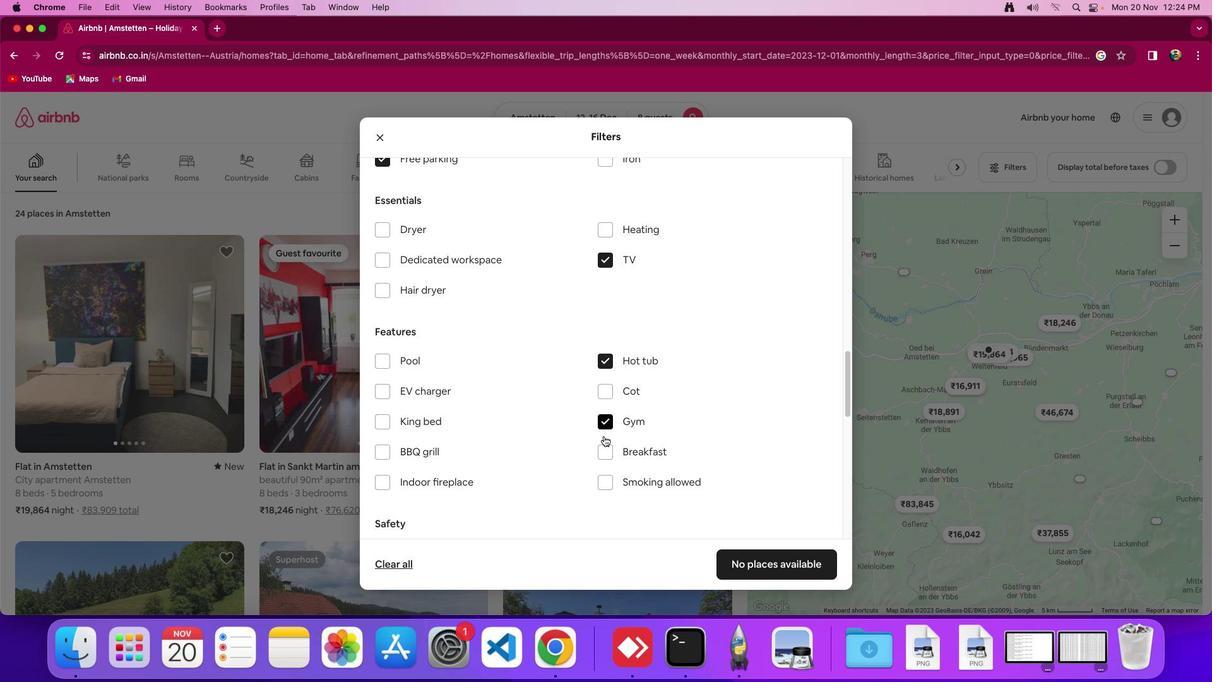
Action: Mouse scrolled (604, 435) with delta (0, 0)
Screenshot: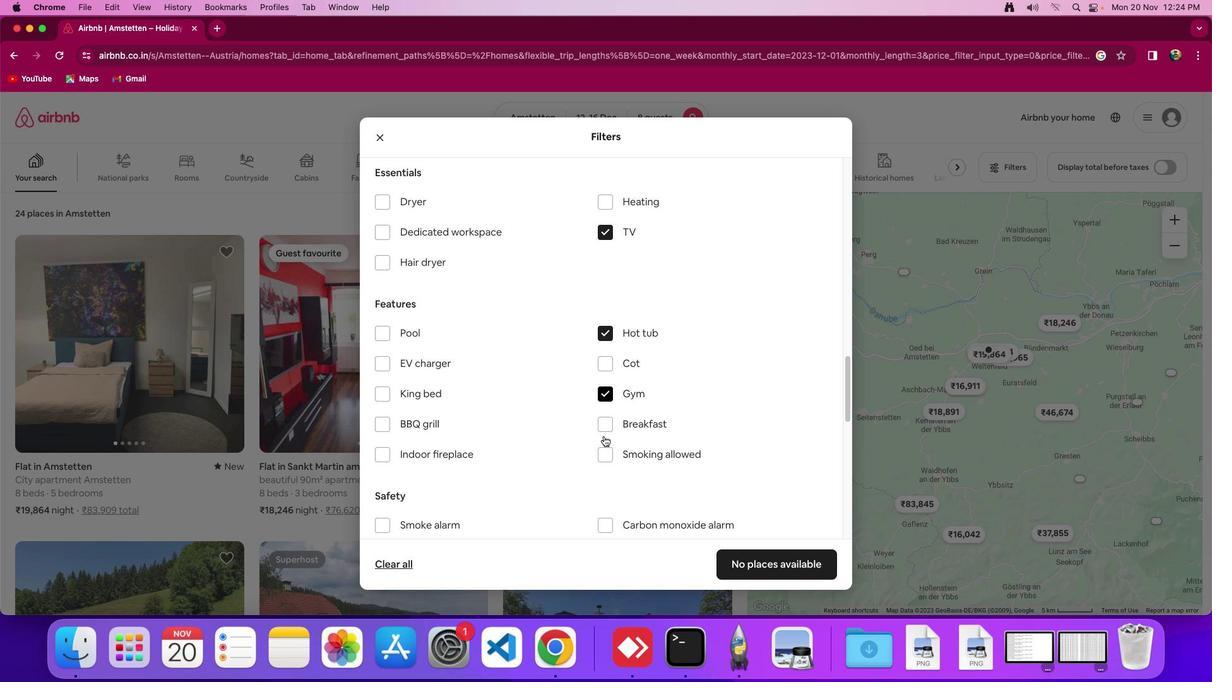 
Action: Mouse moved to (603, 435)
Screenshot: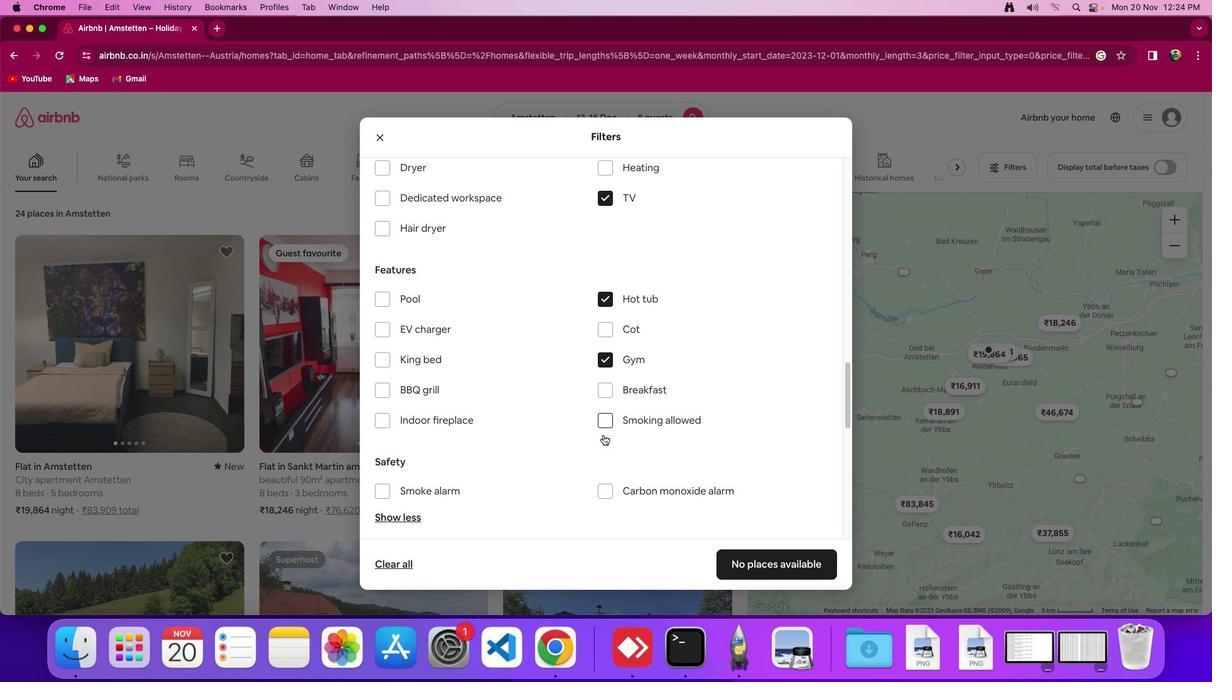 
Action: Mouse scrolled (603, 435) with delta (0, 0)
Screenshot: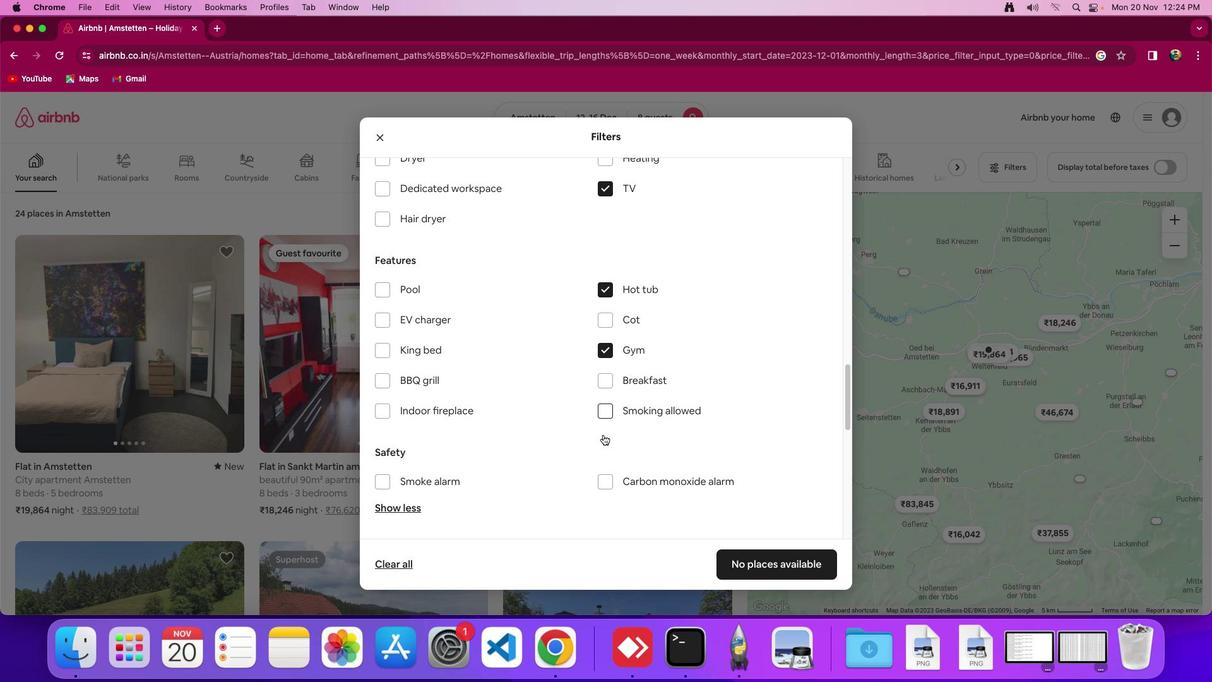 
Action: Mouse scrolled (603, 435) with delta (0, 0)
Screenshot: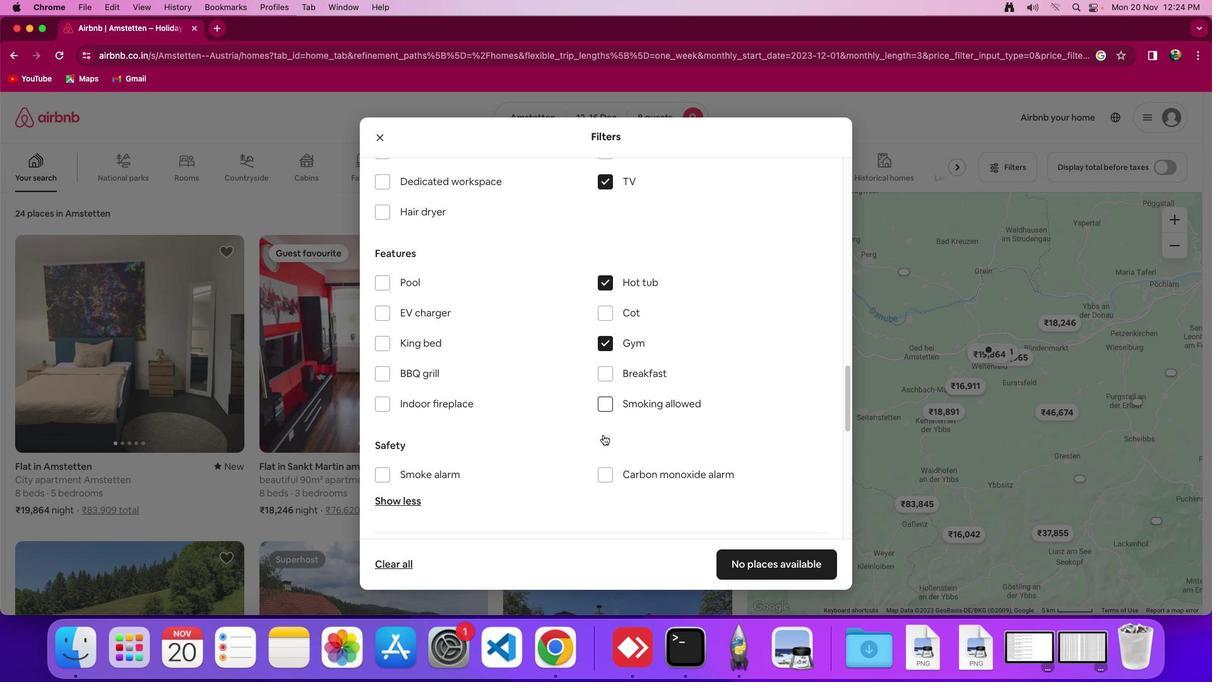 
Action: Mouse moved to (603, 402)
Screenshot: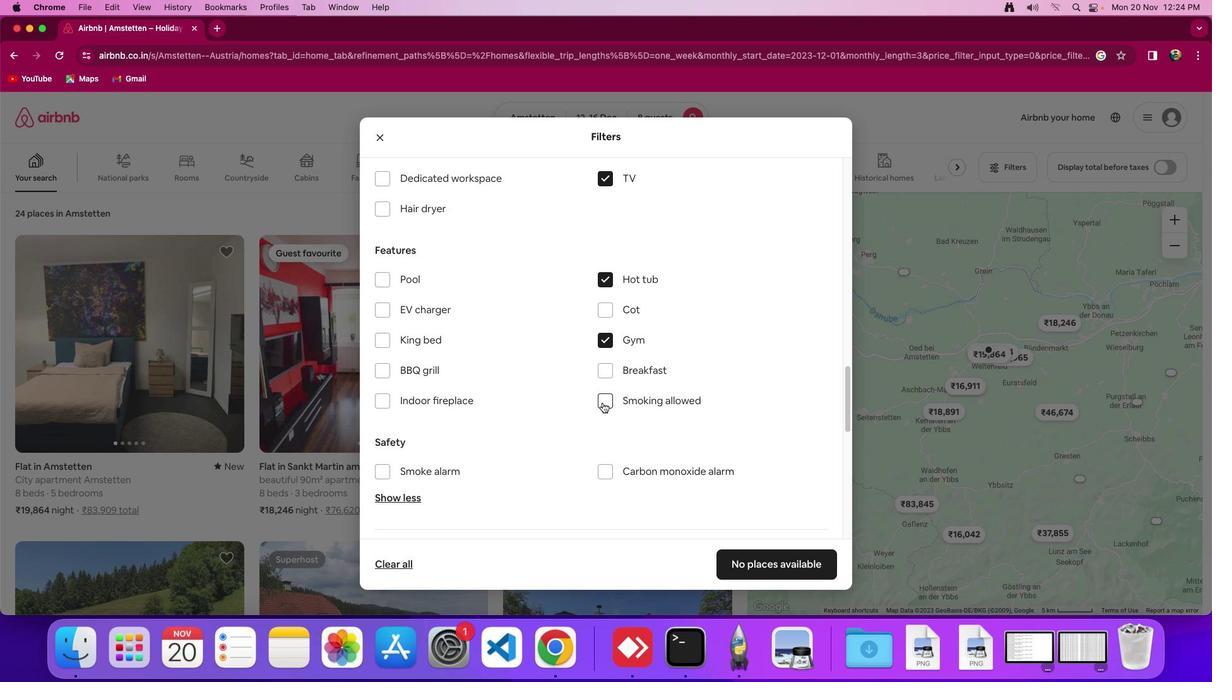 
Action: Mouse pressed left at (603, 402)
Screenshot: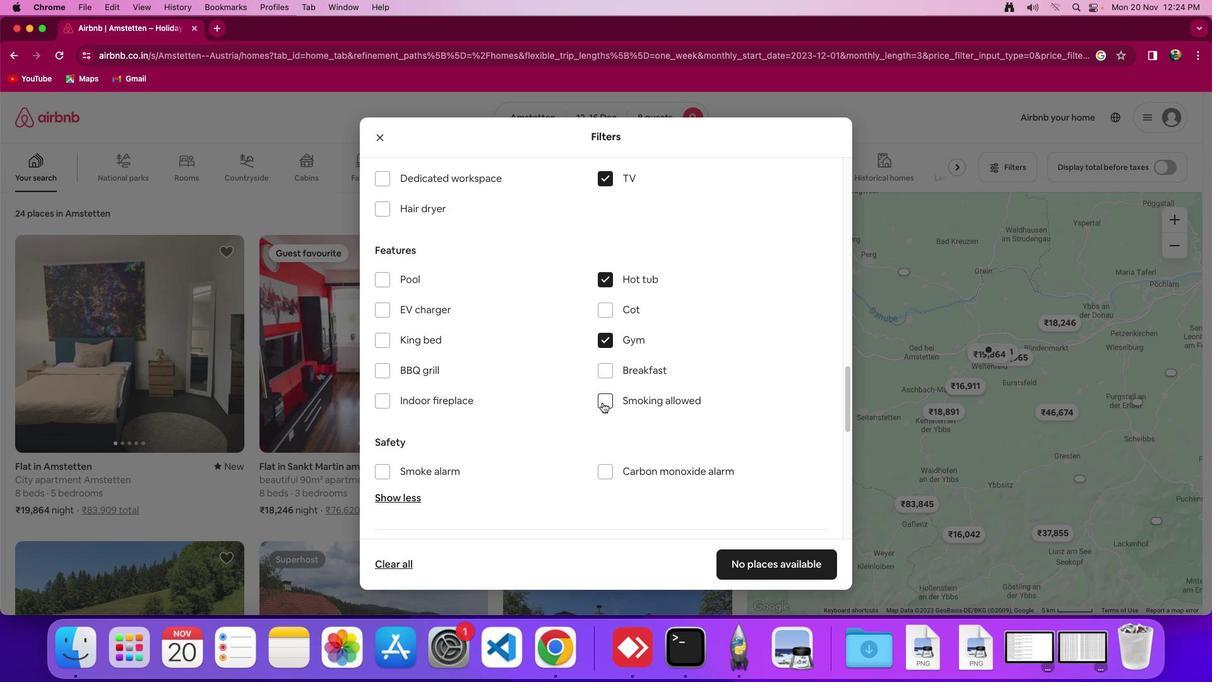 
Action: Mouse moved to (761, 562)
Screenshot: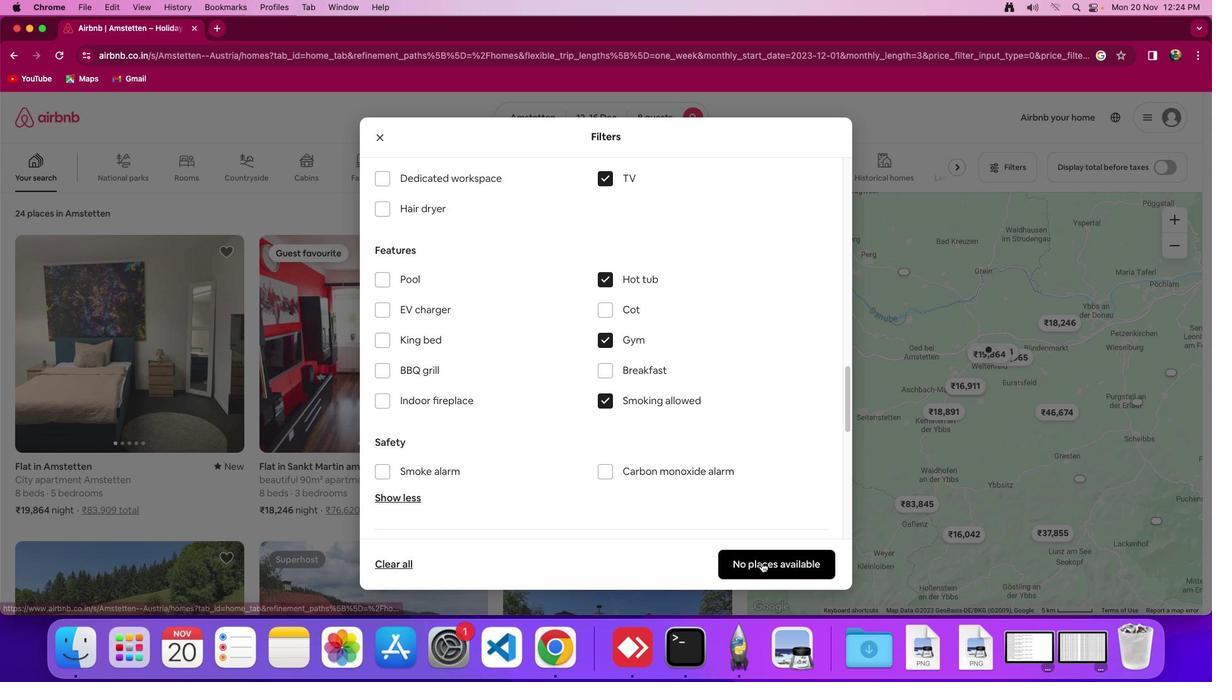 
Action: Mouse pressed left at (761, 562)
Screenshot: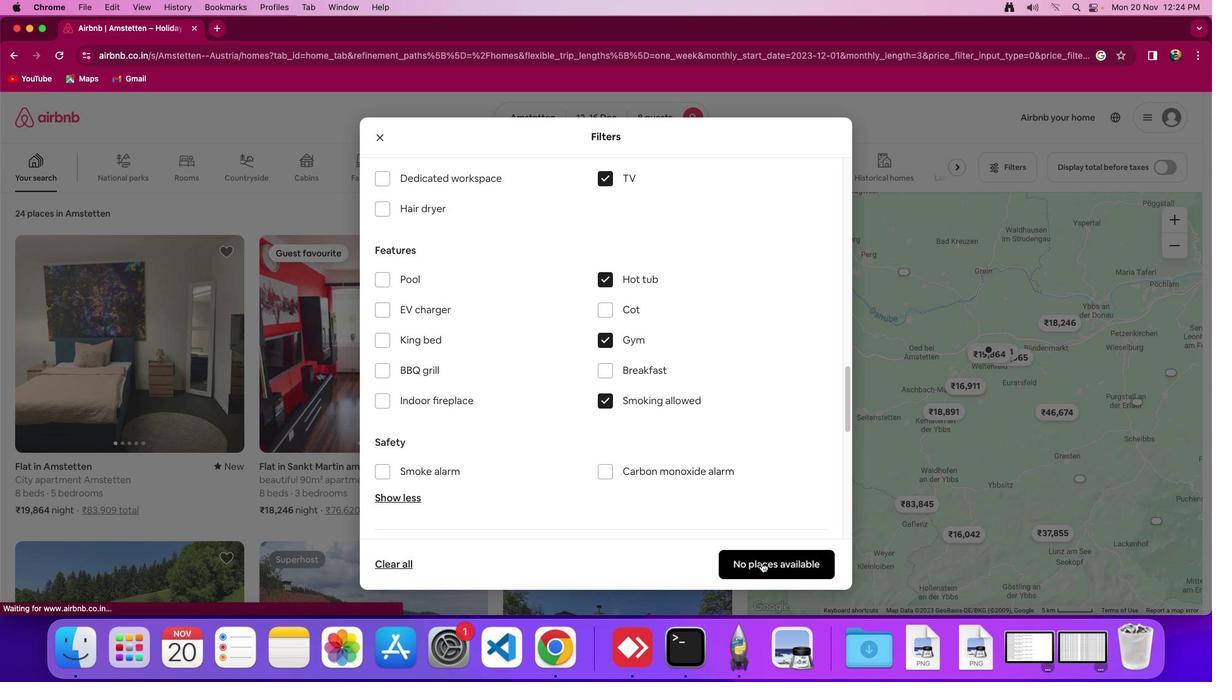 
Action: Mouse moved to (634, 466)
Screenshot: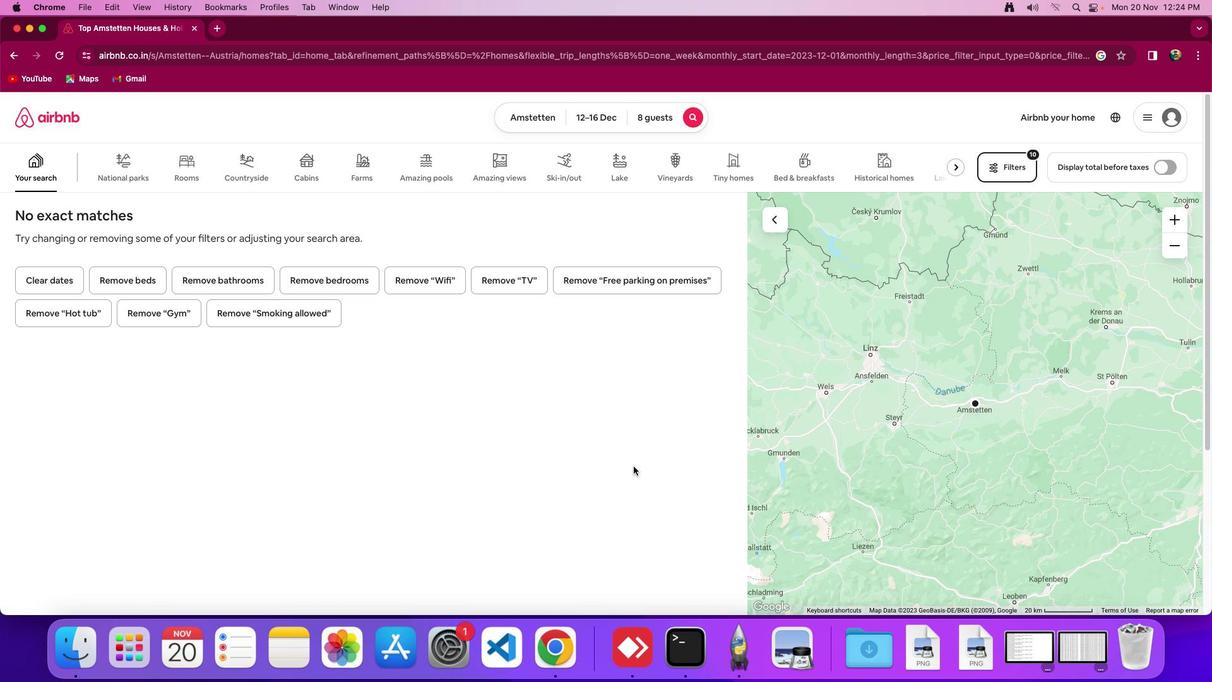 
Action: Mouse pressed left at (634, 466)
Screenshot: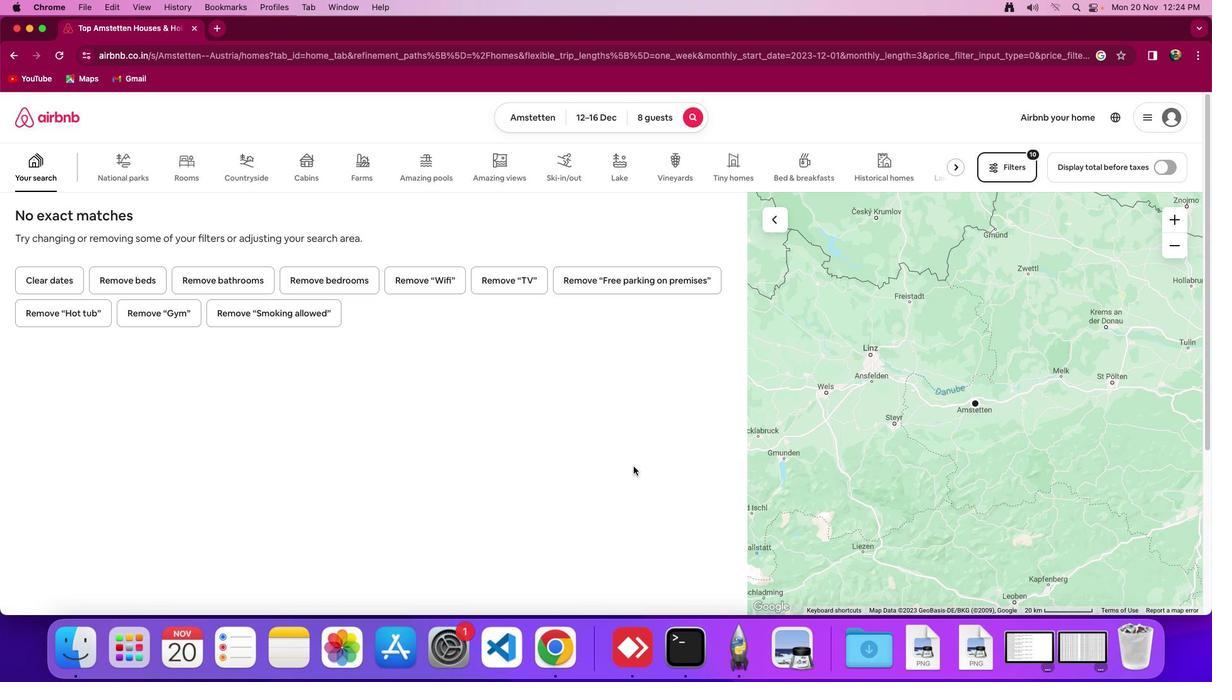 
Action: Mouse moved to (633, 464)
Screenshot: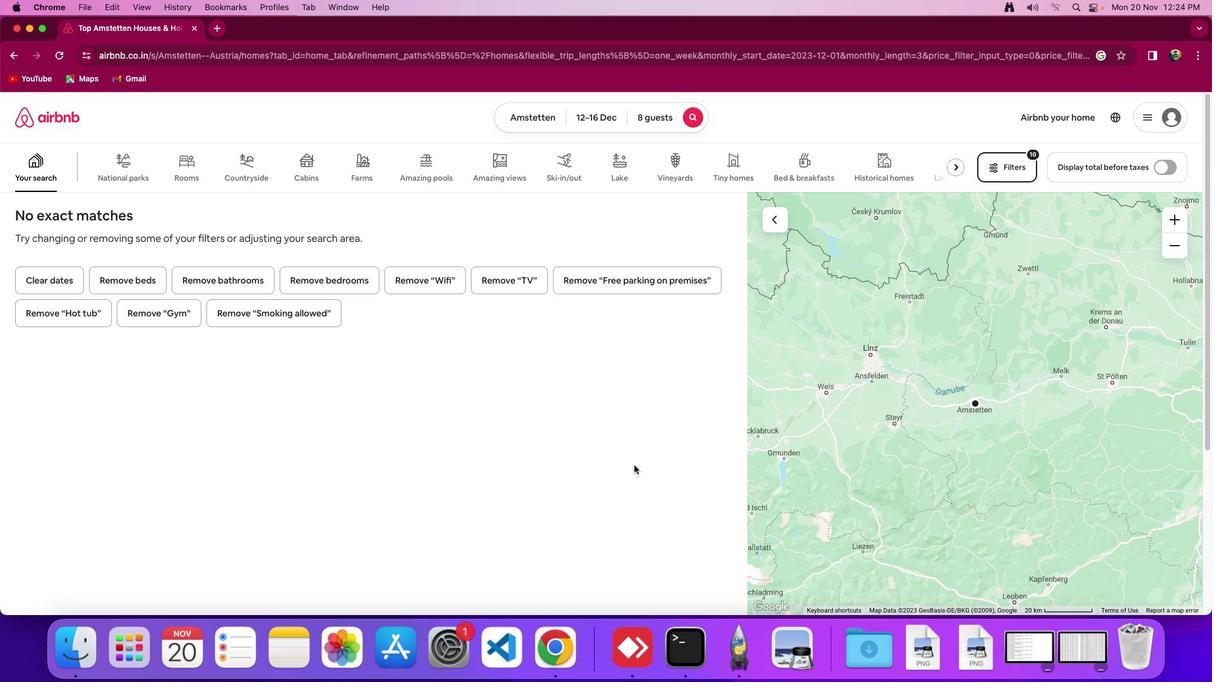 
